 Task: Search one way flight ticket for 1 adult, 5 children, 2 infants in seat and 1 infant on lap in first from North Platte: North Platte Regional Airport (lee Bird Field) to Fort Wayne: Fort Wayne International Airport on 5-4-2023. Choice of flights is Southwest. Number of bags: 1 checked bag. Price is upto 35000. Outbound departure time preference is 9:00.
Action: Mouse moved to (358, 134)
Screenshot: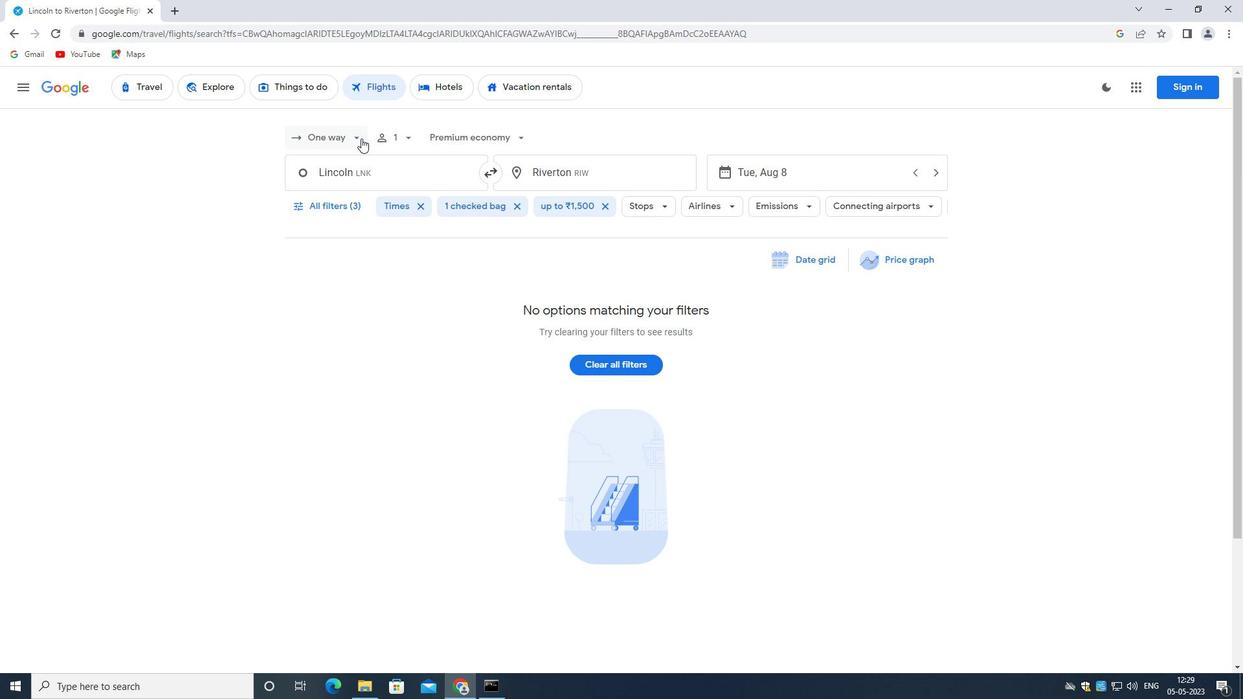 
Action: Mouse pressed left at (358, 134)
Screenshot: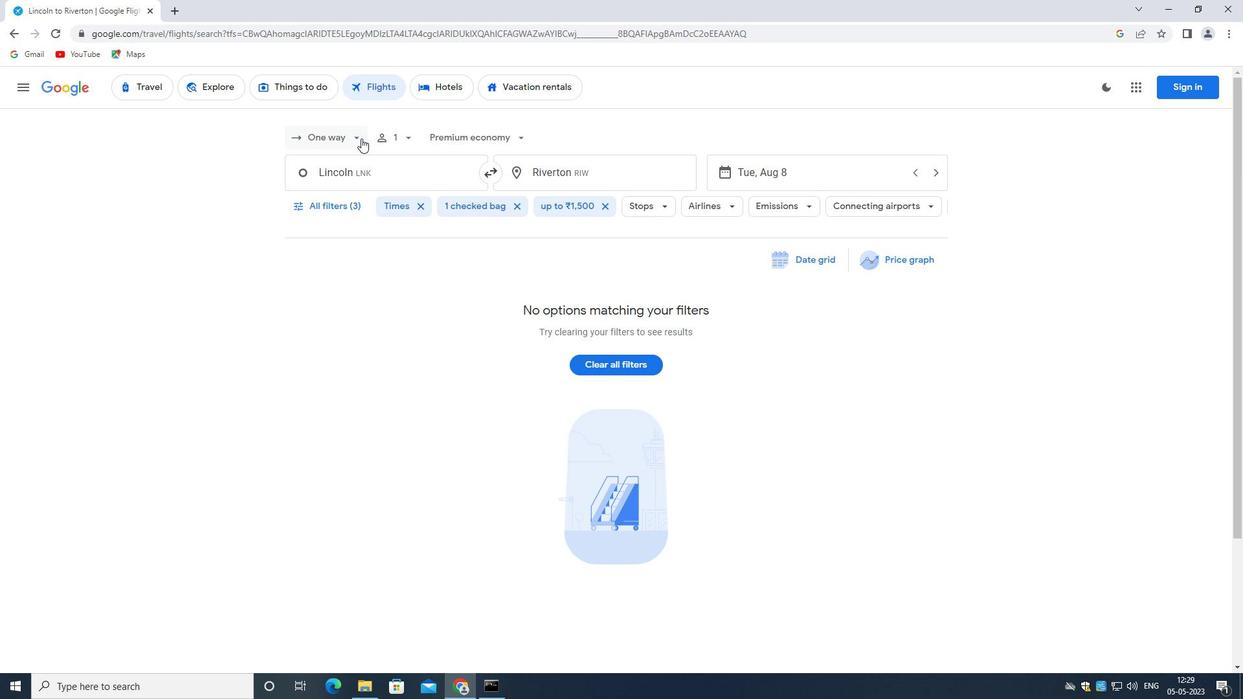 
Action: Mouse moved to (351, 196)
Screenshot: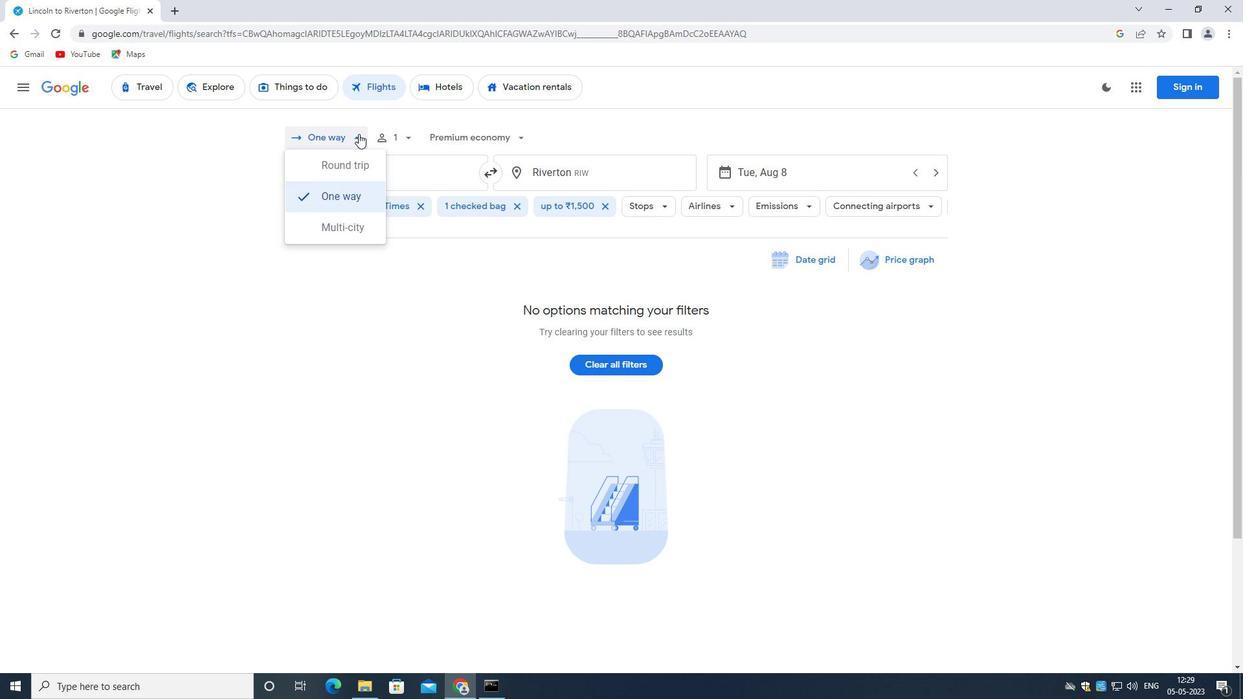 
Action: Mouse pressed left at (351, 196)
Screenshot: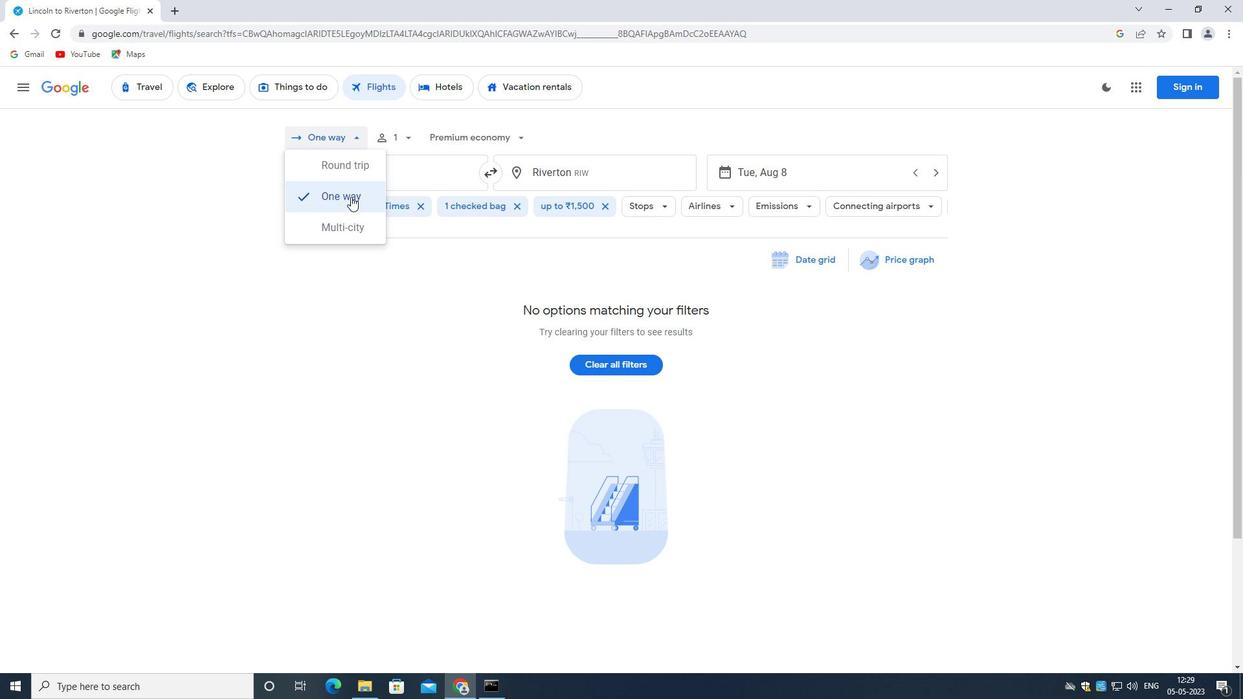 
Action: Mouse moved to (406, 136)
Screenshot: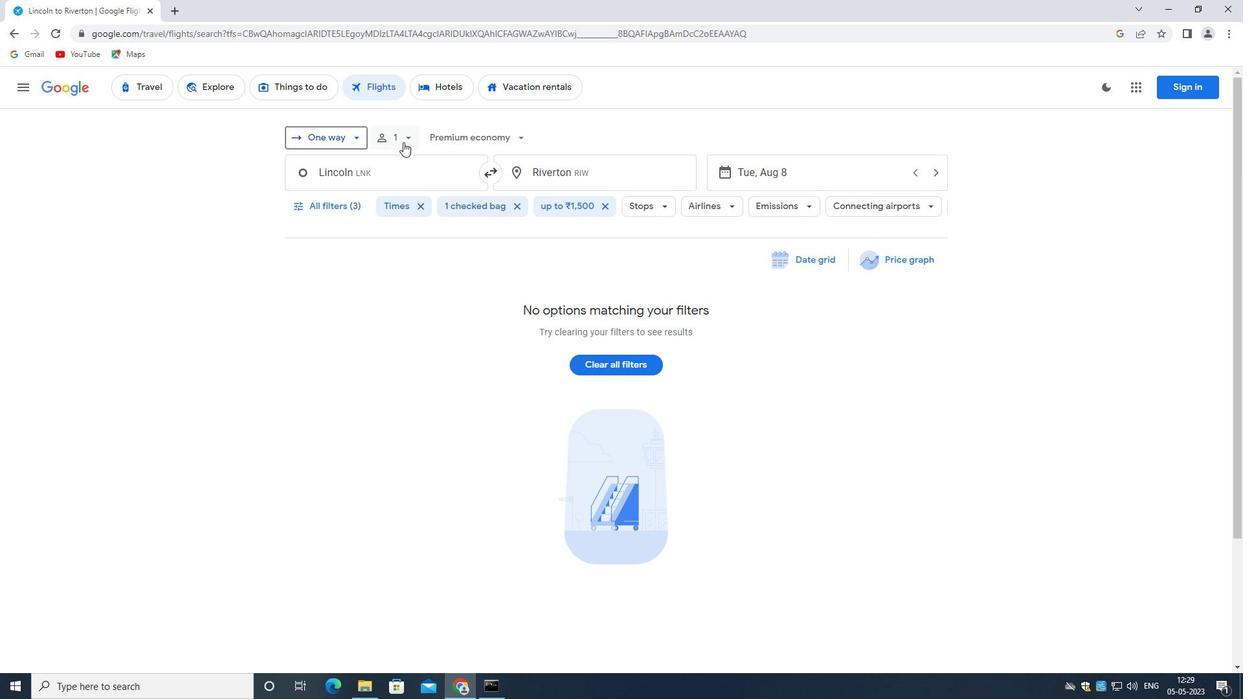 
Action: Mouse pressed left at (406, 136)
Screenshot: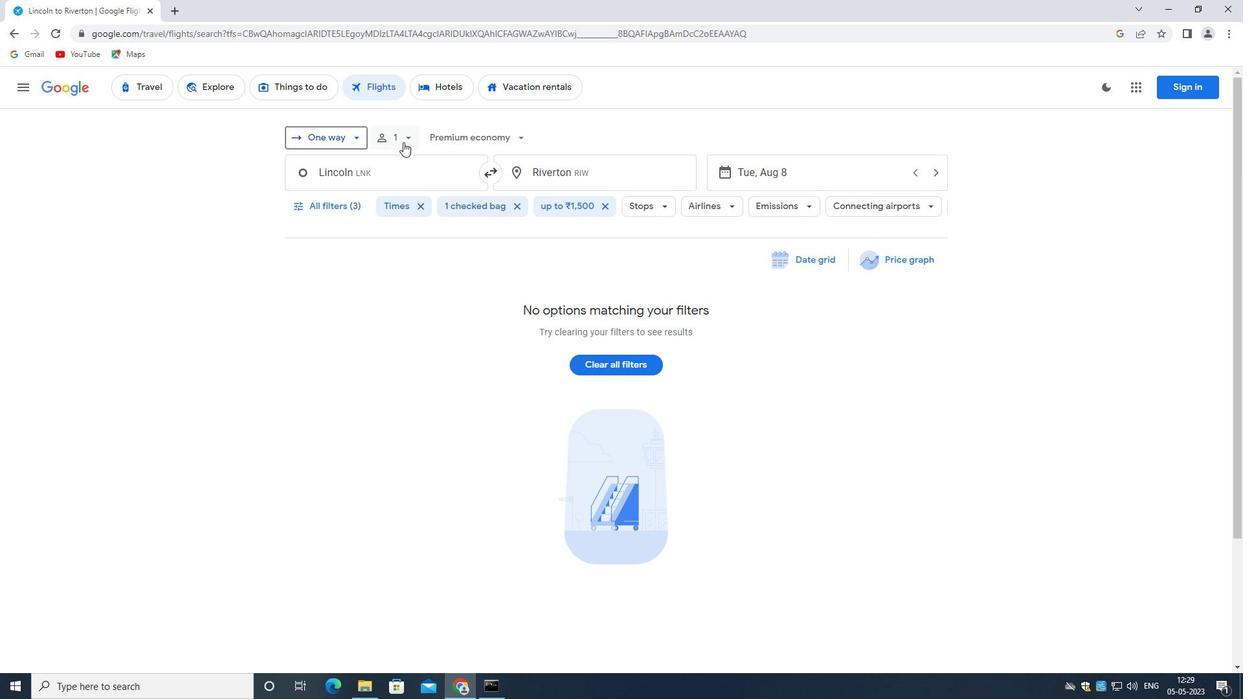 
Action: Mouse moved to (505, 203)
Screenshot: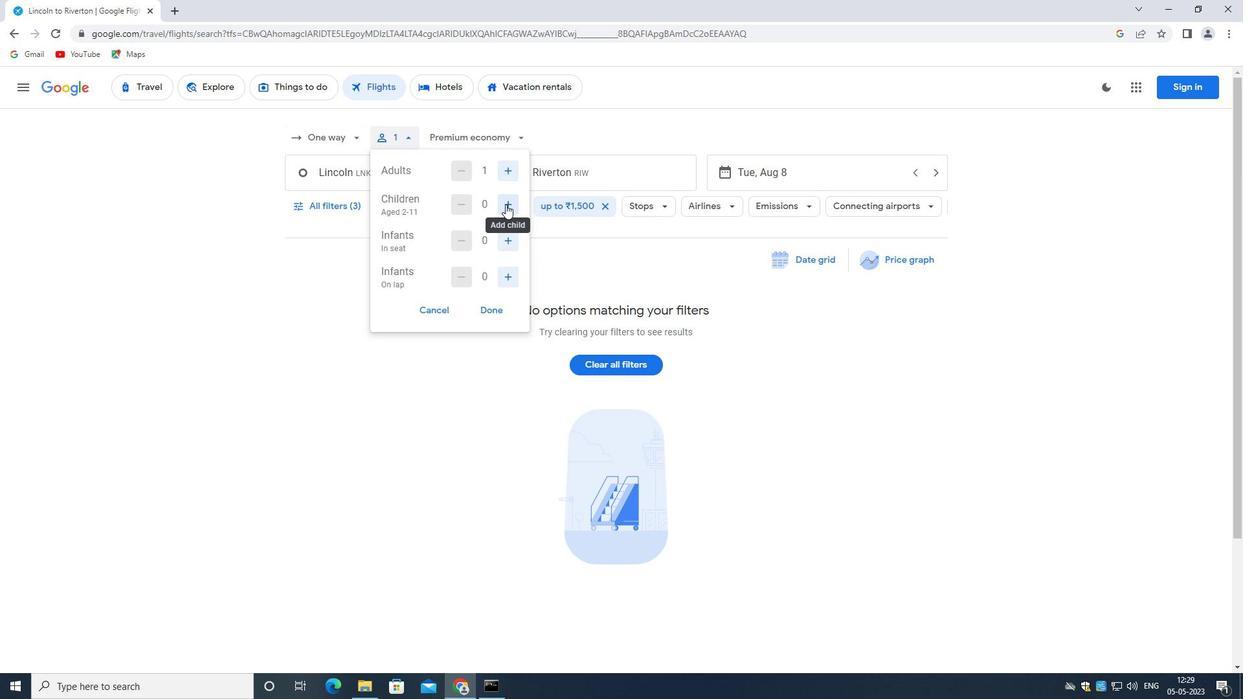
Action: Mouse pressed left at (505, 203)
Screenshot: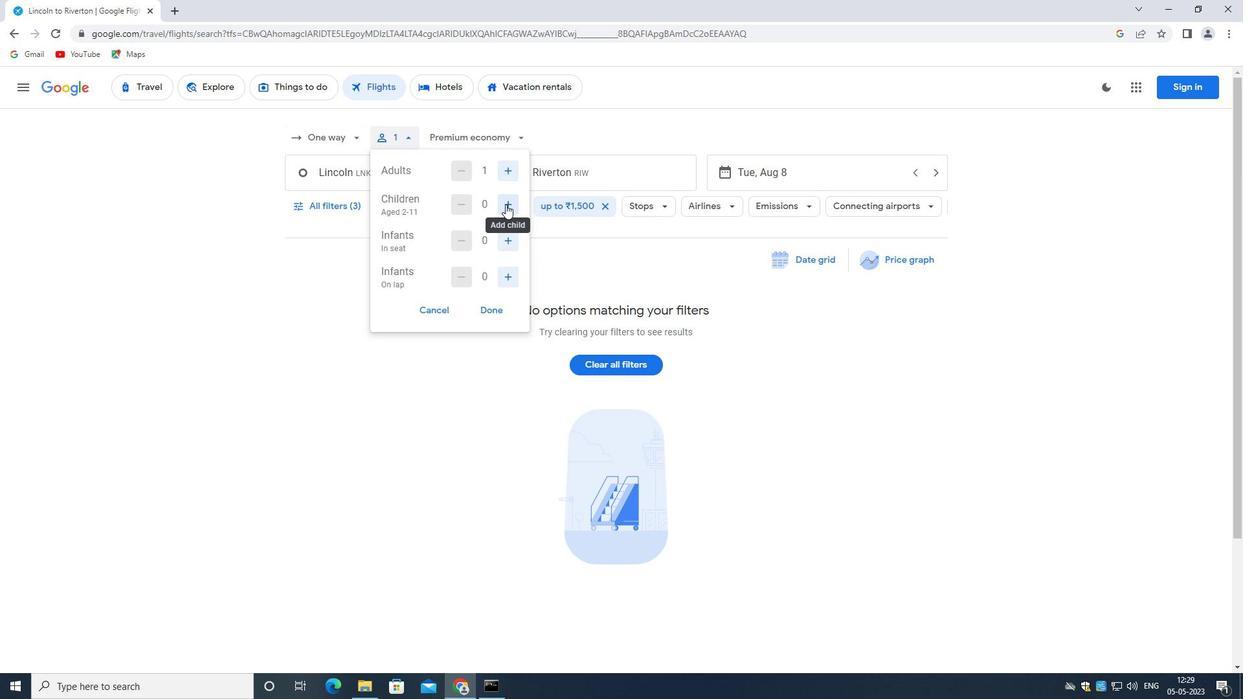 
Action: Mouse moved to (505, 202)
Screenshot: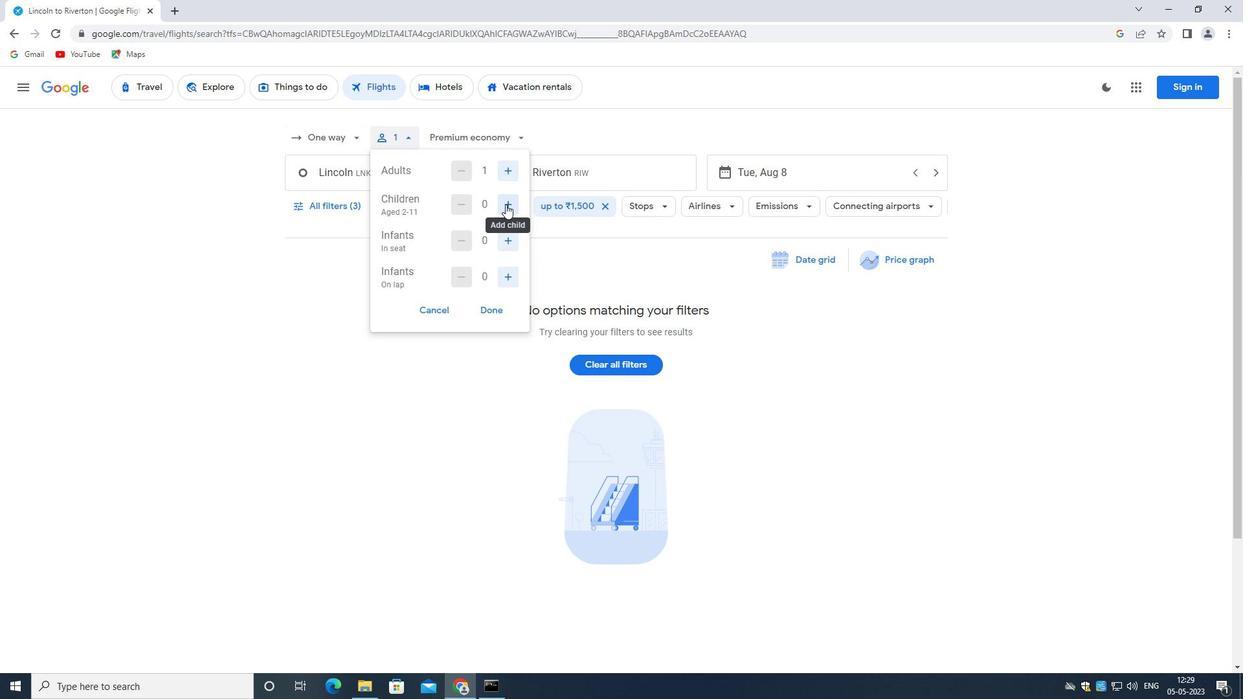 
Action: Mouse pressed left at (505, 202)
Screenshot: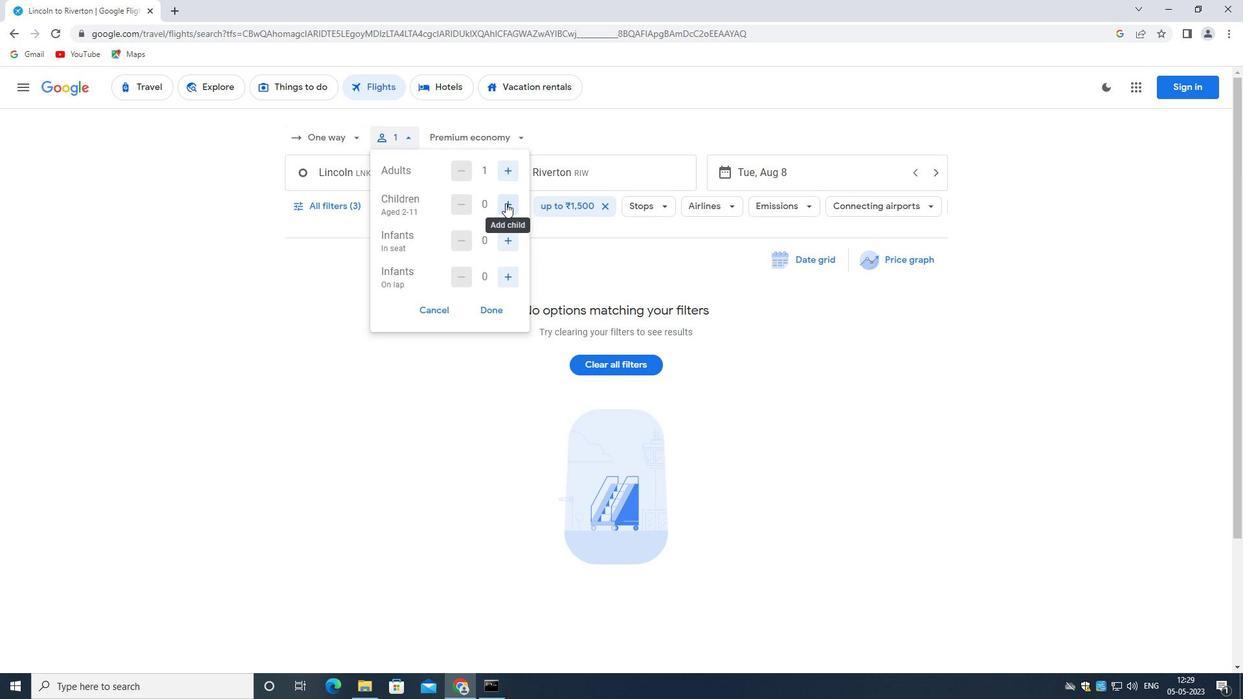 
Action: Mouse pressed left at (505, 202)
Screenshot: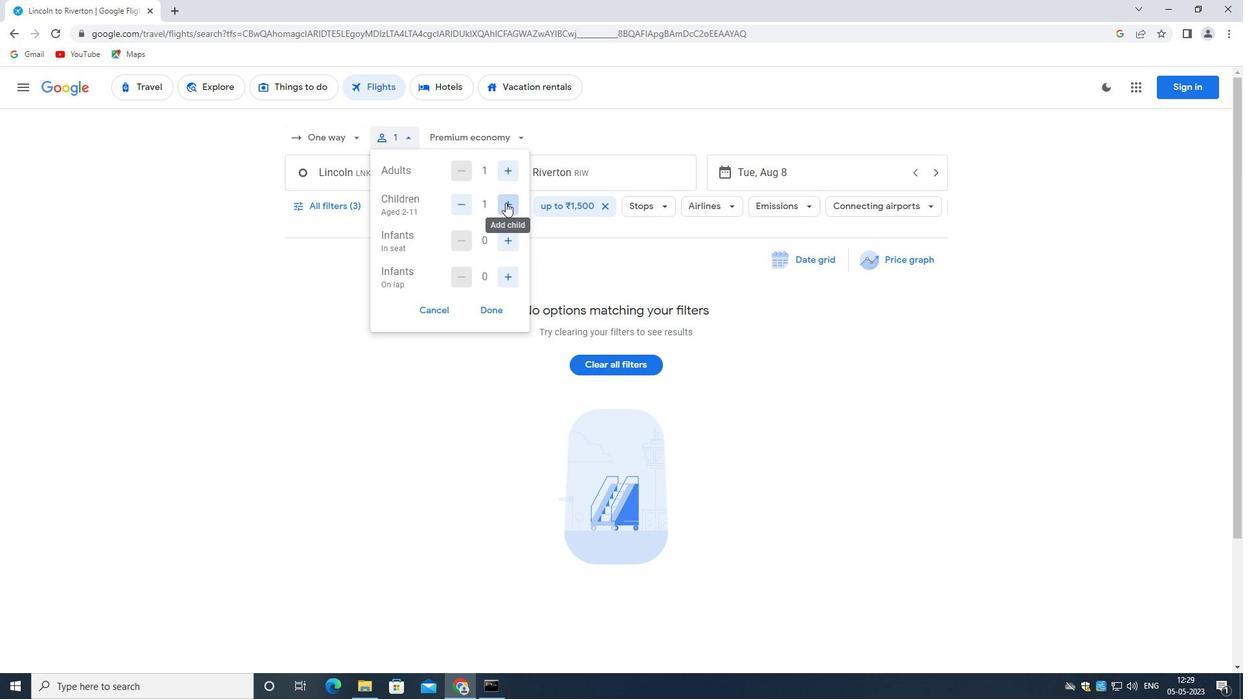 
Action: Mouse moved to (507, 201)
Screenshot: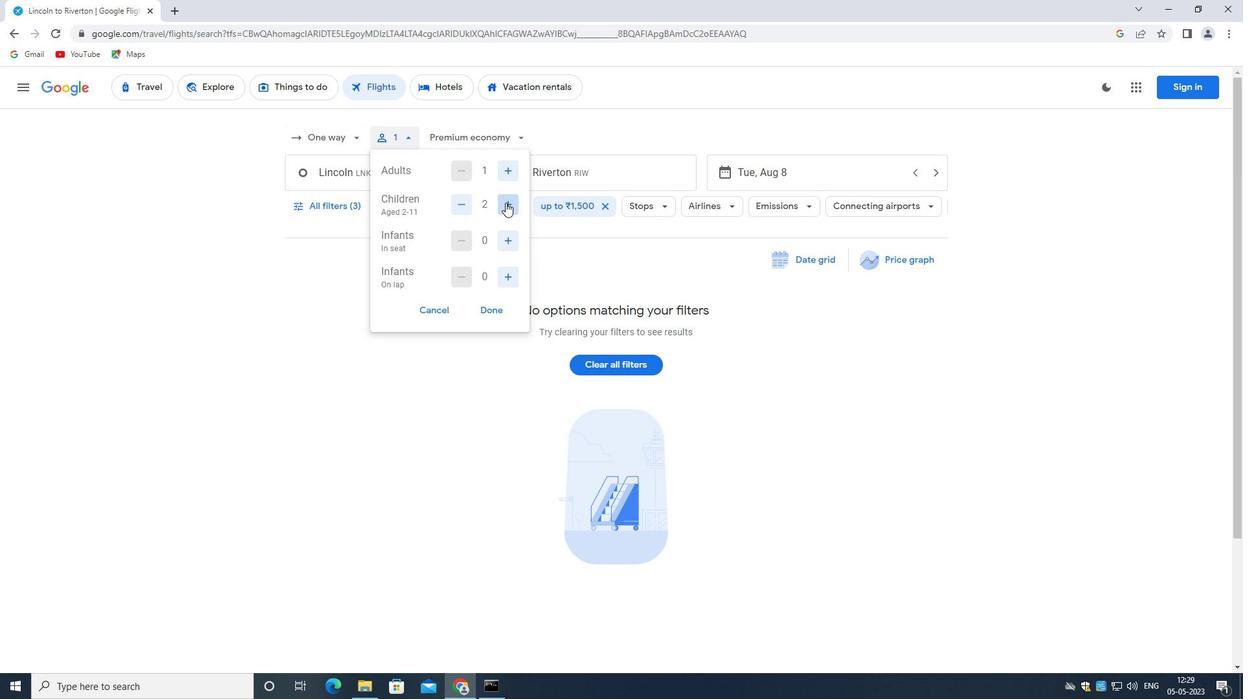 
Action: Mouse pressed left at (507, 201)
Screenshot: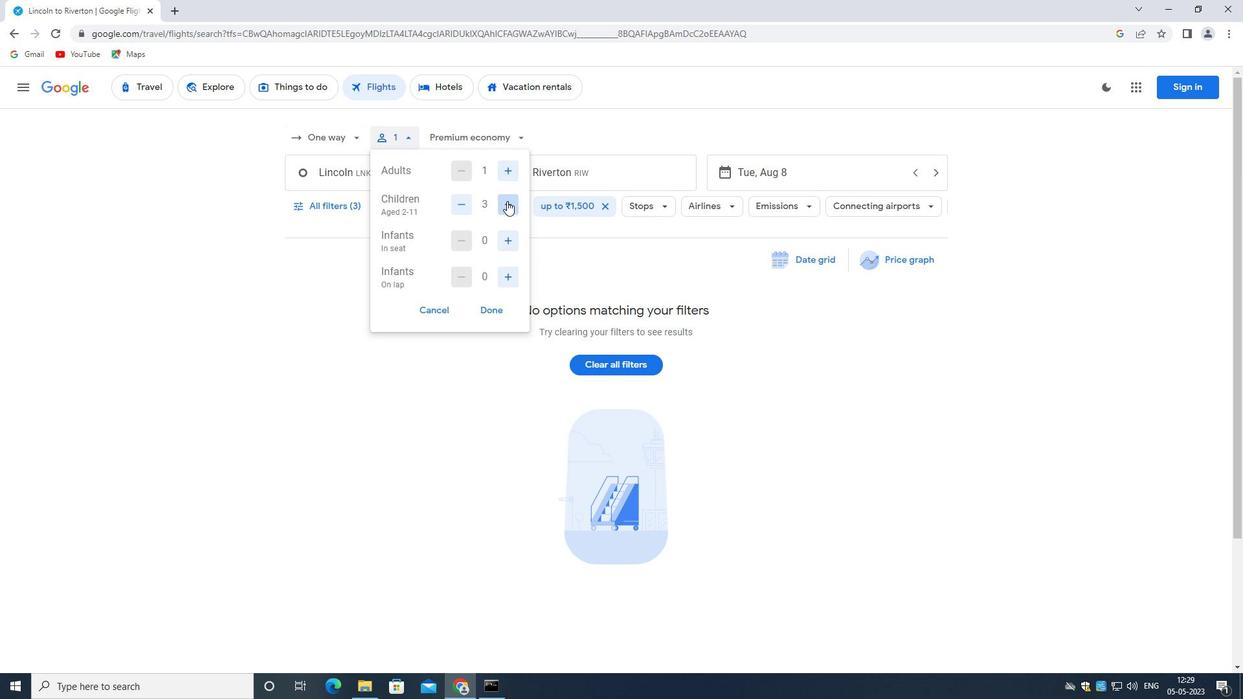 
Action: Mouse moved to (507, 200)
Screenshot: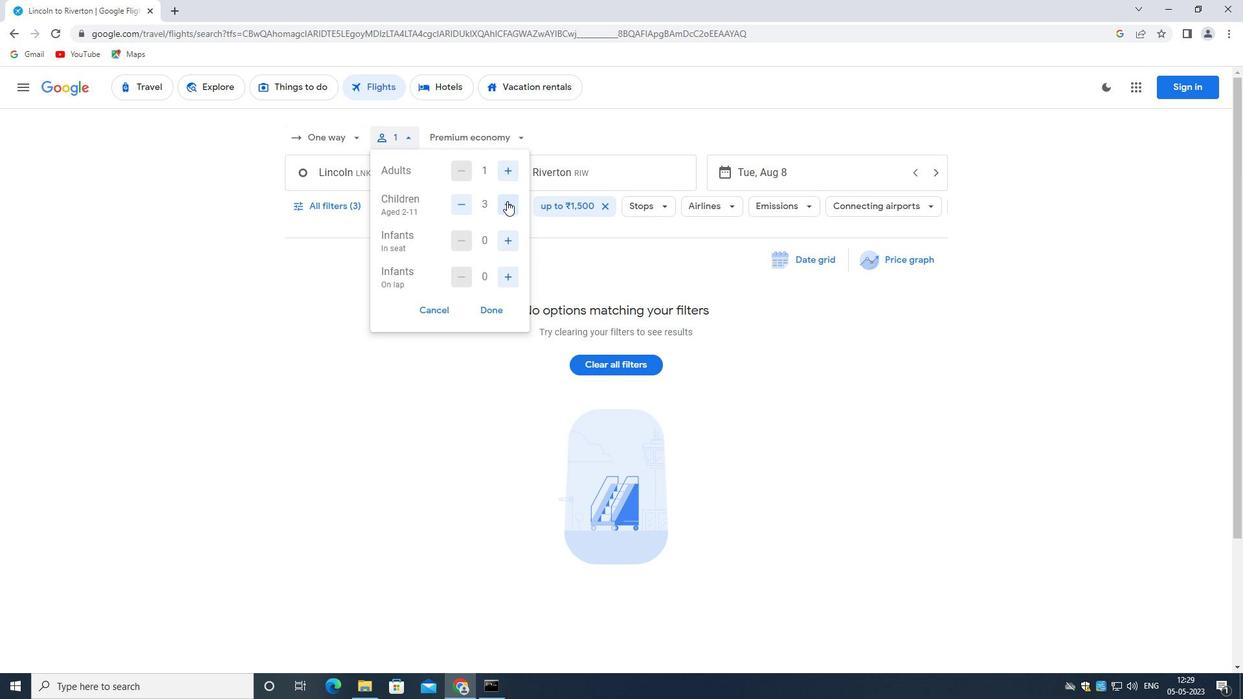 
Action: Mouse pressed left at (507, 200)
Screenshot: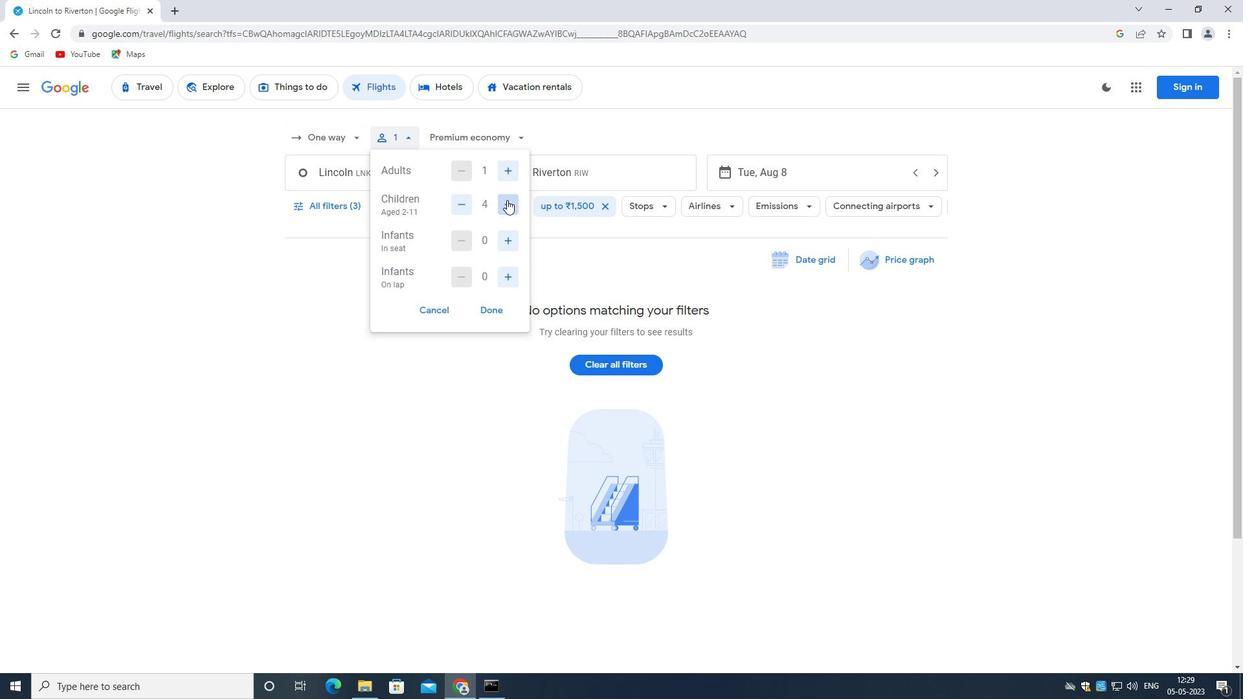 
Action: Mouse moved to (503, 242)
Screenshot: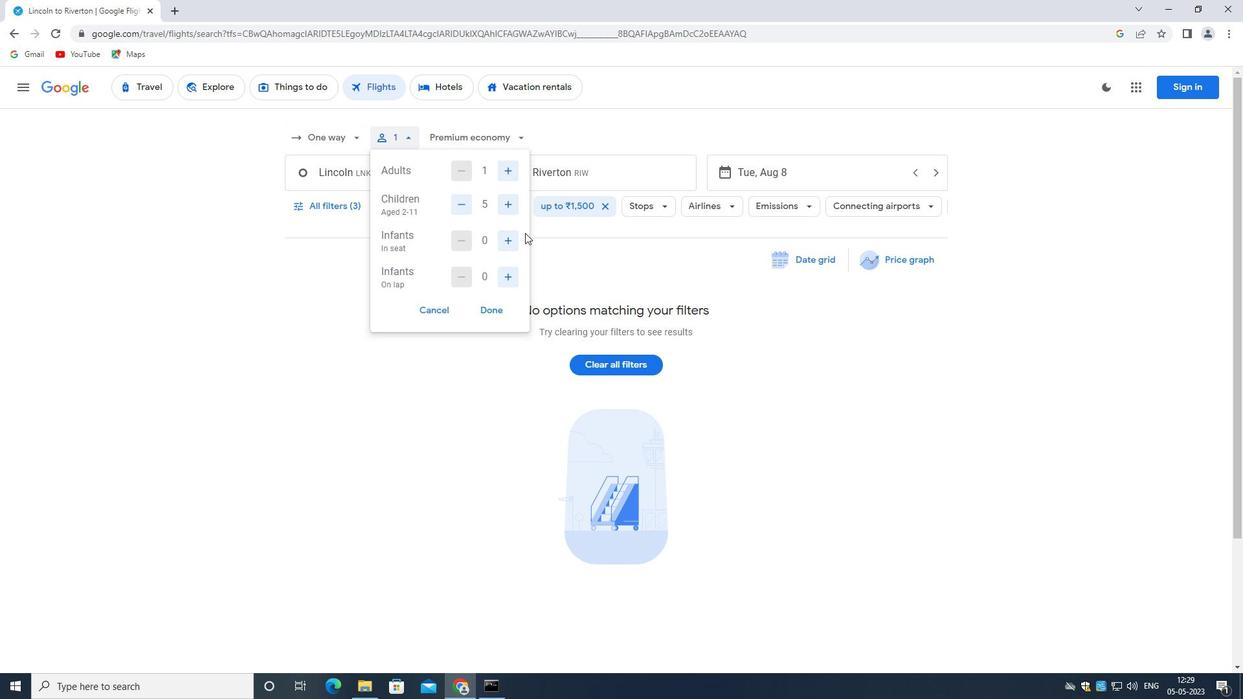 
Action: Mouse pressed left at (503, 242)
Screenshot: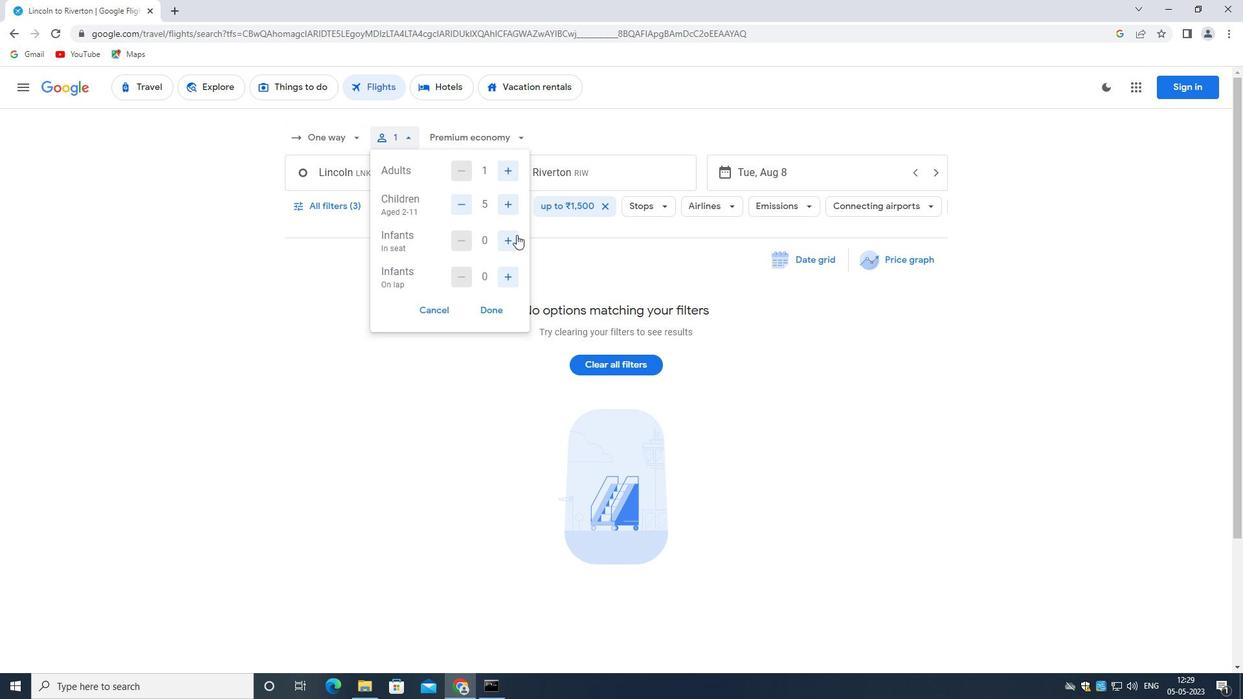 
Action: Mouse pressed left at (503, 242)
Screenshot: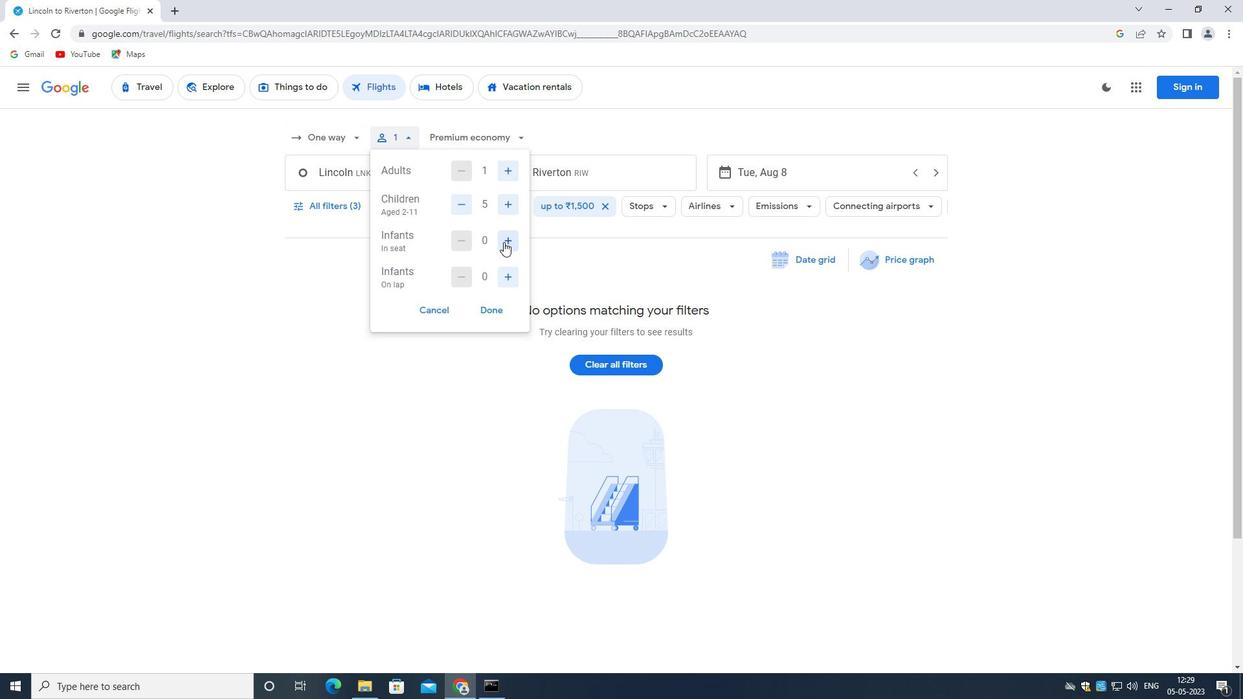 
Action: Mouse moved to (510, 275)
Screenshot: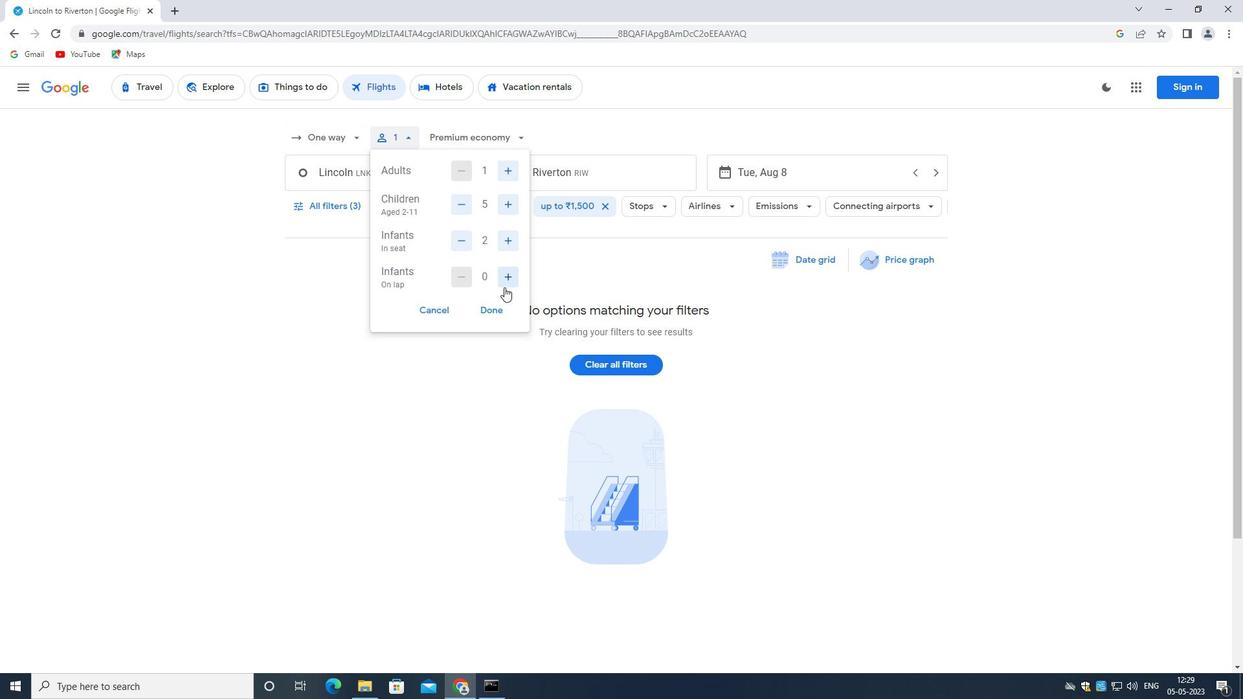 
Action: Mouse pressed left at (510, 275)
Screenshot: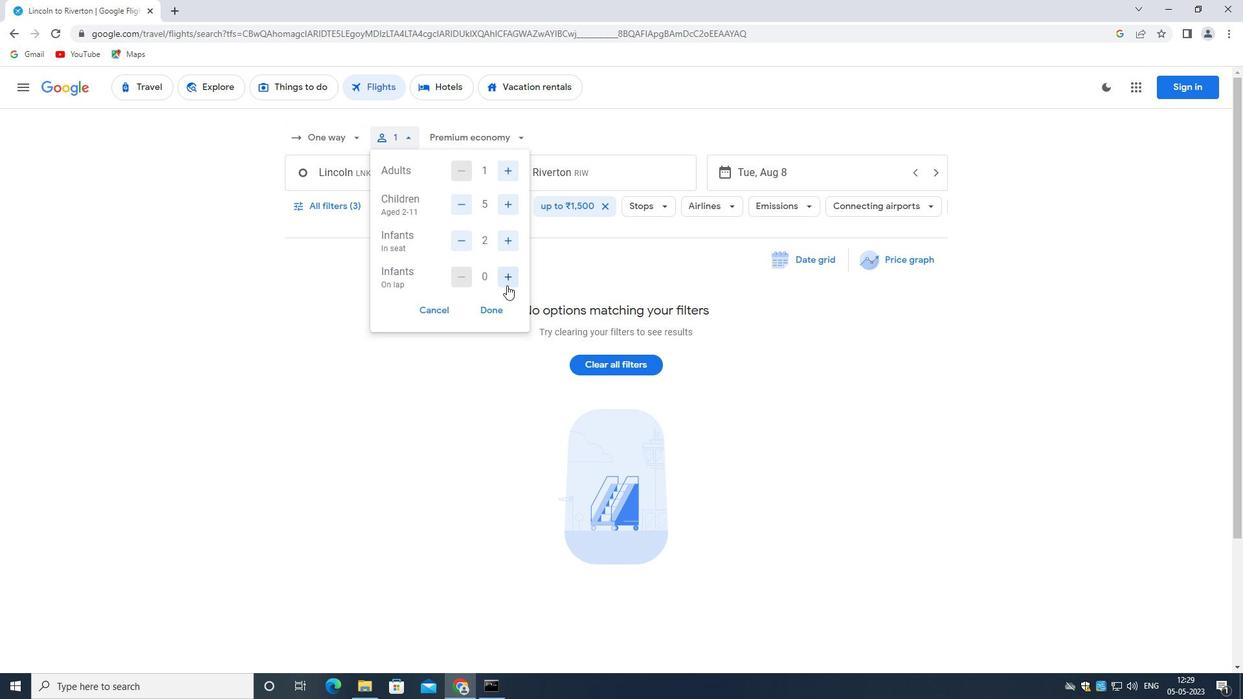 
Action: Mouse moved to (456, 240)
Screenshot: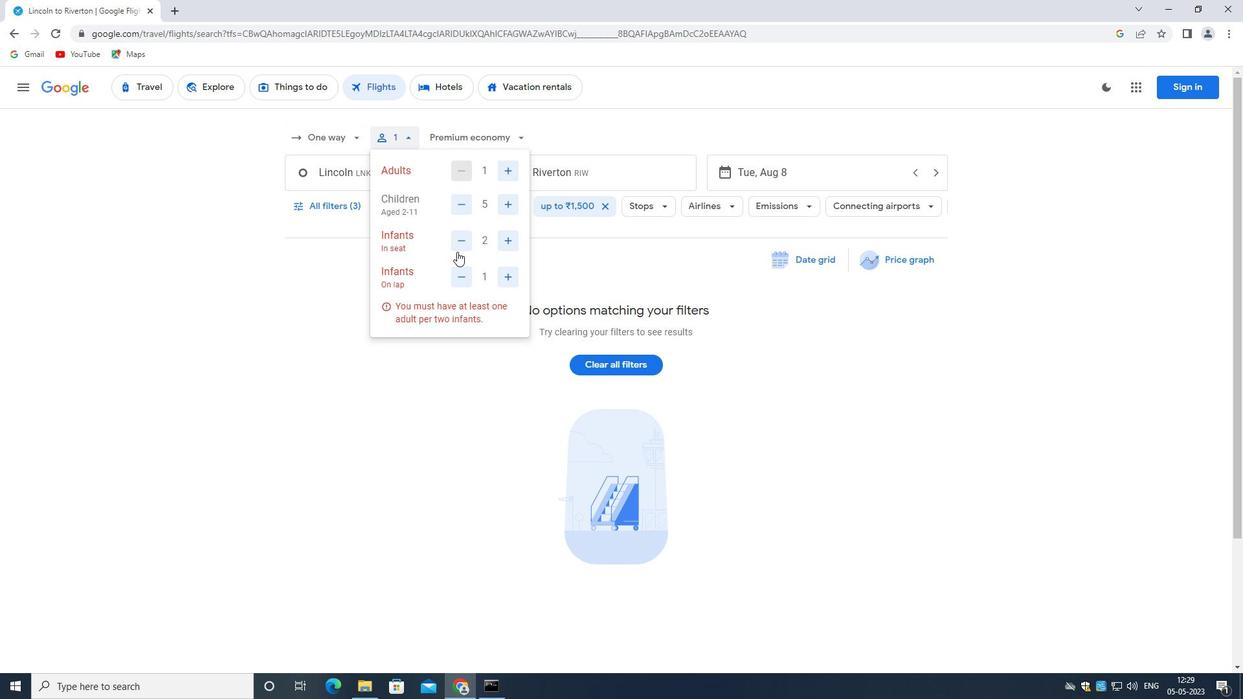 
Action: Mouse pressed left at (456, 240)
Screenshot: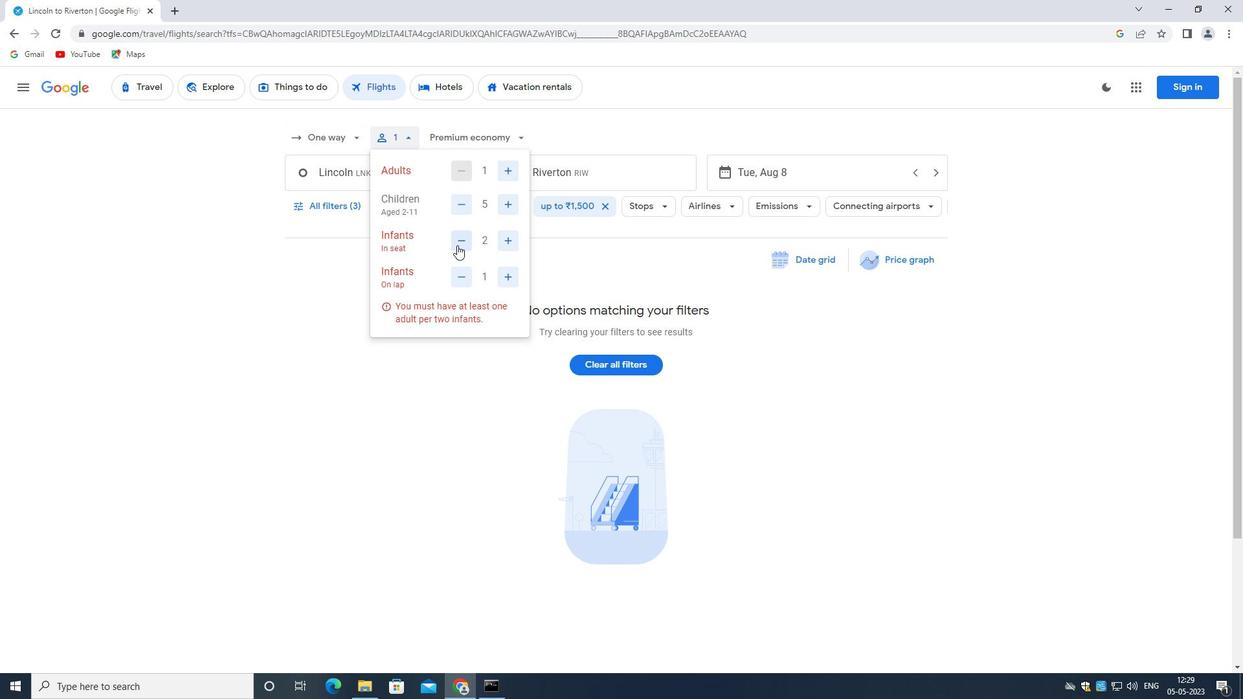 
Action: Mouse moved to (487, 308)
Screenshot: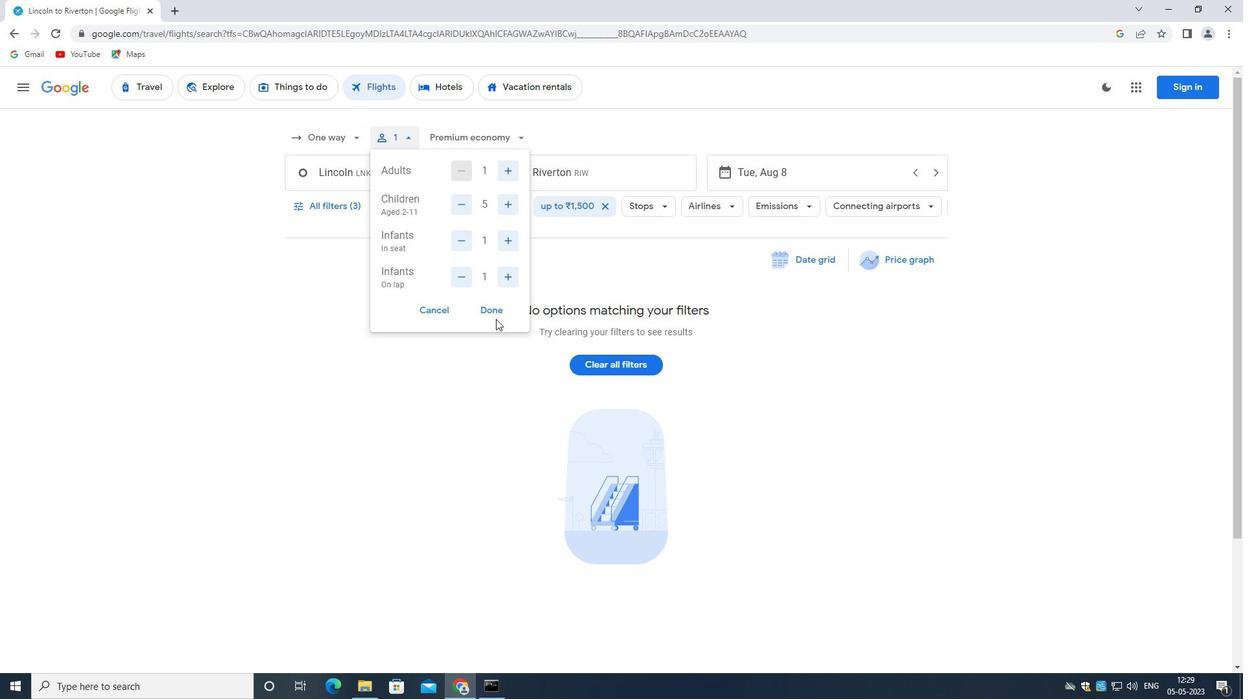 
Action: Mouse pressed left at (487, 308)
Screenshot: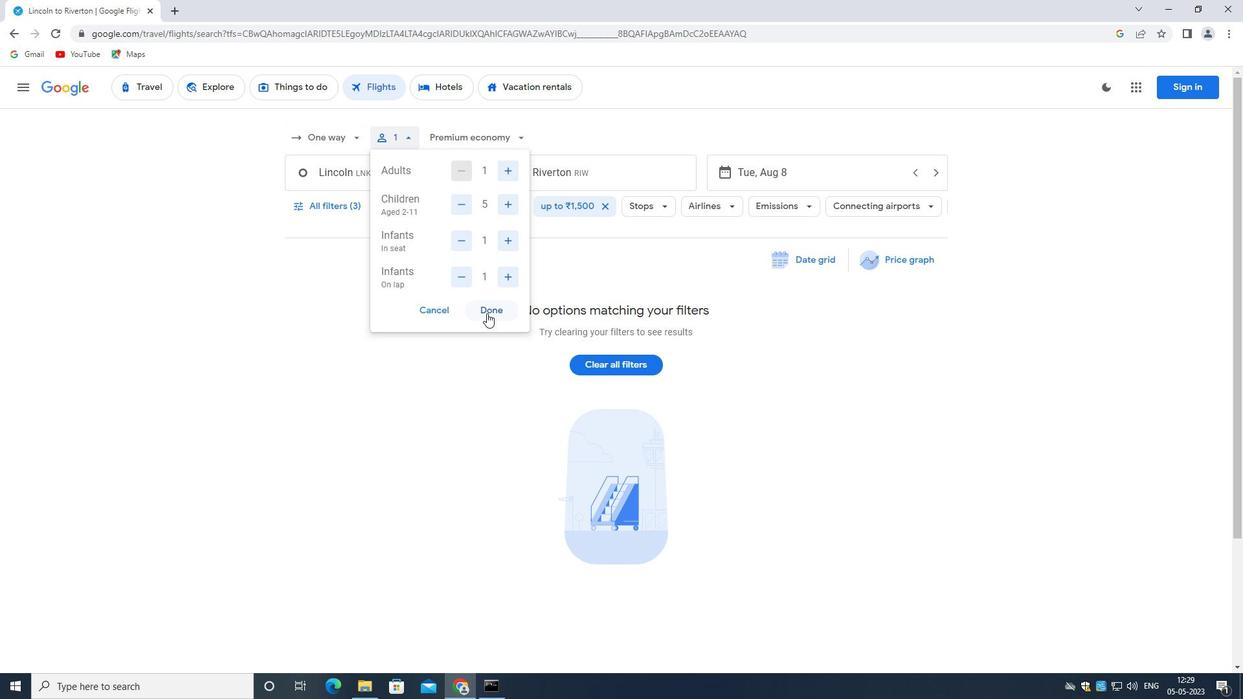 
Action: Mouse moved to (485, 140)
Screenshot: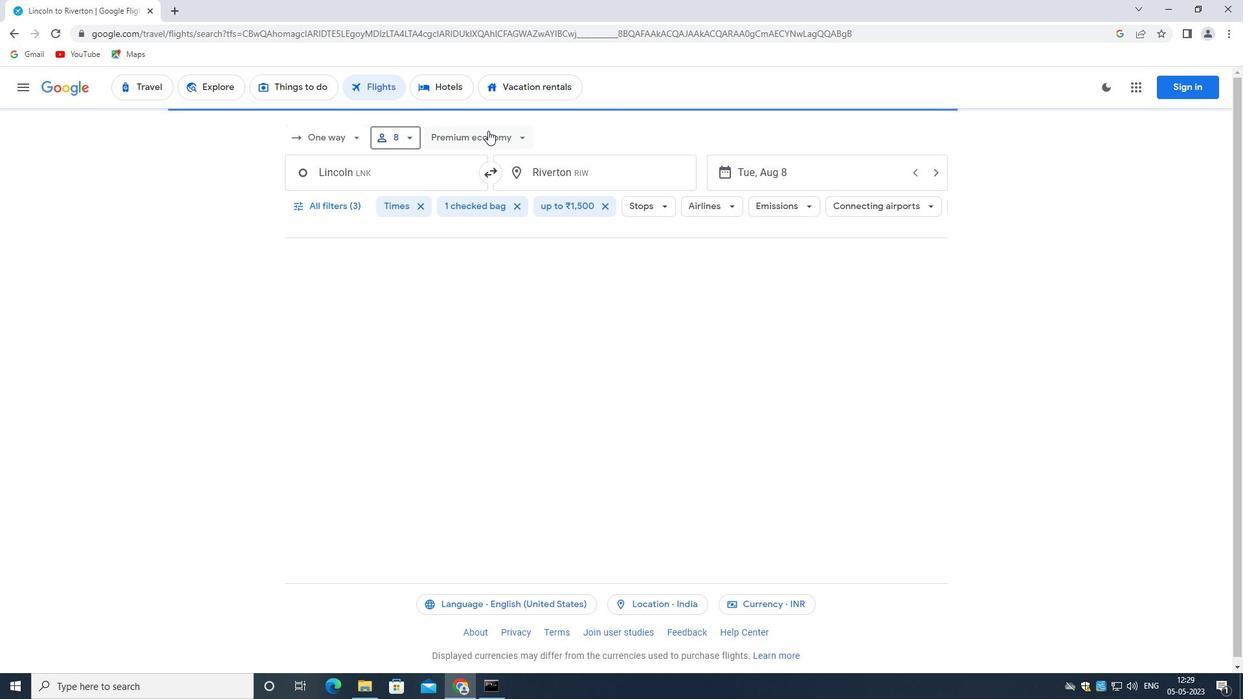 
Action: Mouse pressed left at (485, 140)
Screenshot: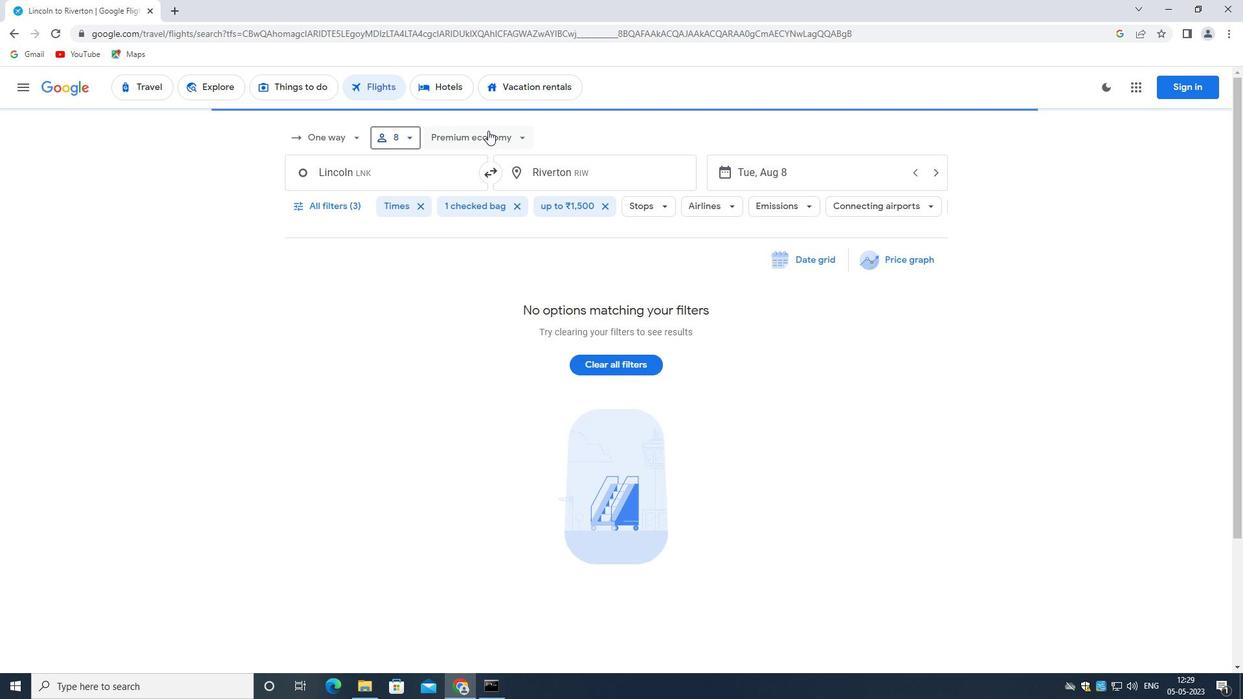 
Action: Mouse moved to (342, 306)
Screenshot: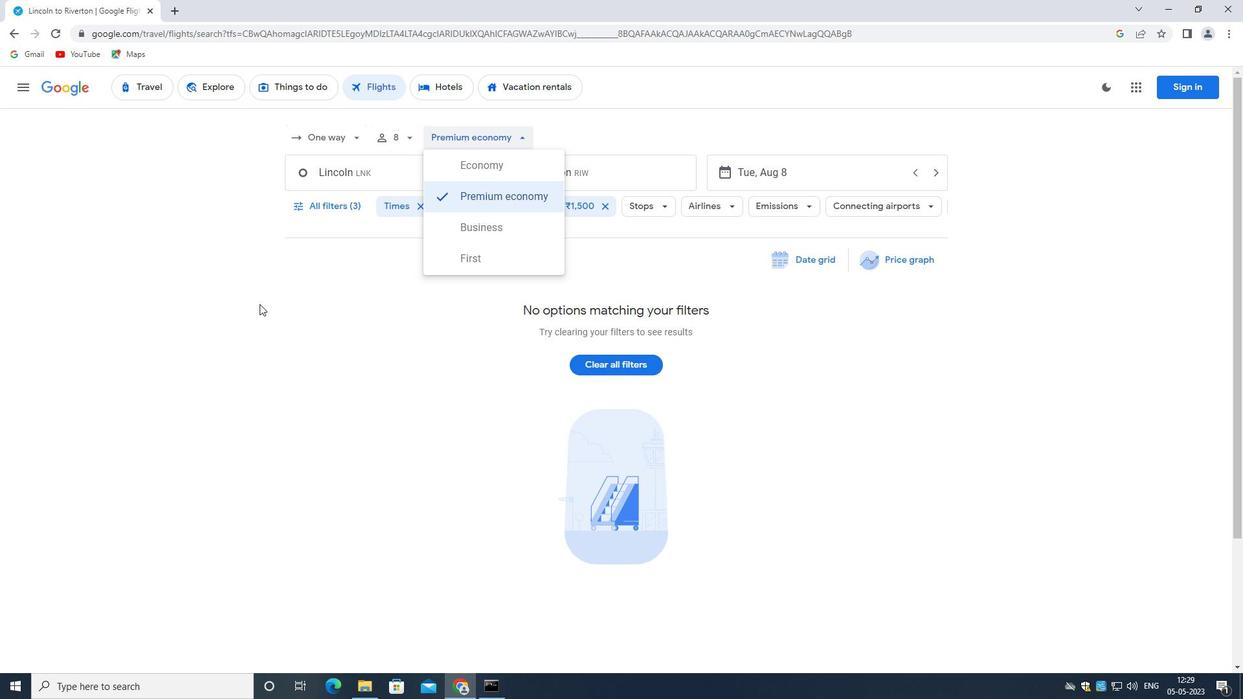 
Action: Mouse pressed left at (342, 306)
Screenshot: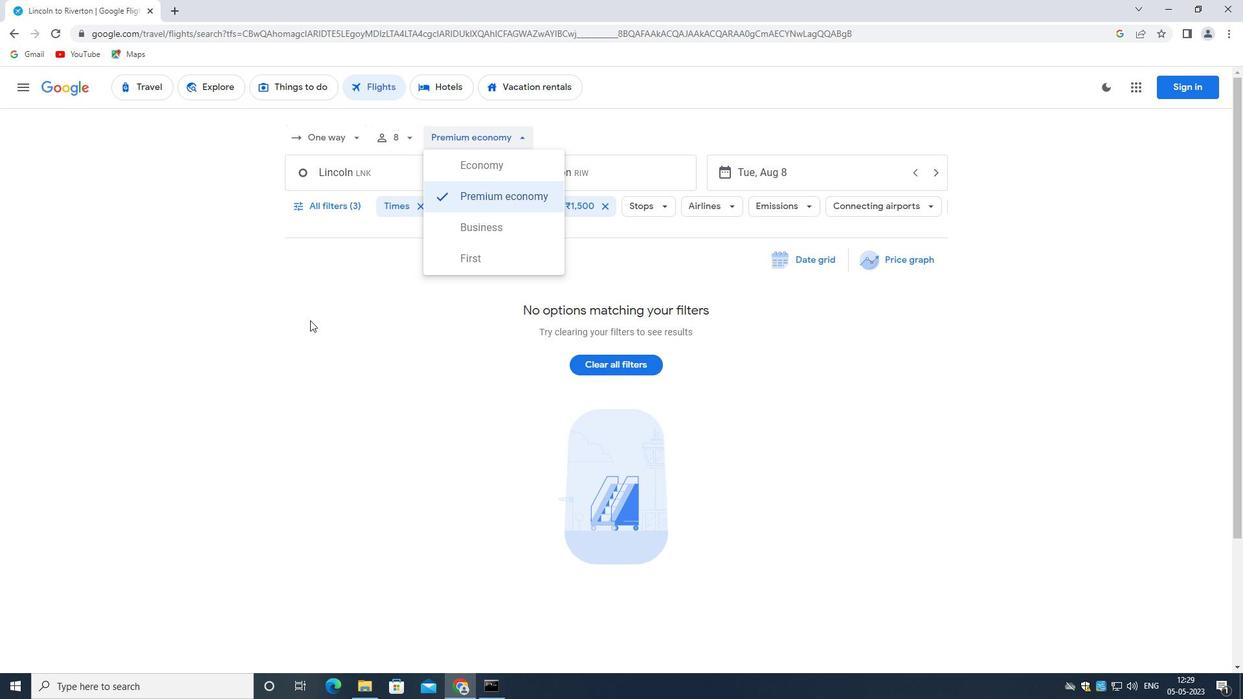 
Action: Mouse moved to (339, 181)
Screenshot: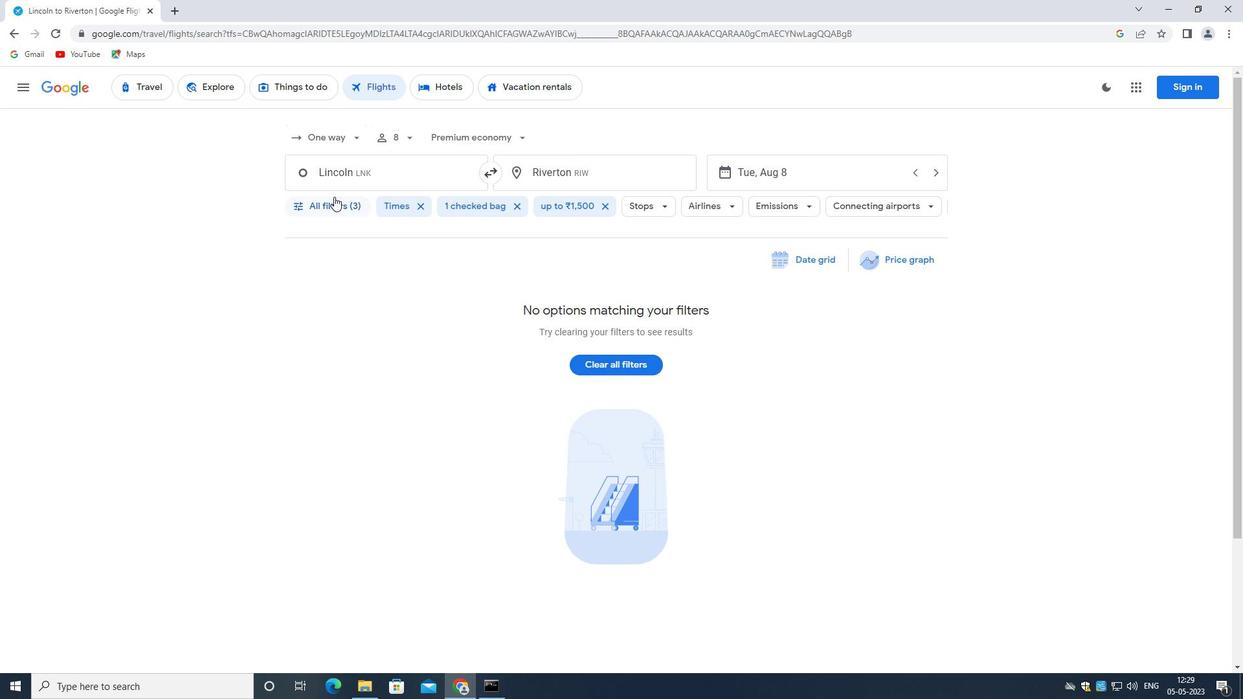 
Action: Mouse pressed left at (339, 181)
Screenshot: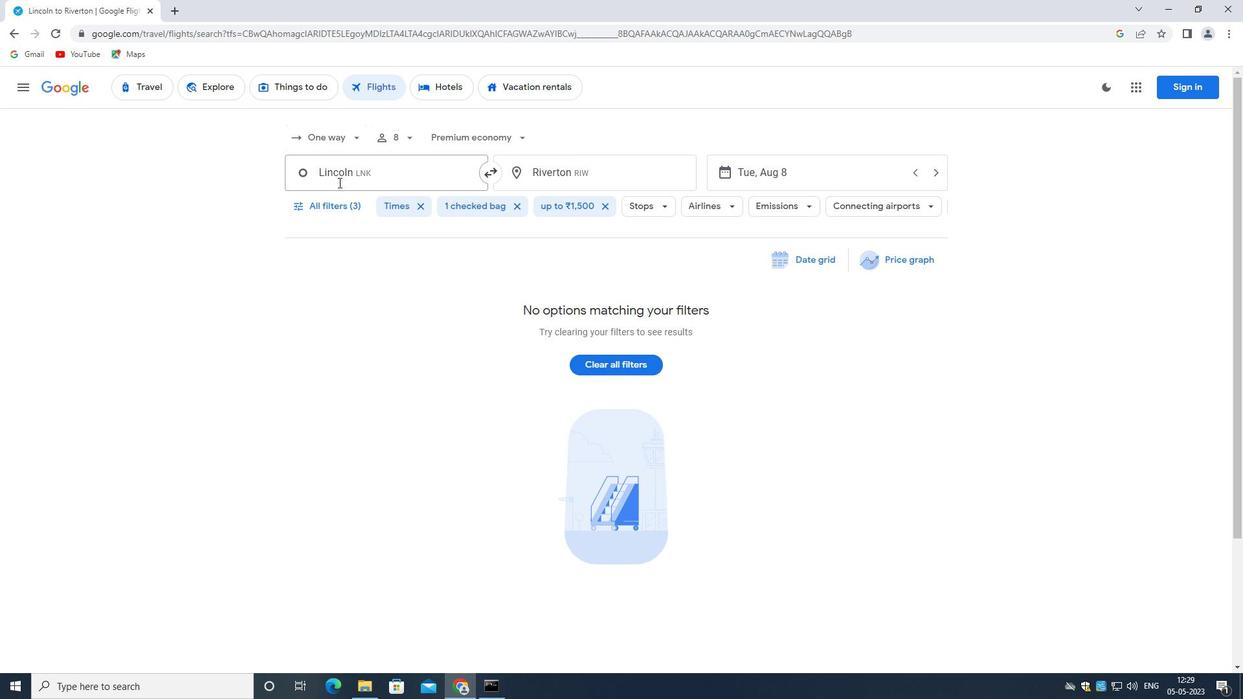
Action: Mouse moved to (338, 180)
Screenshot: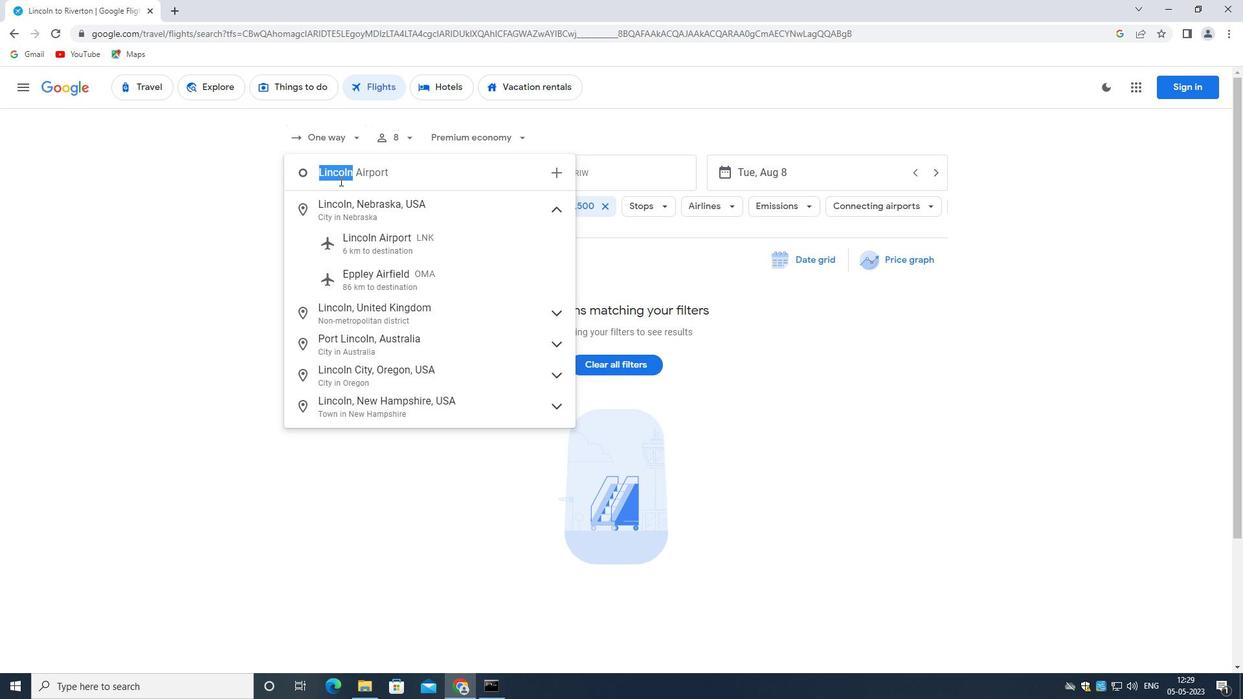 
Action: Key pressed <Key.backspace><Key.shift_r>North<Key.space><Key.shift_r>Platte<Key.space><Key.shift><Key.shift><Key.shift><Key.shift><Key.shift><Key.shift><Key.shift><Key.shift><Key.shift>REGIONAL<Key.space><Key.shift>AIRPORT<Key.enter>
Screenshot: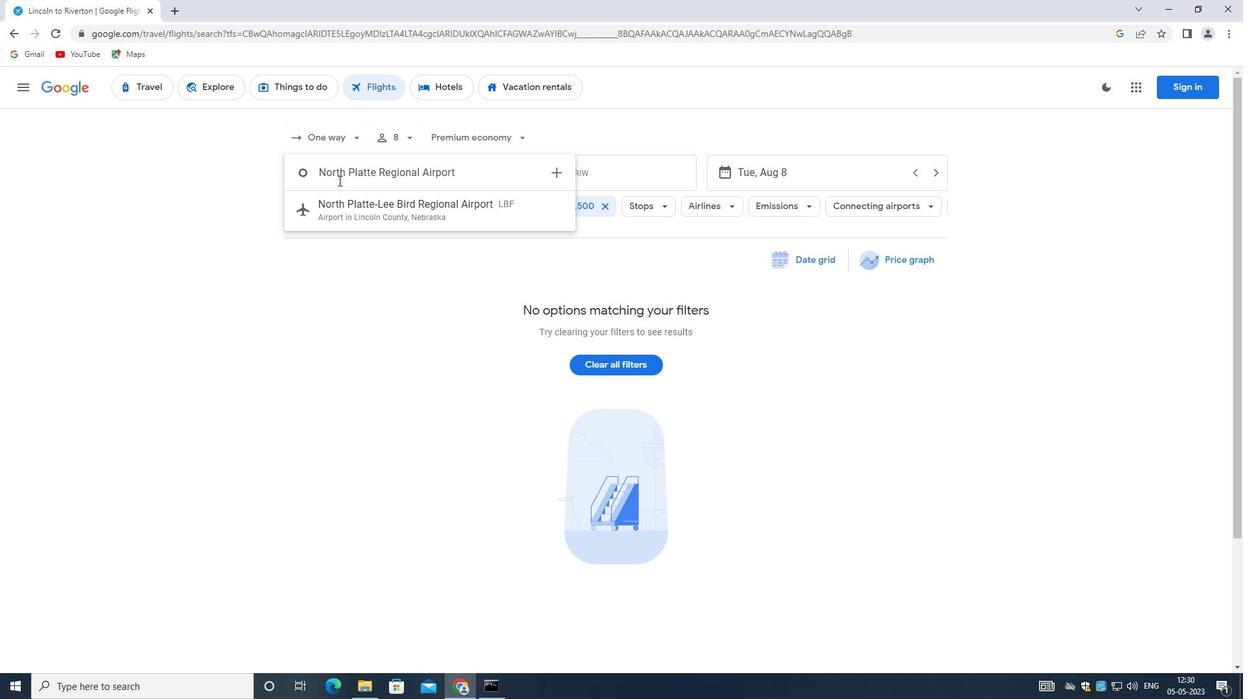 
Action: Mouse moved to (557, 170)
Screenshot: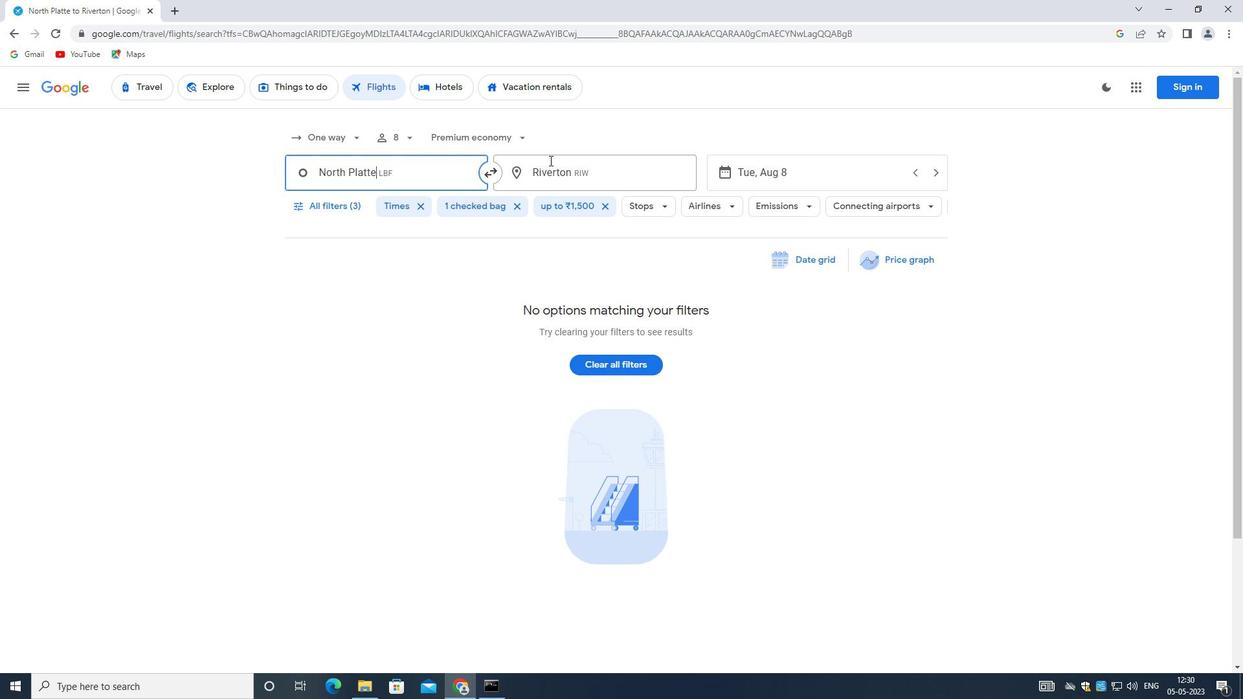 
Action: Mouse pressed left at (557, 170)
Screenshot: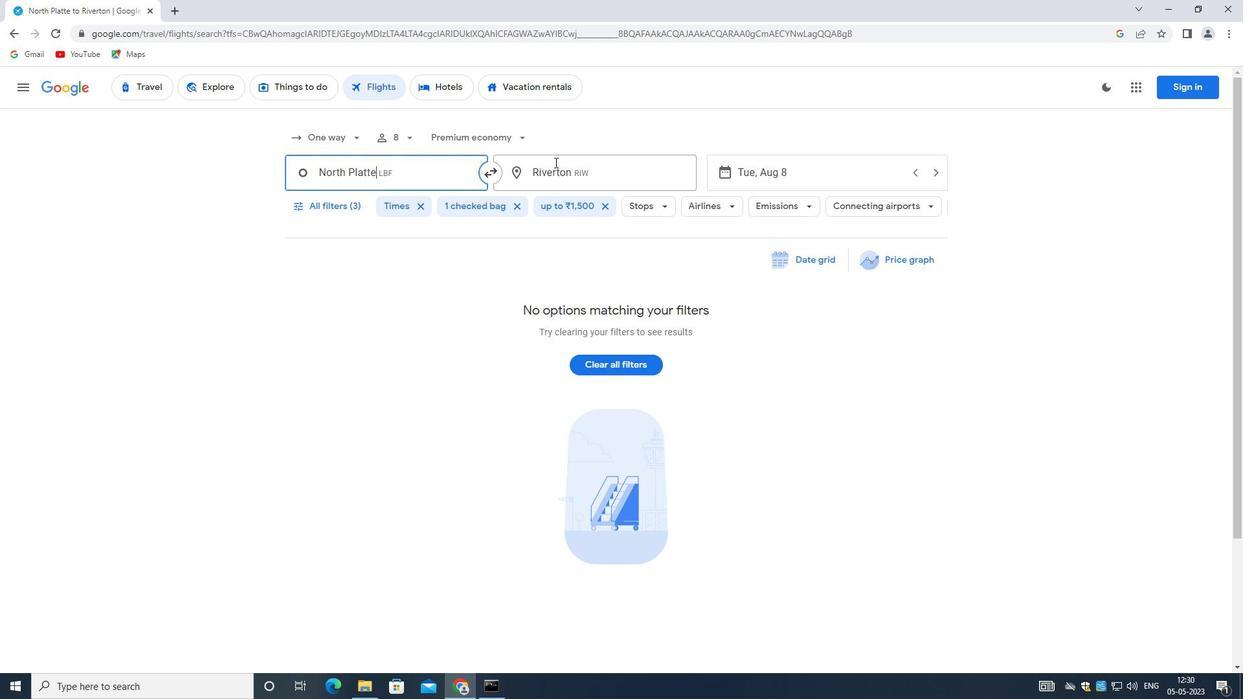 
Action: Key pressed <Key.backspace><Key.shift>FORT<Key.space><Key.shift>WAY
Screenshot: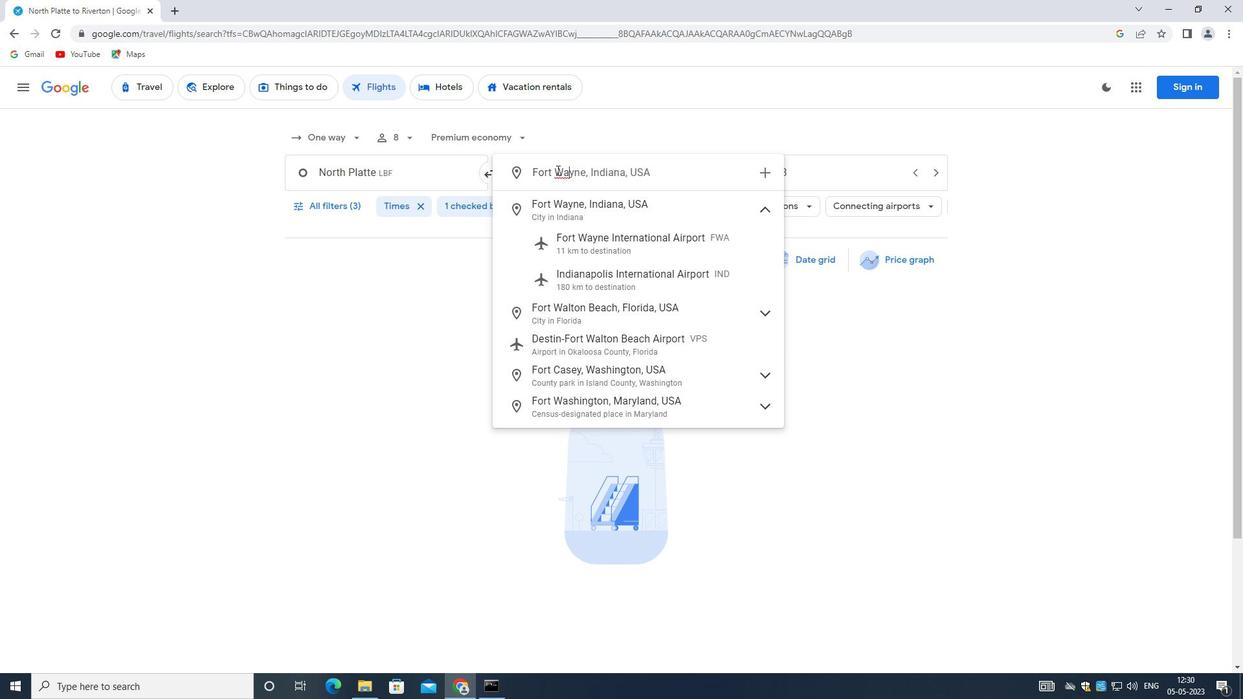 
Action: Mouse moved to (635, 237)
Screenshot: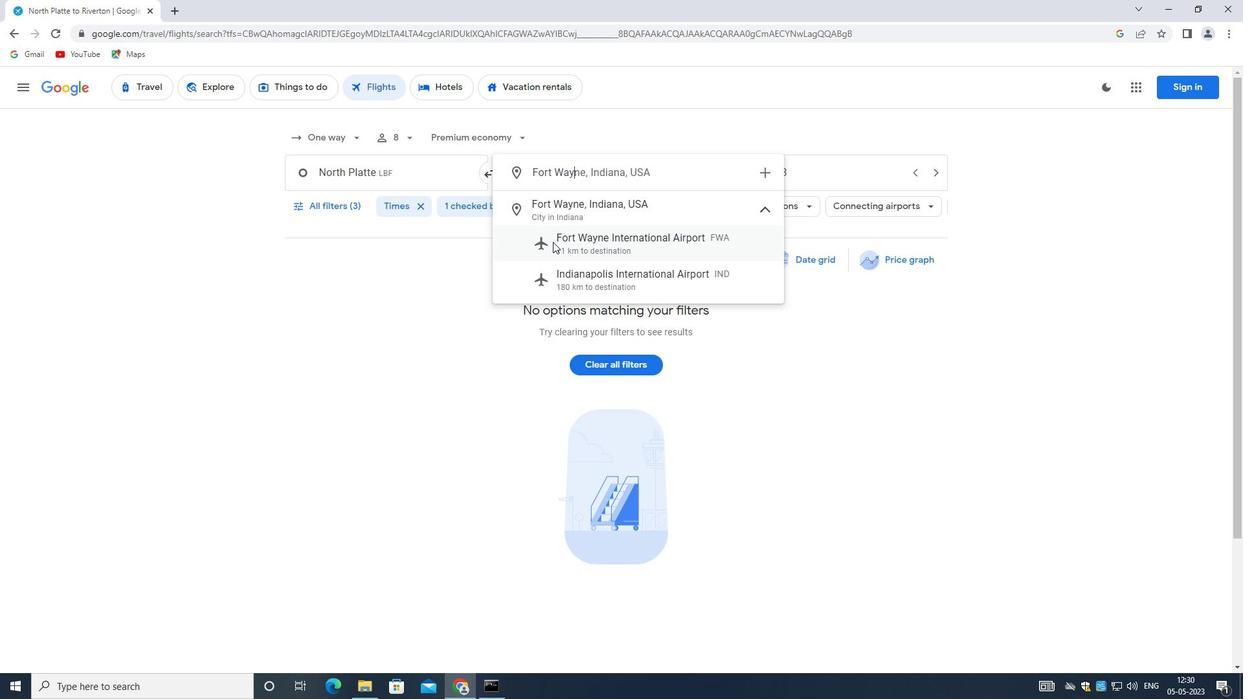 
Action: Mouse pressed left at (635, 237)
Screenshot: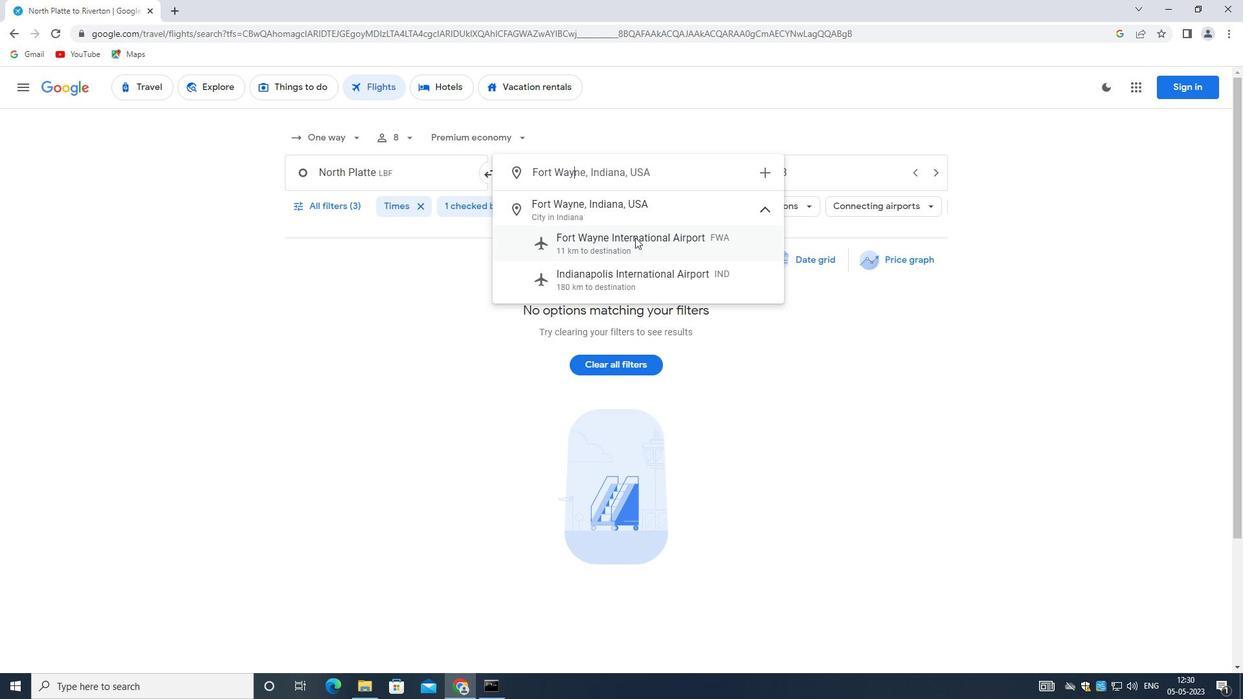 
Action: Mouse moved to (794, 162)
Screenshot: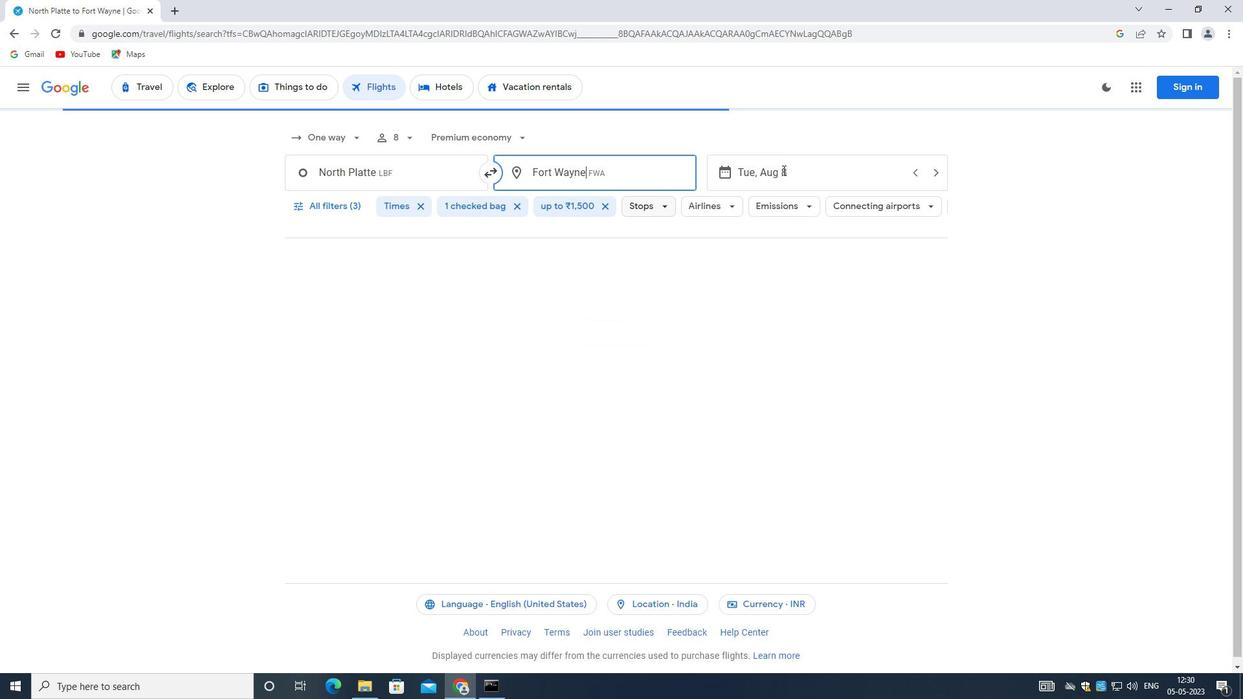 
Action: Mouse pressed left at (794, 162)
Screenshot: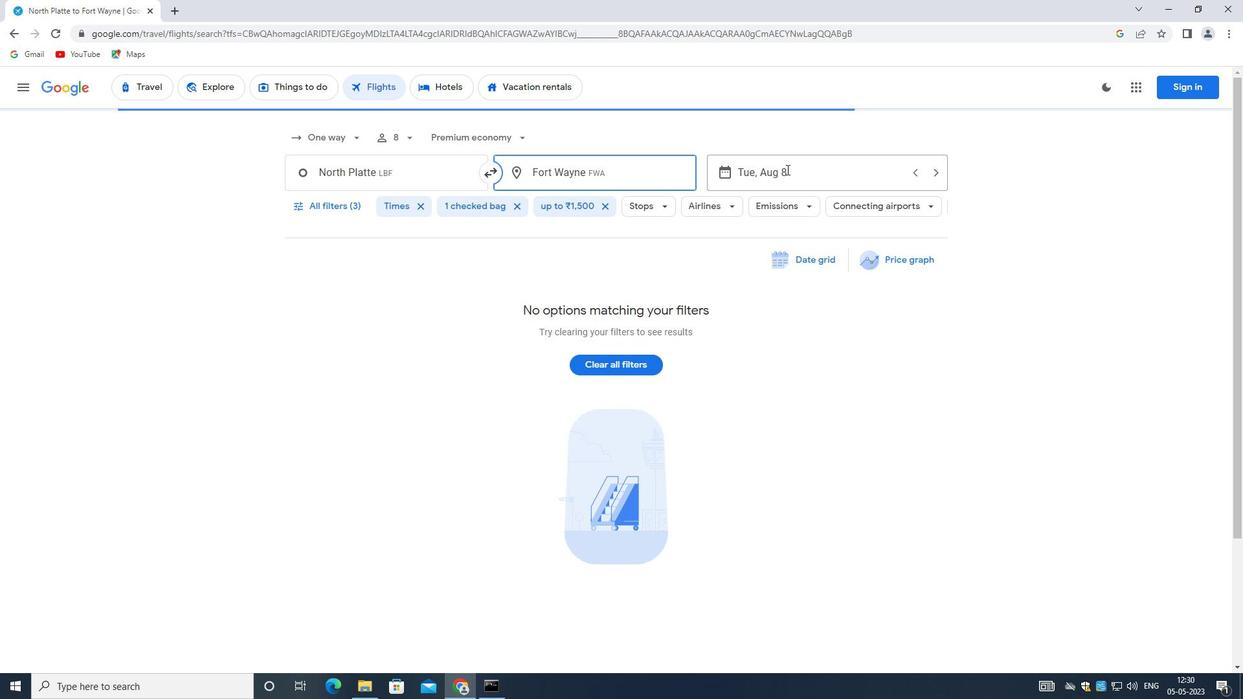 
Action: Mouse moved to (558, 306)
Screenshot: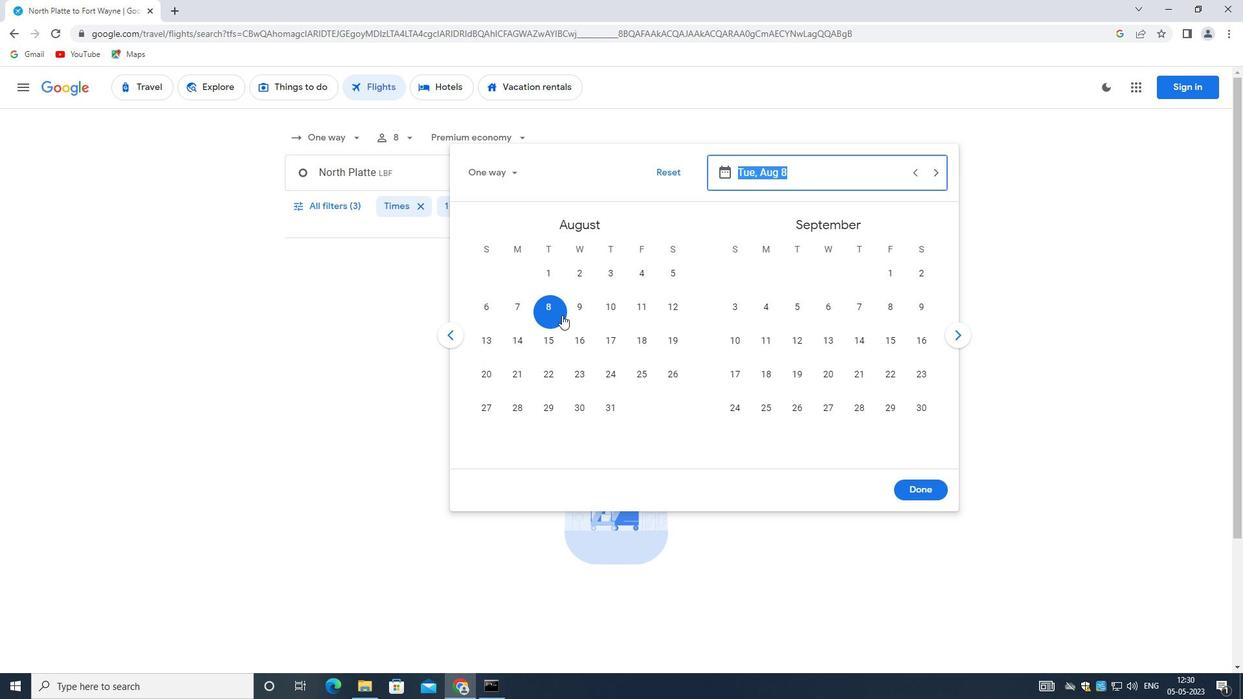 
Action: Mouse pressed left at (558, 306)
Screenshot: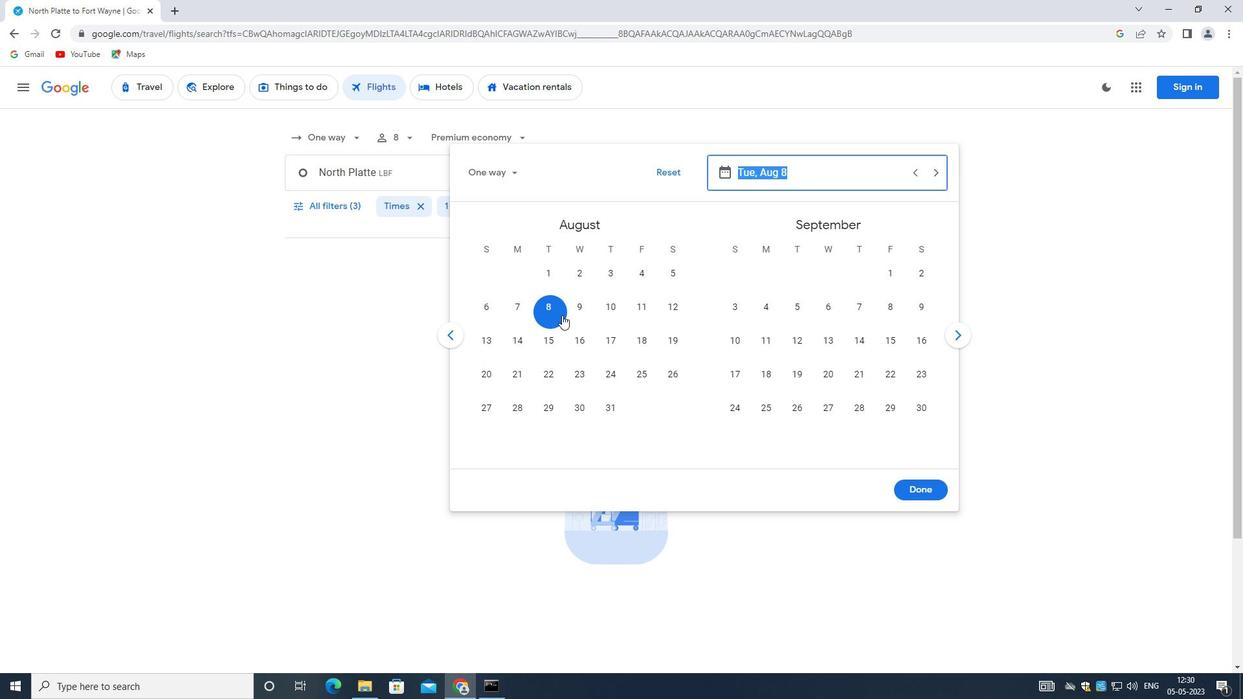 
Action: Mouse moved to (919, 483)
Screenshot: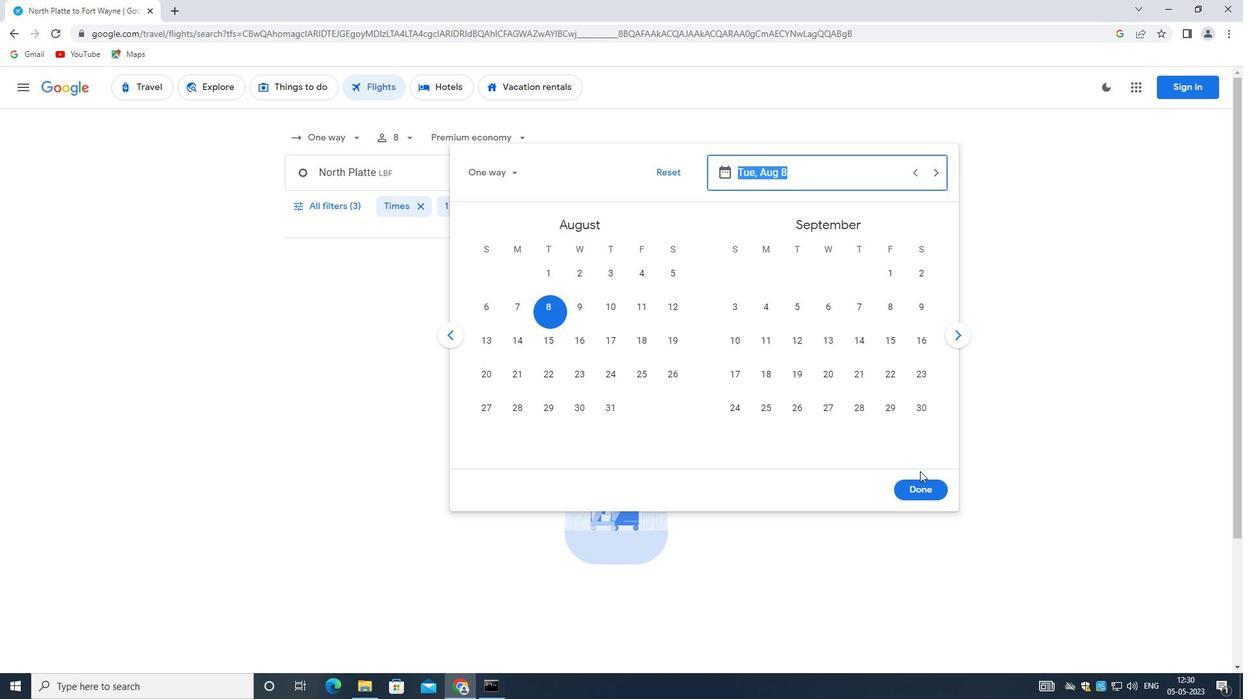 
Action: Mouse pressed left at (919, 483)
Screenshot: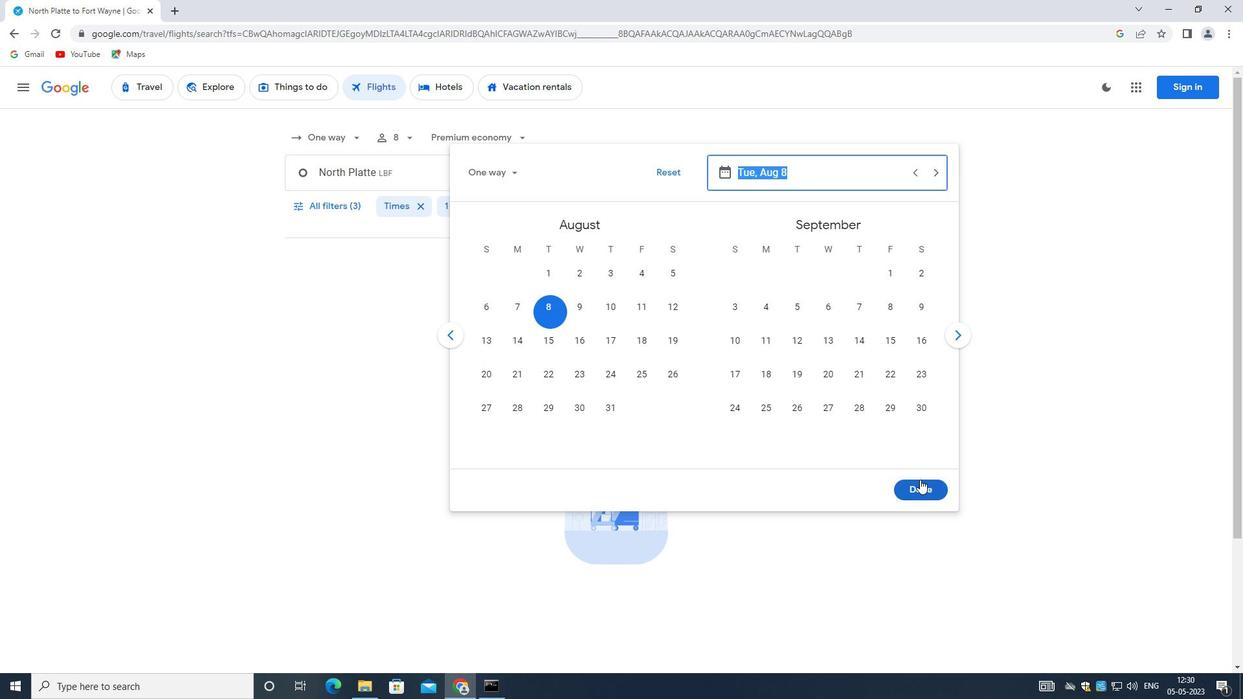 
Action: Mouse moved to (339, 201)
Screenshot: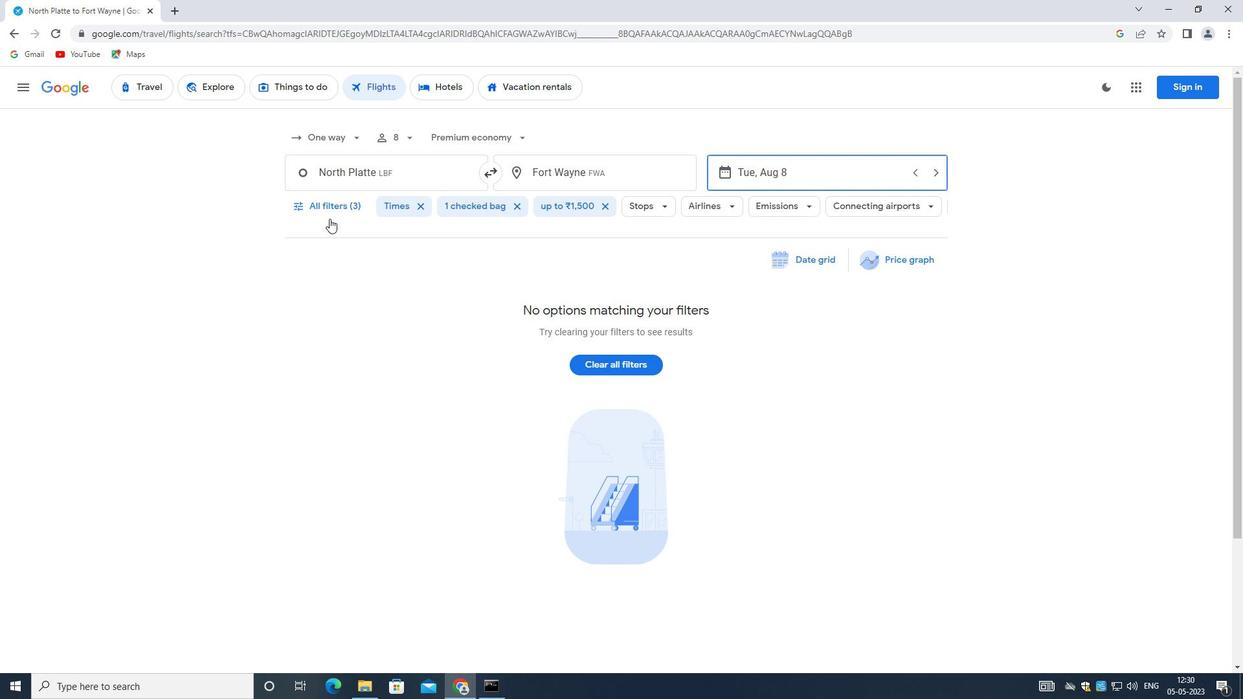 
Action: Mouse pressed left at (339, 201)
Screenshot: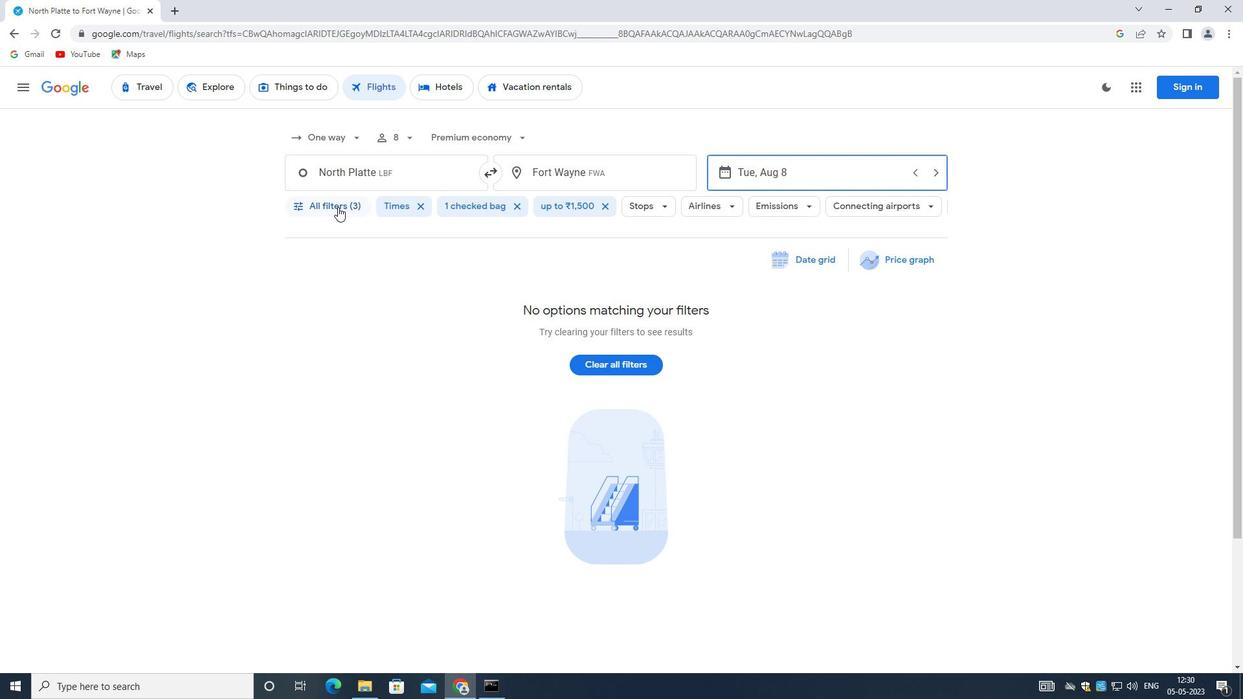 
Action: Mouse moved to (473, 486)
Screenshot: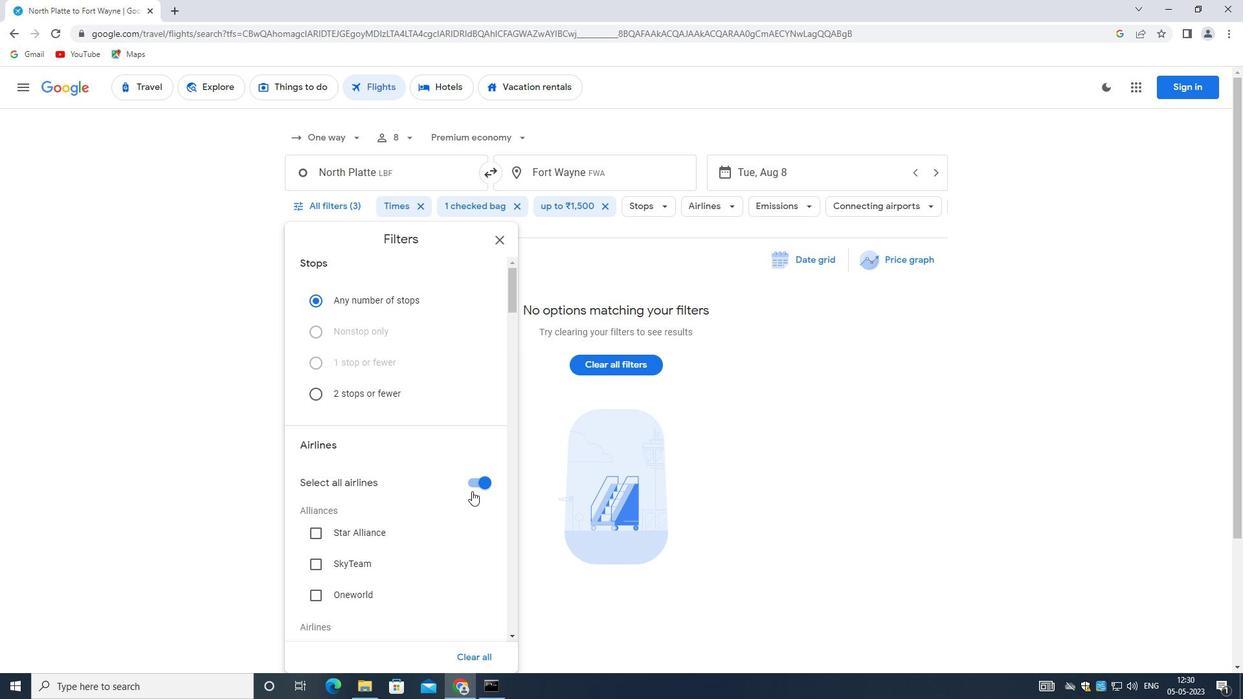
Action: Mouse pressed left at (473, 486)
Screenshot: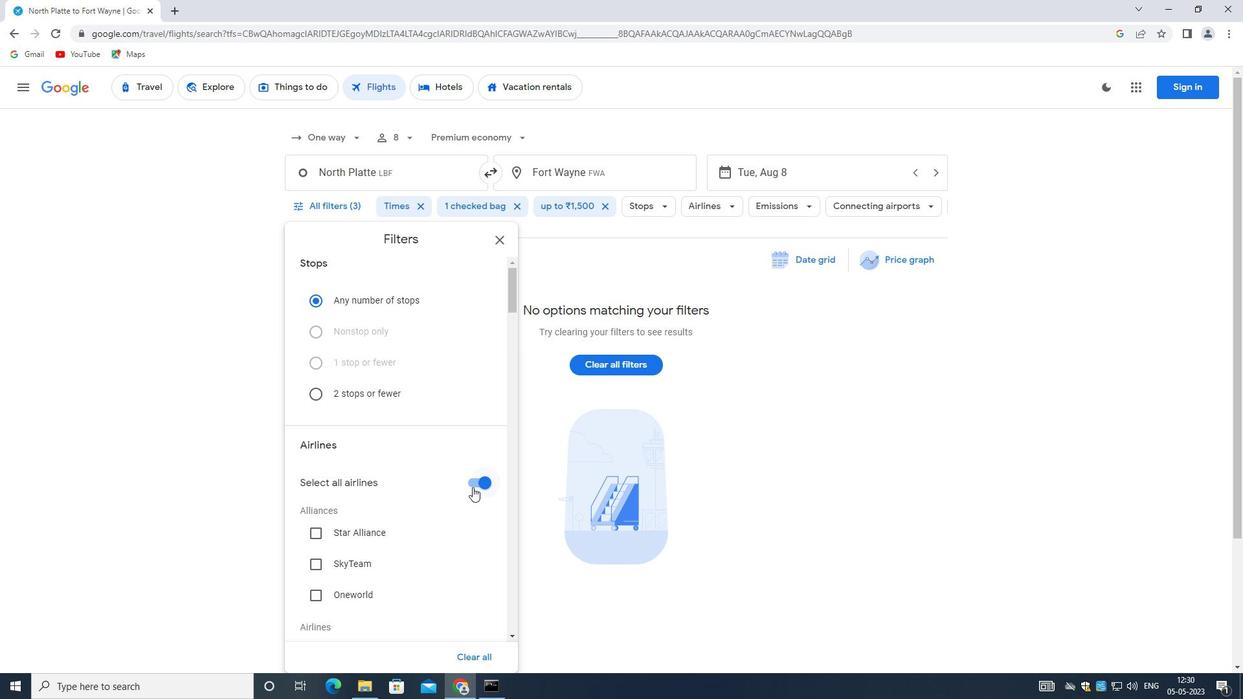 
Action: Mouse moved to (441, 487)
Screenshot: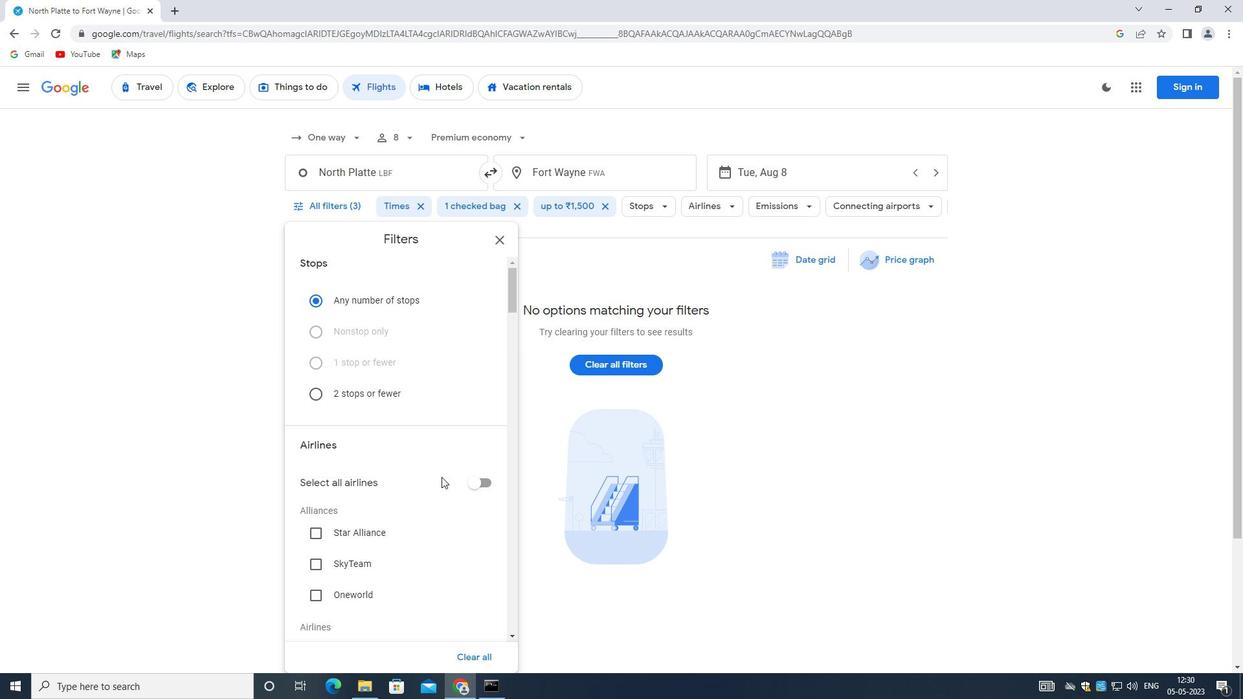
Action: Mouse scrolled (441, 486) with delta (0, 0)
Screenshot: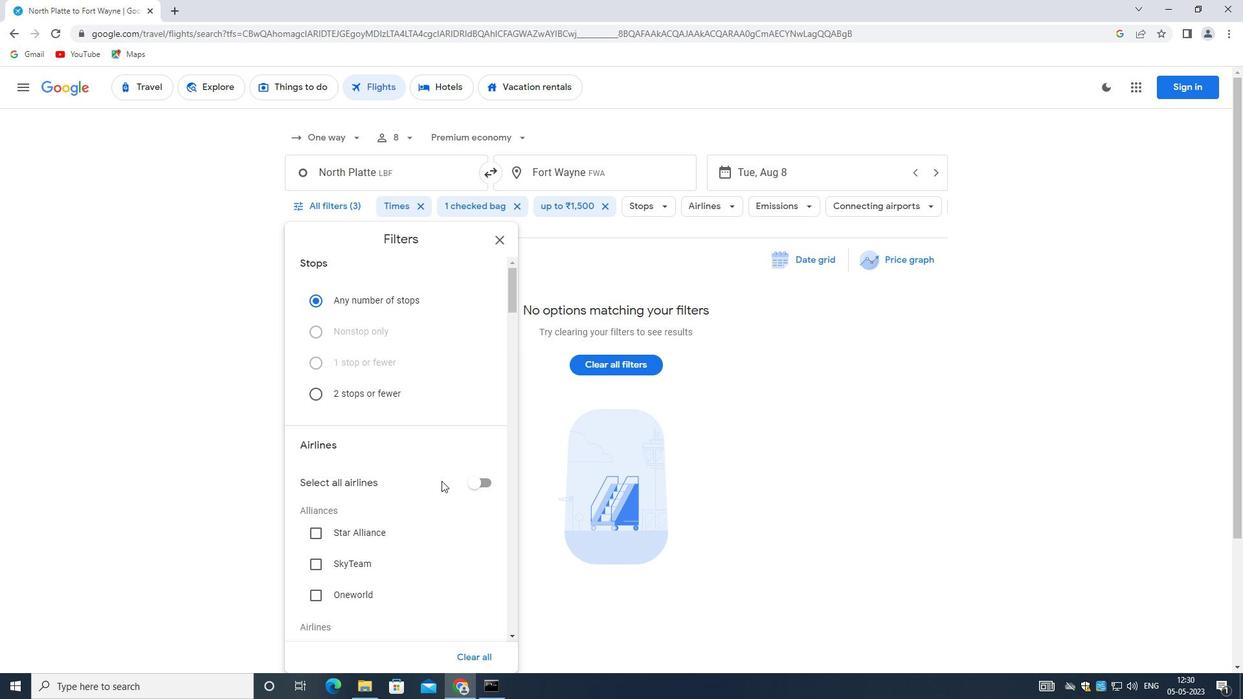 
Action: Mouse moved to (439, 489)
Screenshot: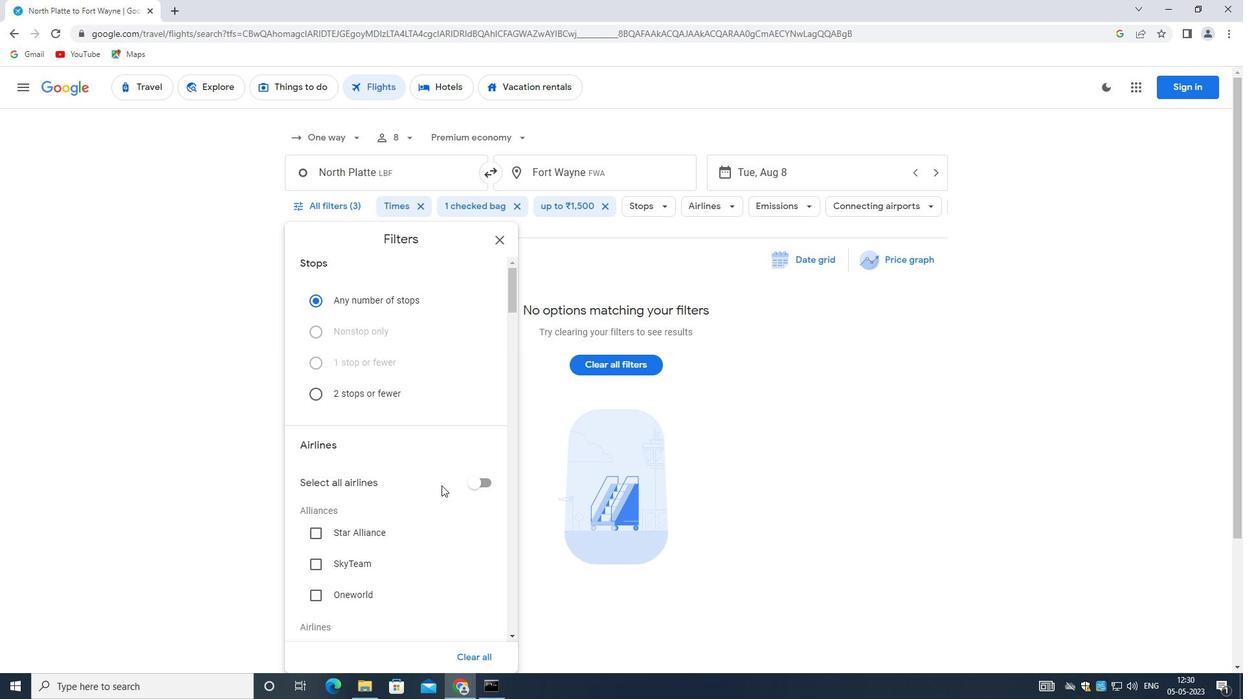
Action: Mouse scrolled (439, 489) with delta (0, 0)
Screenshot: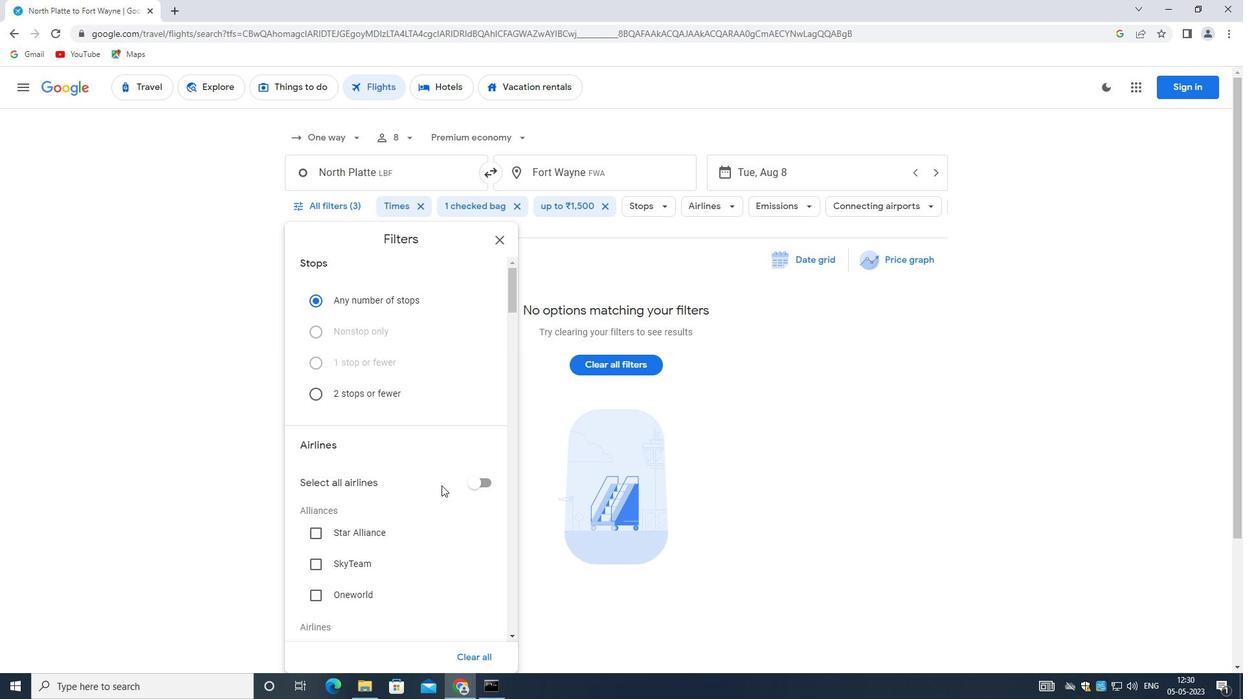 
Action: Mouse scrolled (439, 489) with delta (0, 0)
Screenshot: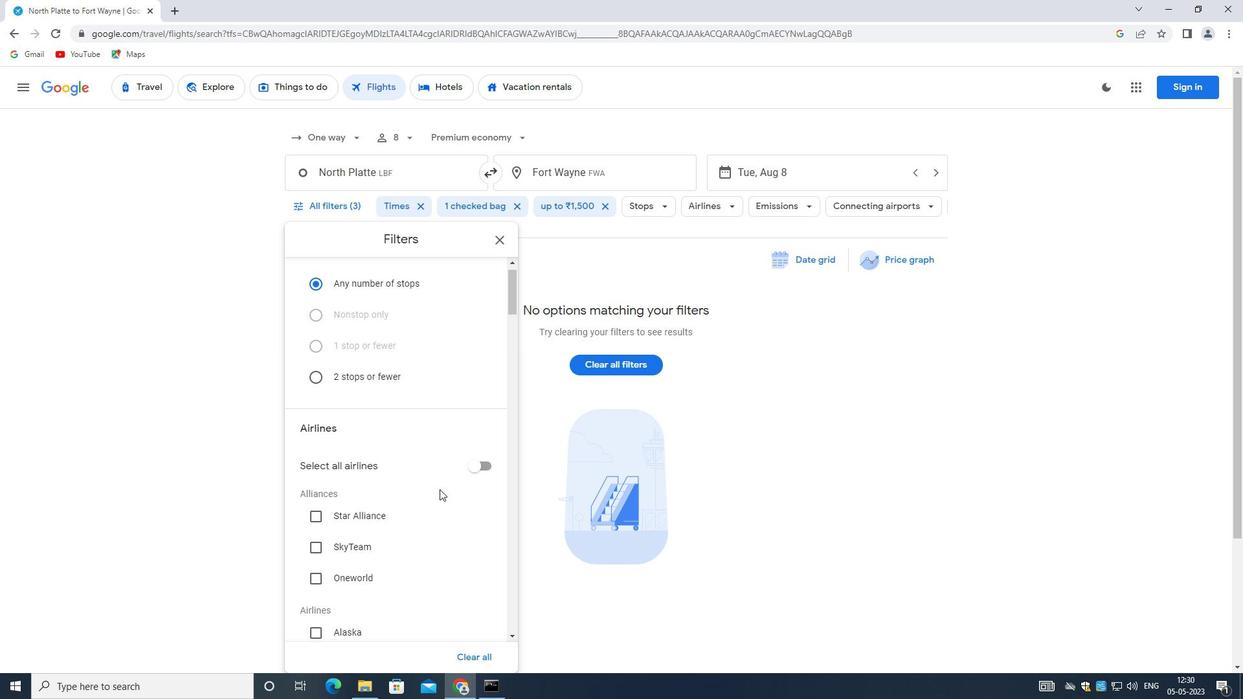 
Action: Mouse moved to (441, 506)
Screenshot: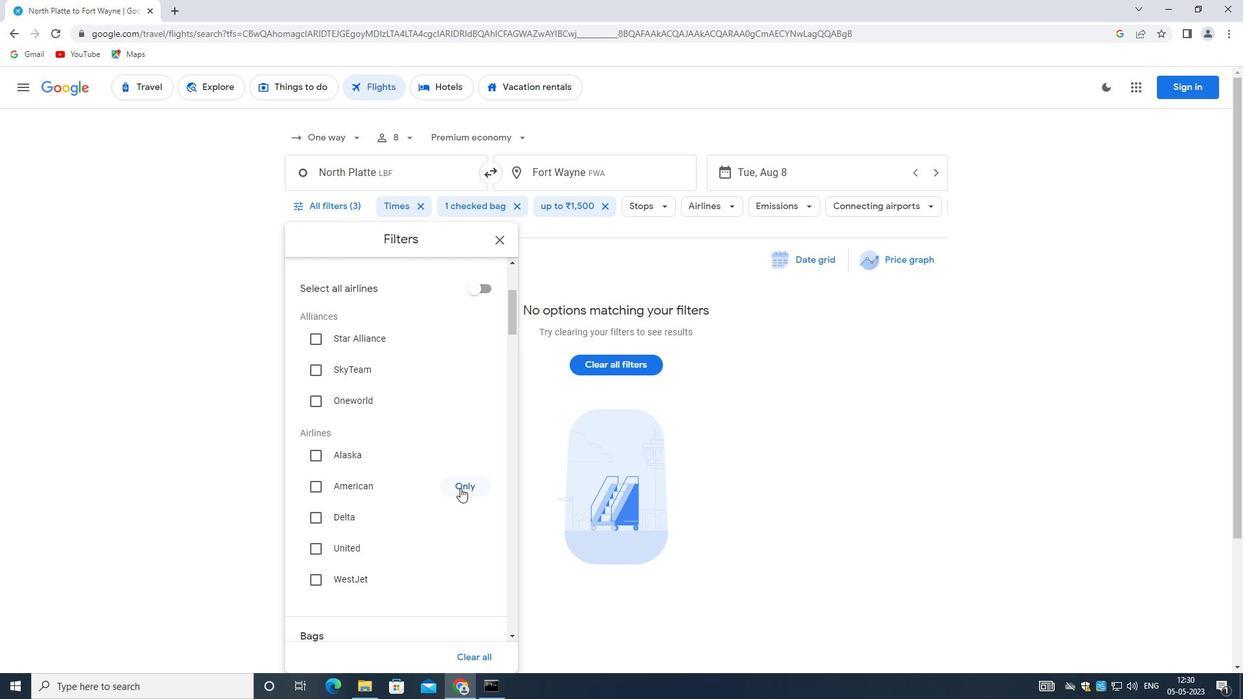 
Action: Mouse scrolled (441, 505) with delta (0, 0)
Screenshot: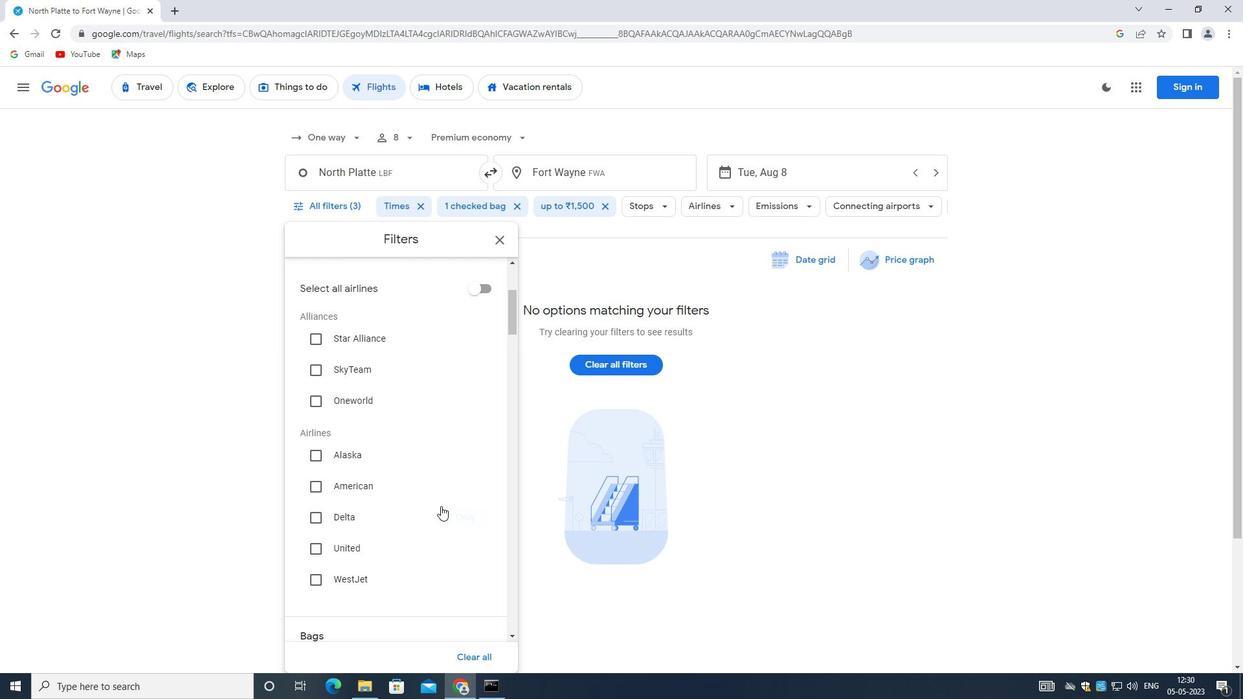 
Action: Mouse moved to (440, 509)
Screenshot: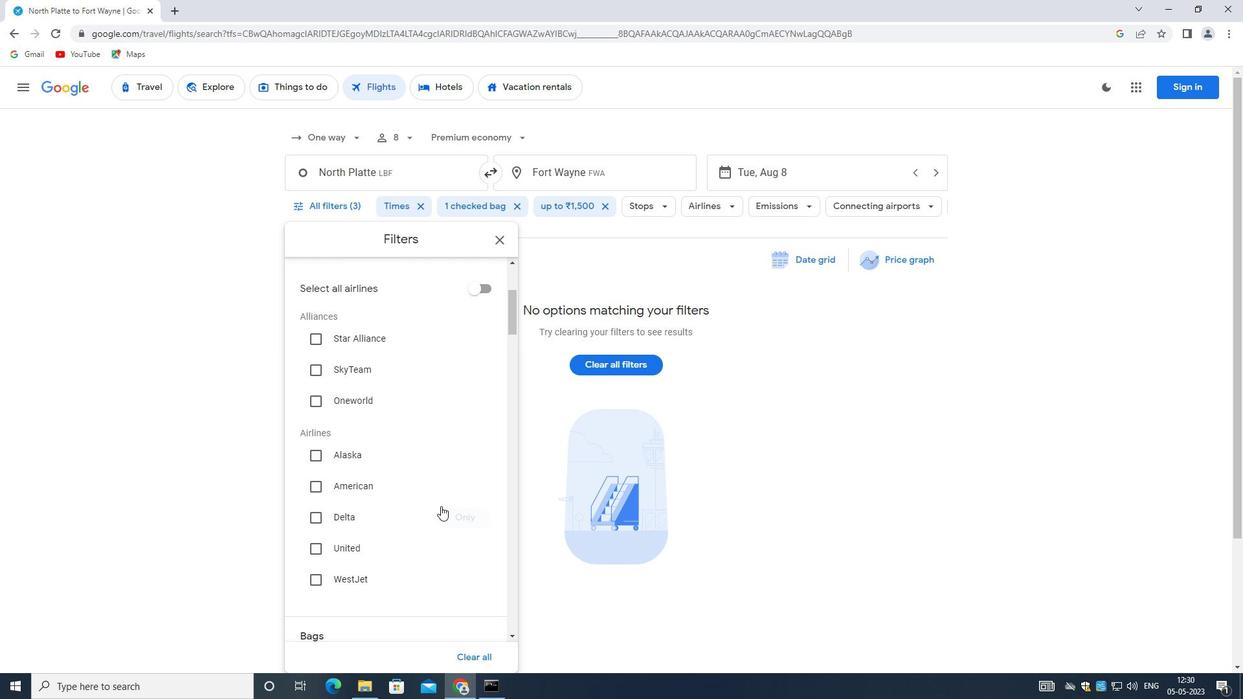 
Action: Mouse scrolled (440, 509) with delta (0, 0)
Screenshot: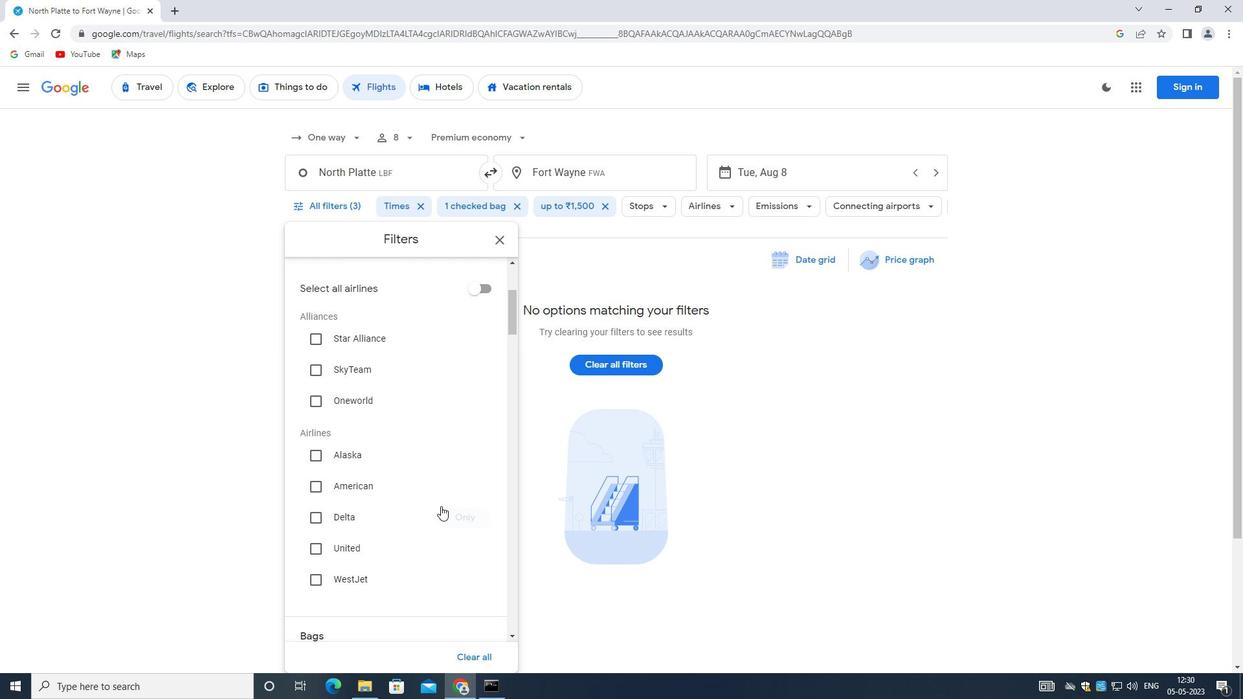 
Action: Mouse moved to (439, 511)
Screenshot: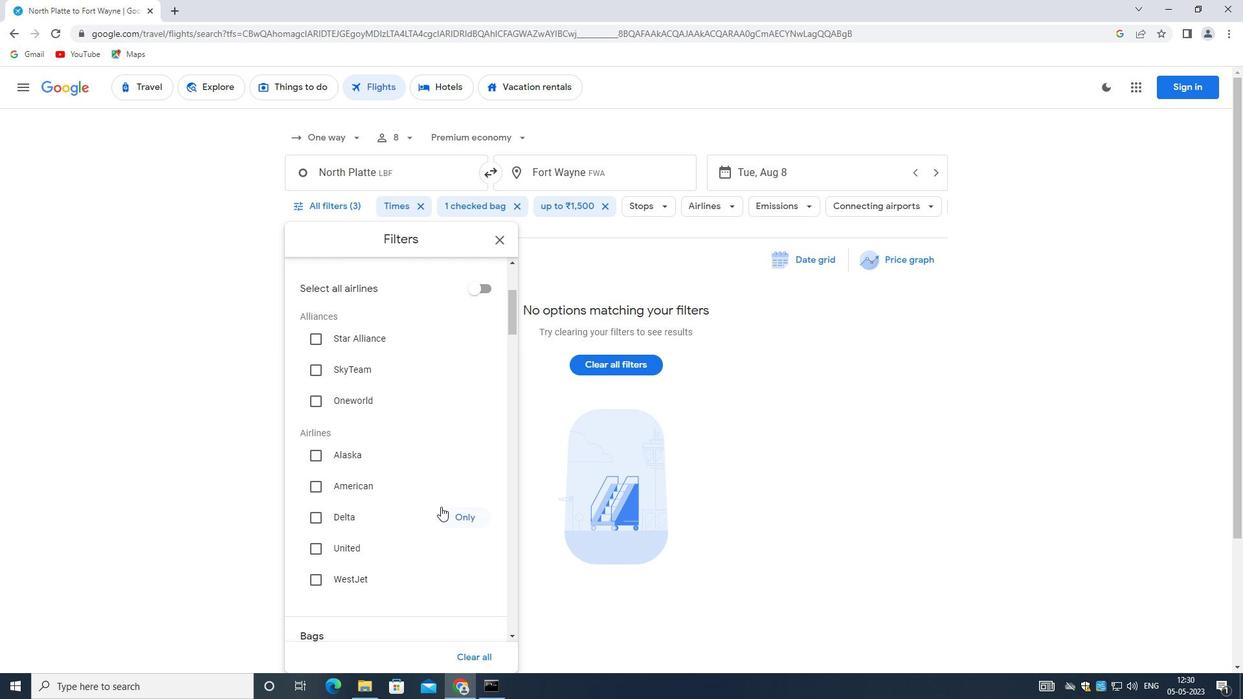 
Action: Mouse scrolled (439, 510) with delta (0, 0)
Screenshot: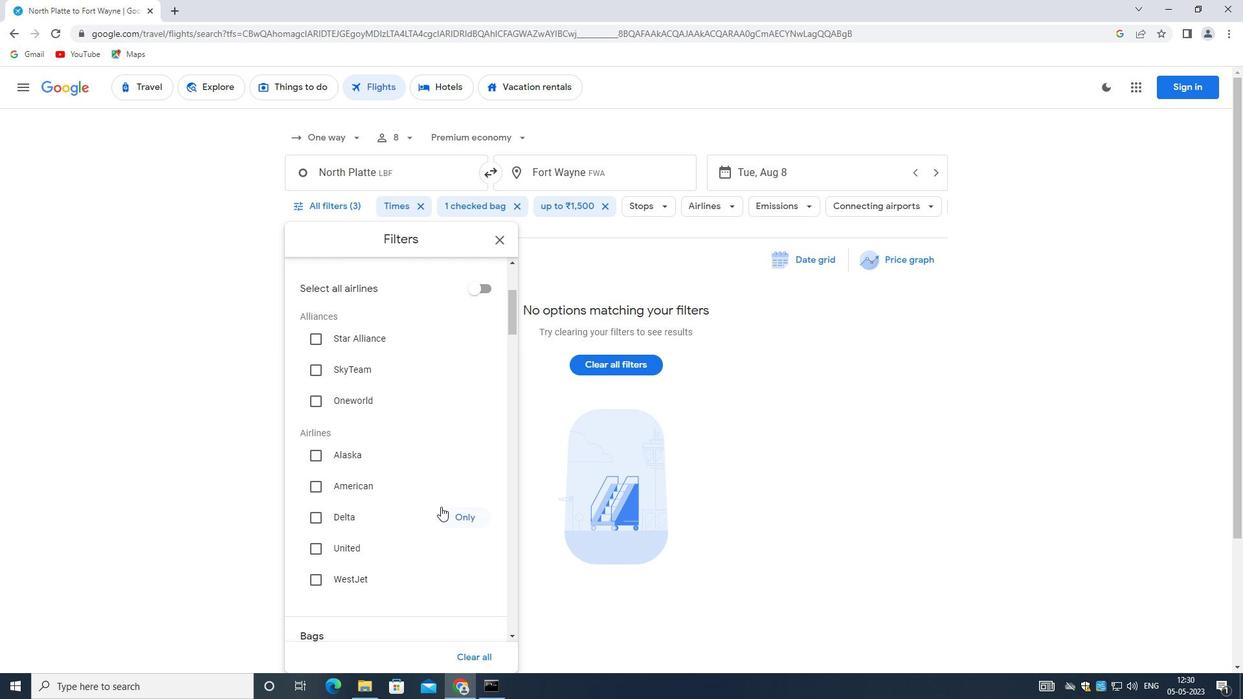 
Action: Mouse moved to (510, 514)
Screenshot: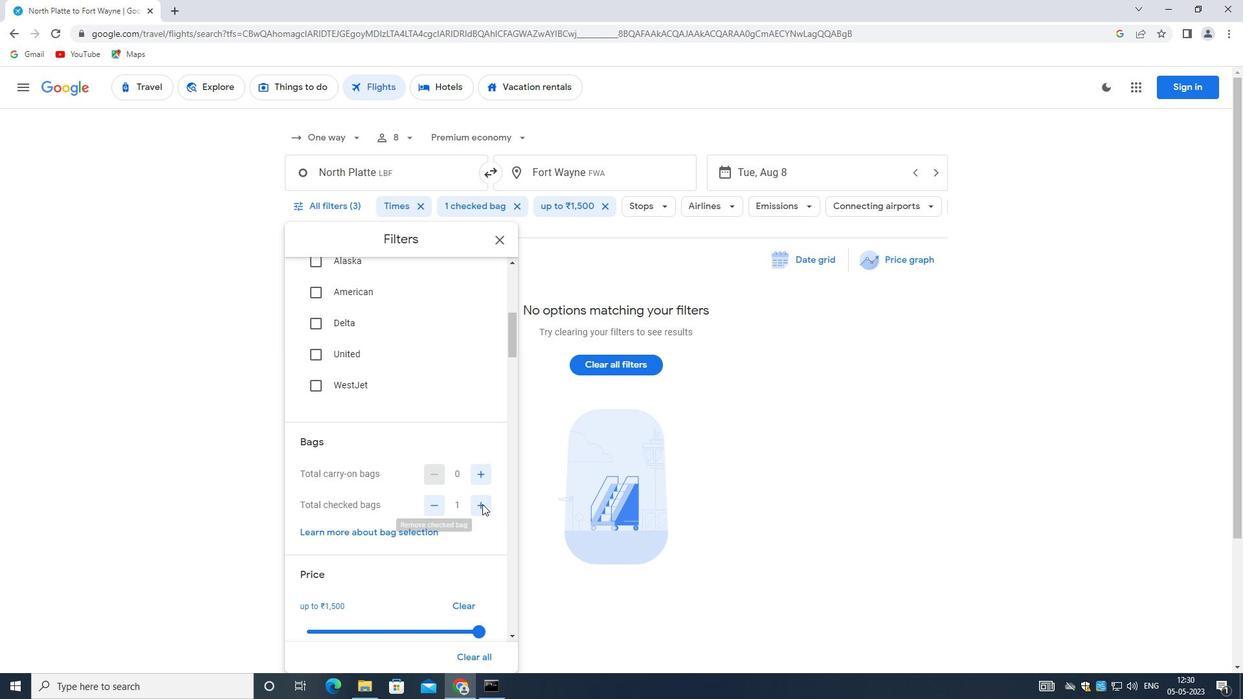 
Action: Mouse scrolled (510, 513) with delta (0, 0)
Screenshot: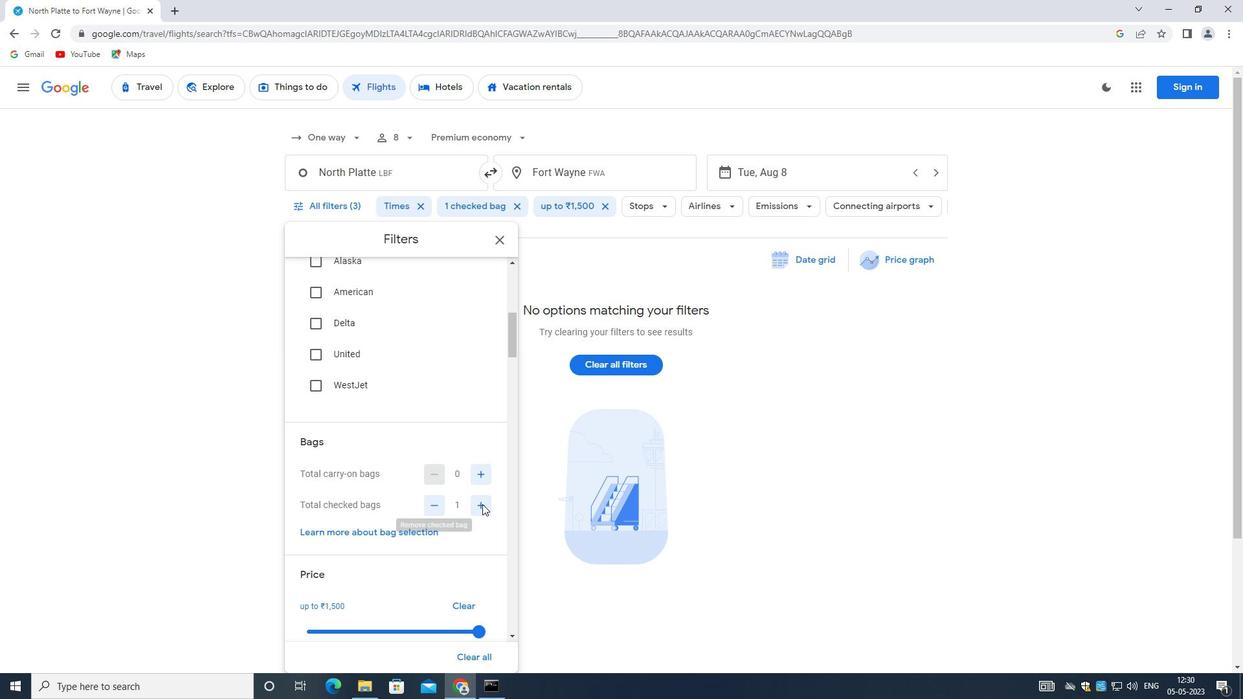 
Action: Mouse moved to (503, 520)
Screenshot: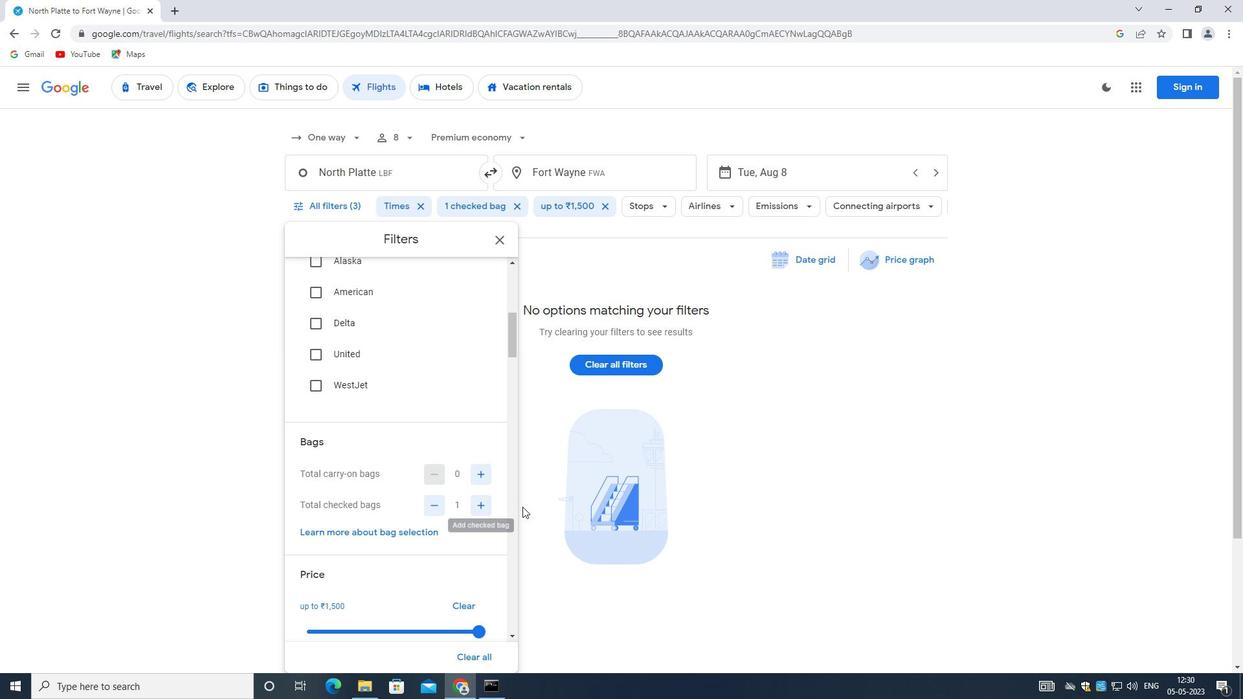 
Action: Mouse scrolled (503, 519) with delta (0, 0)
Screenshot: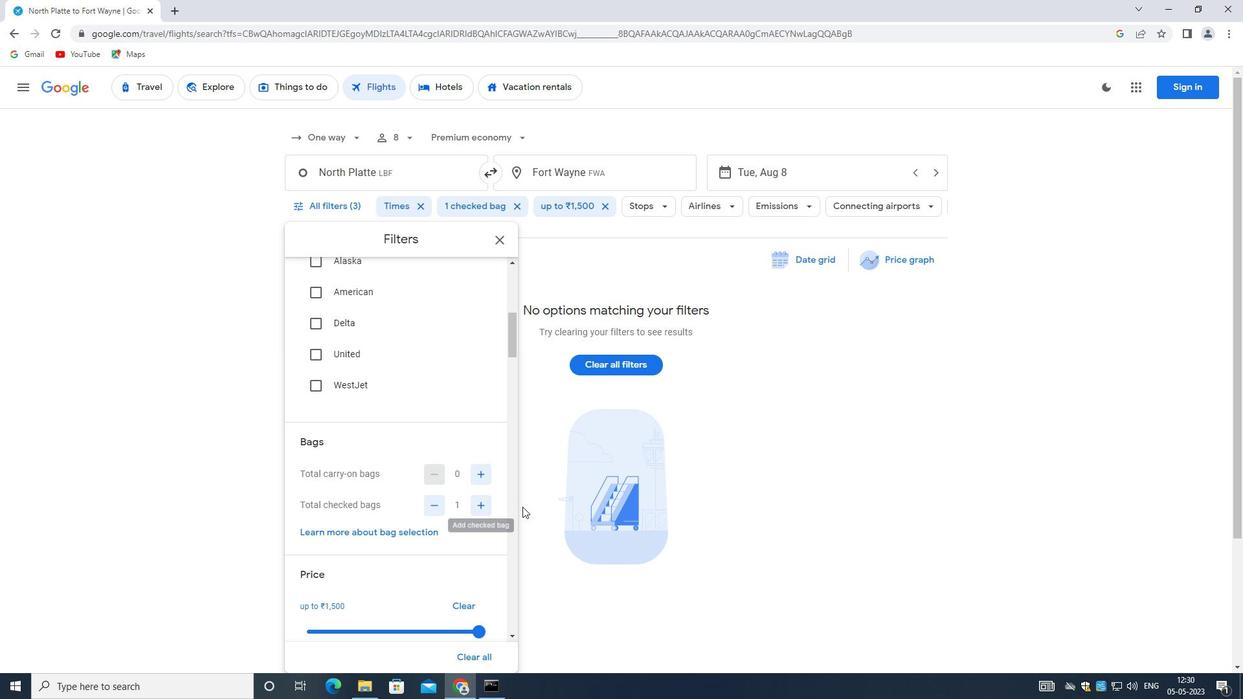 
Action: Mouse moved to (479, 500)
Screenshot: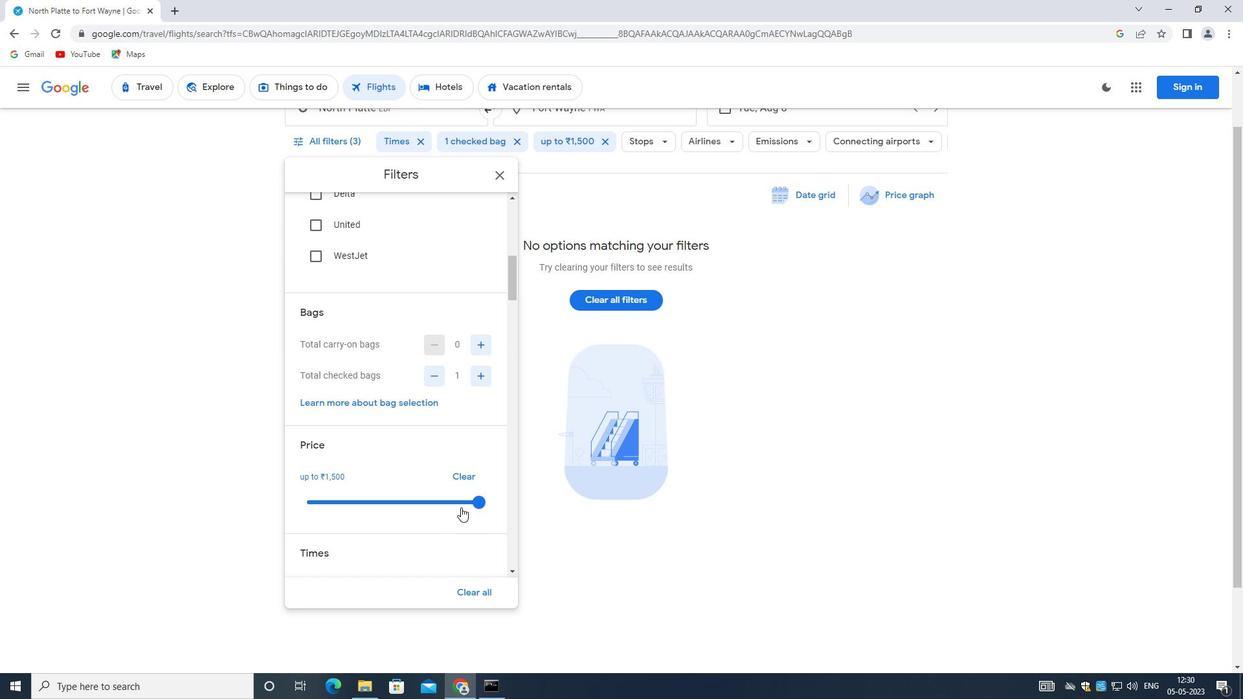 
Action: Mouse pressed left at (479, 500)
Screenshot: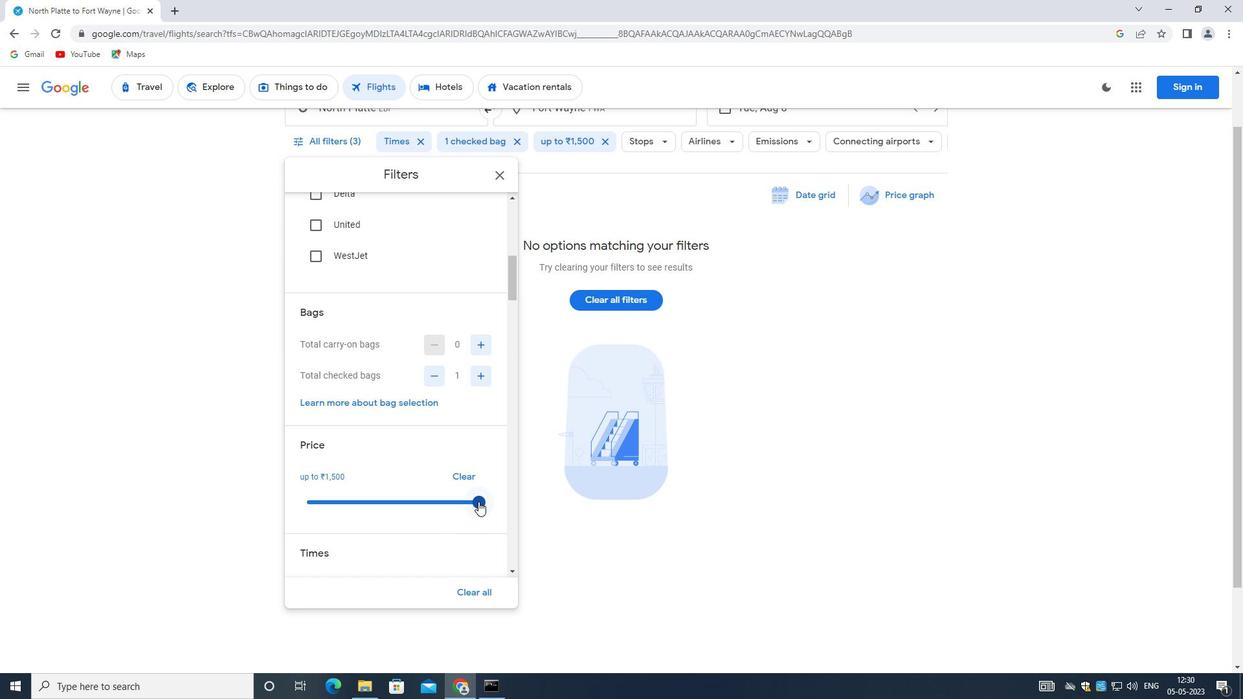 
Action: Mouse moved to (480, 500)
Screenshot: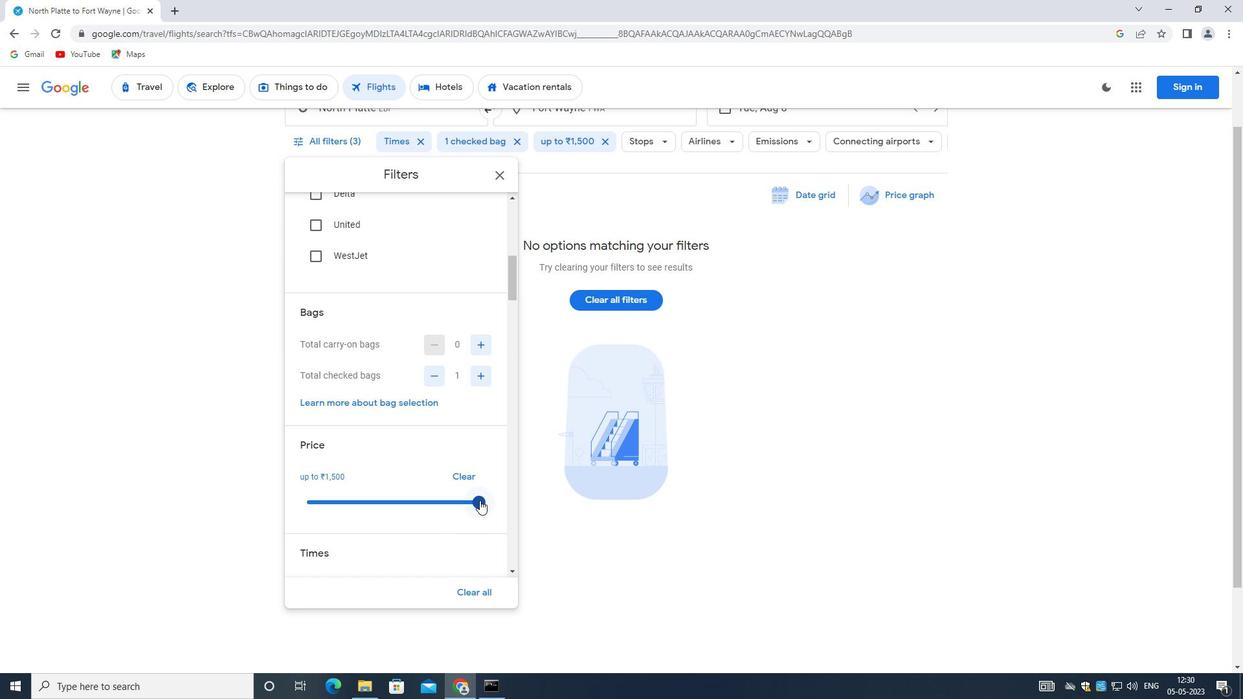 
Action: Mouse pressed left at (480, 500)
Screenshot: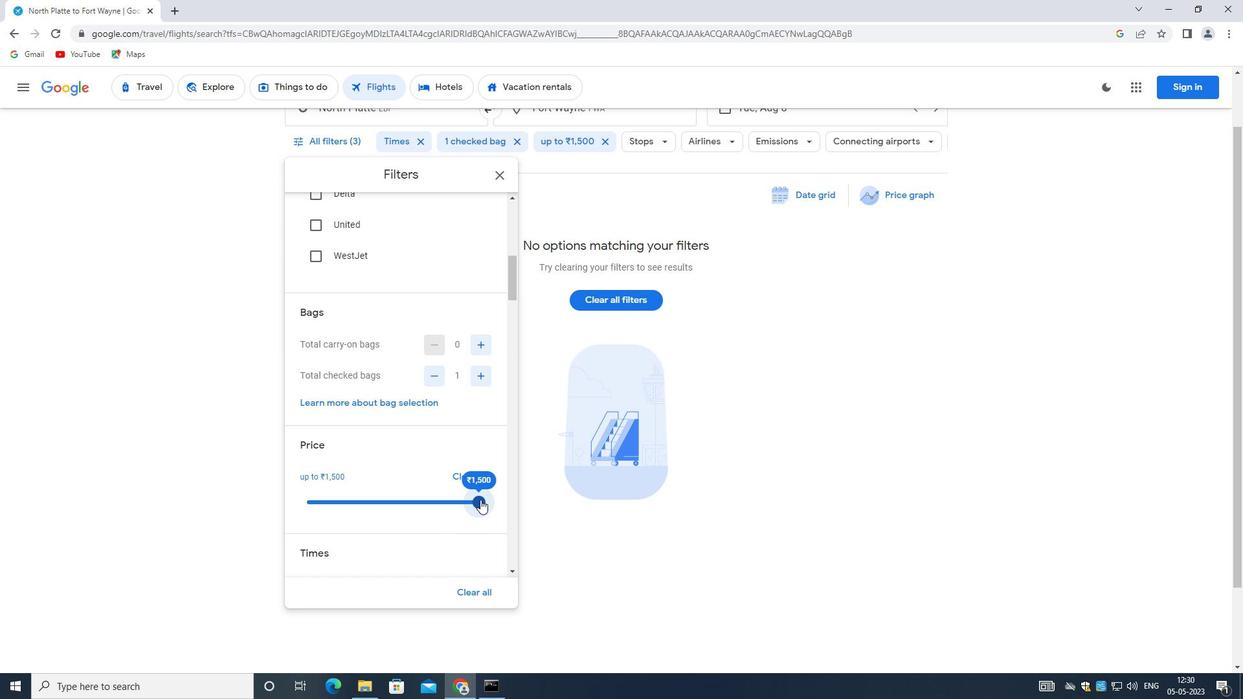 
Action: Mouse moved to (443, 507)
Screenshot: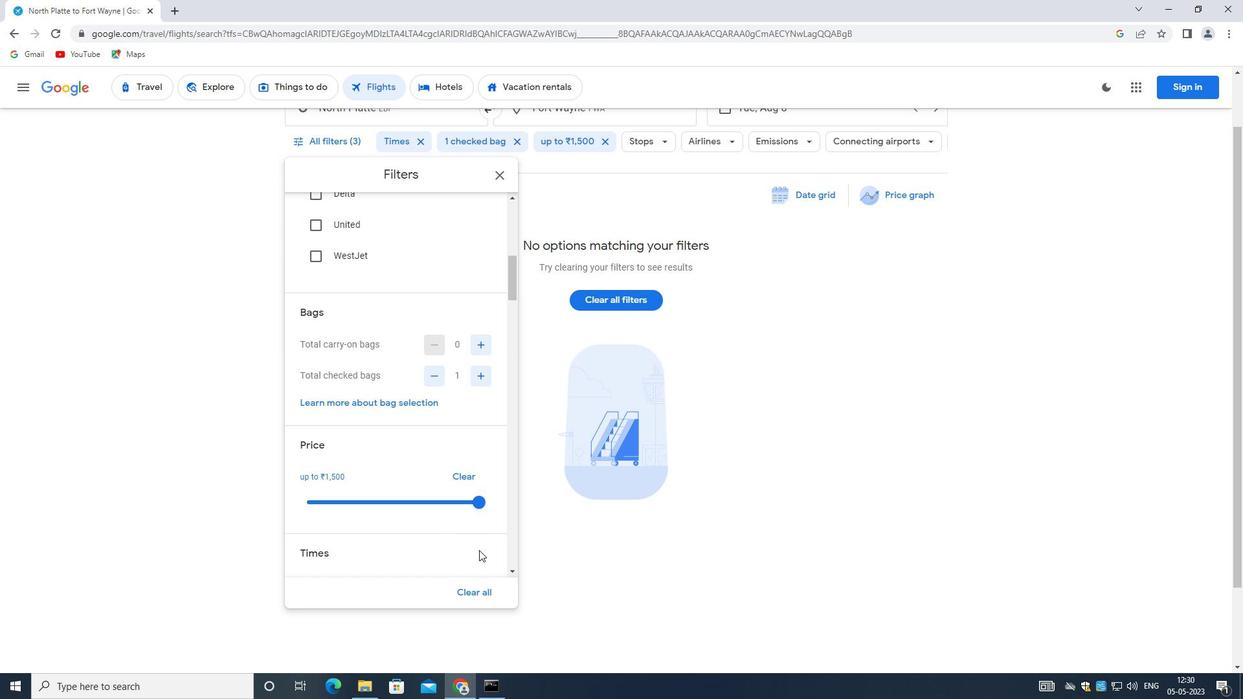 
Action: Mouse scrolled (443, 506) with delta (0, 0)
Screenshot: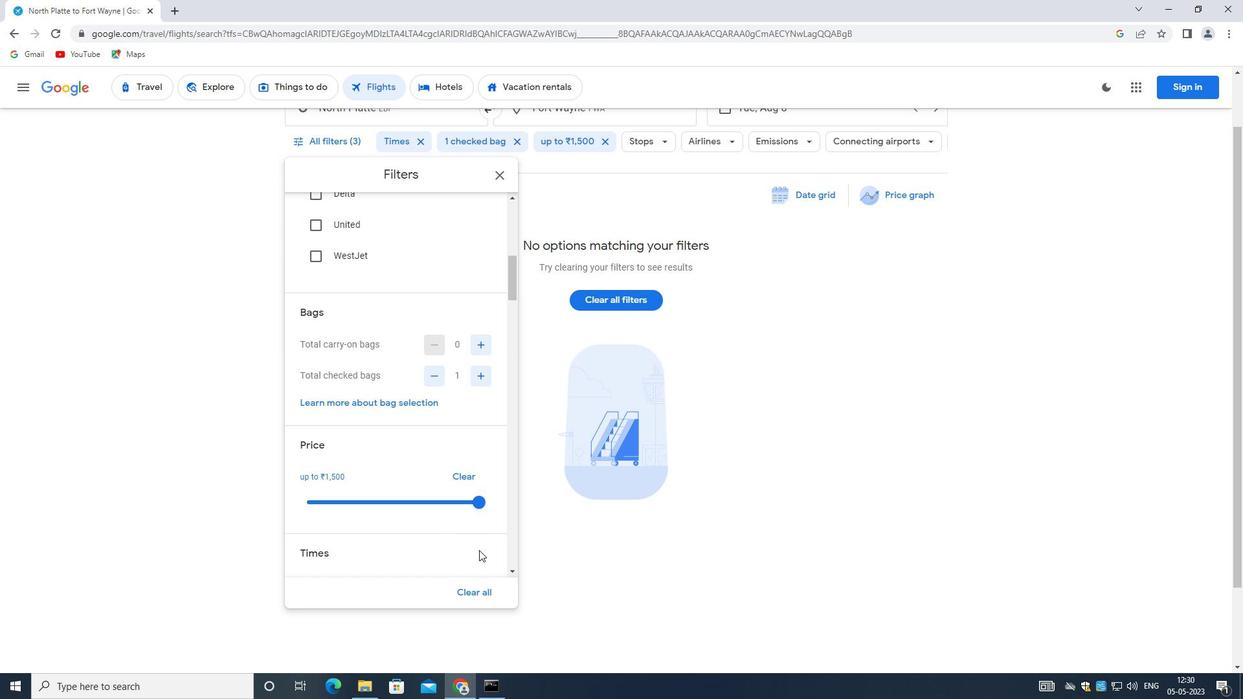 
Action: Mouse scrolled (443, 506) with delta (0, 0)
Screenshot: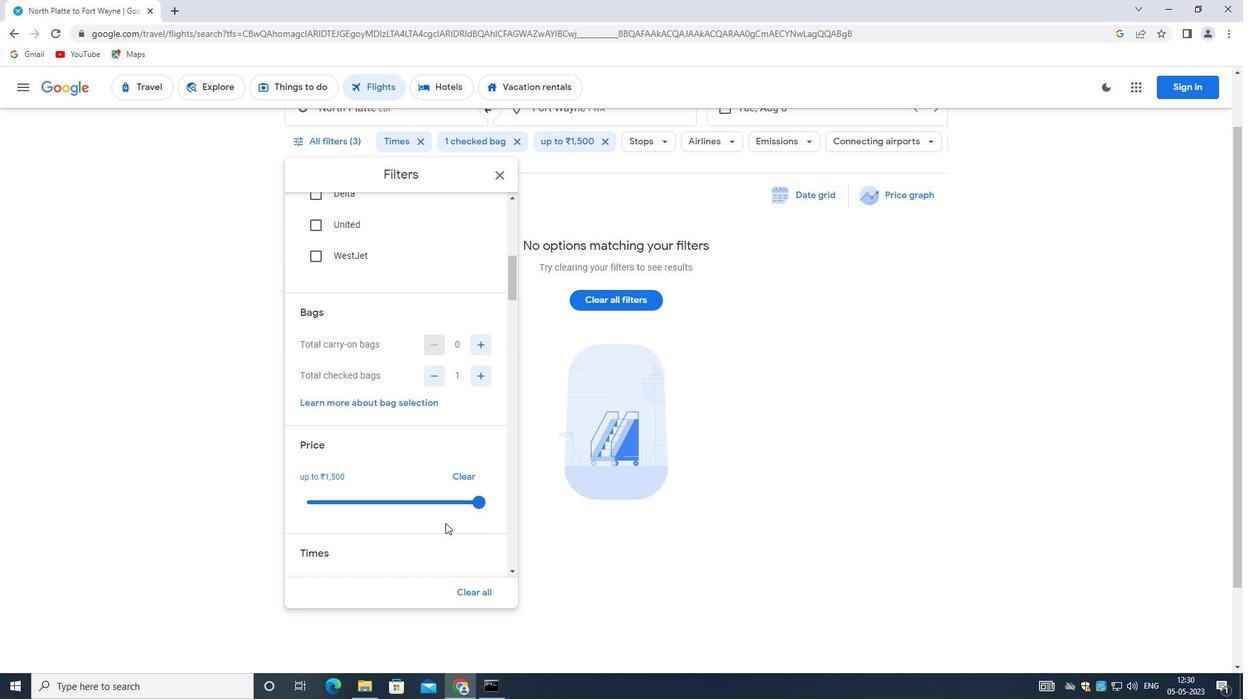 
Action: Mouse moved to (386, 519)
Screenshot: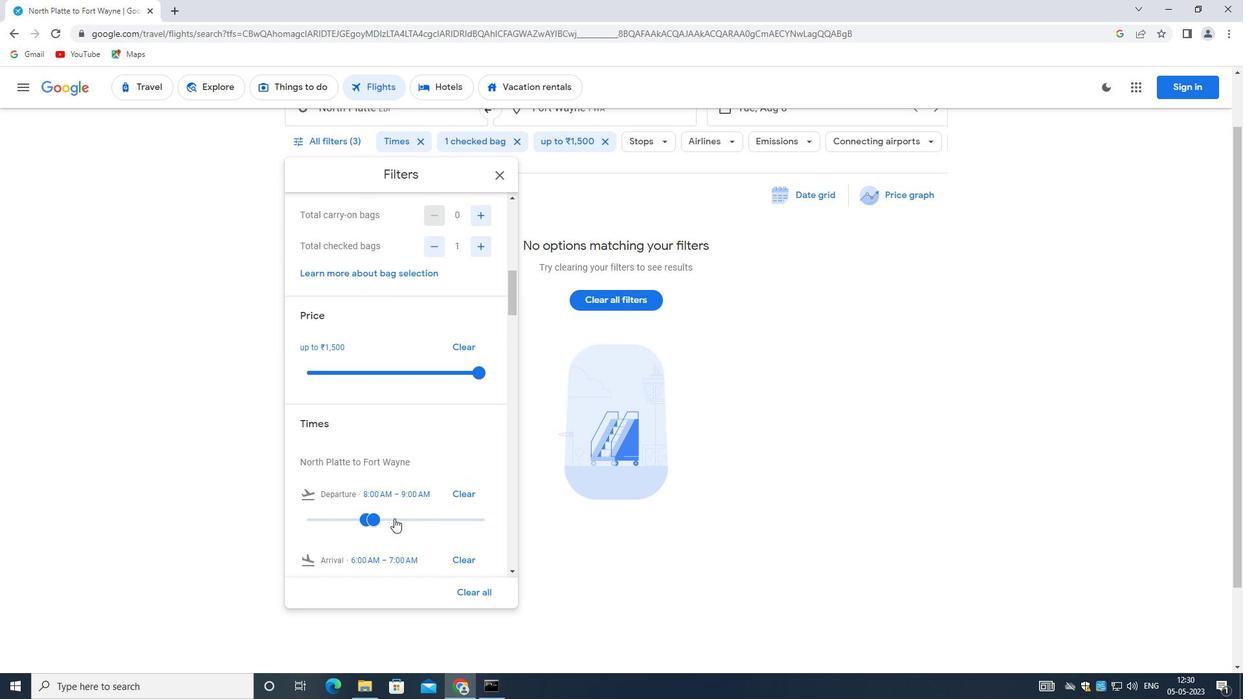 
Action: Mouse pressed left at (386, 519)
Screenshot: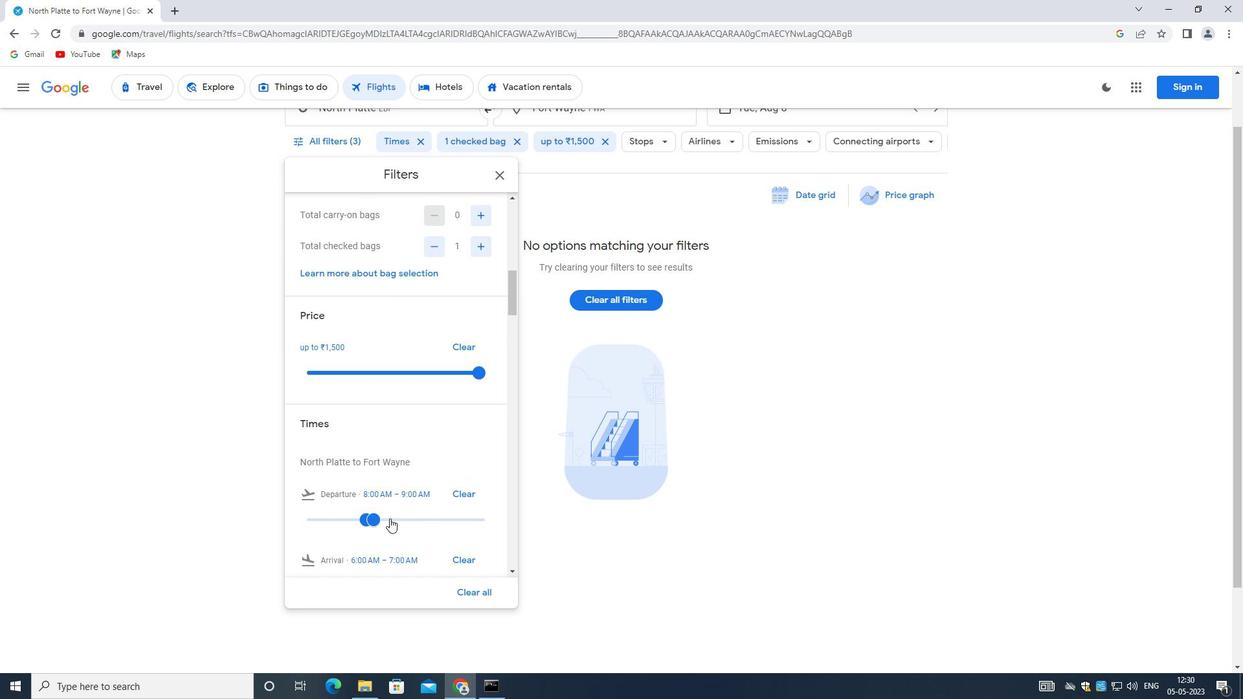 
Action: Mouse moved to (375, 519)
Screenshot: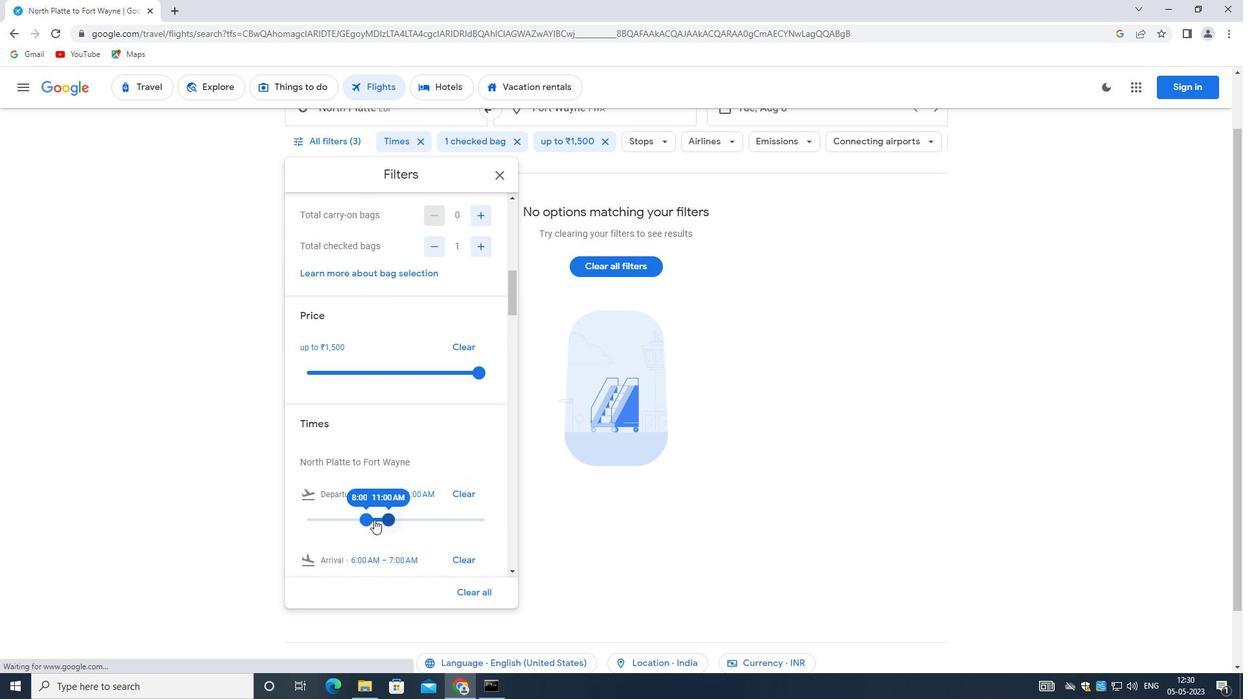 
Action: Mouse pressed left at (375, 519)
Screenshot: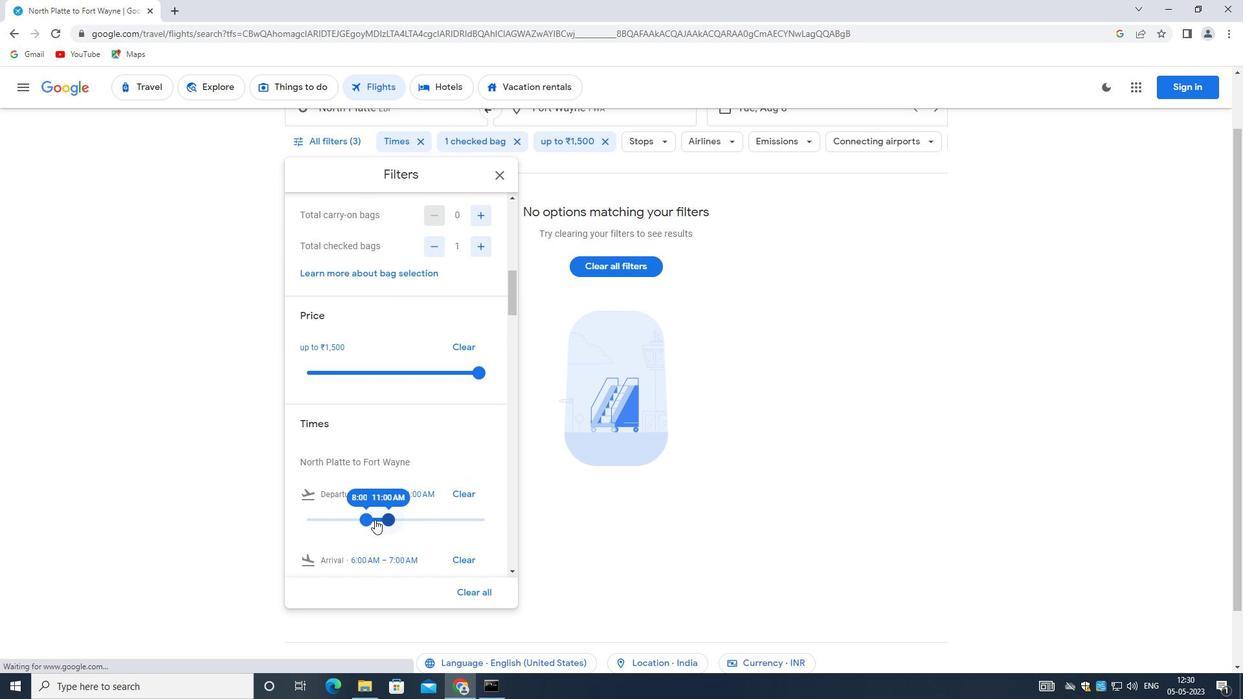 
Action: Mouse moved to (375, 516)
Screenshot: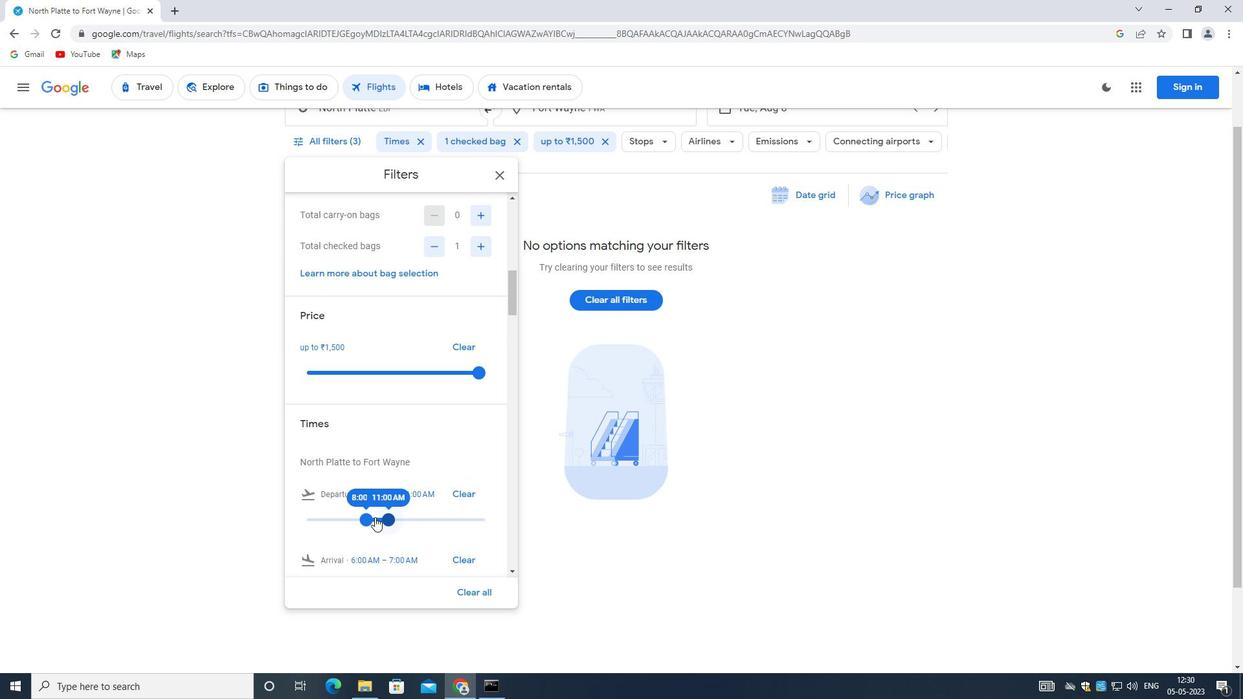 
Action: Mouse pressed left at (375, 516)
Screenshot: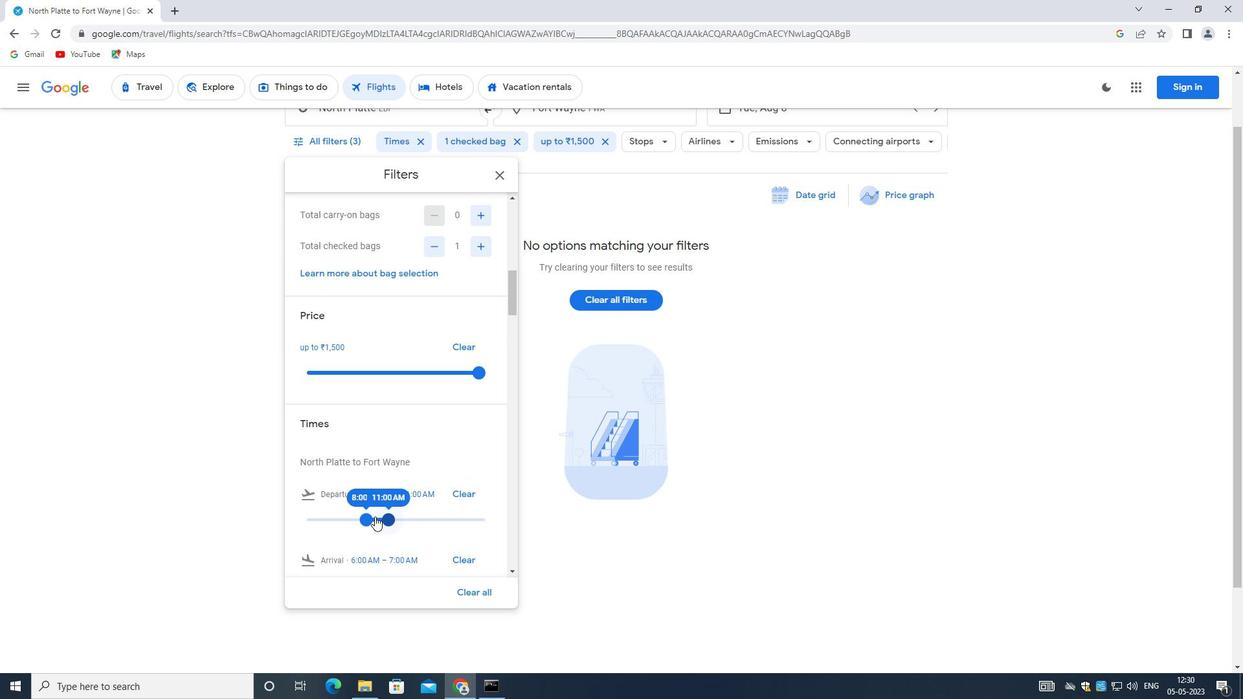 
Action: Mouse moved to (373, 519)
Screenshot: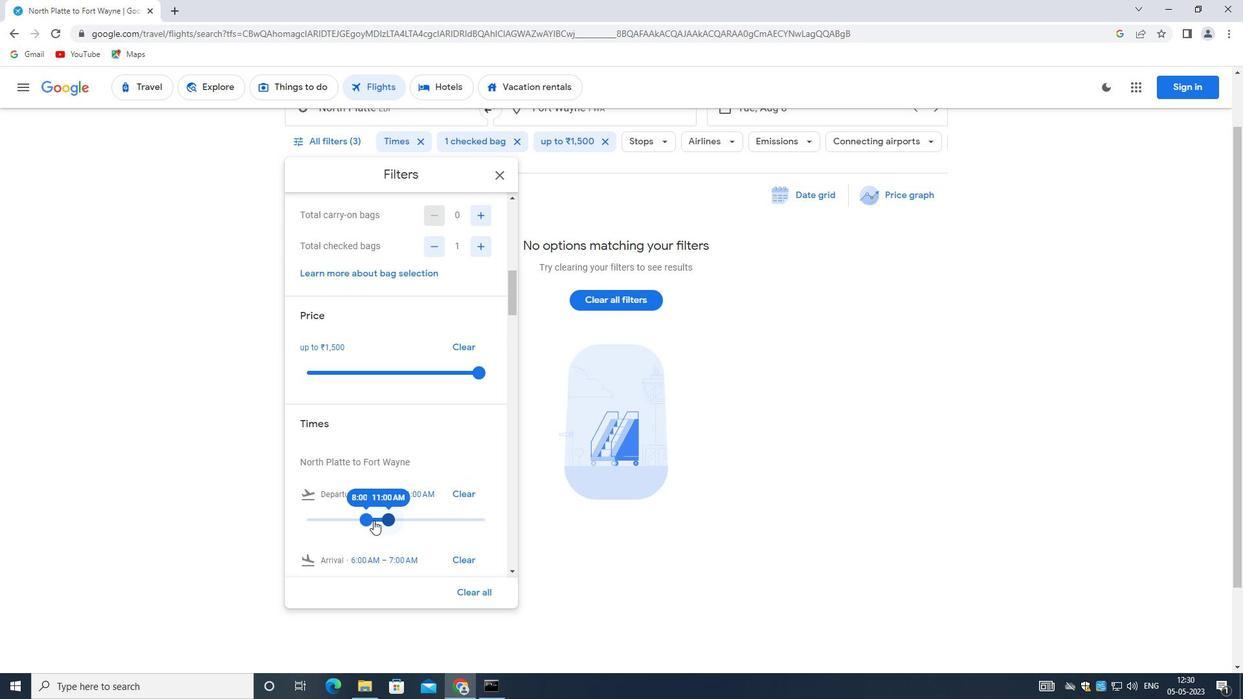 
Action: Mouse pressed left at (373, 519)
Screenshot: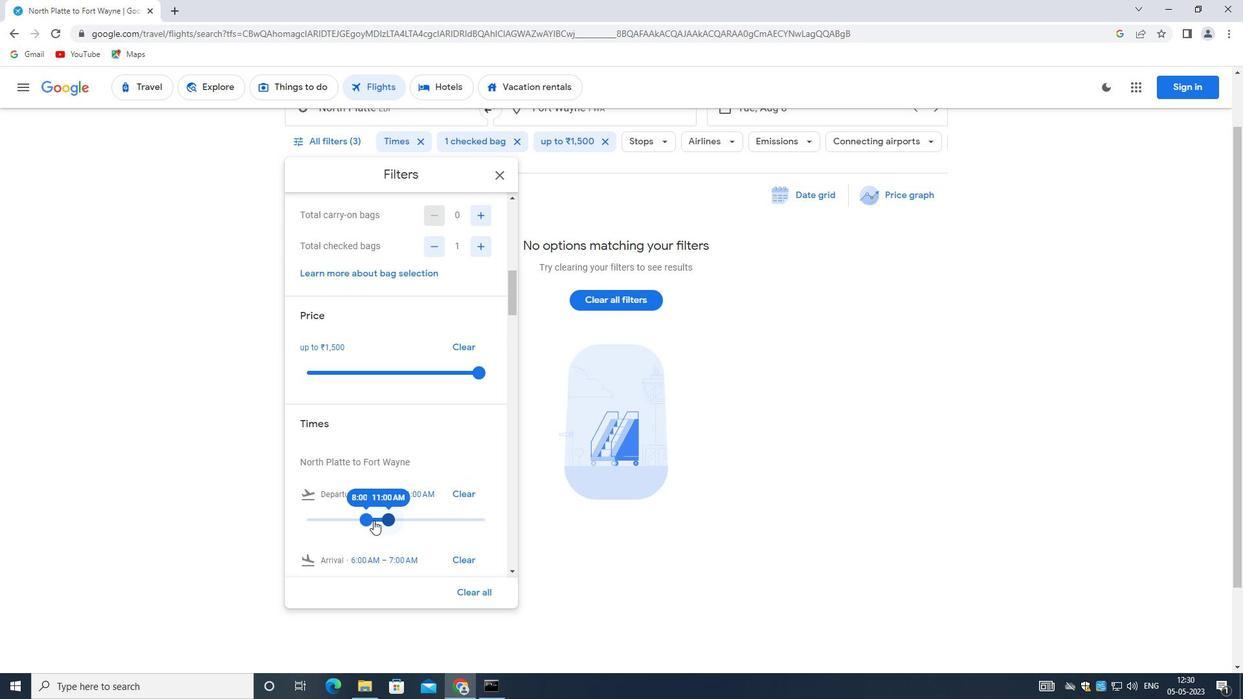 
Action: Mouse moved to (366, 516)
Screenshot: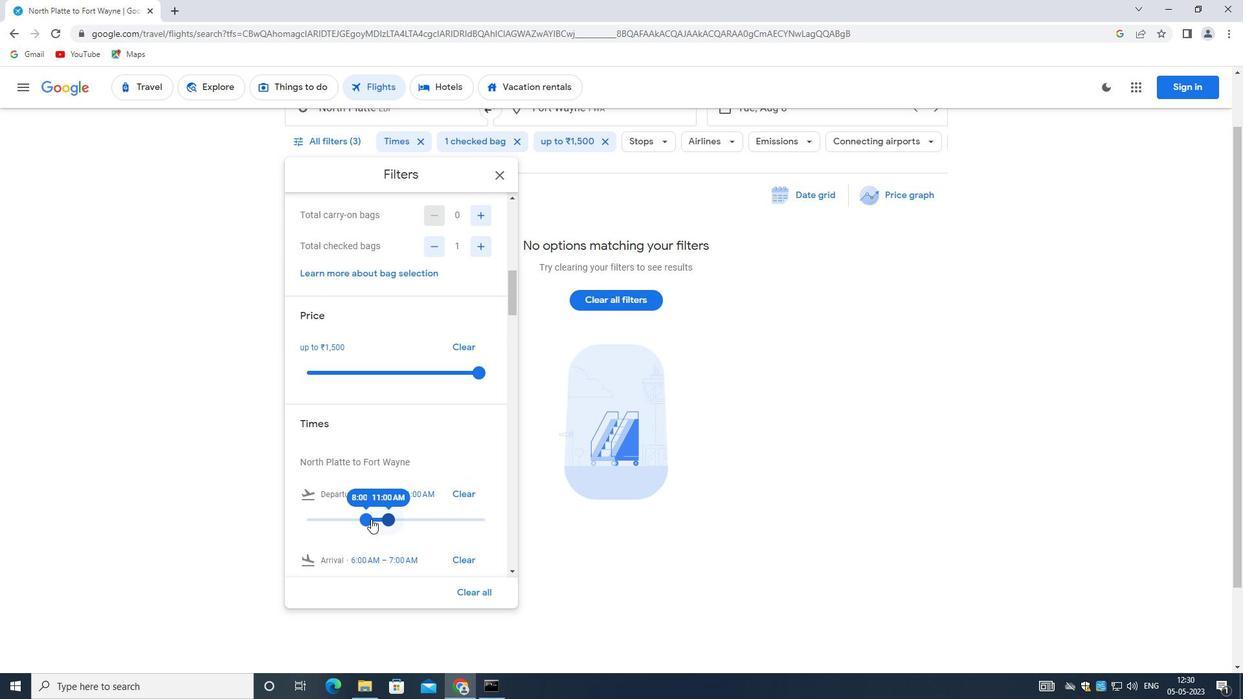 
Action: Mouse pressed left at (366, 516)
Screenshot: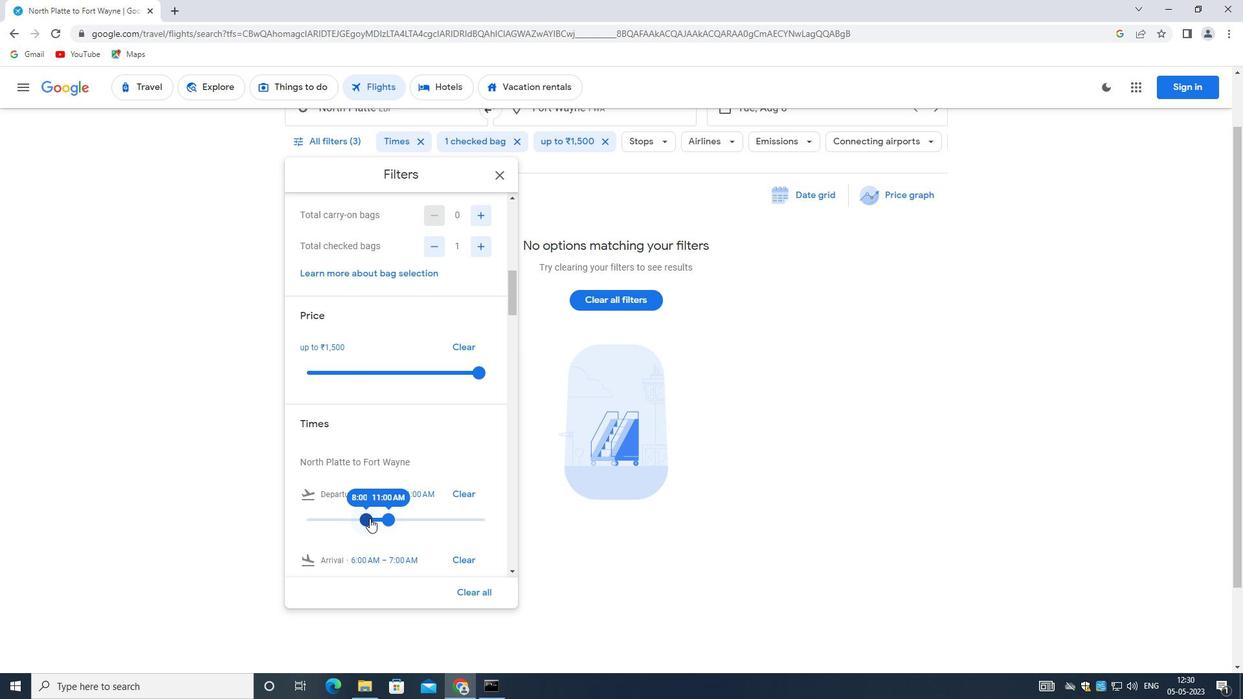 
Action: Mouse moved to (386, 518)
Screenshot: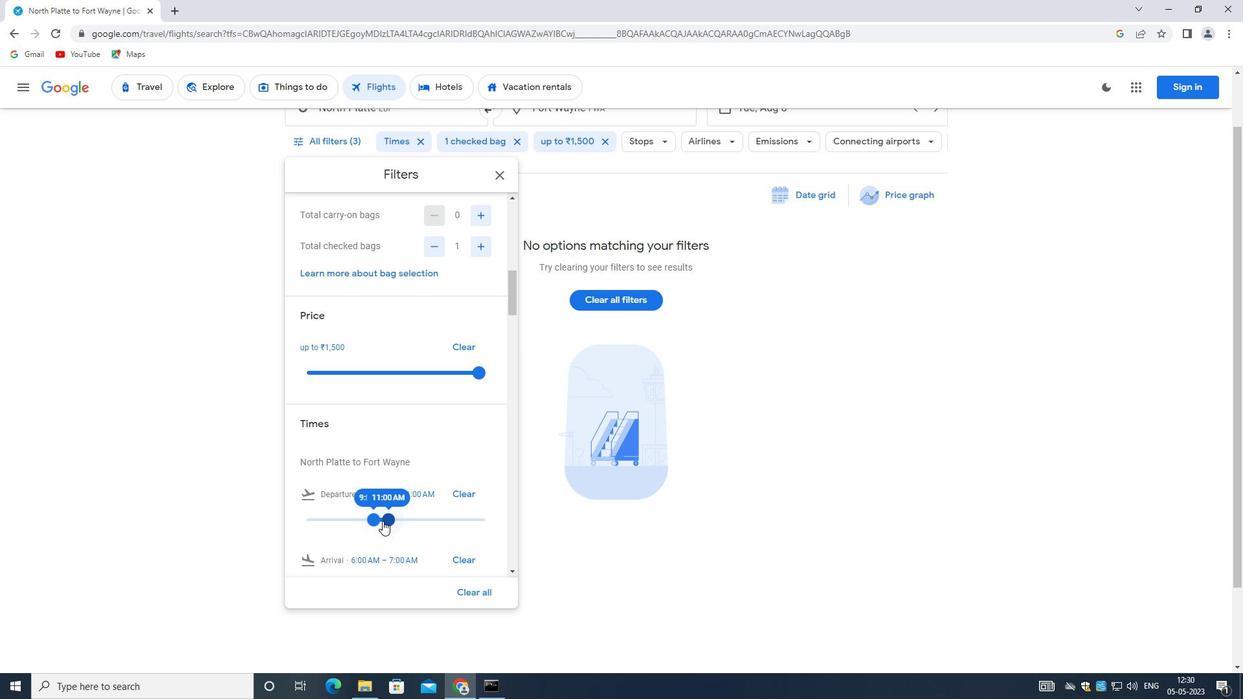 
Action: Mouse pressed left at (386, 518)
Screenshot: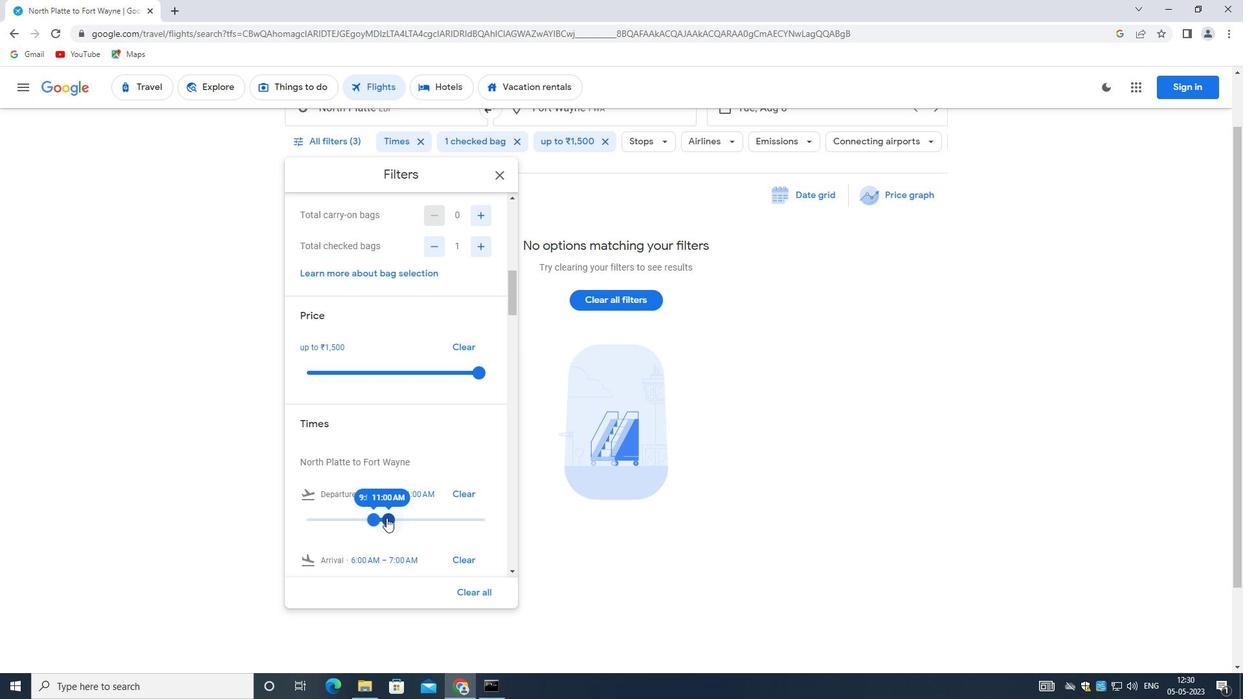 
Action: Mouse moved to (388, 521)
Screenshot: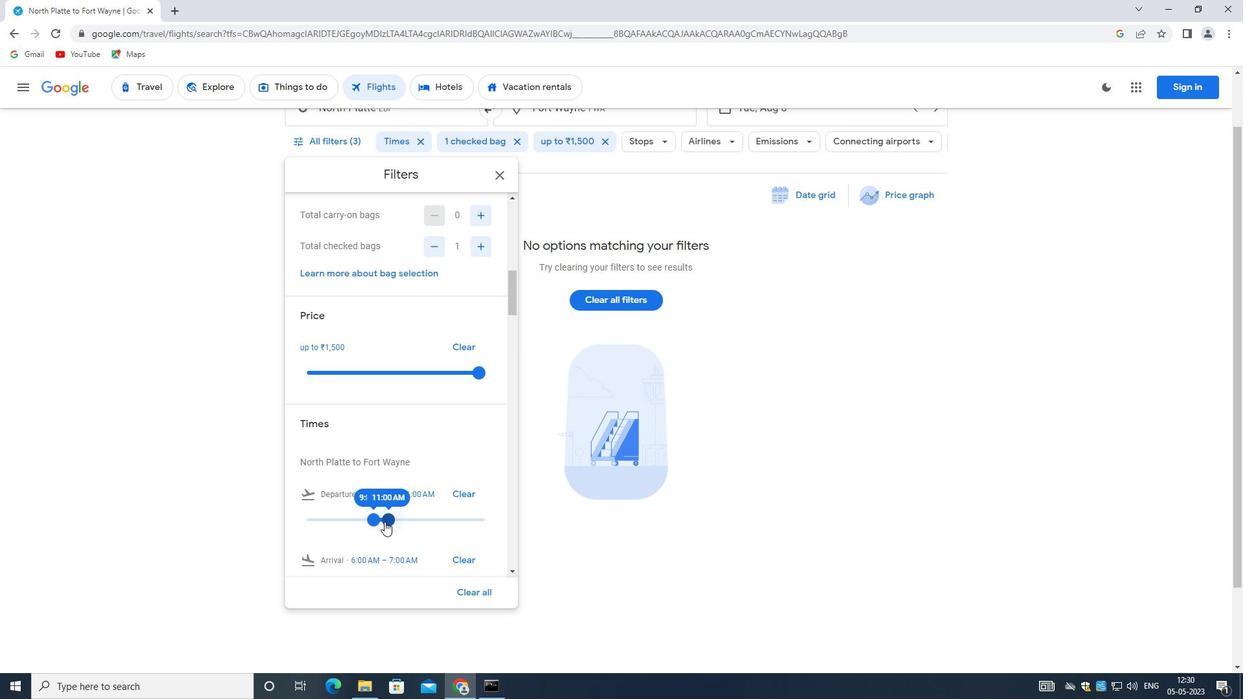 
Action: Mouse pressed left at (388, 521)
Screenshot: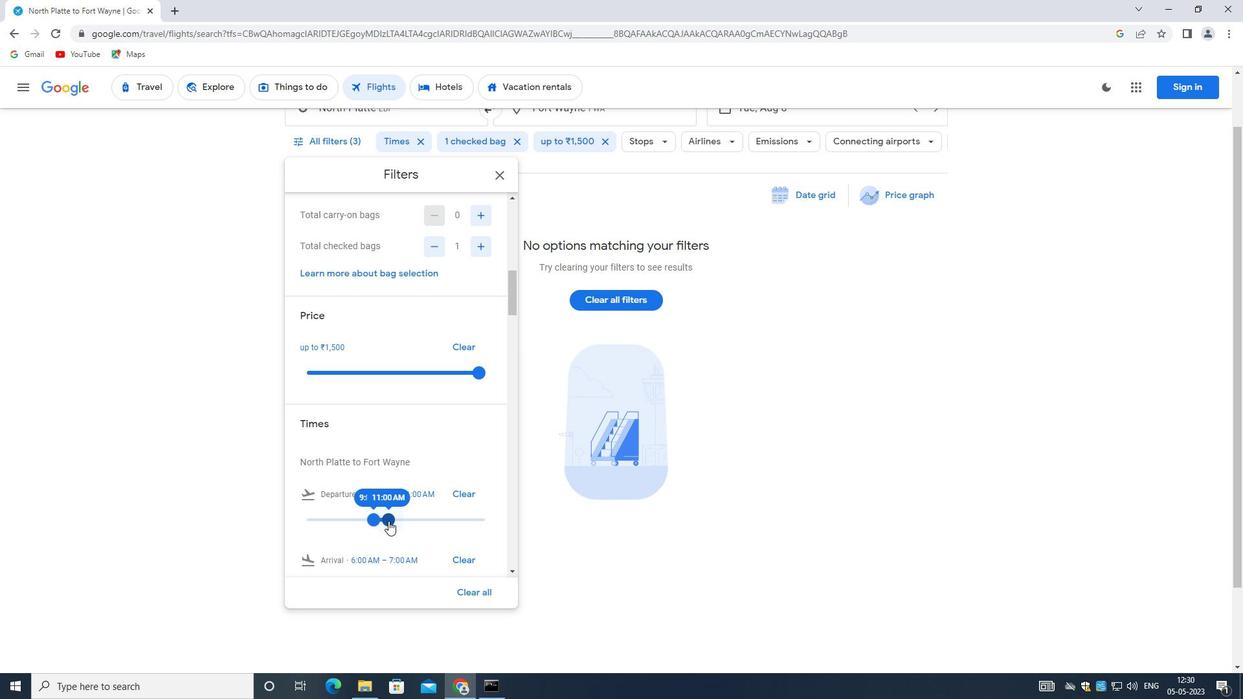 
Action: Mouse moved to (390, 518)
Screenshot: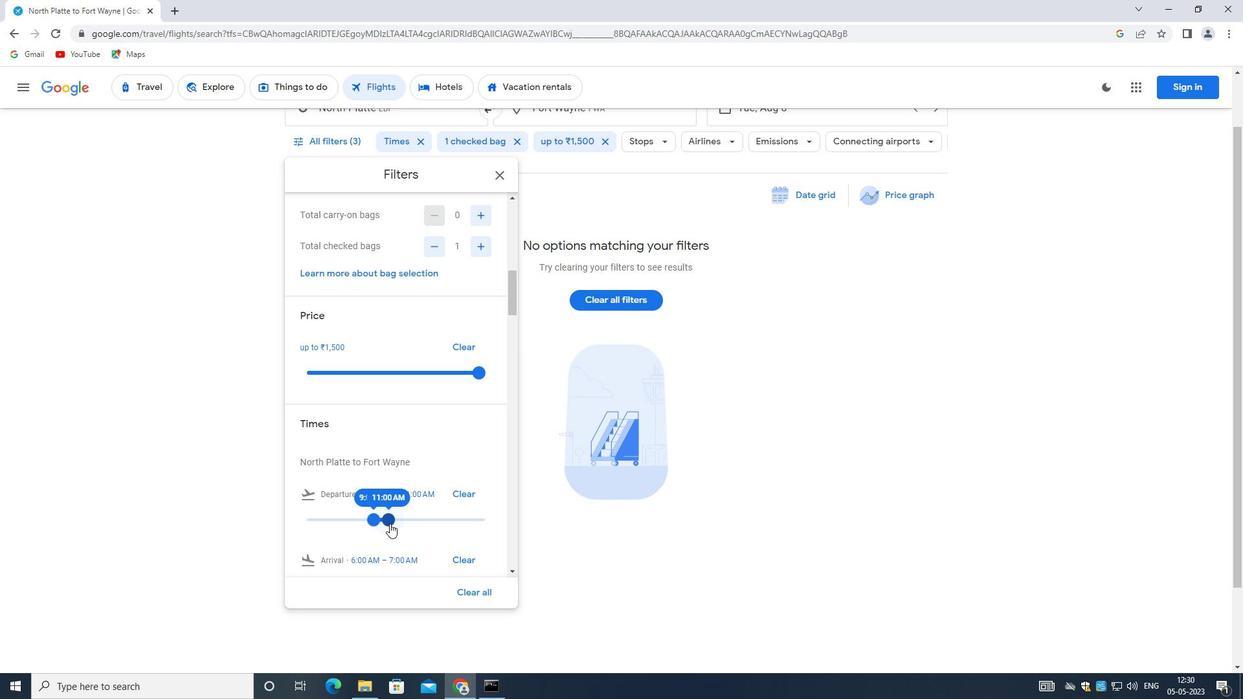 
Action: Mouse pressed left at (390, 518)
Screenshot: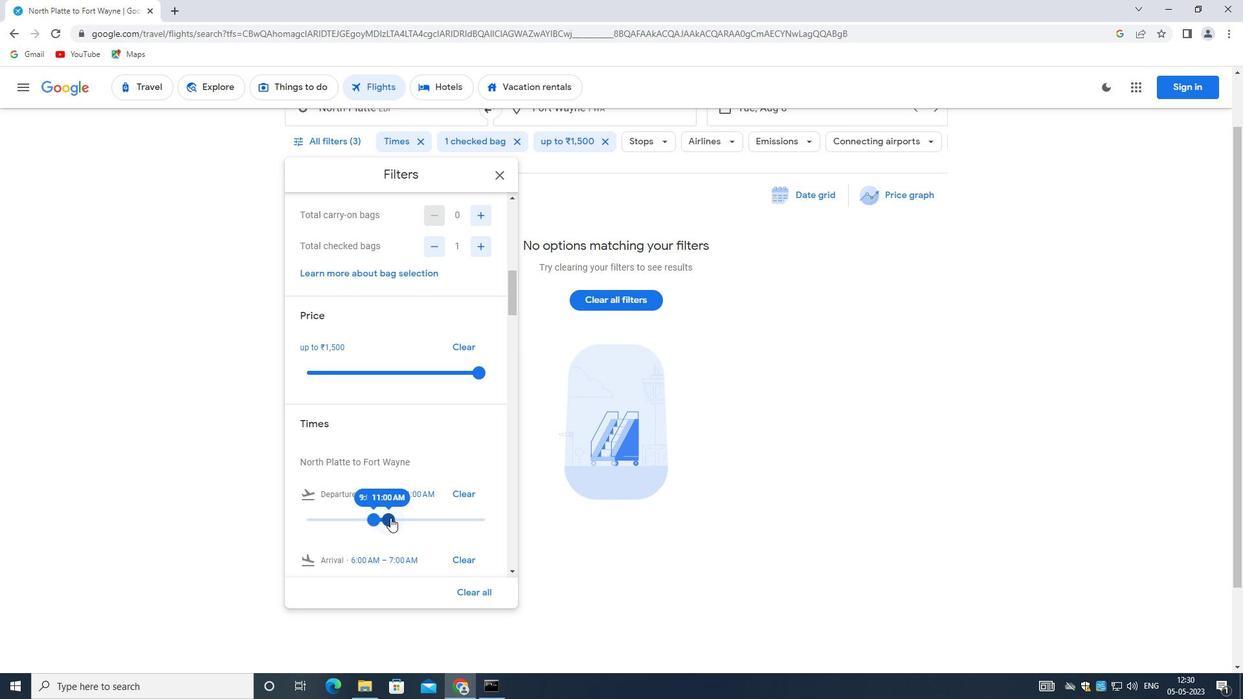
Action: Mouse moved to (433, 498)
Screenshot: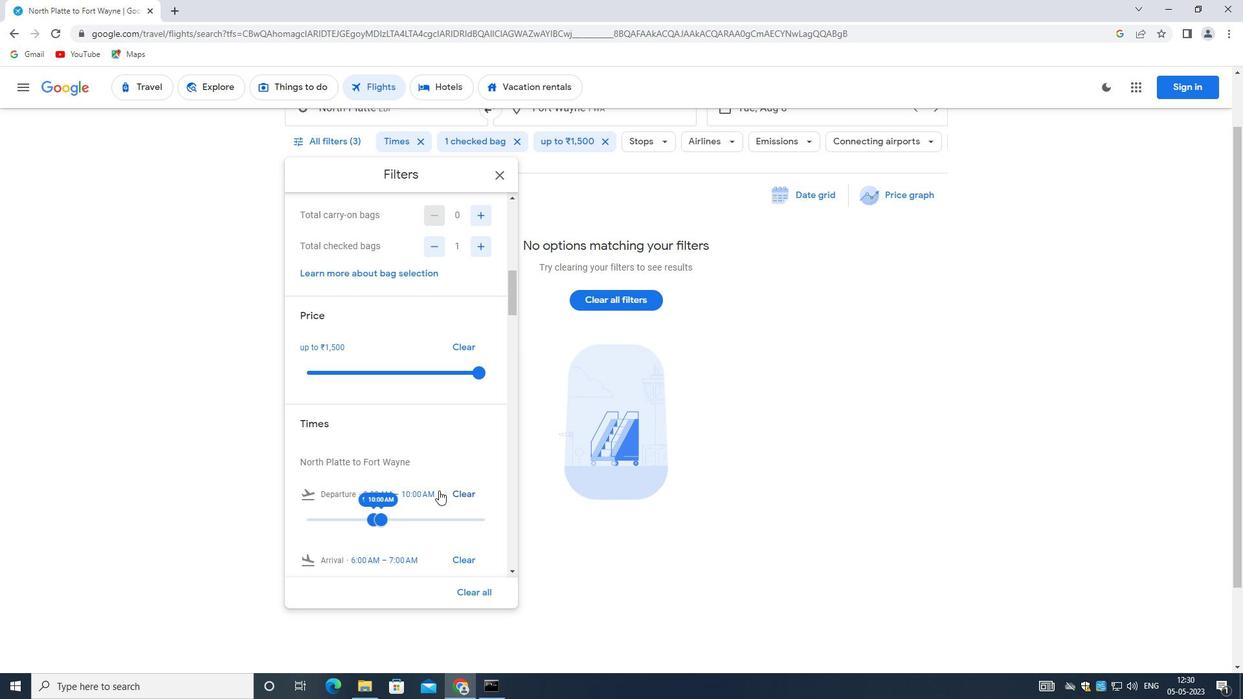 
Action: Mouse scrolled (433, 497) with delta (0, 0)
Screenshot: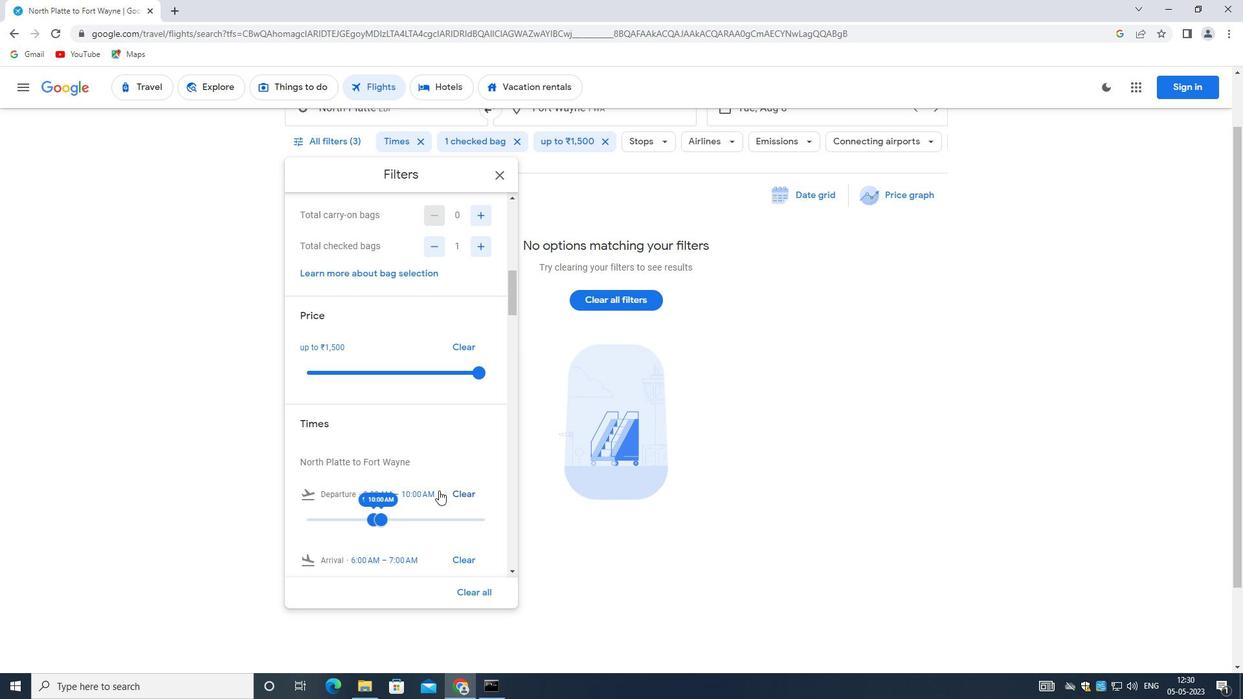 
Action: Mouse moved to (432, 503)
Screenshot: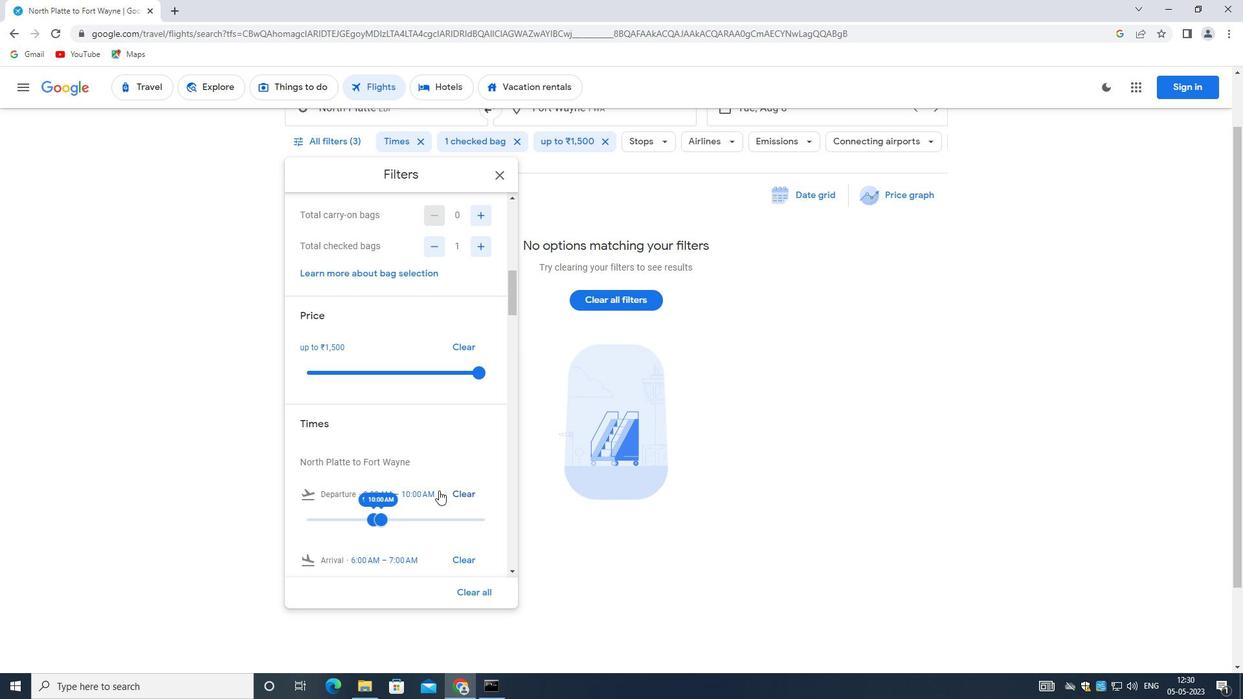 
Action: Mouse scrolled (432, 503) with delta (0, 0)
Screenshot: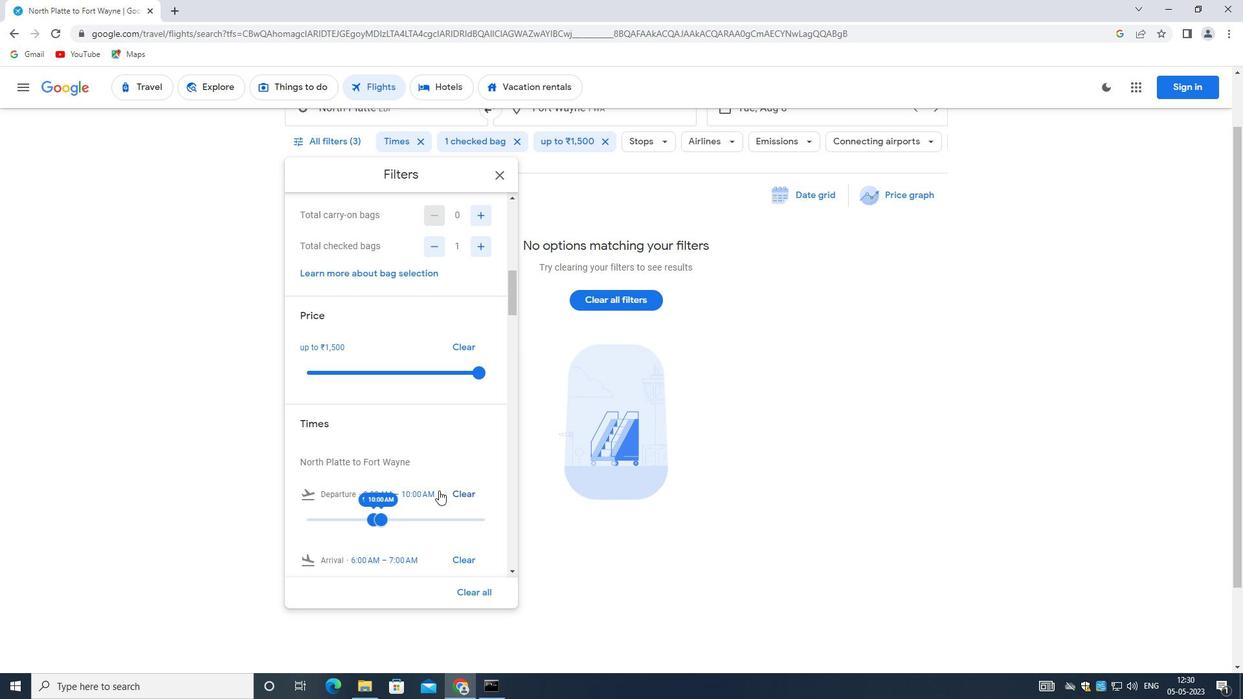 
Action: Mouse moved to (431, 505)
Screenshot: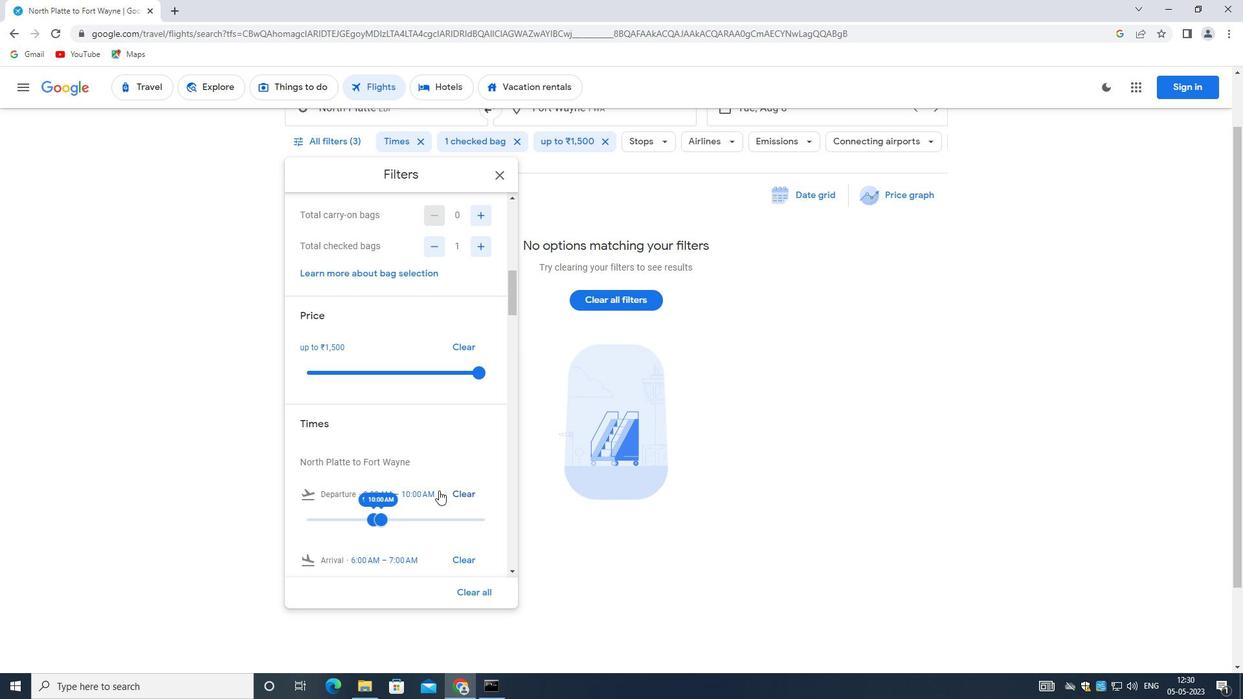 
Action: Mouse scrolled (431, 504) with delta (0, 0)
Screenshot: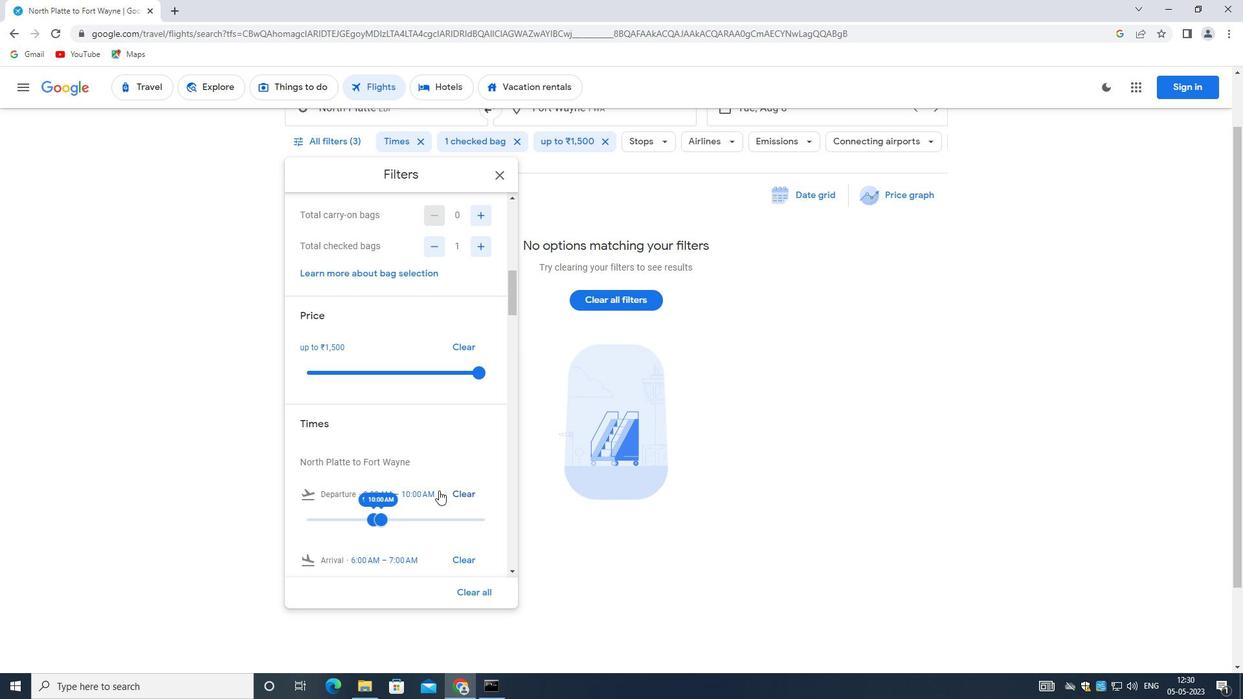 
Action: Mouse moved to (430, 506)
Screenshot: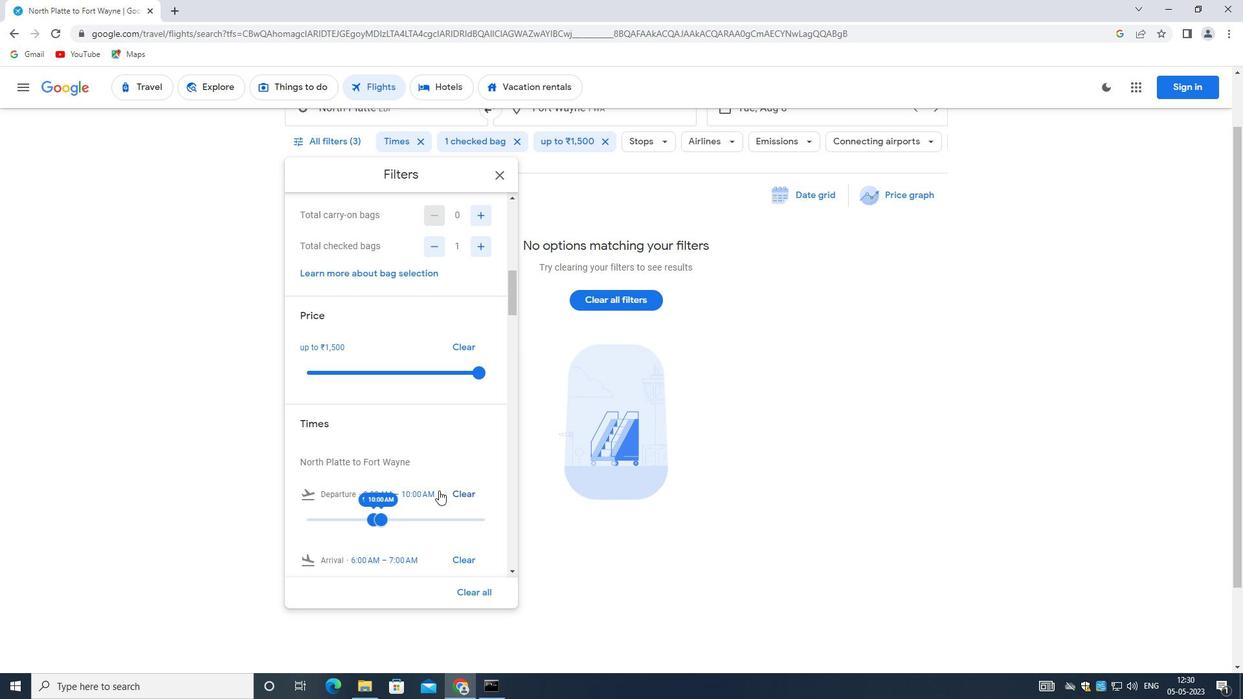 
Action: Mouse scrolled (430, 505) with delta (0, 0)
Screenshot: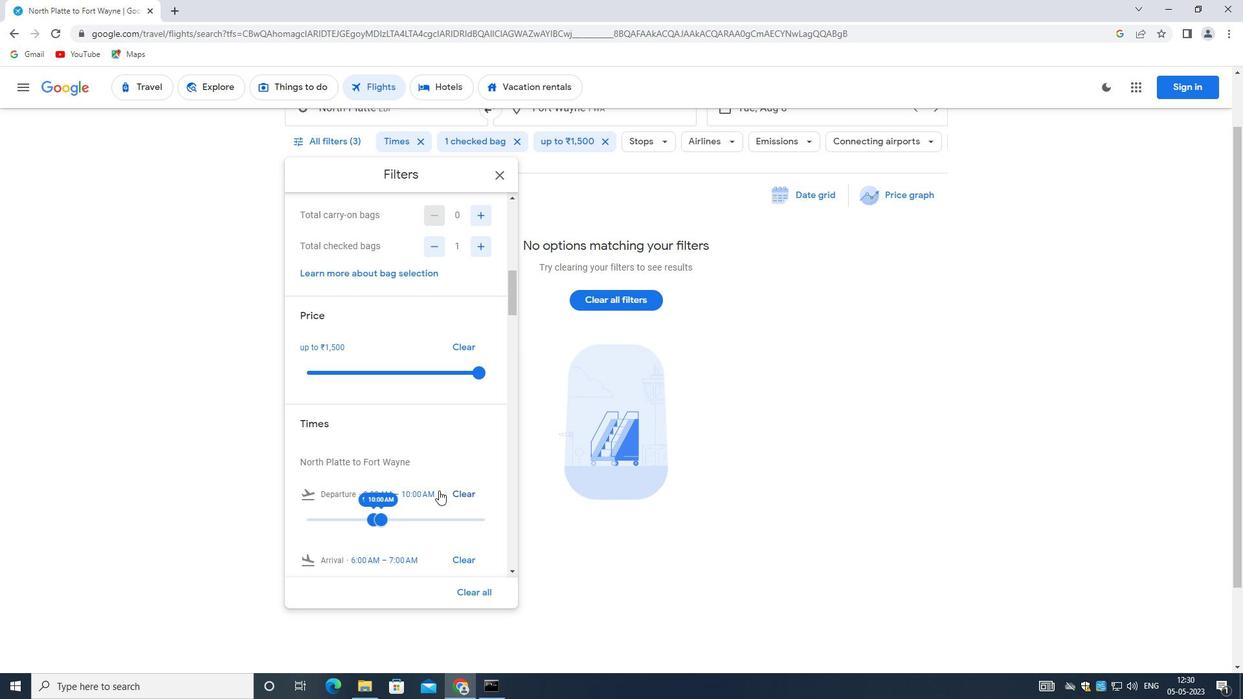 
Action: Mouse moved to (423, 510)
Screenshot: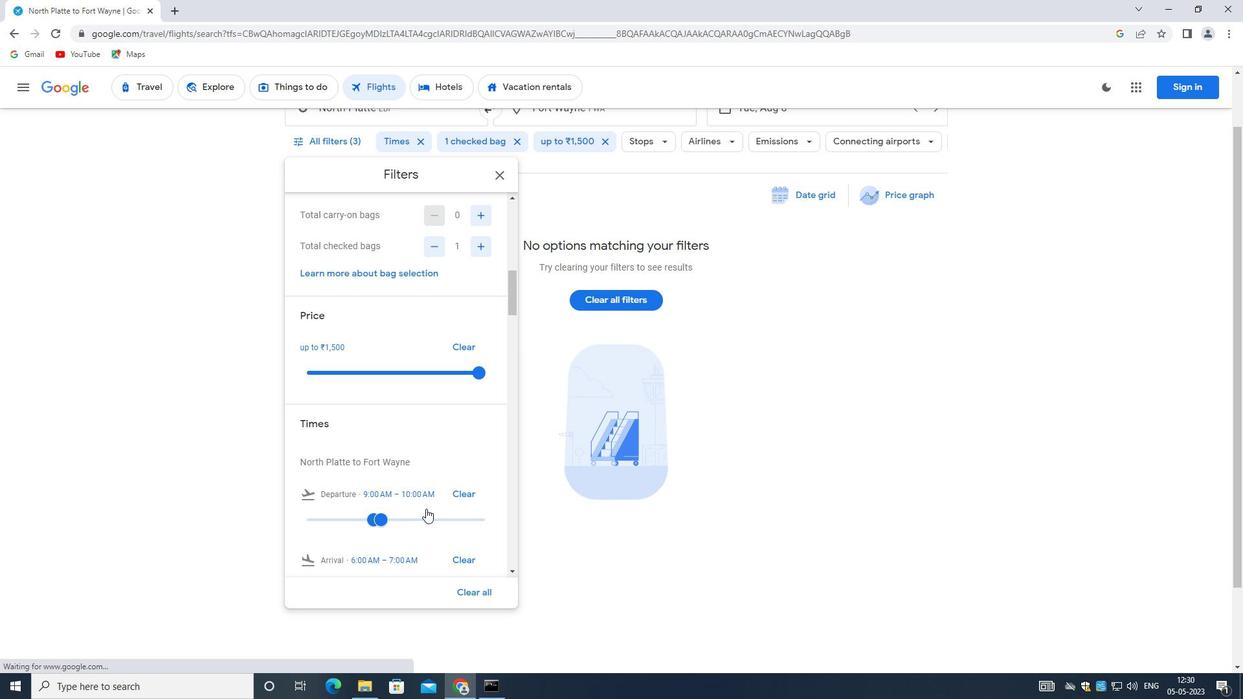 
Action: Mouse scrolled (423, 509) with delta (0, 0)
Screenshot: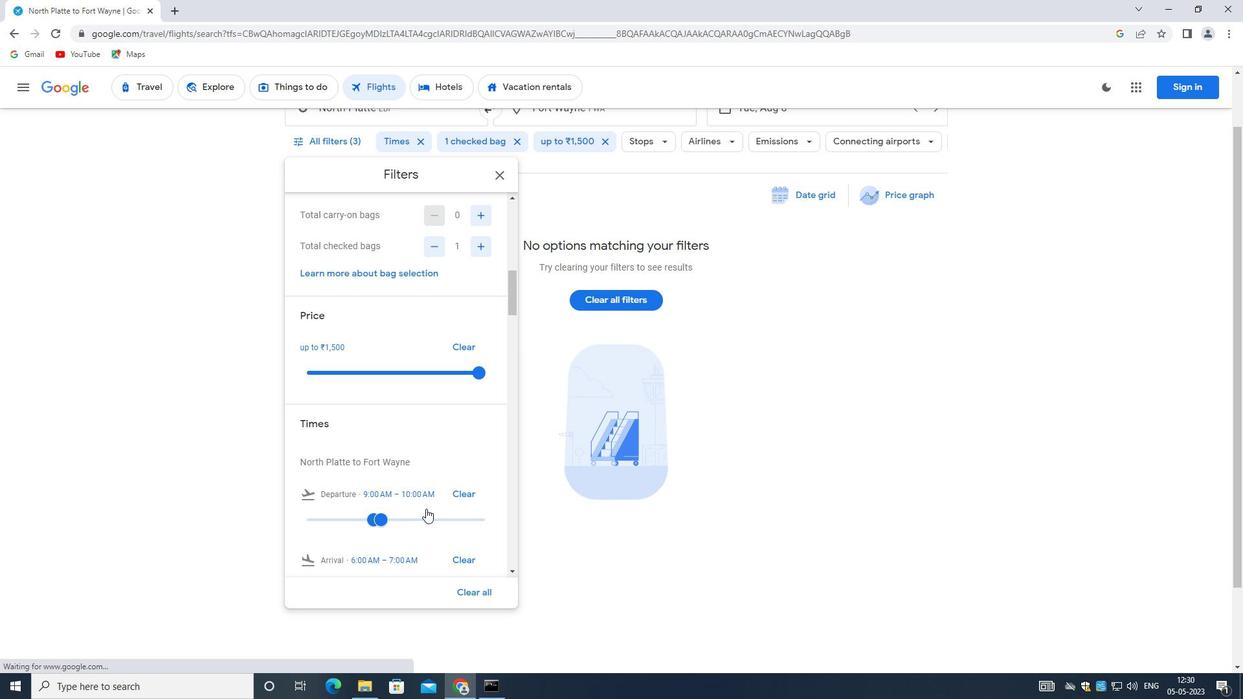 
Action: Mouse moved to (420, 511)
Screenshot: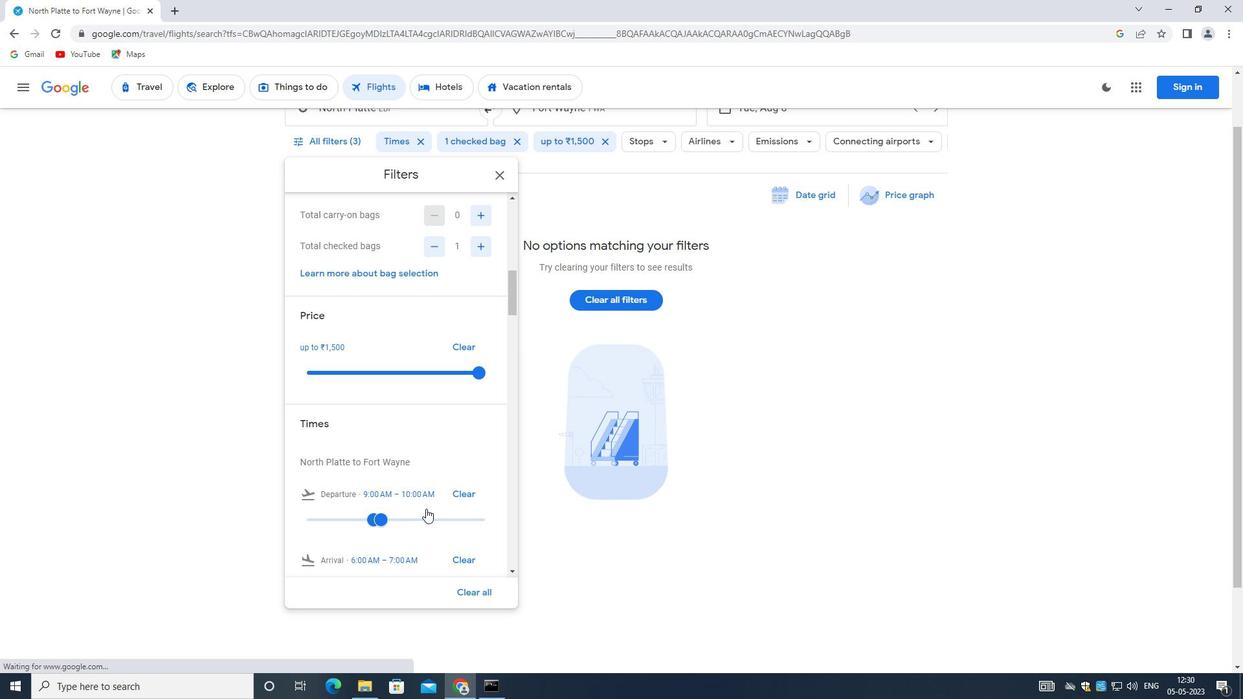 
Action: Mouse scrolled (420, 511) with delta (0, 0)
Screenshot: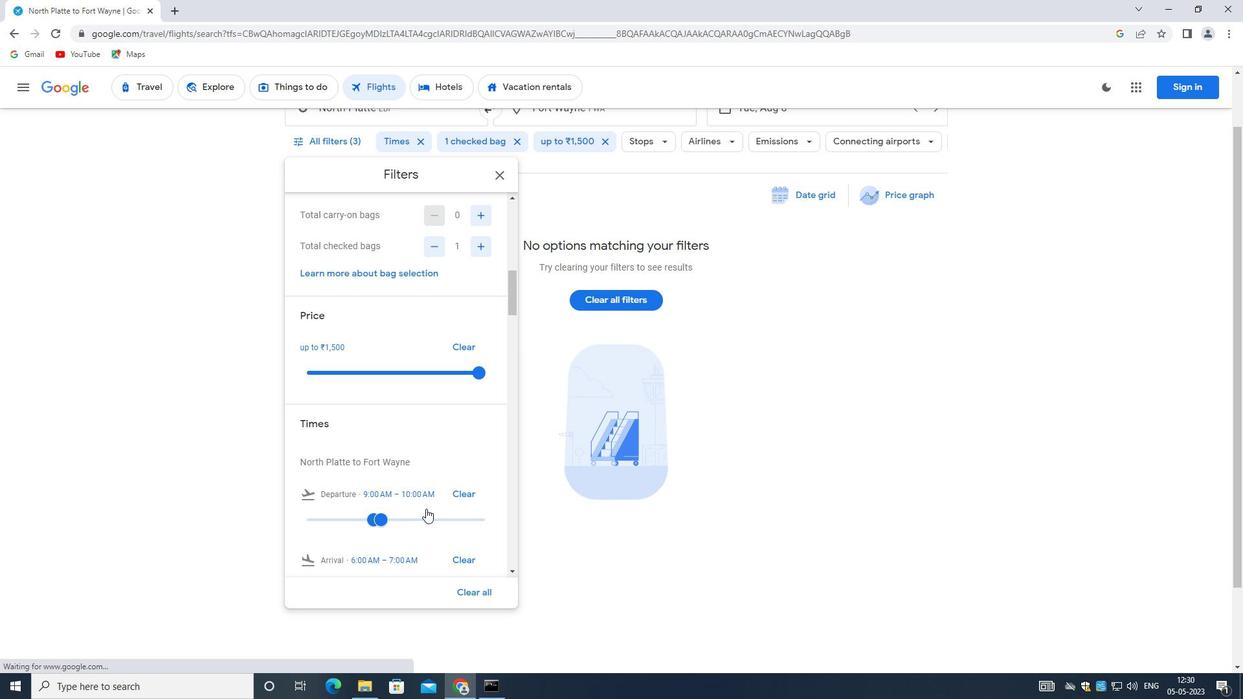 
Action: Mouse moved to (426, 474)
Screenshot: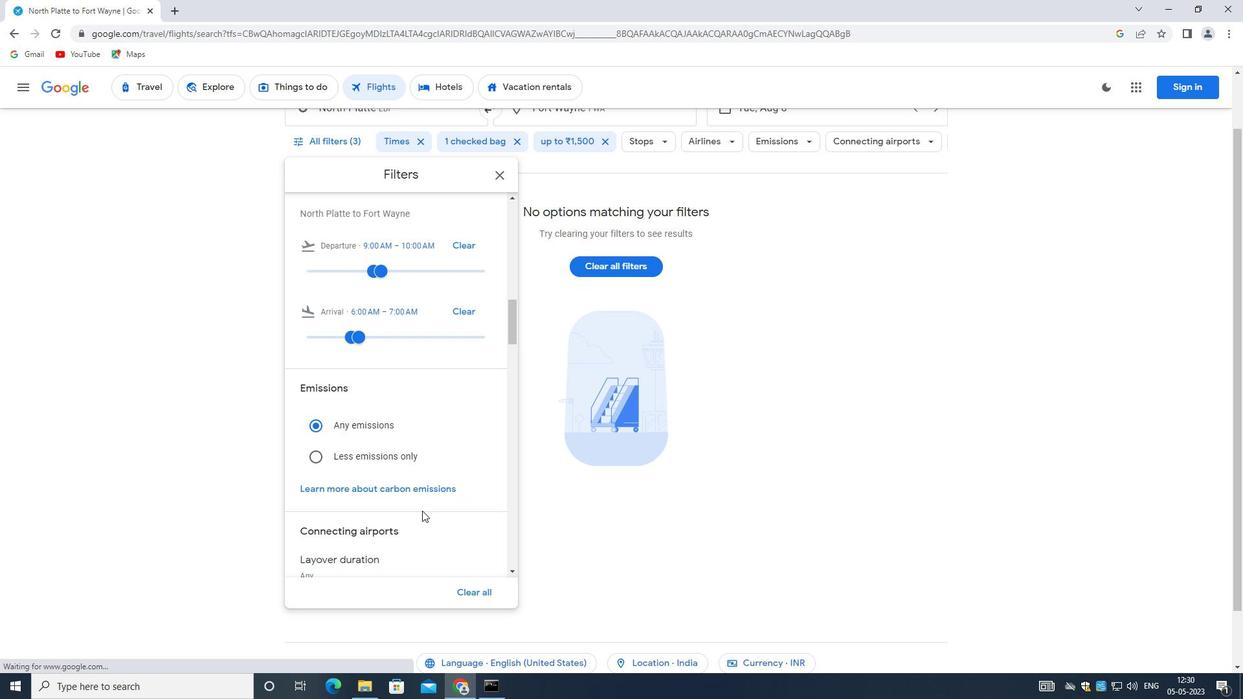 
Action: Mouse scrolled (426, 473) with delta (0, 0)
Screenshot: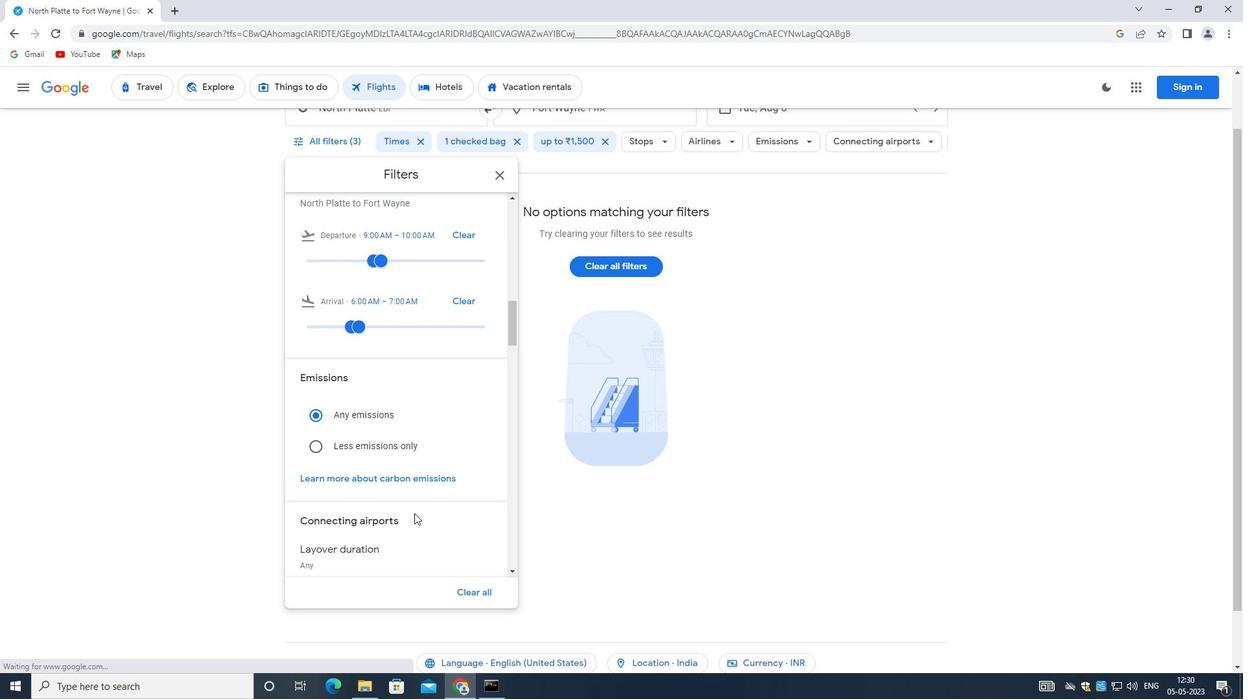 
Action: Mouse scrolled (426, 473) with delta (0, 0)
Screenshot: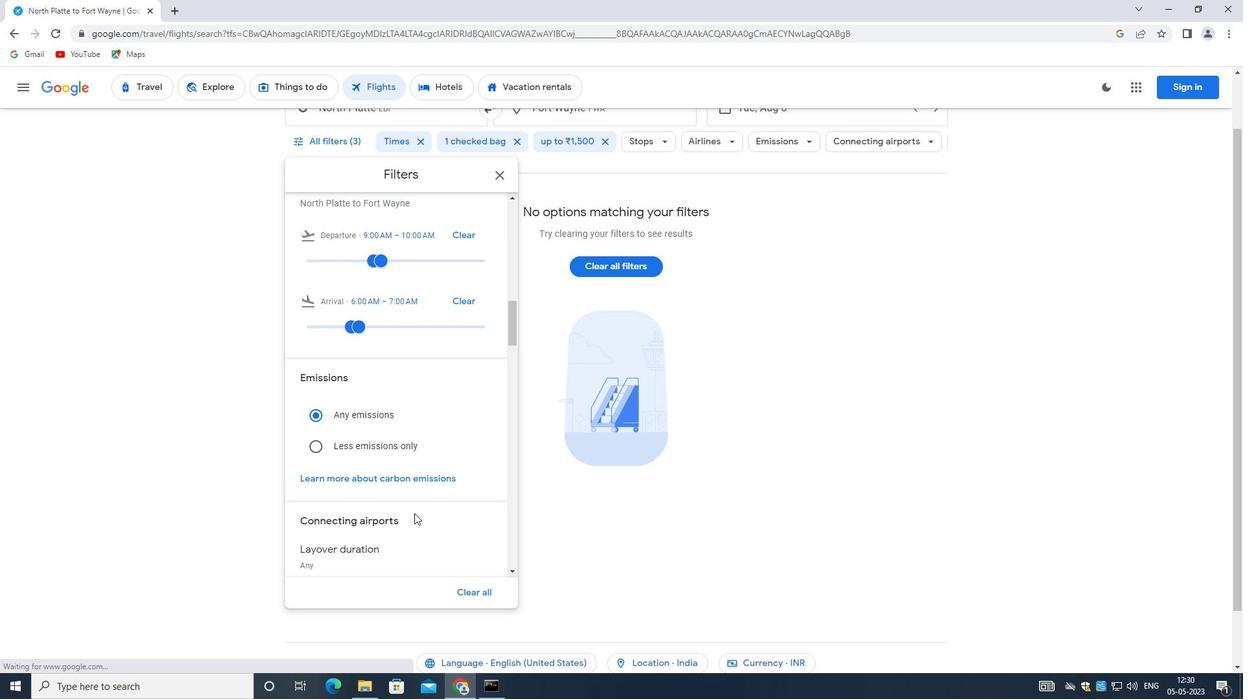 
Action: Mouse scrolled (426, 473) with delta (0, 0)
Screenshot: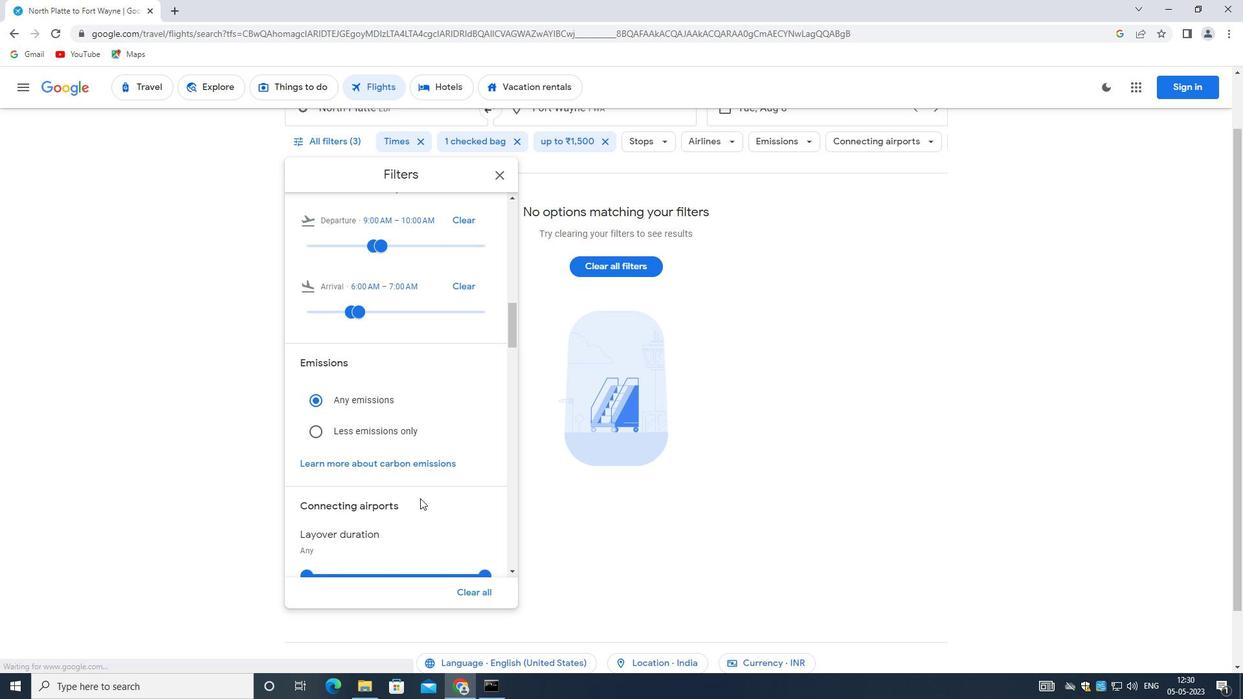 
Action: Mouse moved to (426, 466)
Screenshot: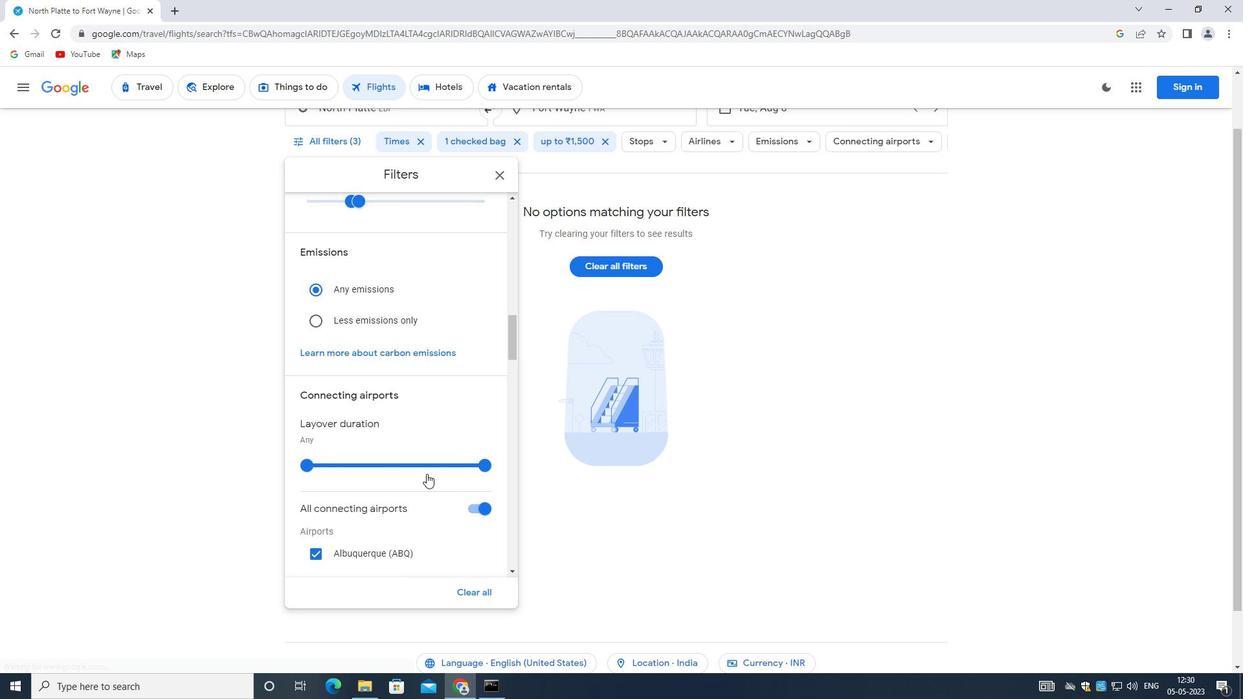 
Action: Mouse scrolled (426, 465) with delta (0, 0)
Screenshot: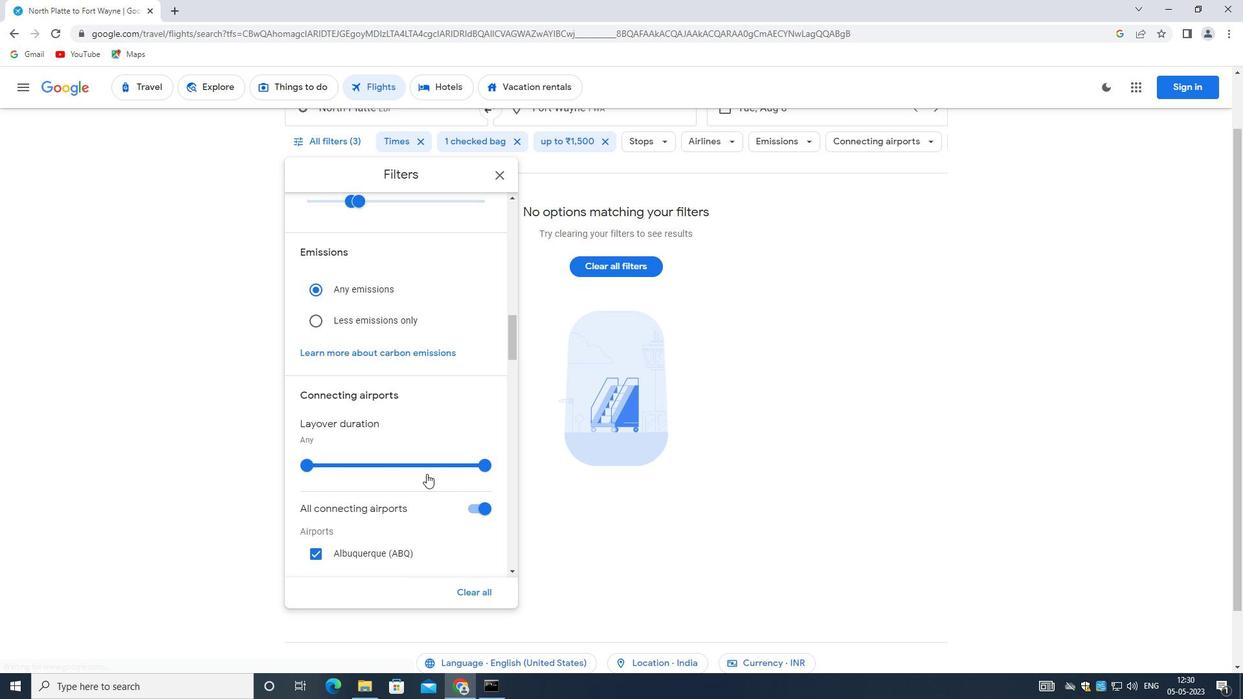 
Action: Mouse scrolled (426, 465) with delta (0, 0)
Screenshot: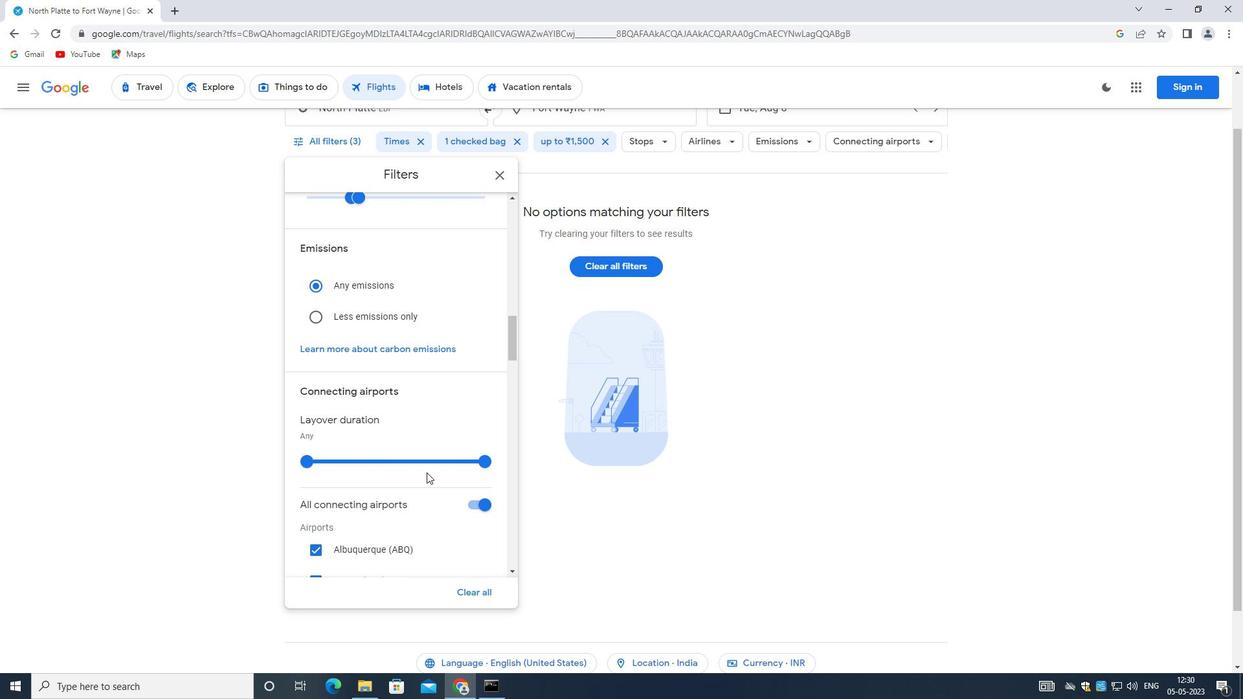 
Action: Mouse scrolled (426, 465) with delta (0, 0)
Screenshot: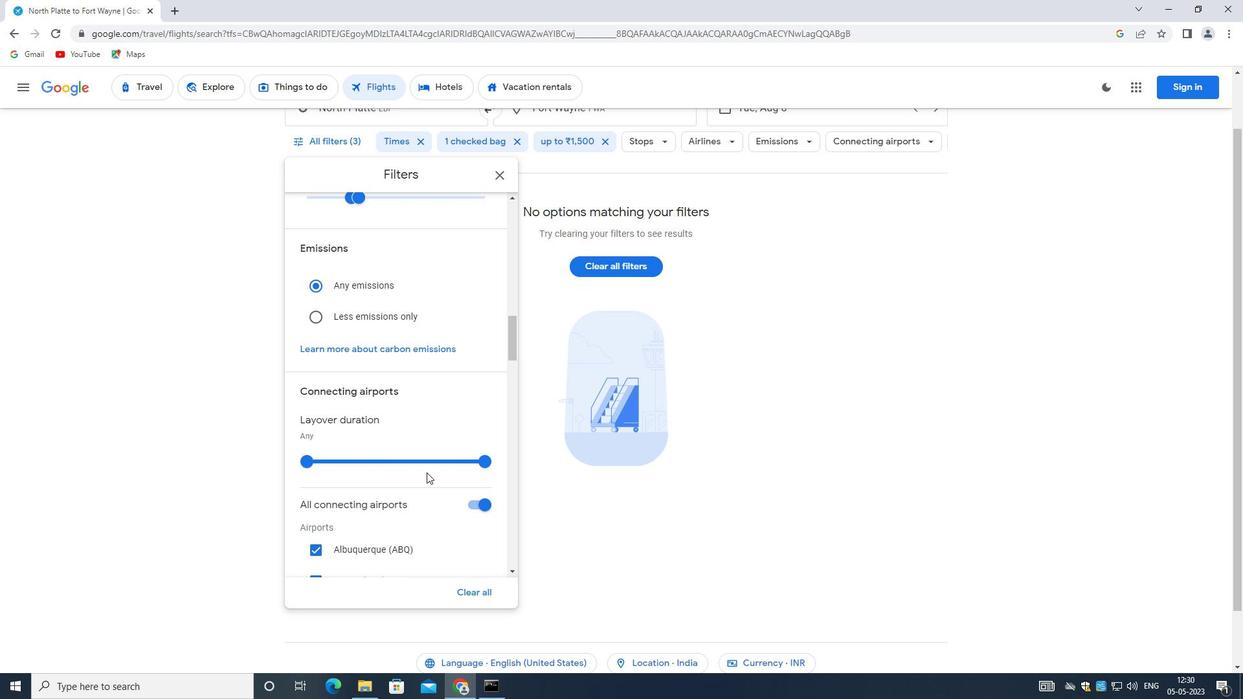 
Action: Mouse moved to (419, 458)
Screenshot: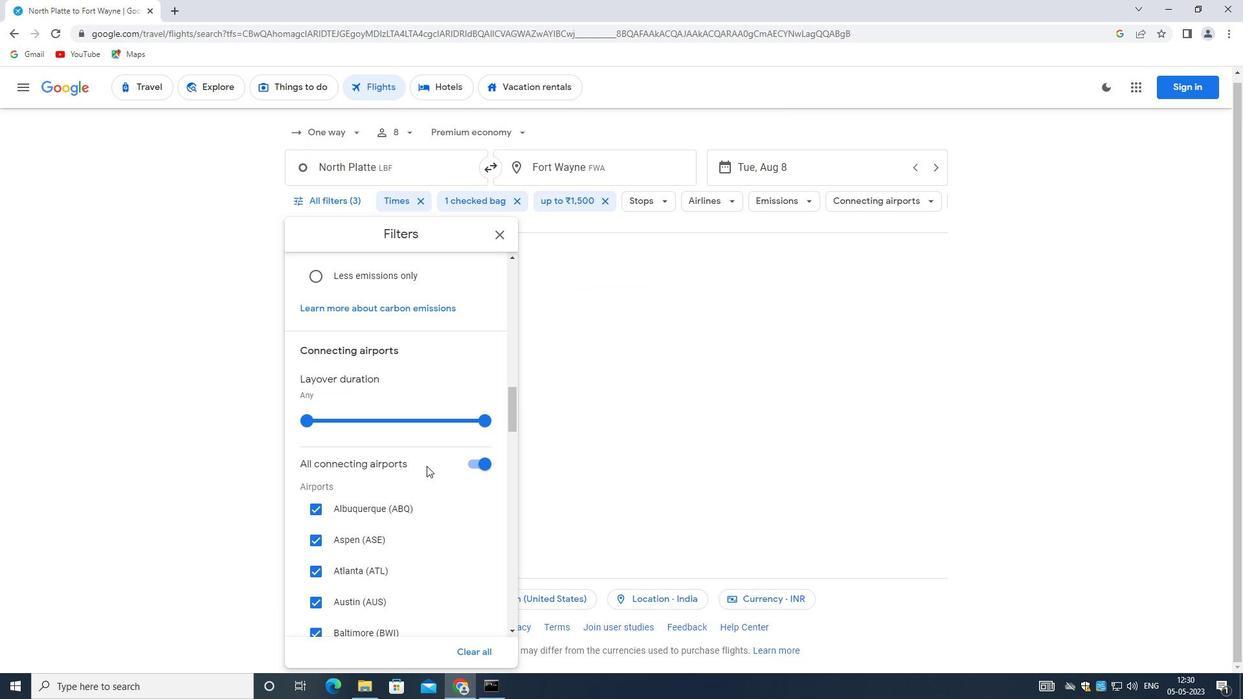 
Action: Mouse scrolled (419, 457) with delta (0, 0)
Screenshot: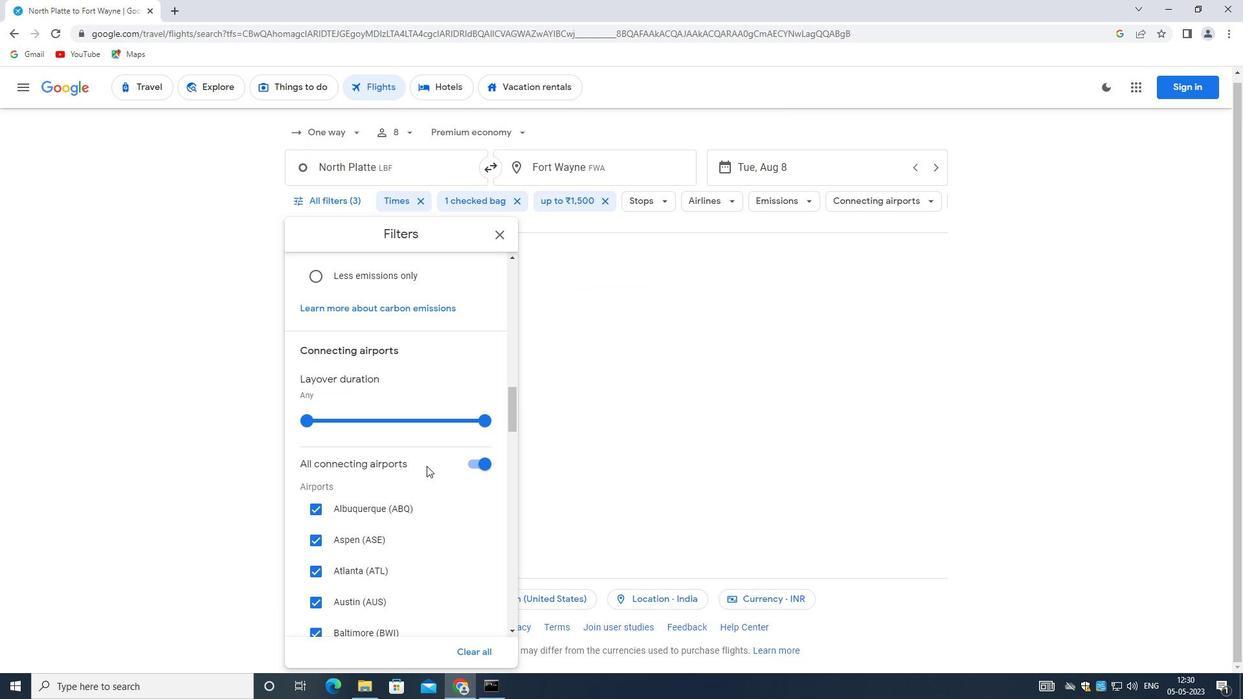 
Action: Mouse moved to (419, 458)
Screenshot: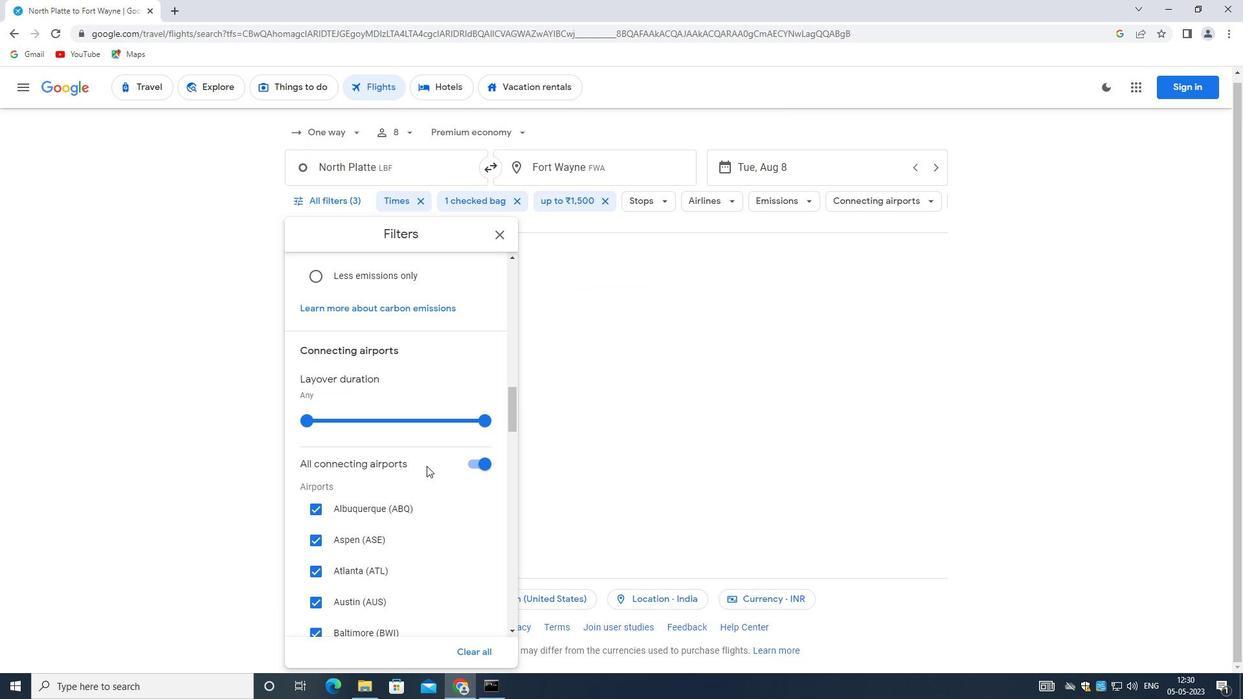 
Action: Mouse scrolled (419, 457) with delta (0, 0)
Screenshot: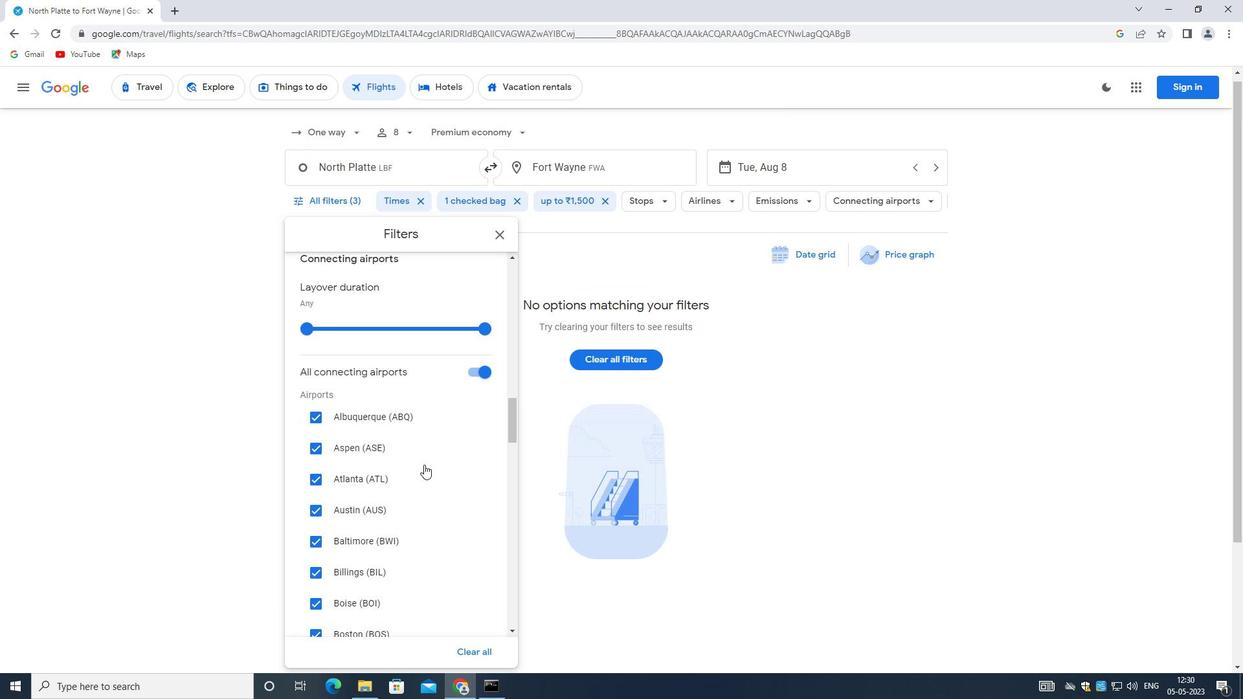 
Action: Mouse moved to (418, 458)
Screenshot: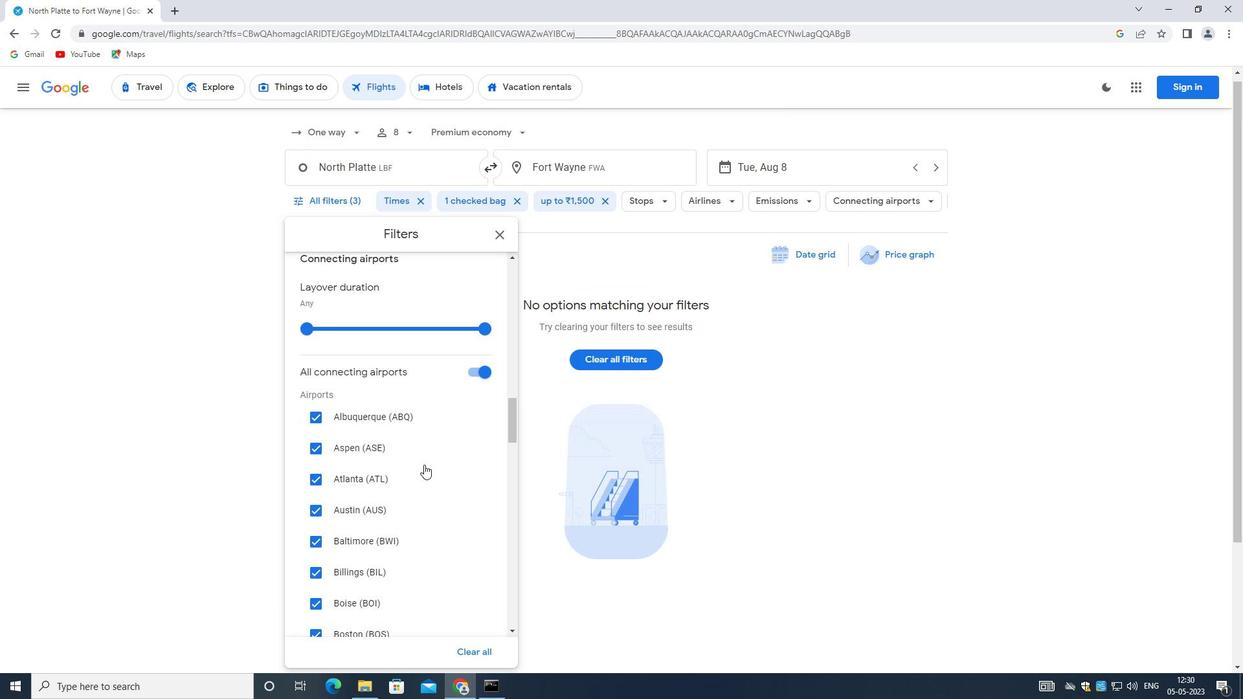 
Action: Mouse scrolled (418, 457) with delta (0, 0)
Screenshot: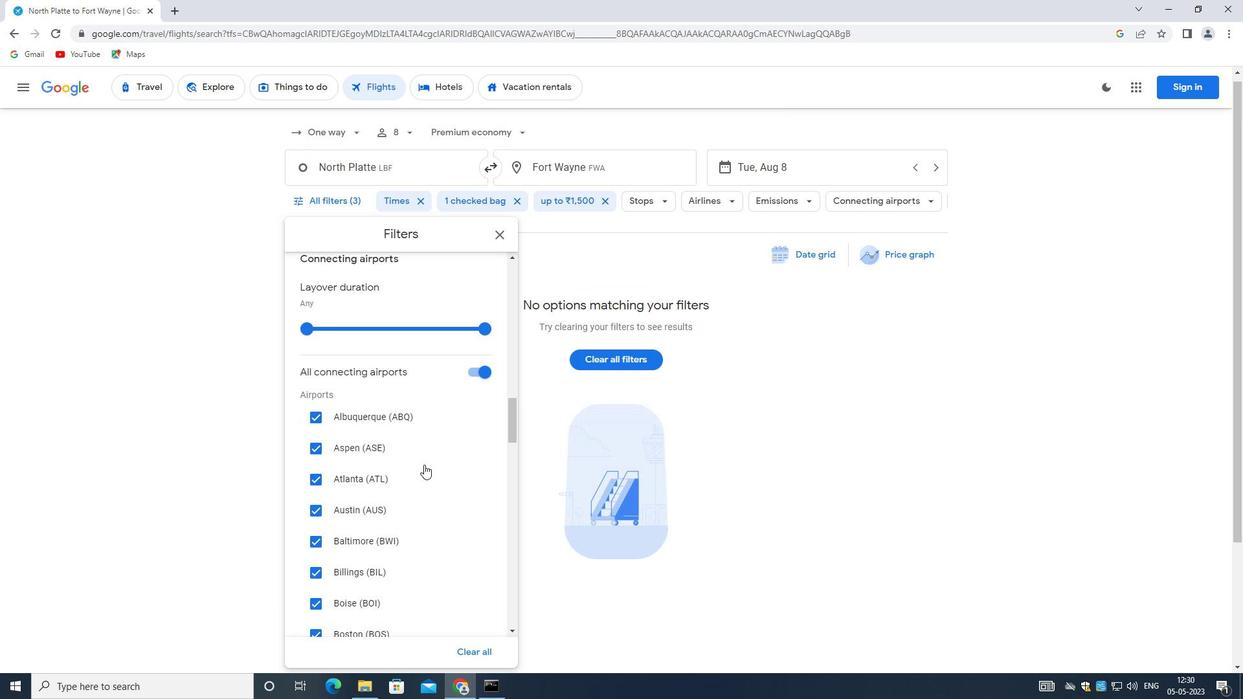 
Action: Mouse moved to (410, 452)
Screenshot: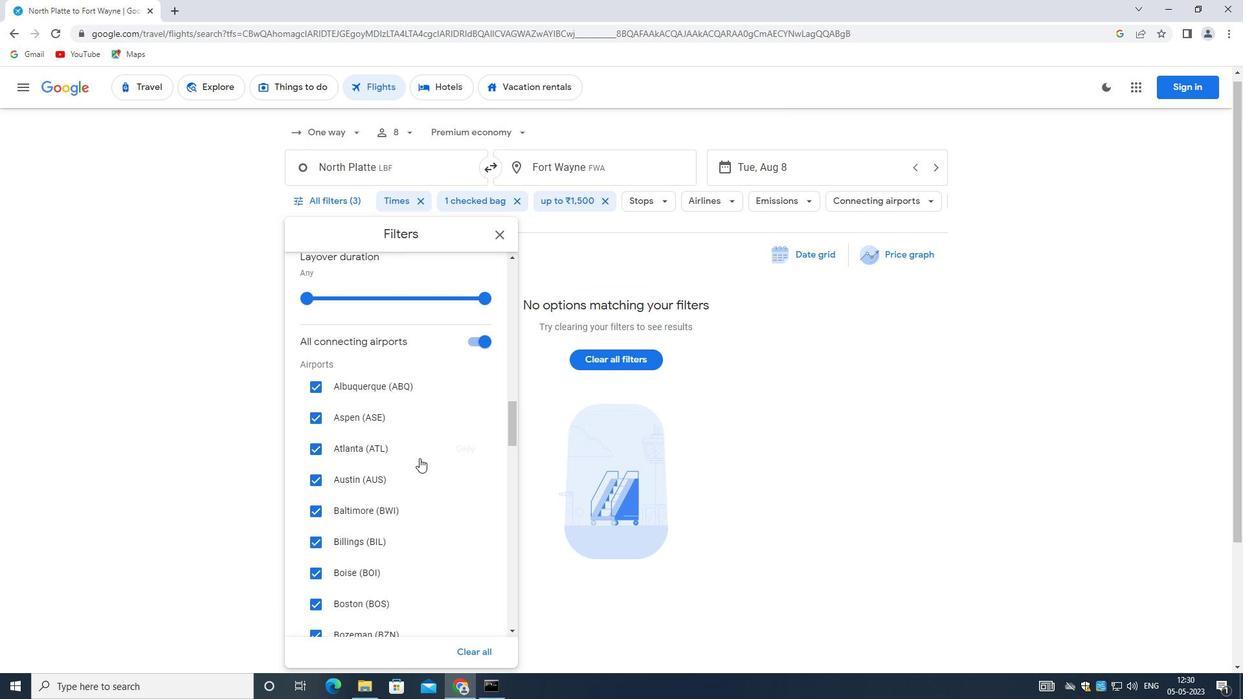 
Action: Mouse scrolled (410, 453) with delta (0, 0)
Screenshot: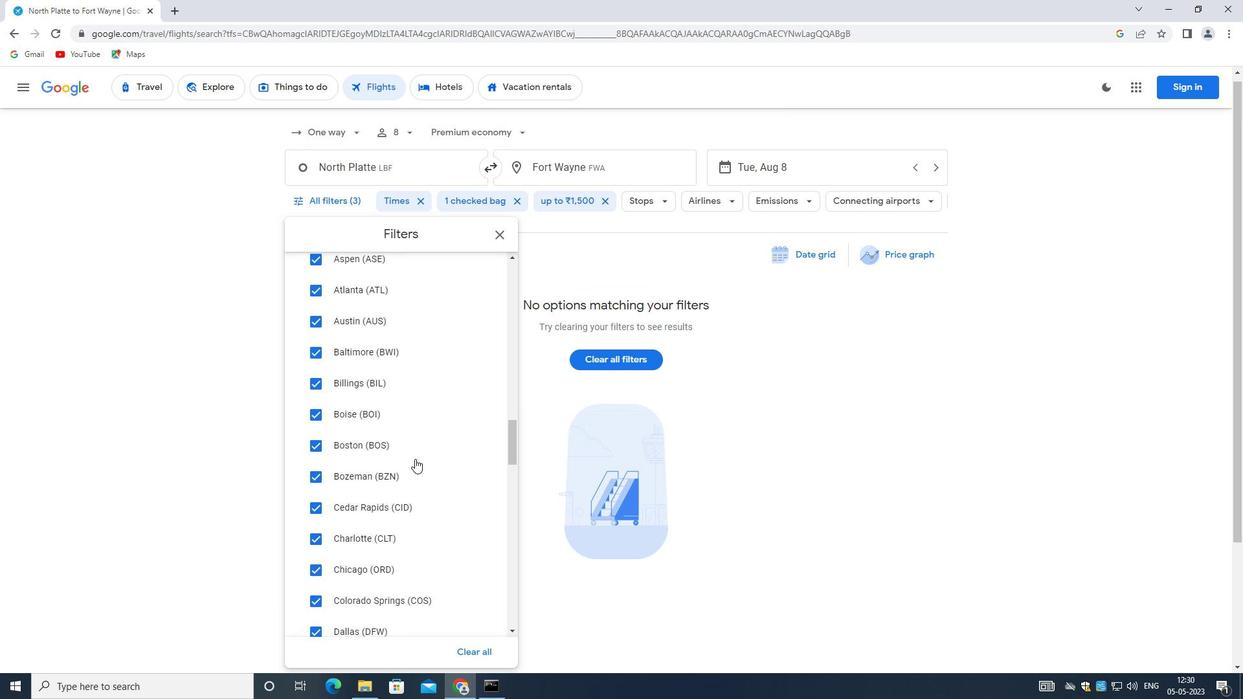 
Action: Mouse scrolled (410, 452) with delta (0, 0)
Screenshot: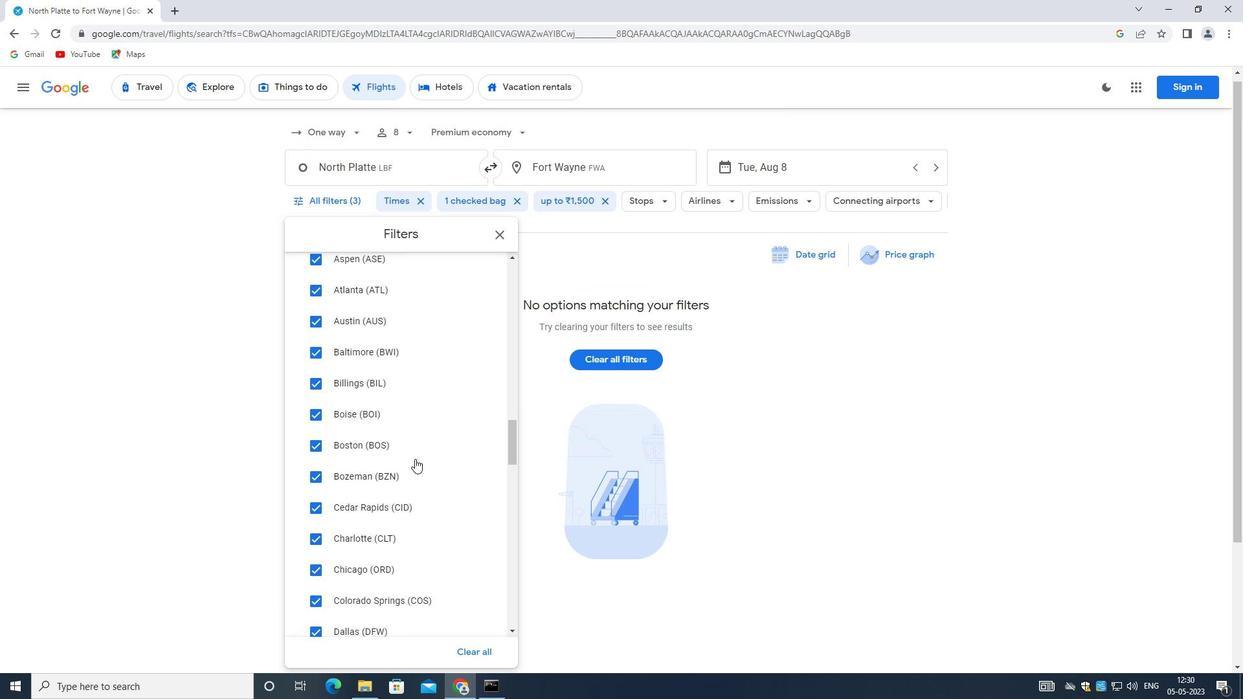 
Action: Mouse moved to (410, 454)
Screenshot: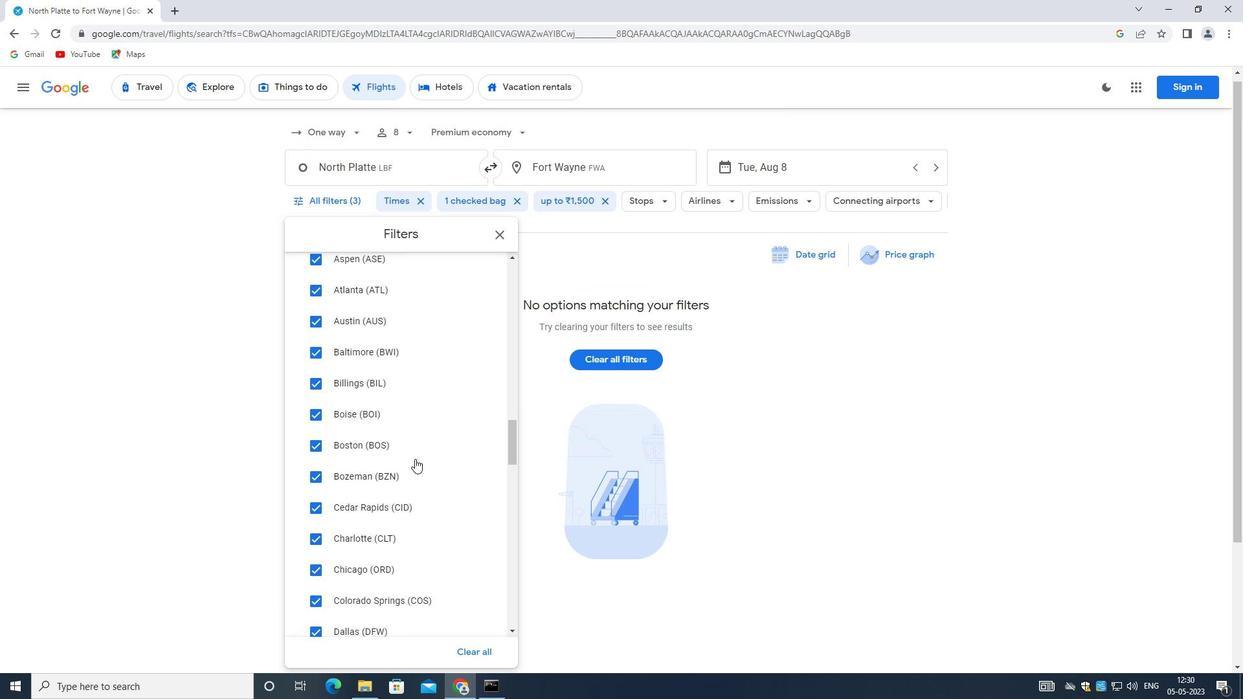 
Action: Mouse scrolled (410, 453) with delta (0, 0)
Screenshot: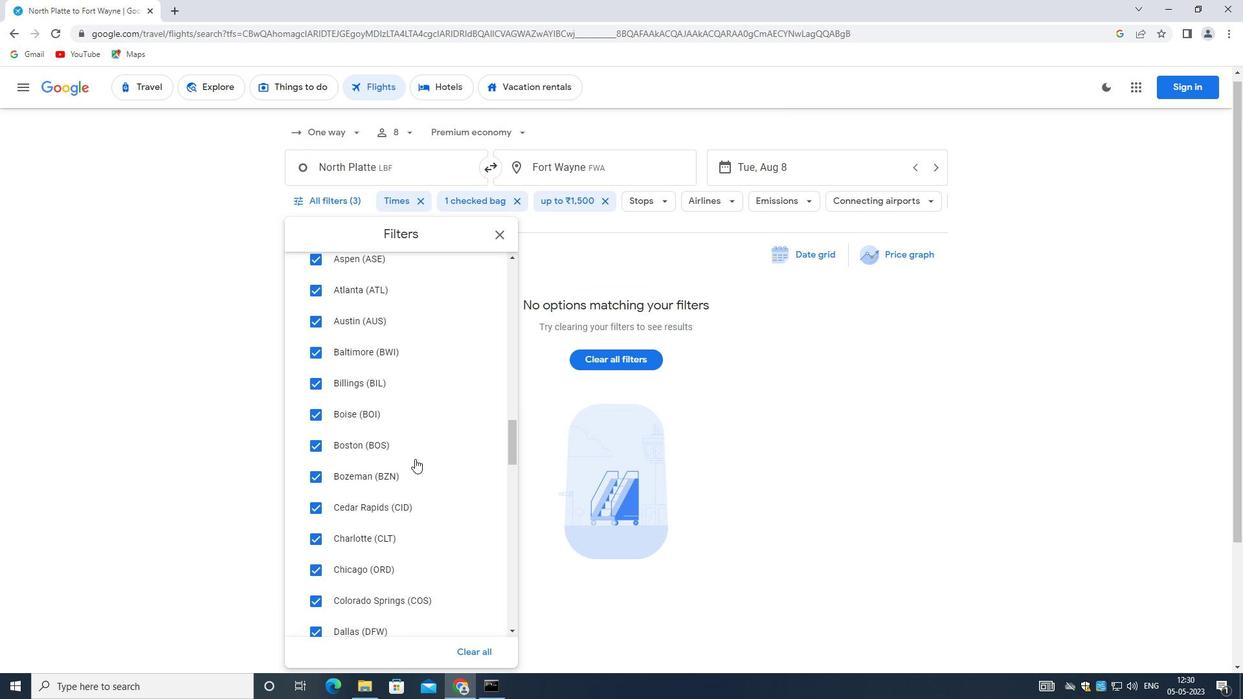 
Action: Mouse moved to (410, 454)
Screenshot: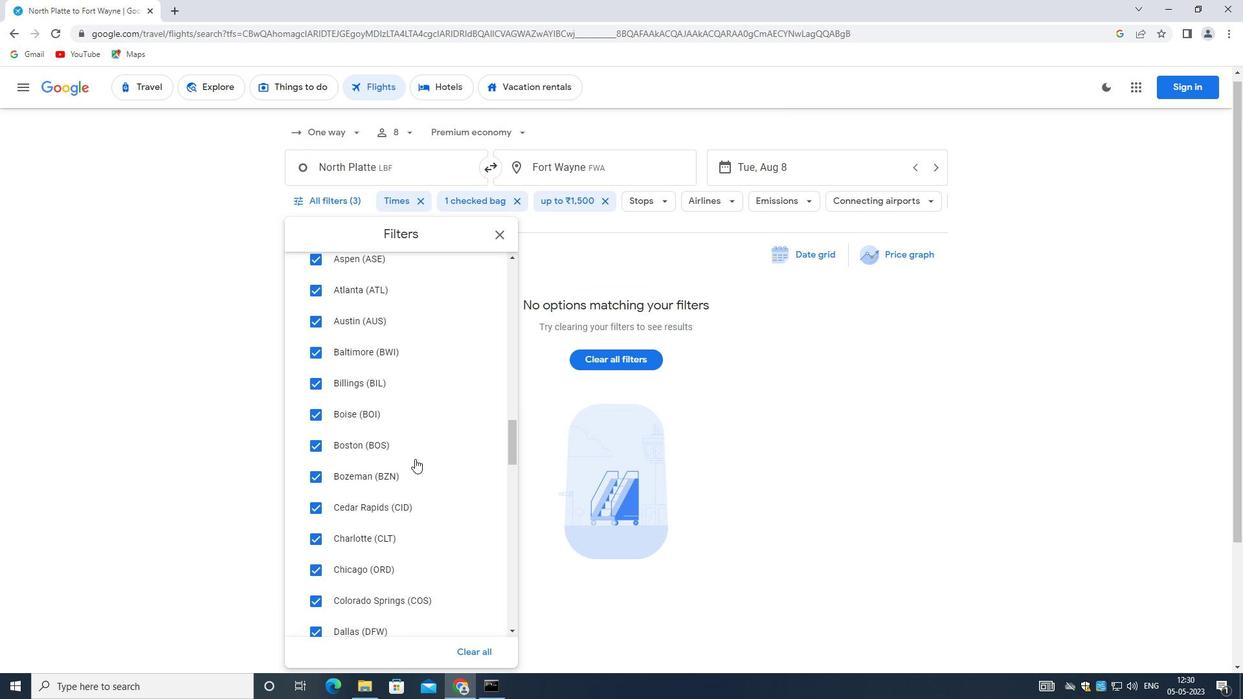 
Action: Mouse scrolled (410, 454) with delta (0, 0)
Screenshot: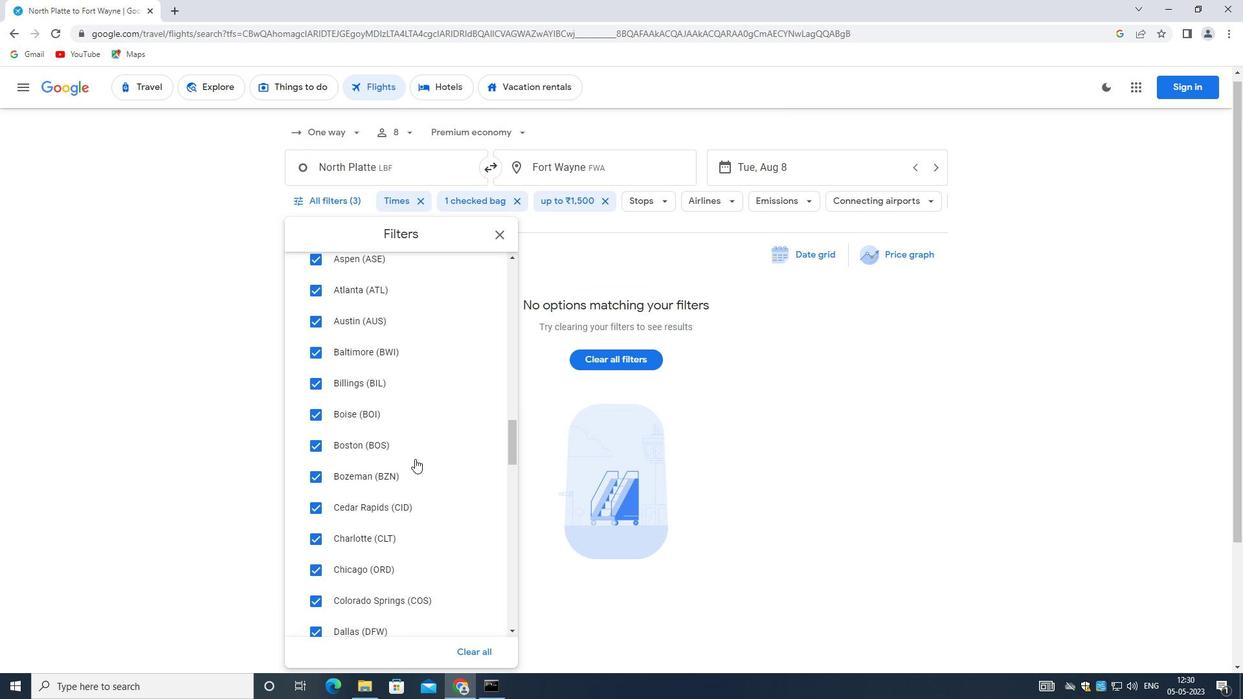 
Action: Mouse moved to (410, 457)
Screenshot: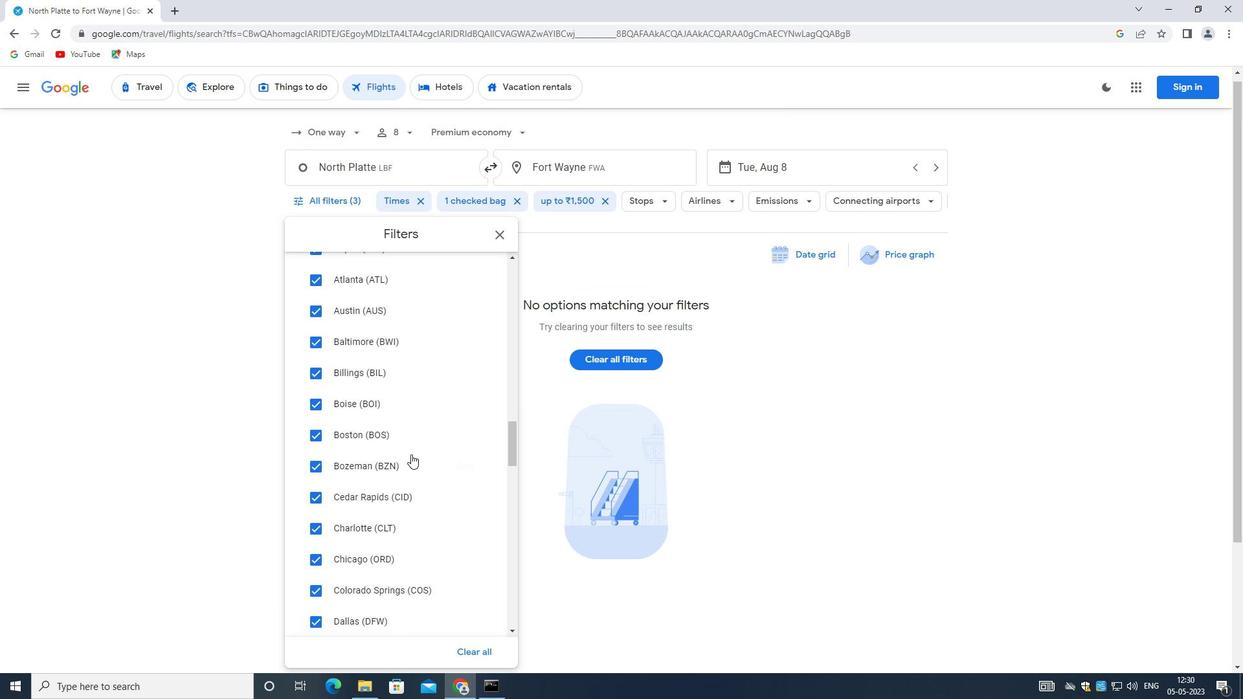 
Action: Mouse scrolled (410, 457) with delta (0, 0)
Screenshot: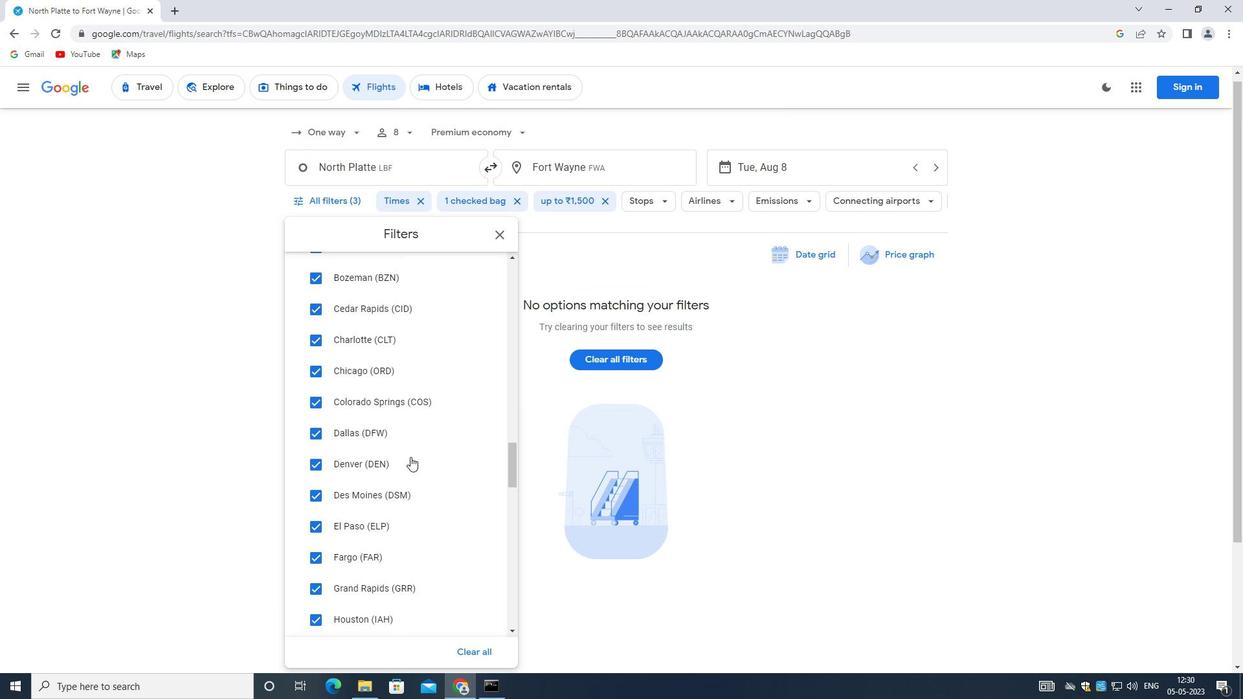 
Action: Mouse moved to (409, 461)
Screenshot: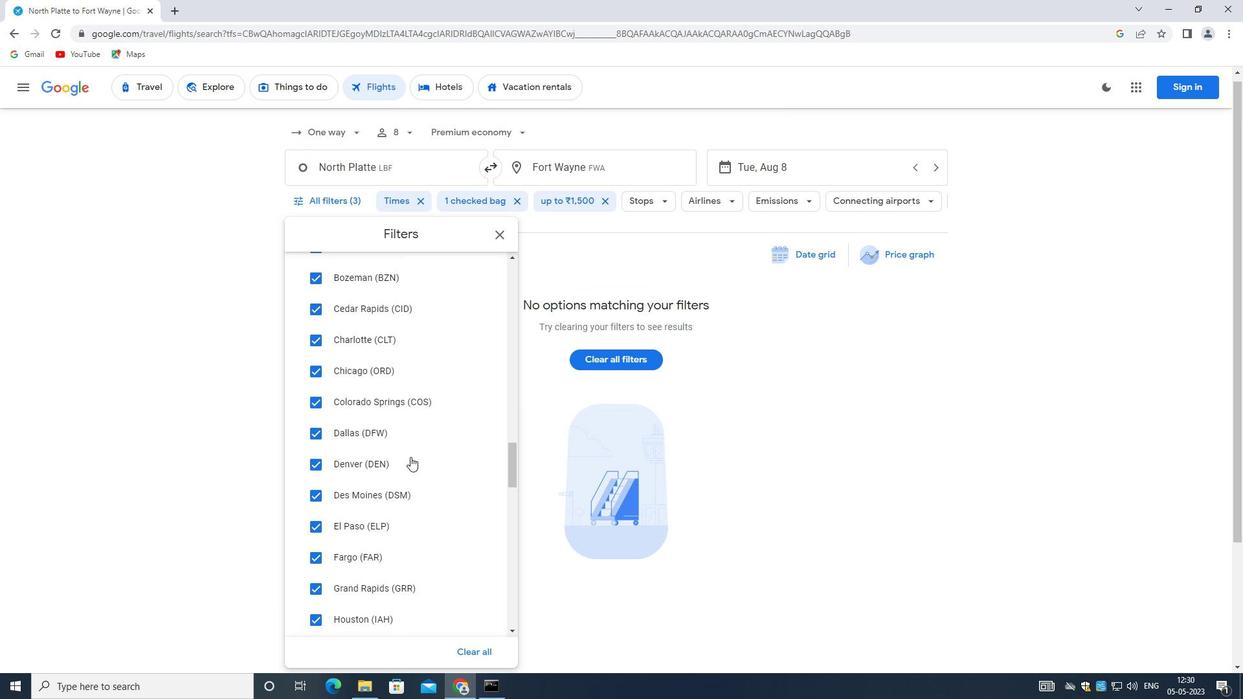 
Action: Mouse scrolled (409, 460) with delta (0, 0)
Screenshot: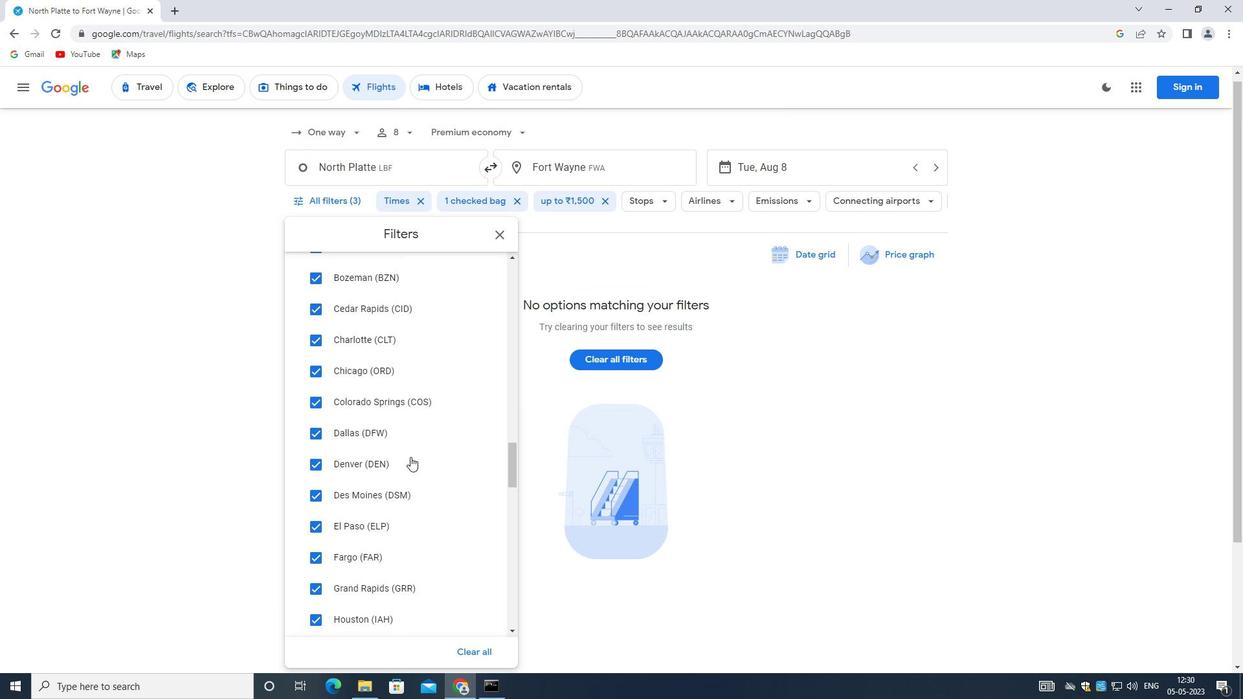 
Action: Mouse moved to (409, 461)
Screenshot: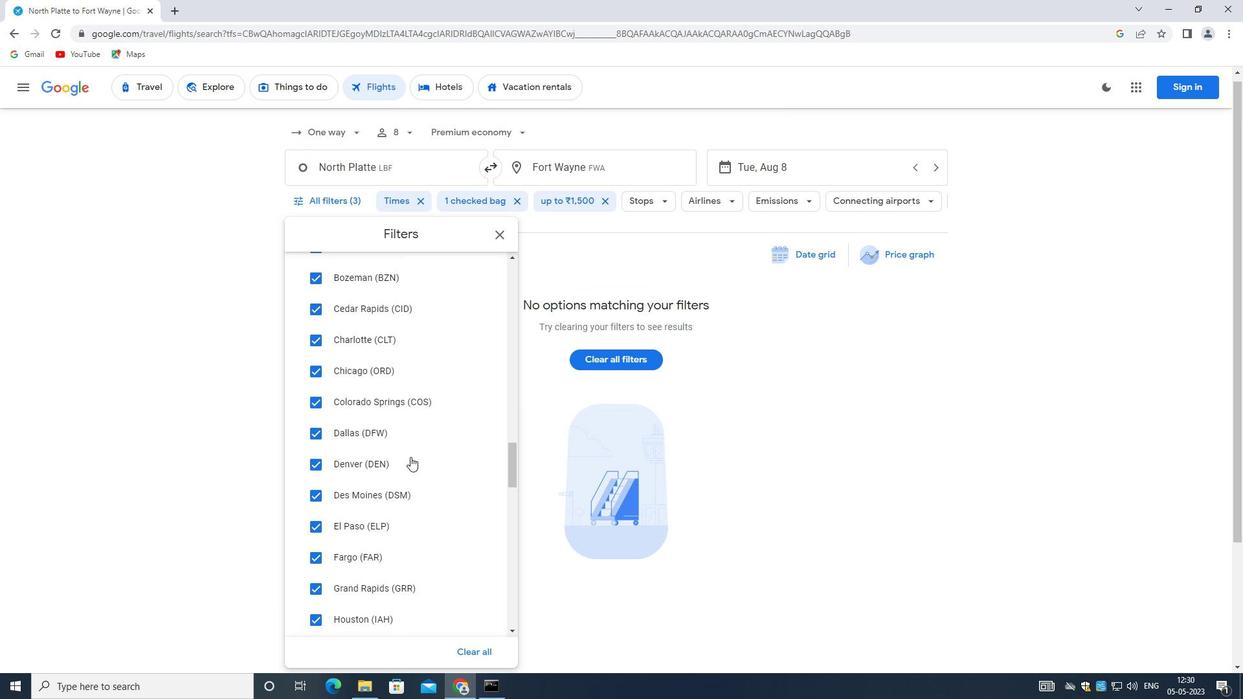 
Action: Mouse scrolled (409, 460) with delta (0, 0)
Screenshot: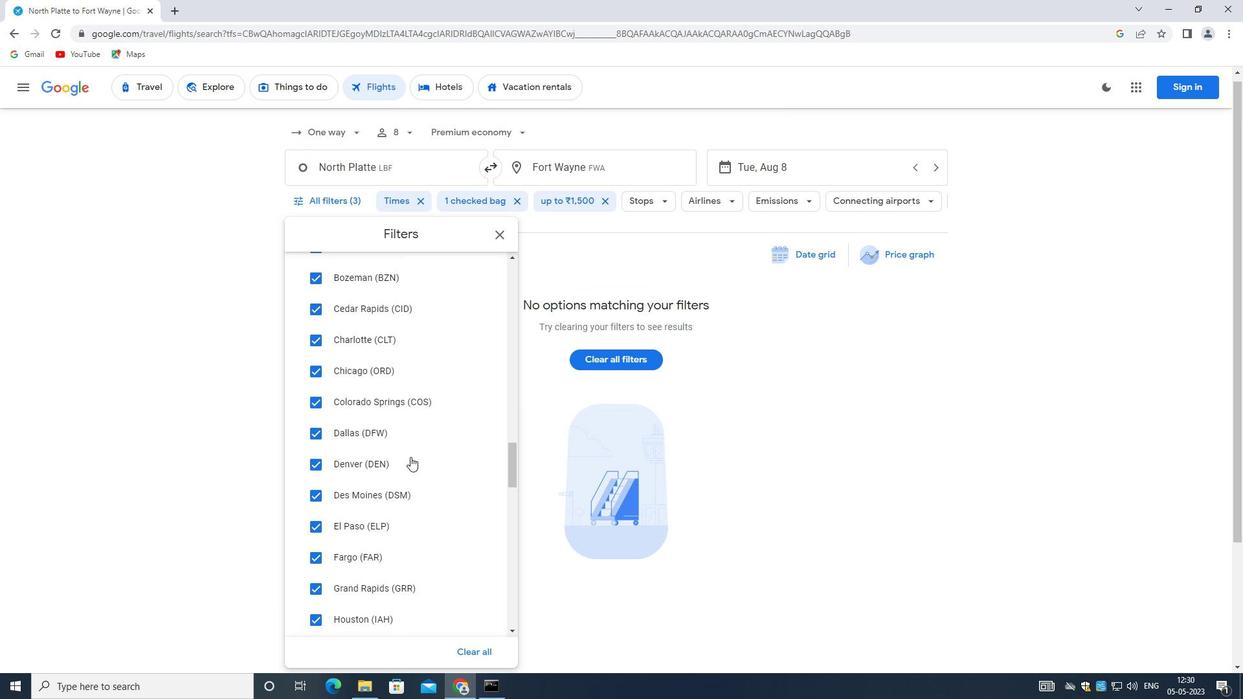 
Action: Mouse moved to (410, 458)
Screenshot: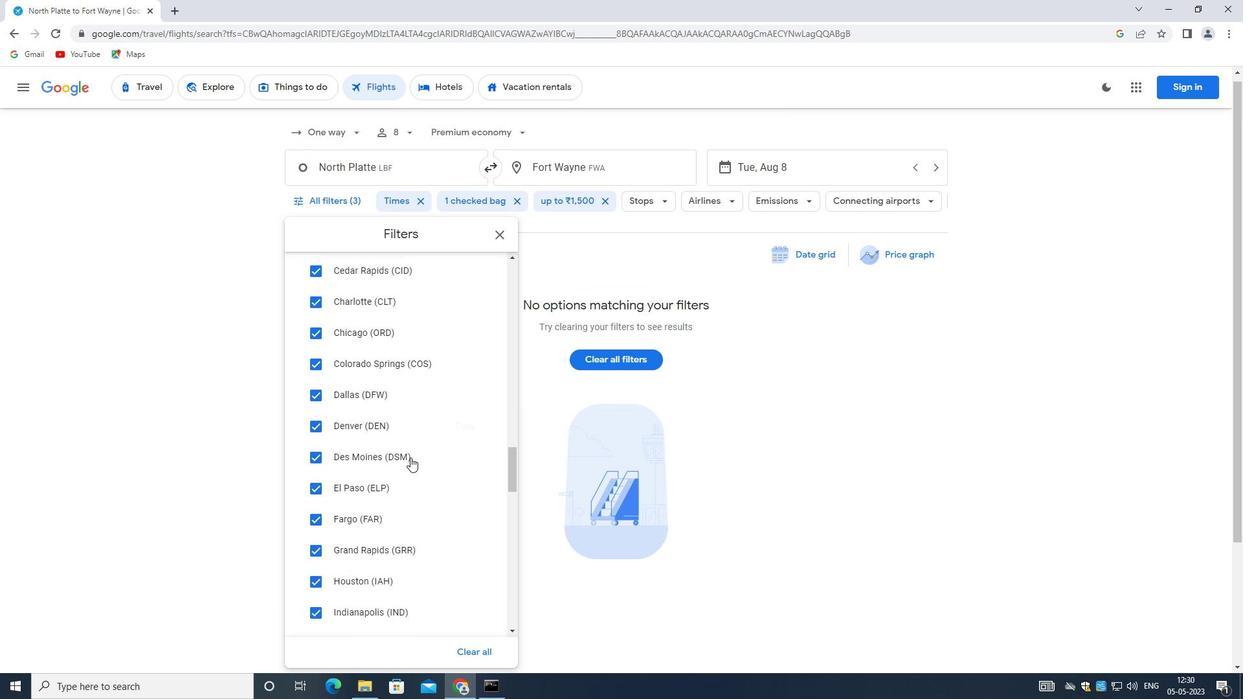 
Action: Mouse scrolled (410, 459) with delta (0, 0)
Screenshot: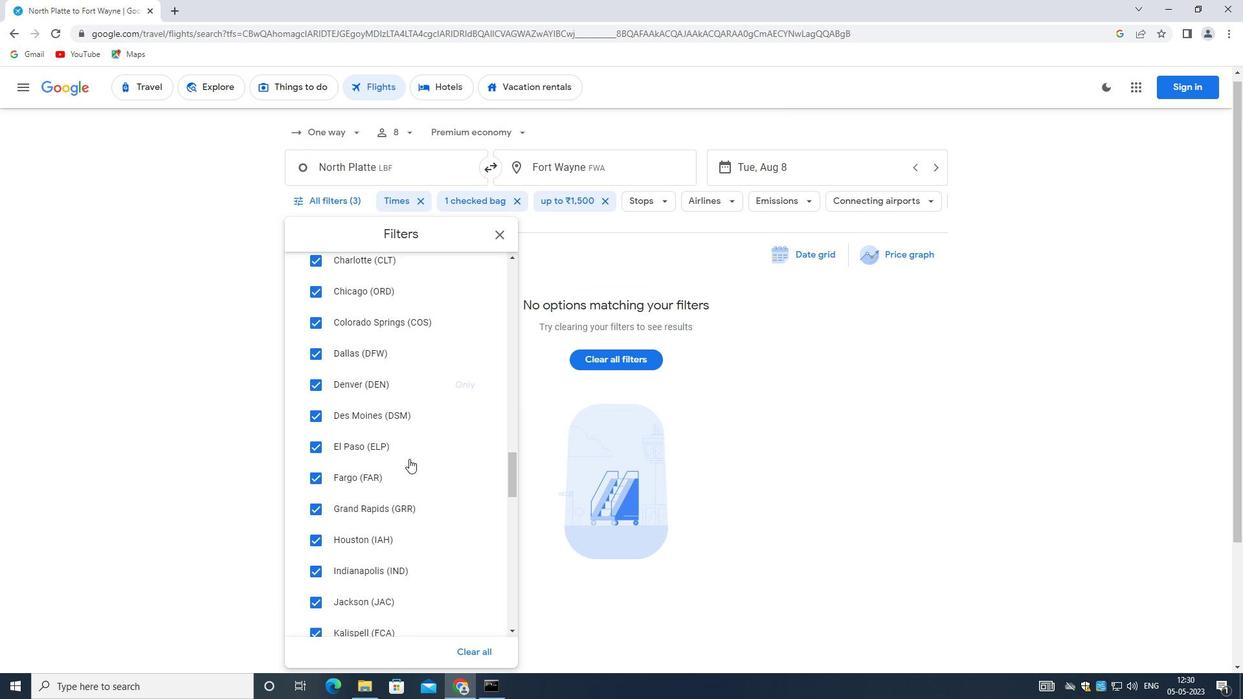 
Action: Mouse moved to (410, 457)
Screenshot: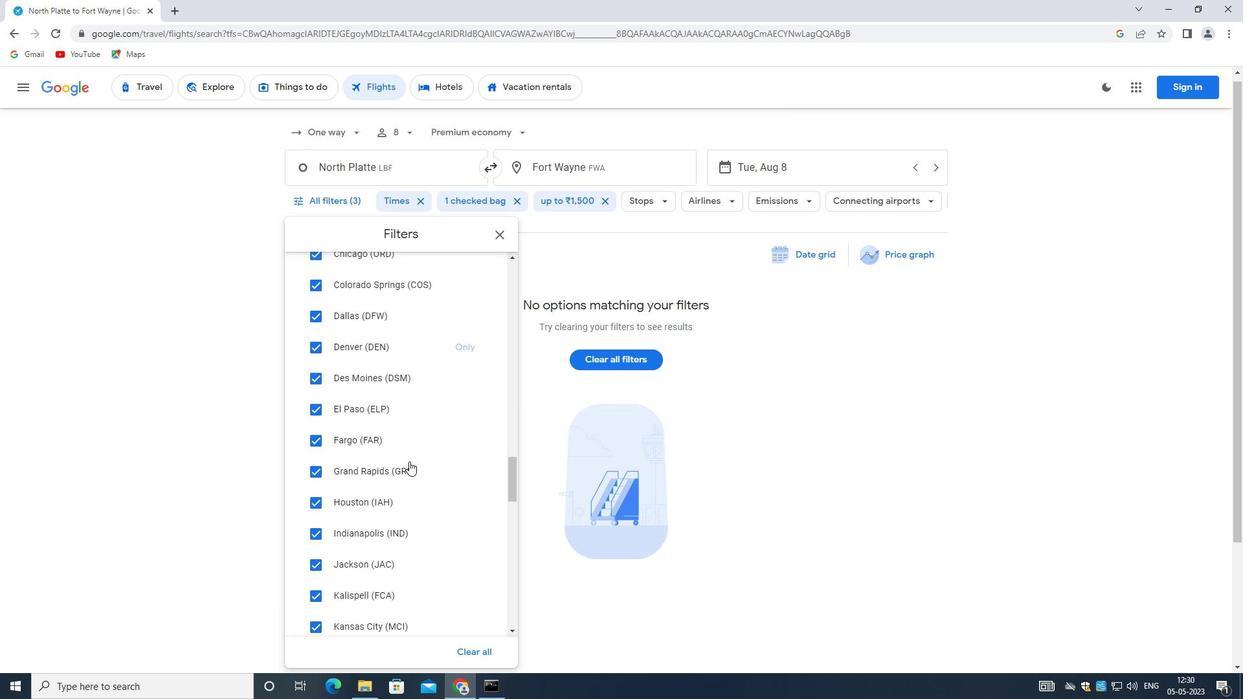 
Action: Mouse scrolled (410, 457) with delta (0, 0)
Screenshot: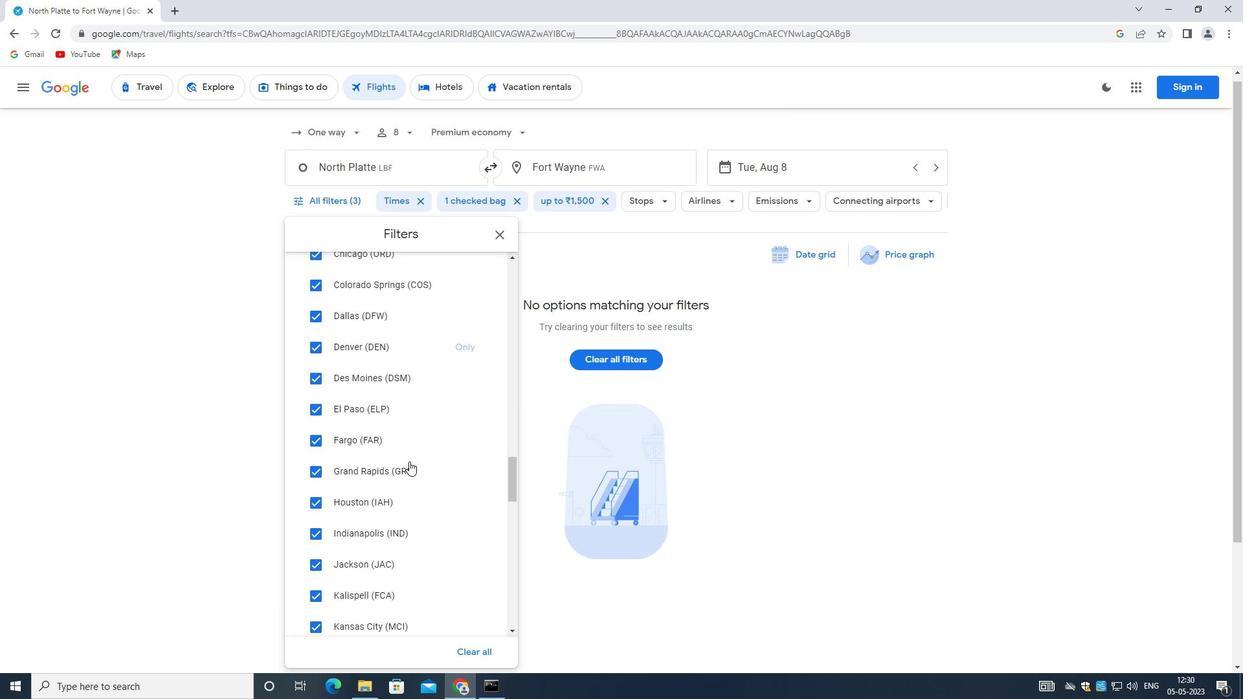 
Action: Mouse moved to (410, 457)
Screenshot: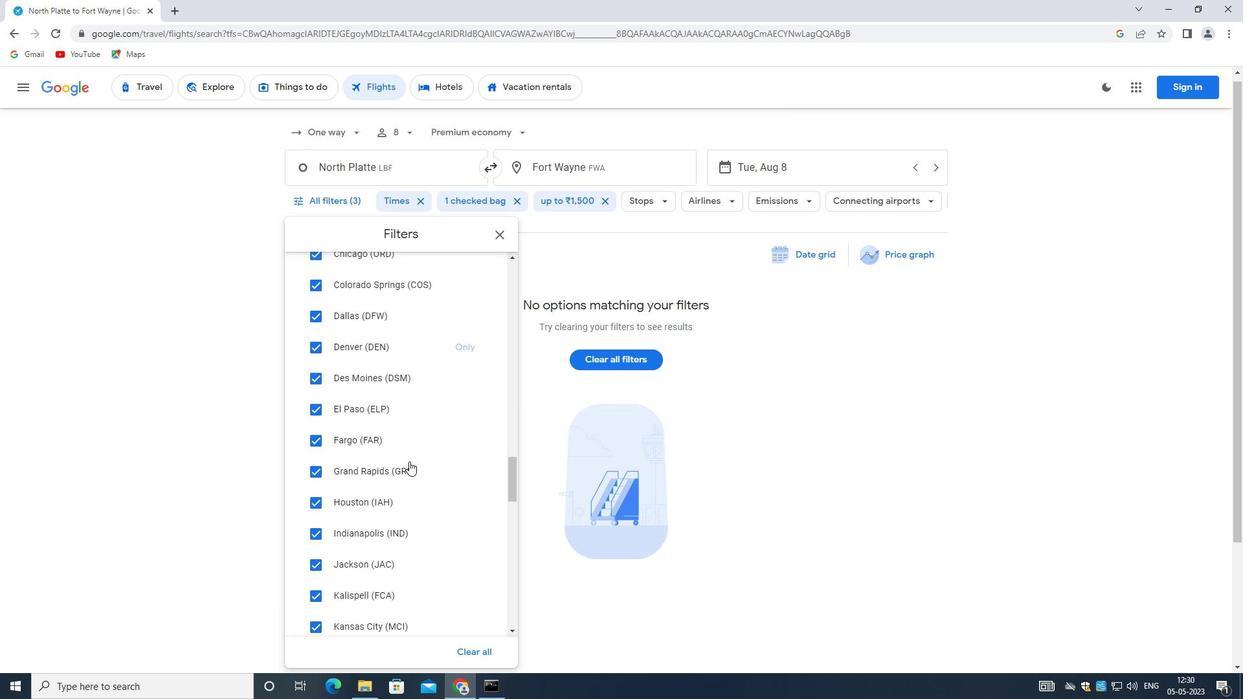 
Action: Mouse scrolled (410, 457) with delta (0, 0)
Screenshot: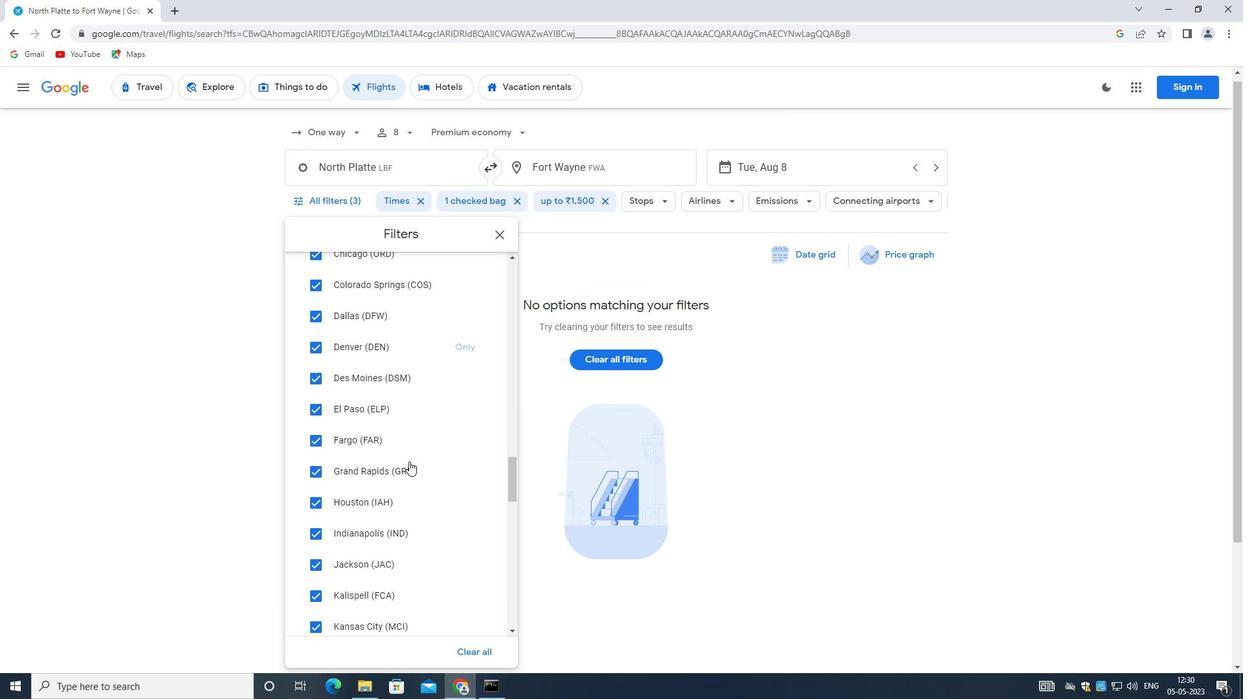 
Action: Mouse moved to (411, 457)
Screenshot: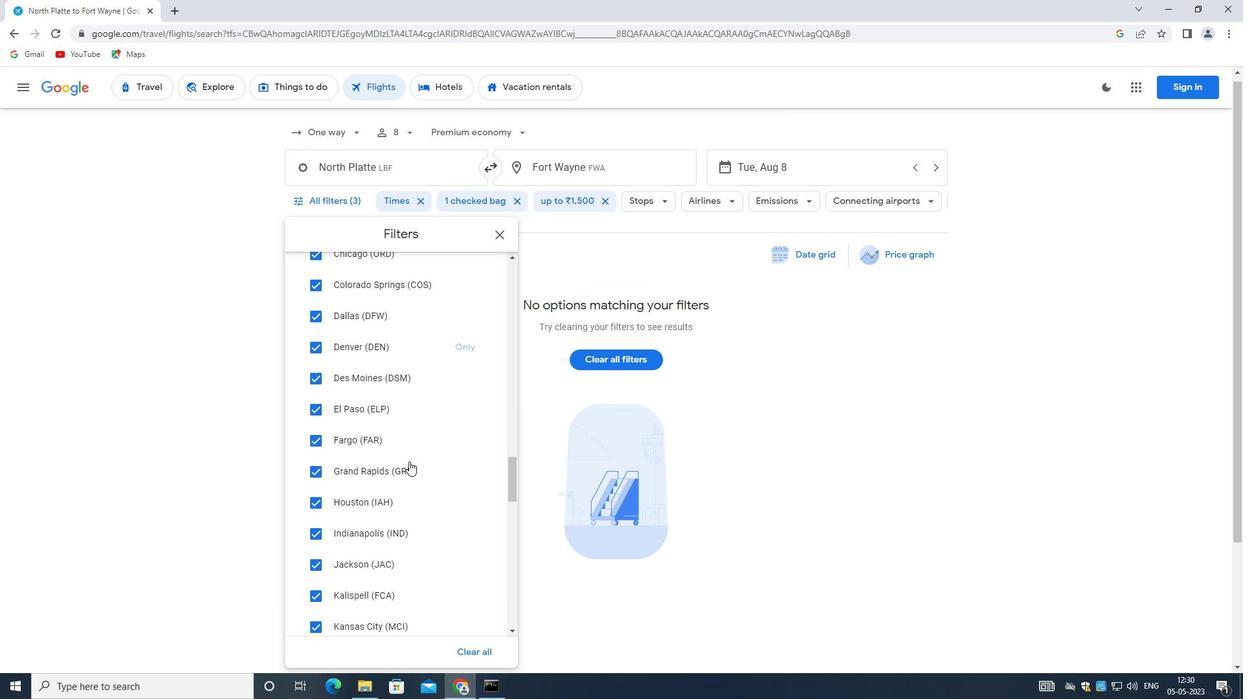 
Action: Mouse scrolled (411, 457) with delta (0, 0)
Screenshot: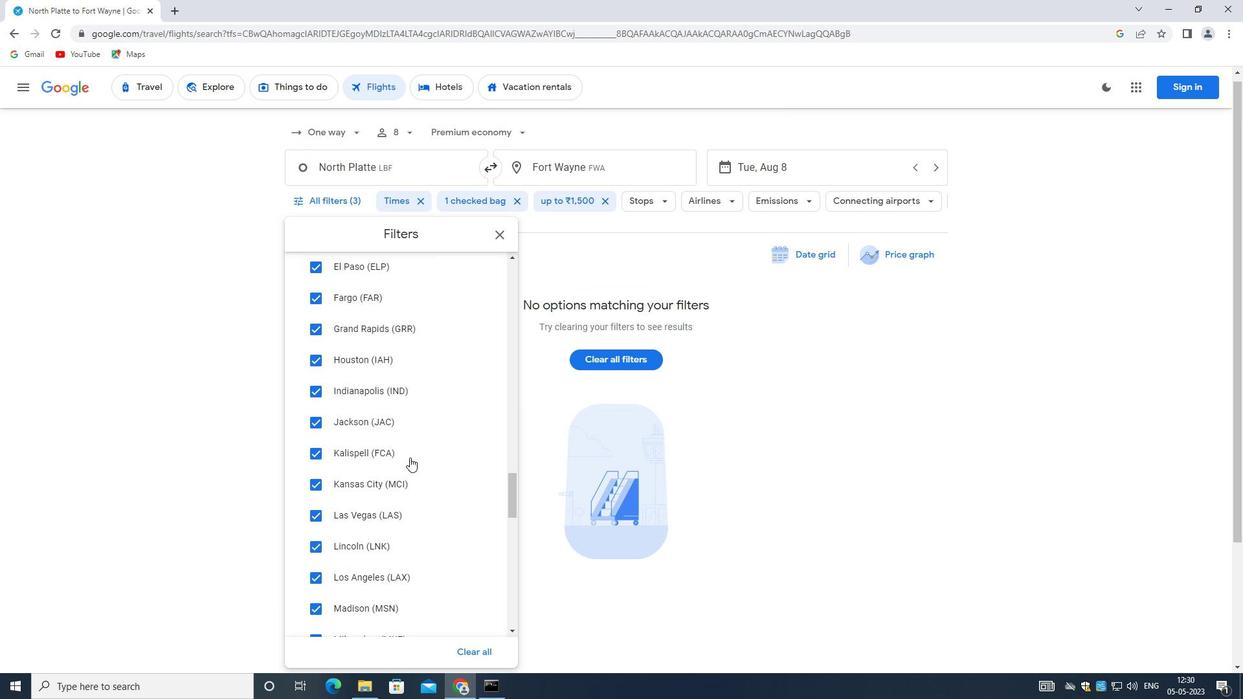 
Action: Mouse moved to (411, 461)
Screenshot: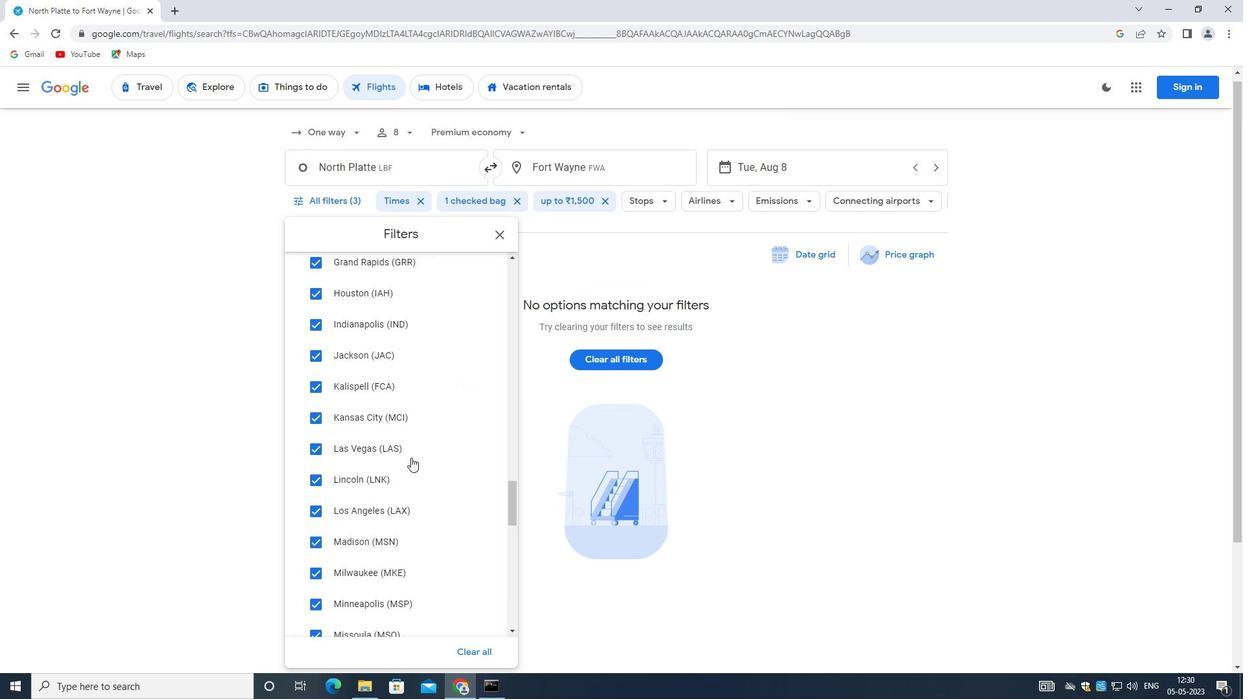 
Action: Mouse scrolled (411, 460) with delta (0, 0)
Screenshot: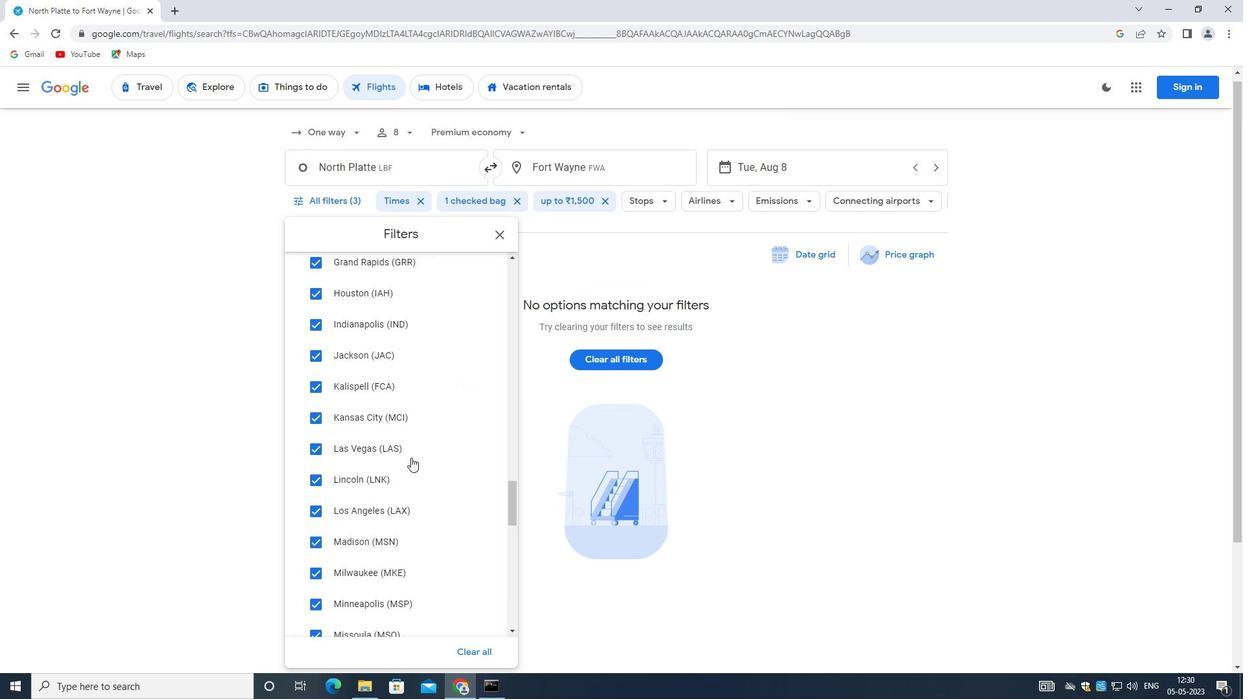 
Action: Mouse moved to (411, 463)
Screenshot: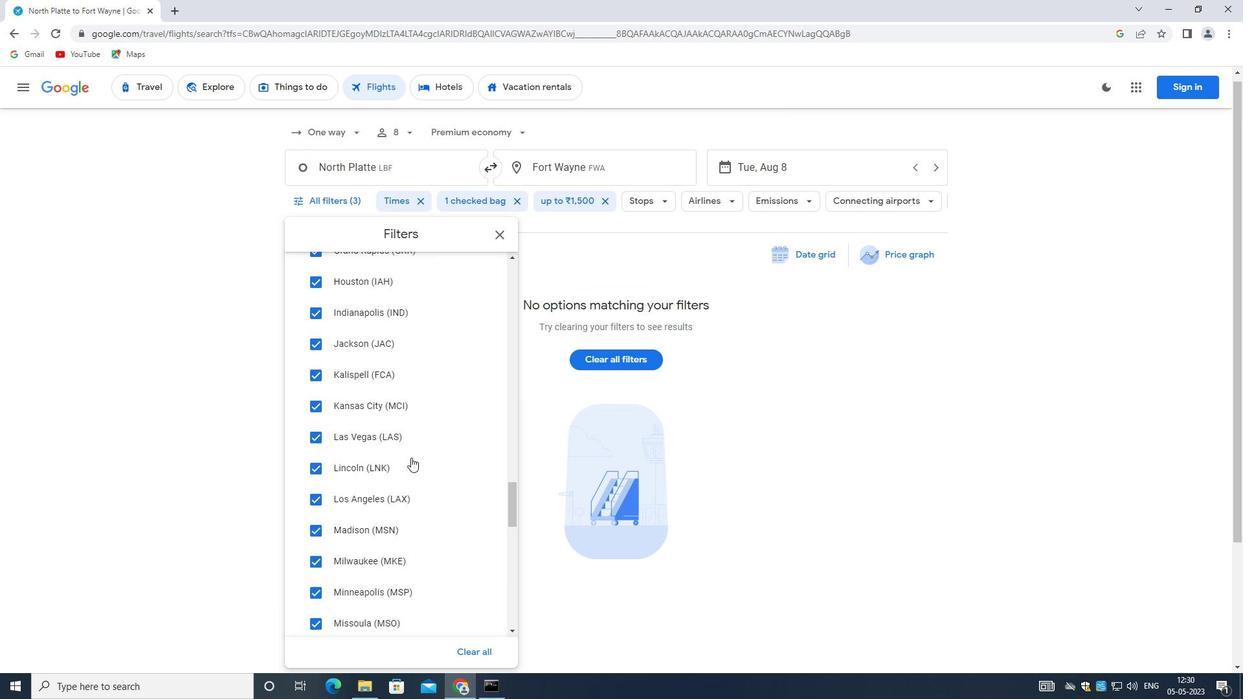 
Action: Mouse scrolled (411, 462) with delta (0, 0)
Screenshot: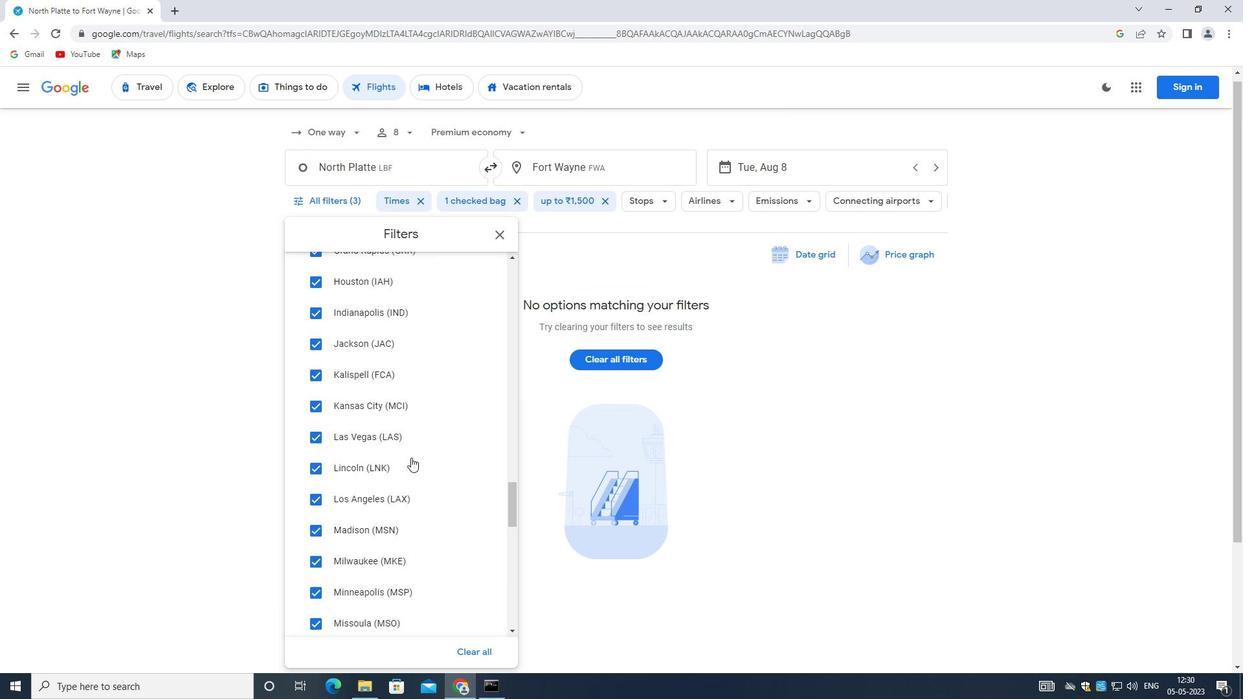 
Action: Mouse moved to (410, 463)
Screenshot: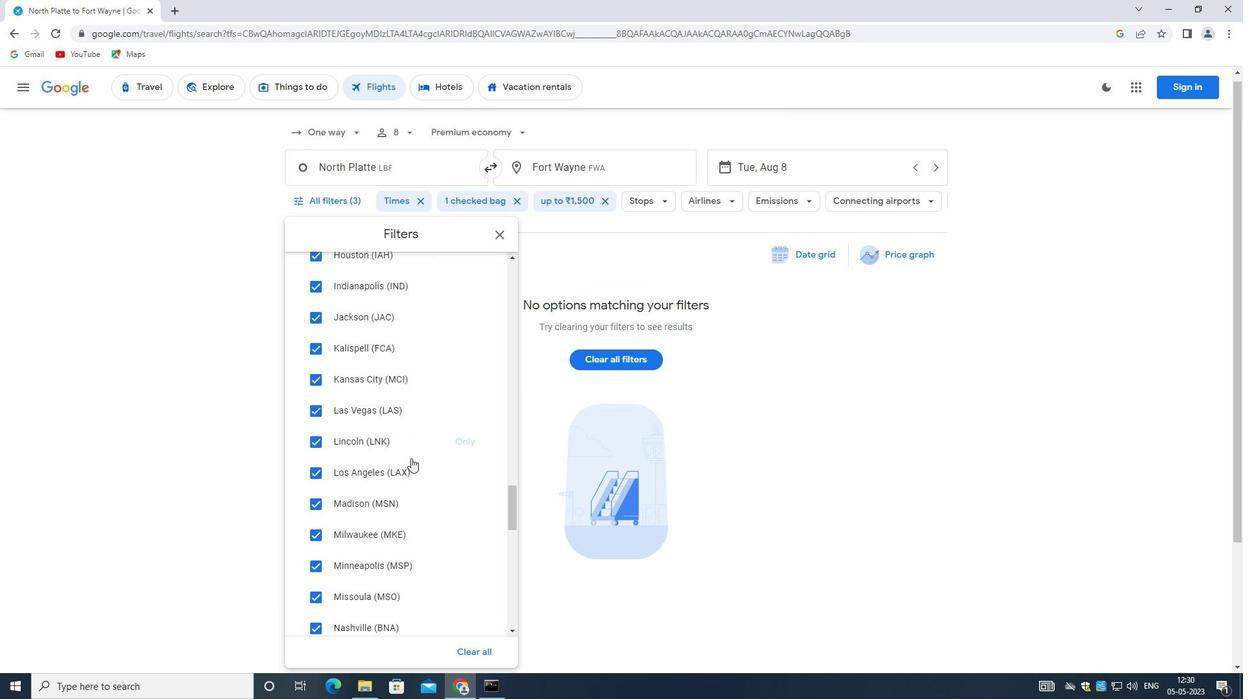 
Action: Mouse scrolled (410, 464) with delta (0, 0)
Screenshot: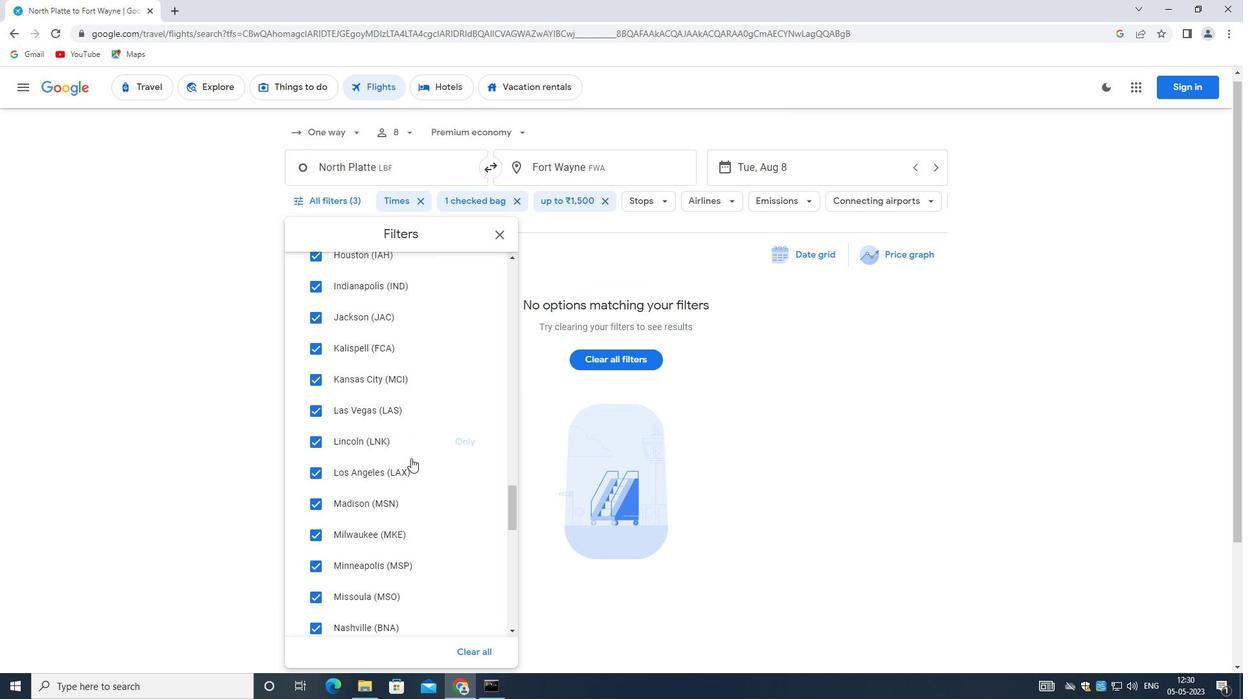 
Action: Mouse scrolled (410, 463) with delta (0, 0)
Screenshot: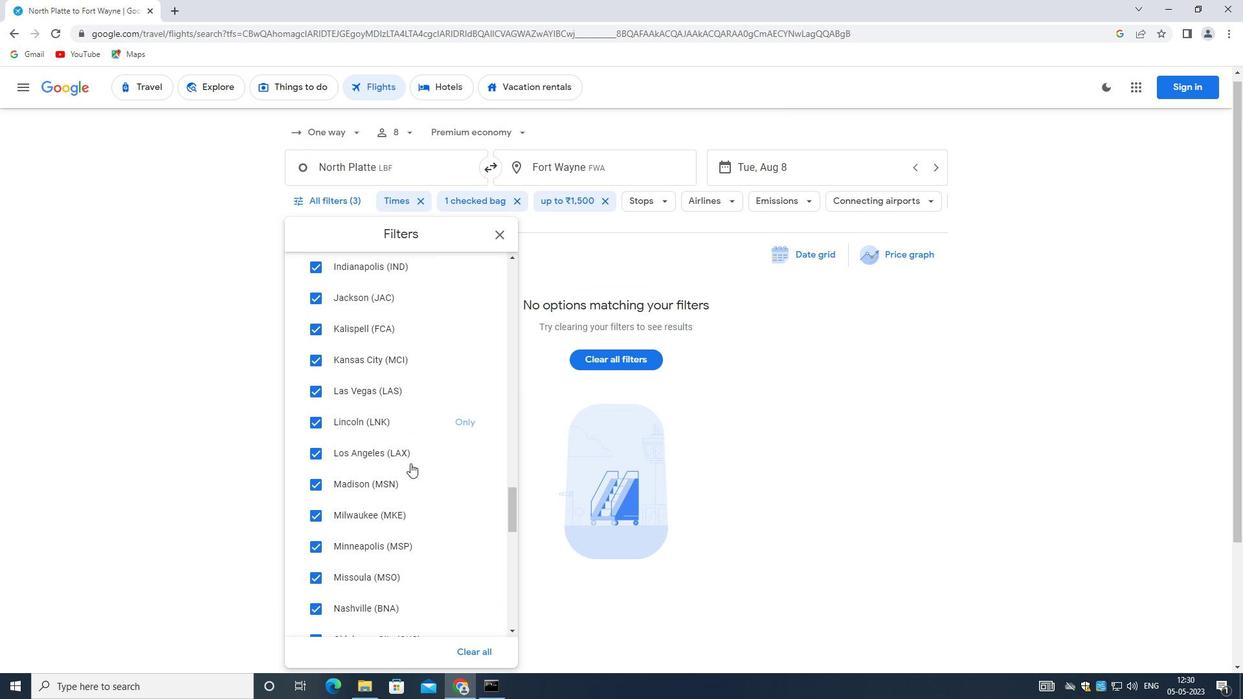 
Action: Mouse scrolled (410, 463) with delta (0, 0)
Screenshot: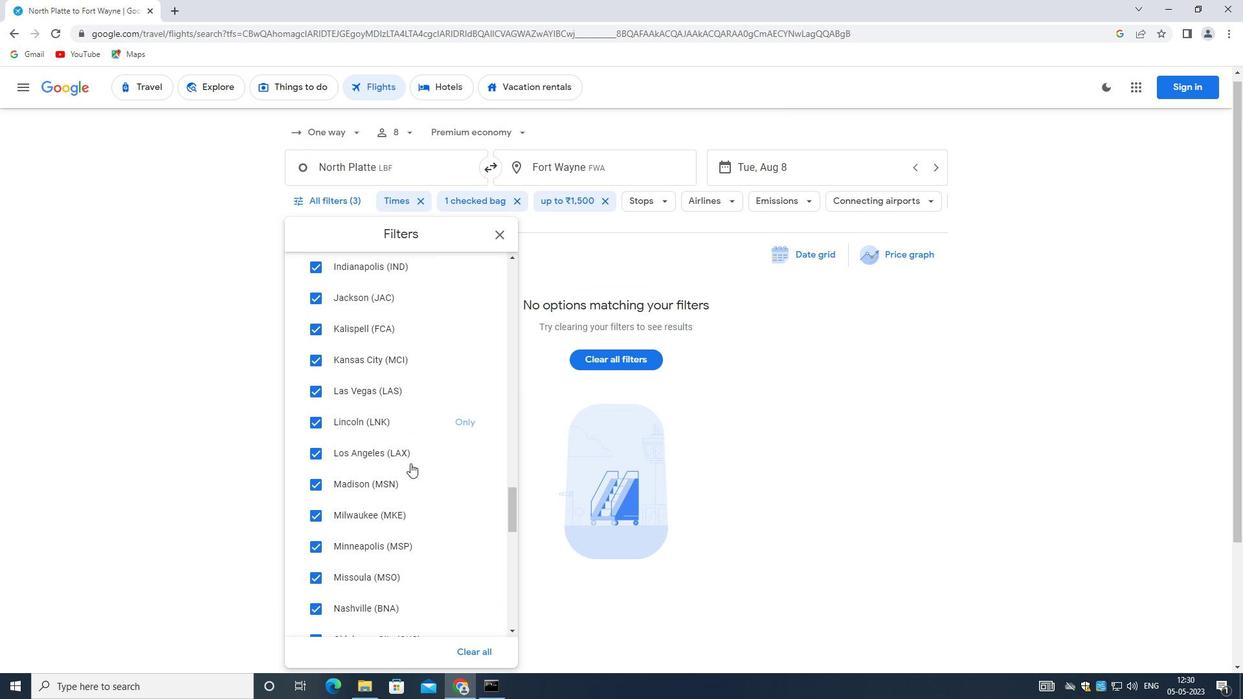
Action: Mouse scrolled (410, 463) with delta (0, 0)
Screenshot: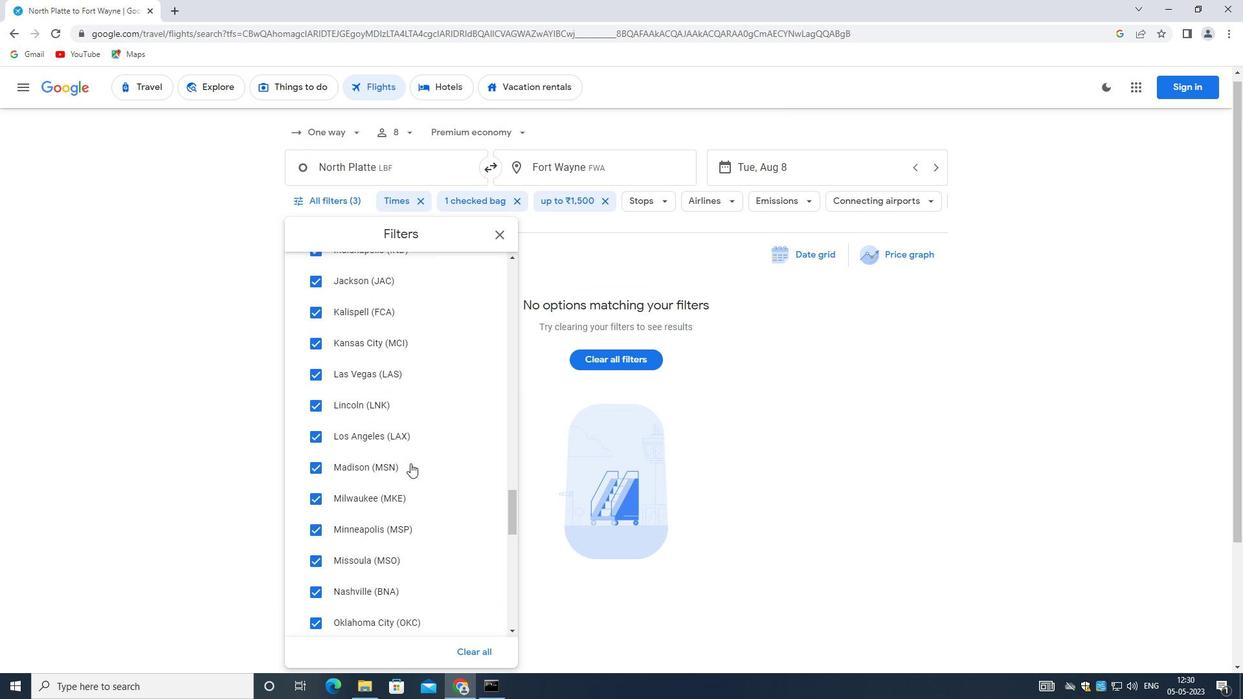 
Action: Mouse scrolled (410, 463) with delta (0, 0)
Screenshot: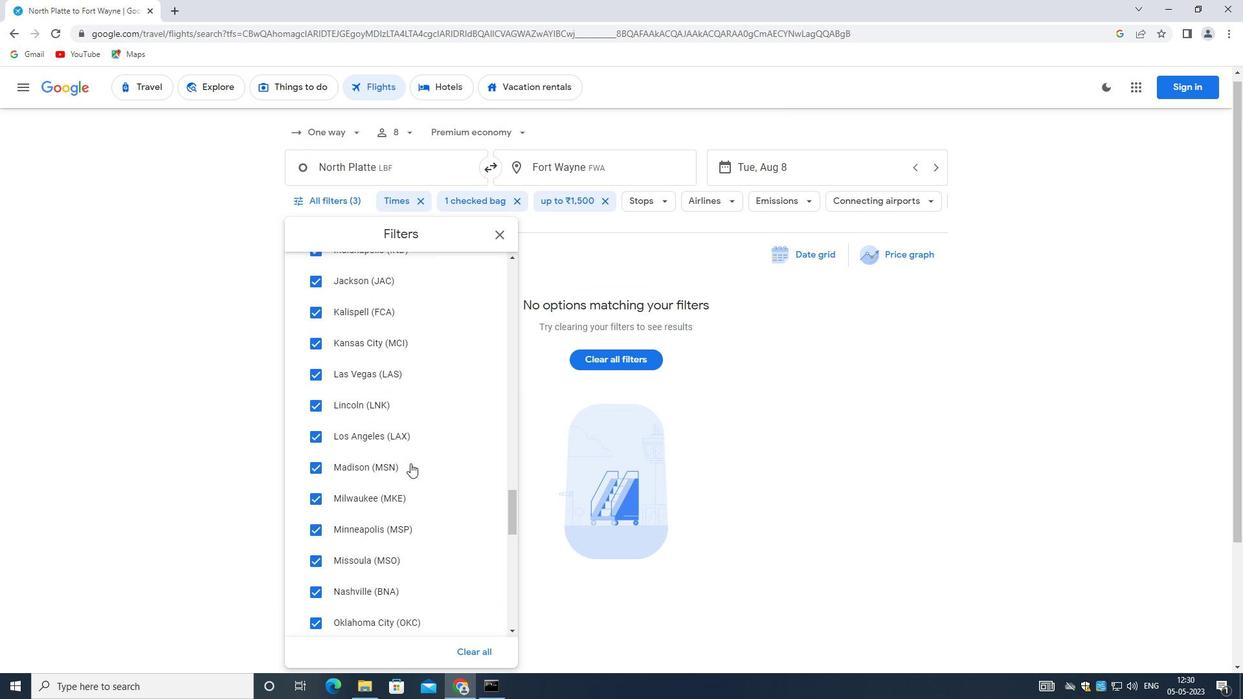 
Action: Mouse moved to (408, 462)
Screenshot: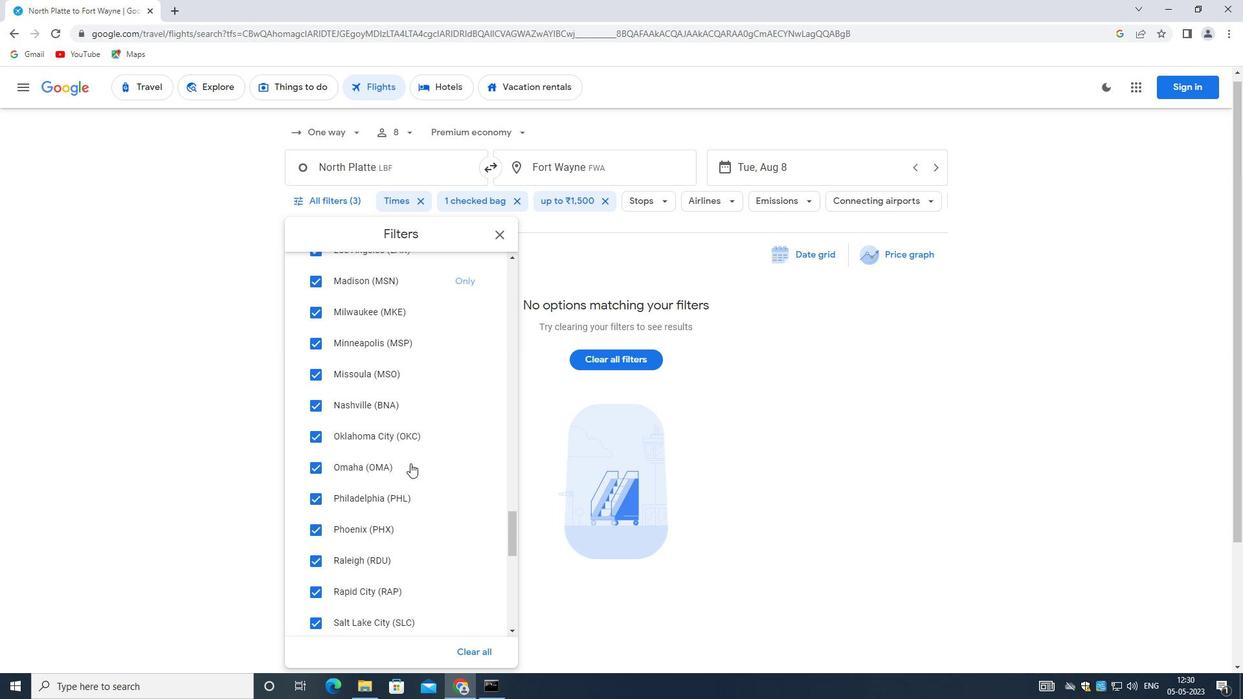 
Action: Mouse scrolled (408, 461) with delta (0, 0)
Screenshot: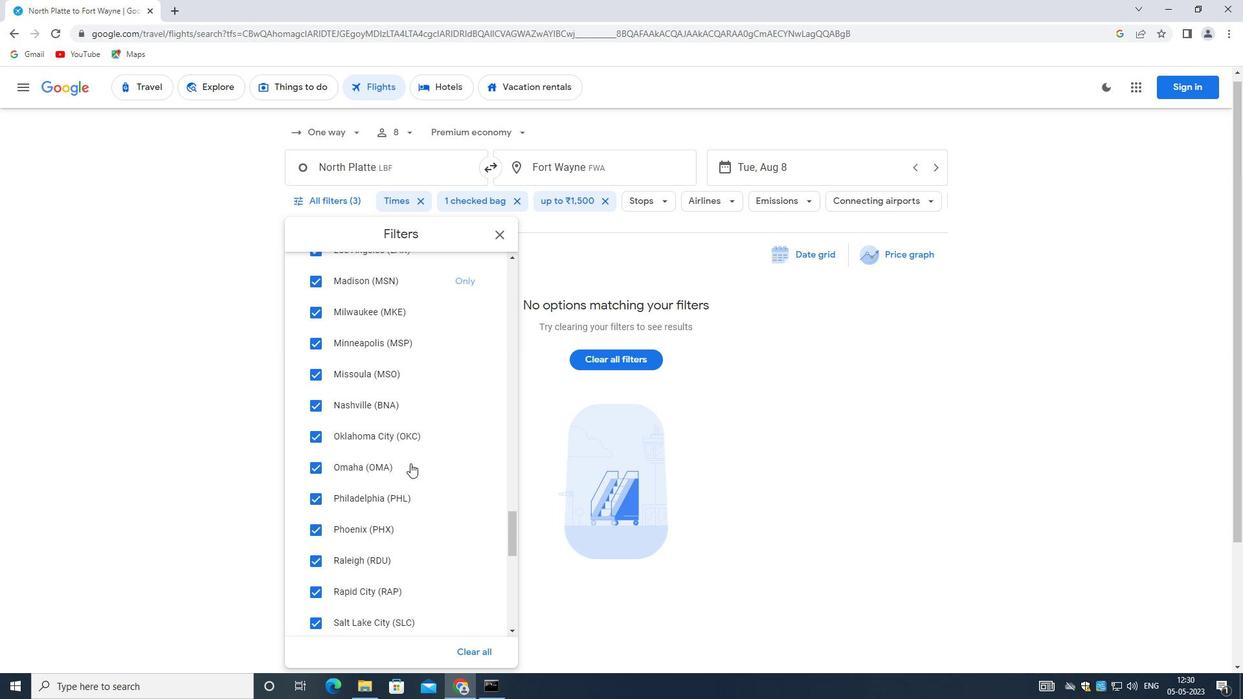 
Action: Mouse moved to (408, 465)
Screenshot: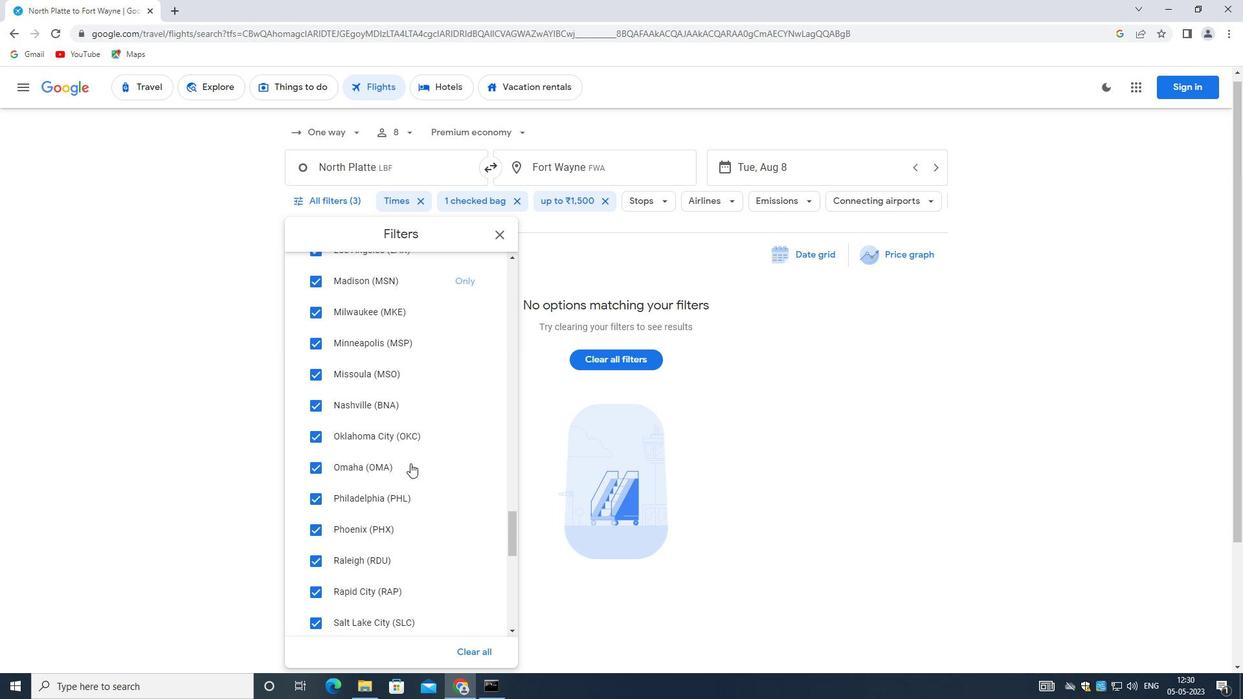 
Action: Mouse scrolled (408, 464) with delta (0, 0)
Screenshot: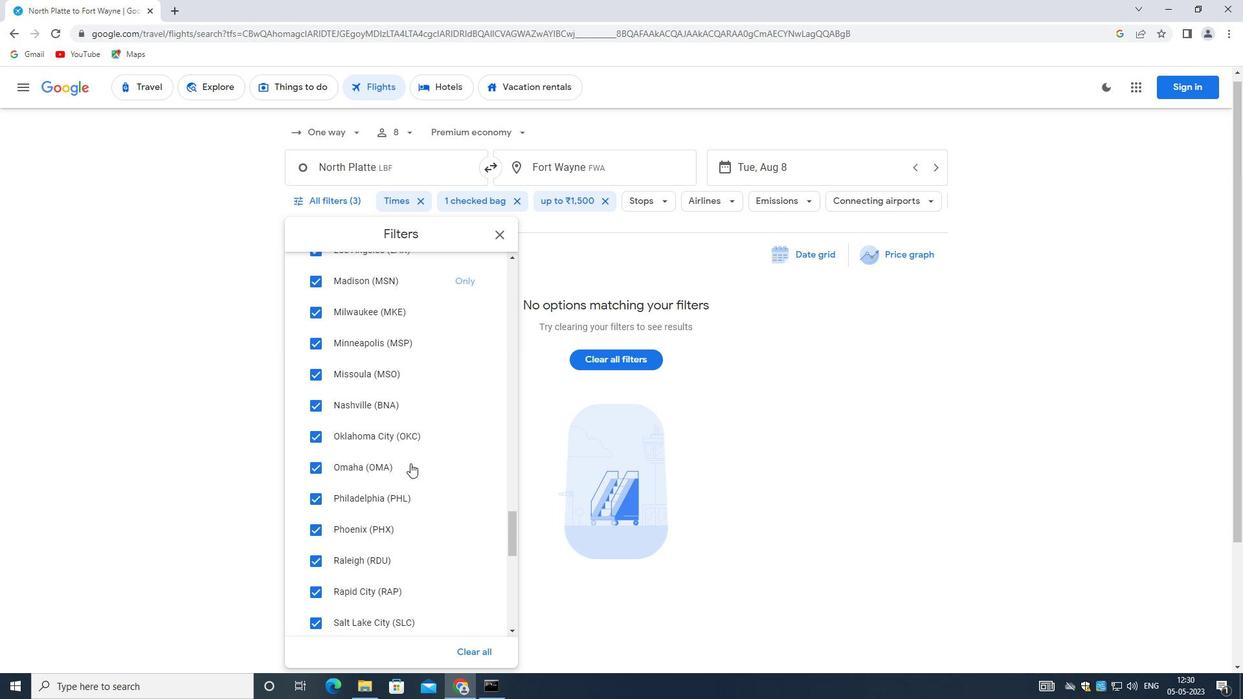 
Action: Mouse moved to (408, 465)
Screenshot: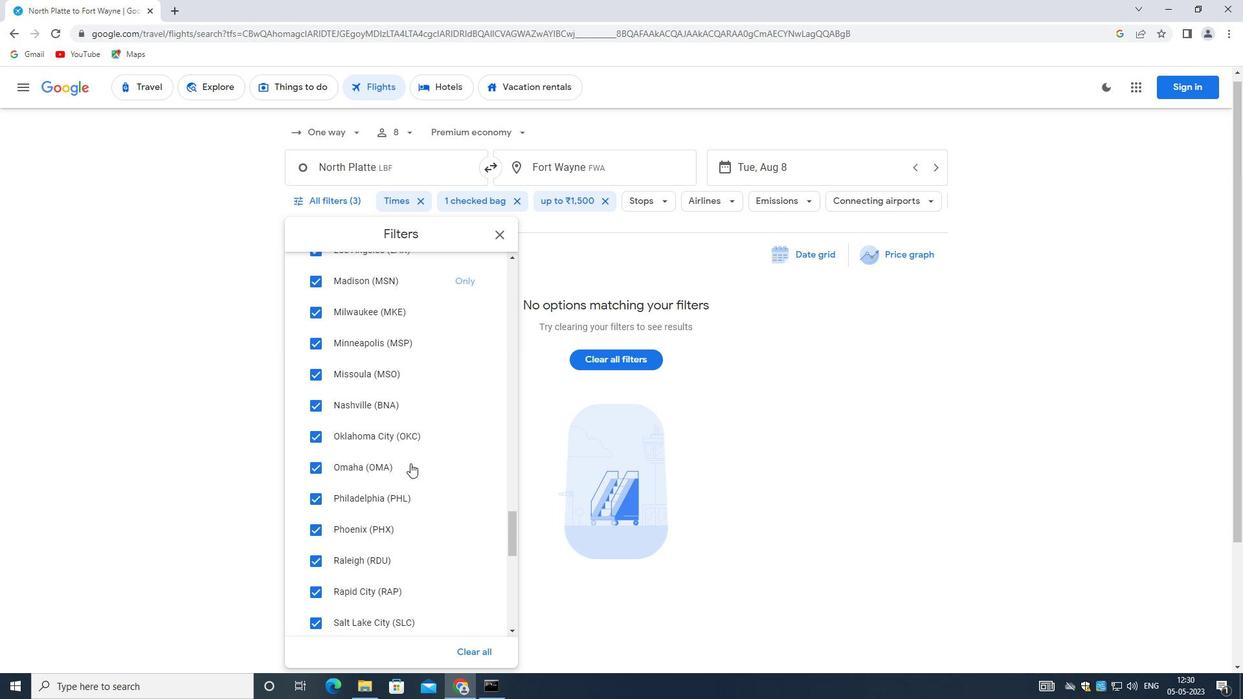 
Action: Mouse scrolled (408, 464) with delta (0, 0)
Screenshot: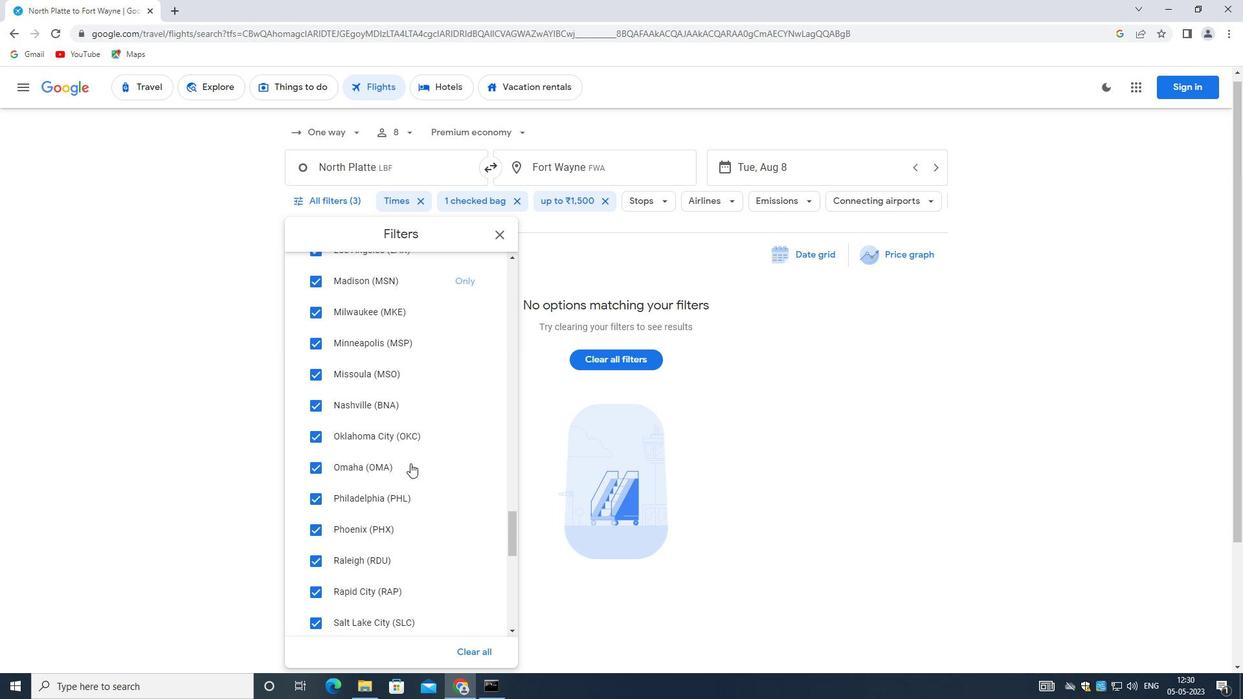 
Action: Mouse scrolled (408, 464) with delta (0, 0)
Screenshot: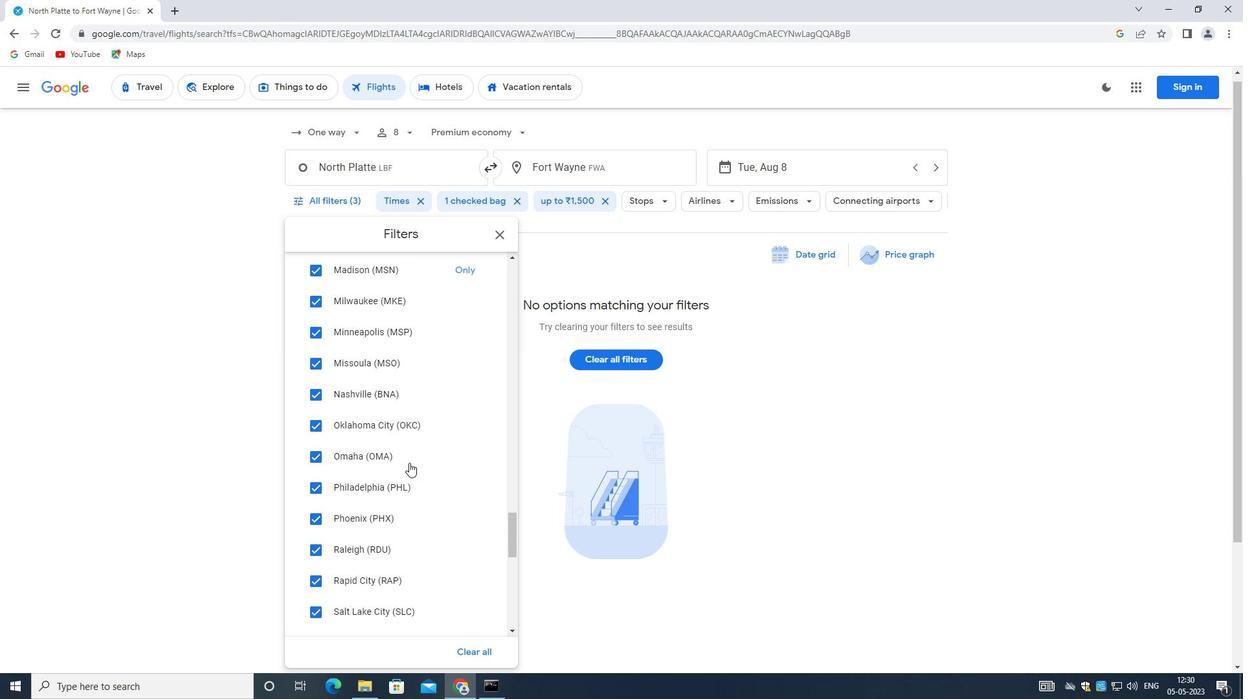 
Action: Mouse moved to (406, 471)
Screenshot: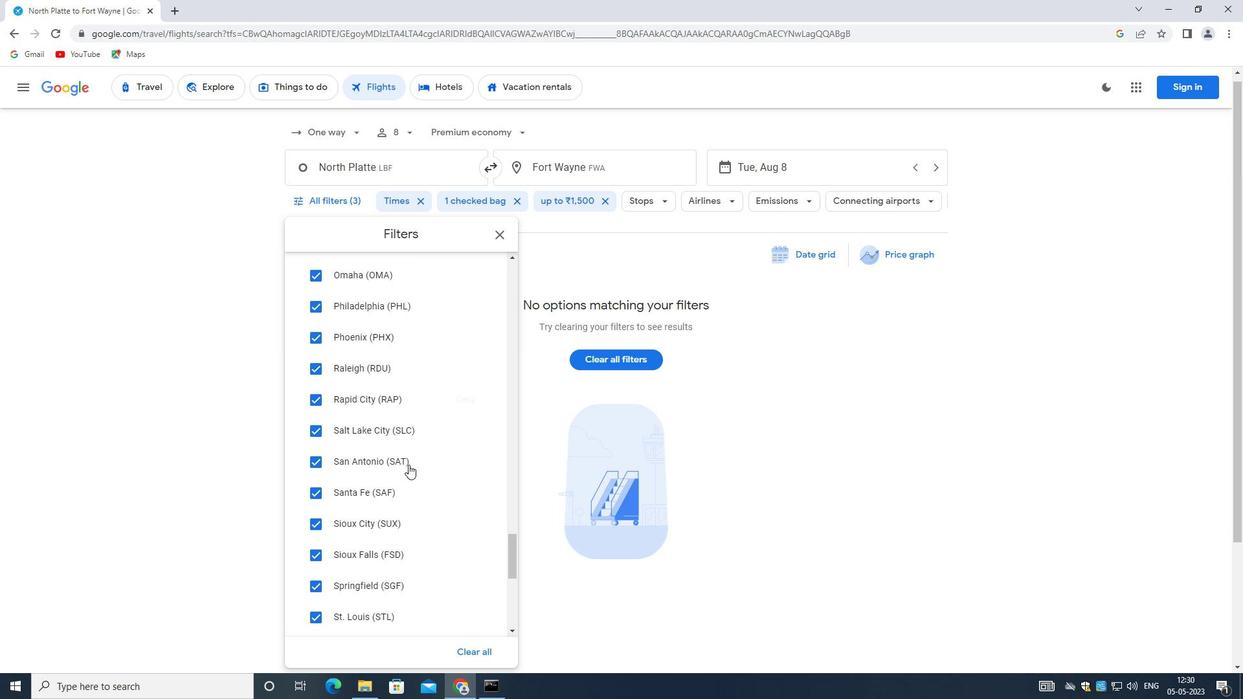 
Action: Mouse scrolled (406, 470) with delta (0, 0)
Screenshot: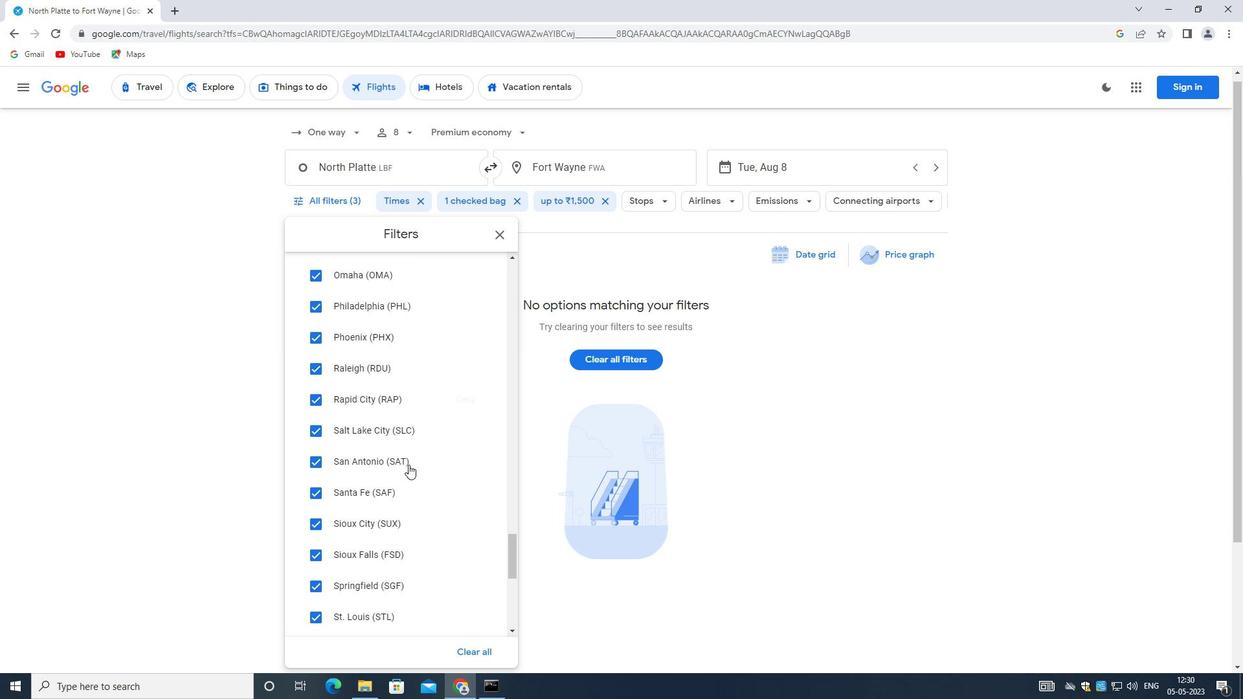 
Action: Mouse moved to (405, 483)
Screenshot: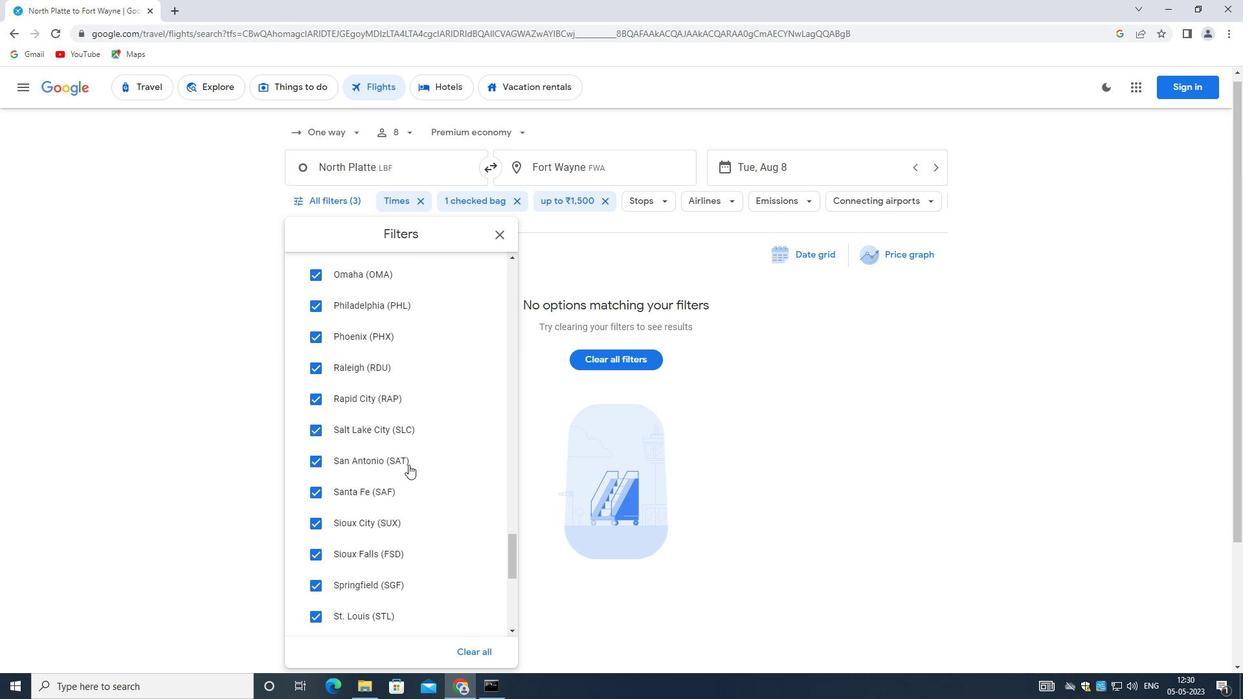 
Action: Mouse scrolled (405, 482) with delta (0, 0)
Screenshot: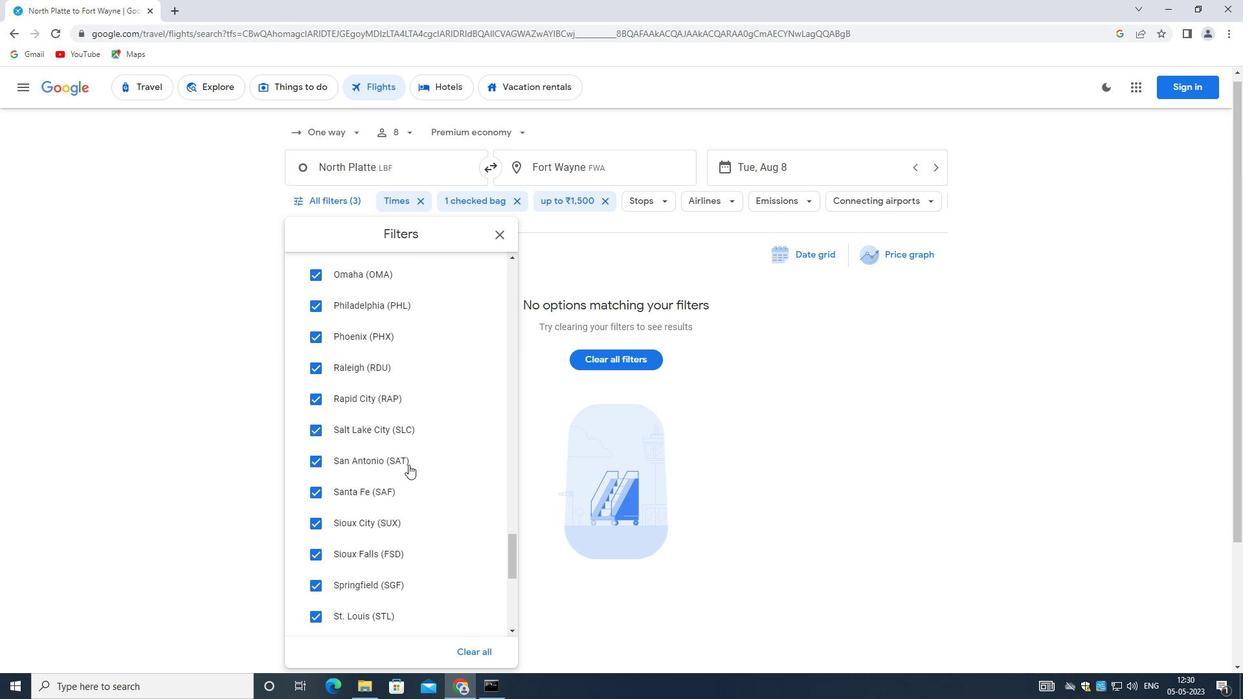 
Action: Mouse moved to (403, 488)
Screenshot: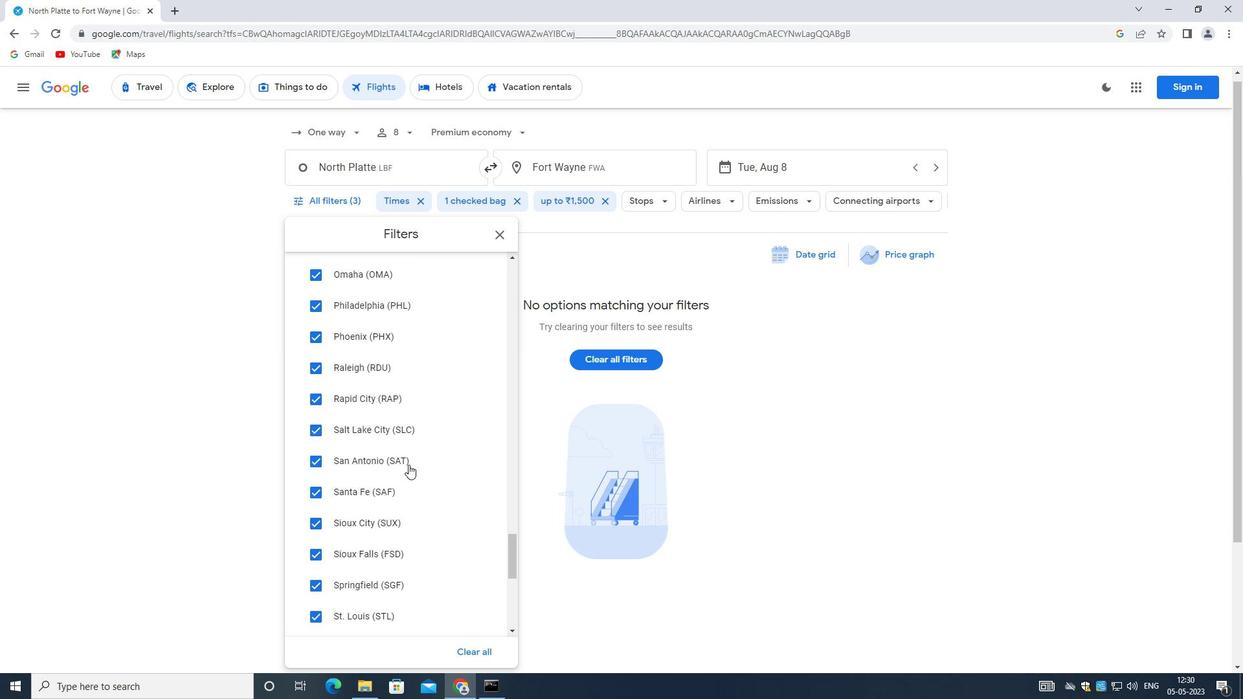 
Action: Mouse scrolled (403, 487) with delta (0, 0)
Screenshot: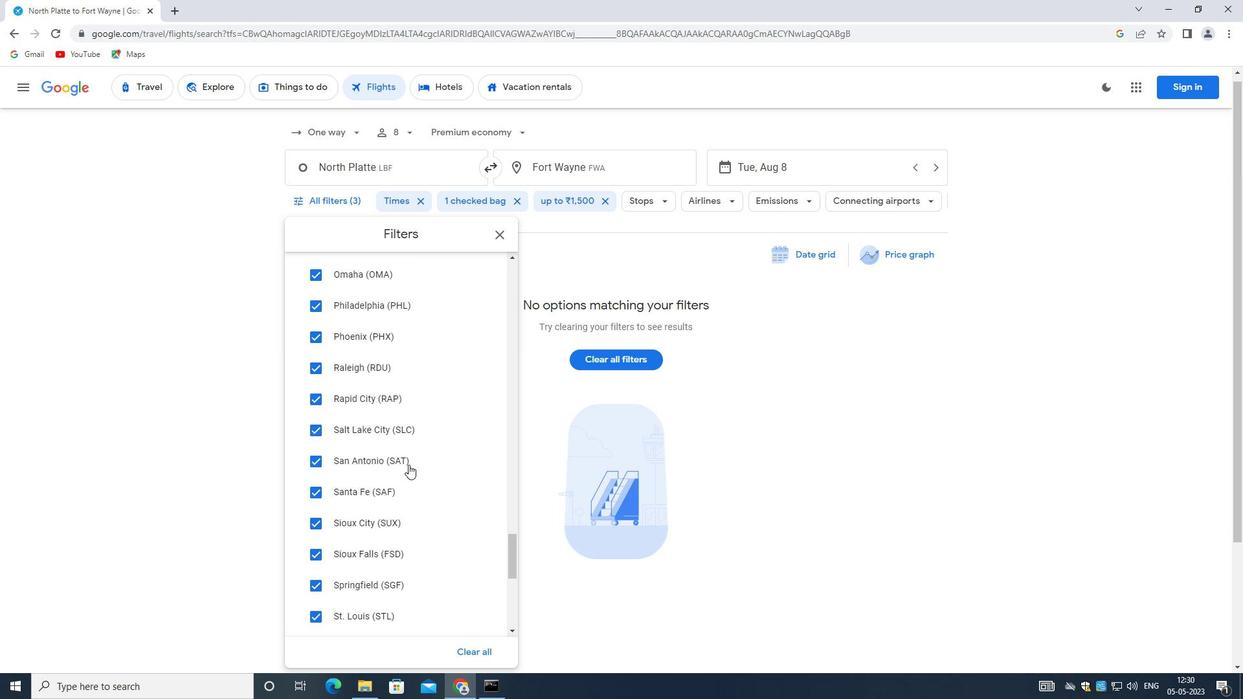 
Action: Mouse moved to (402, 489)
Screenshot: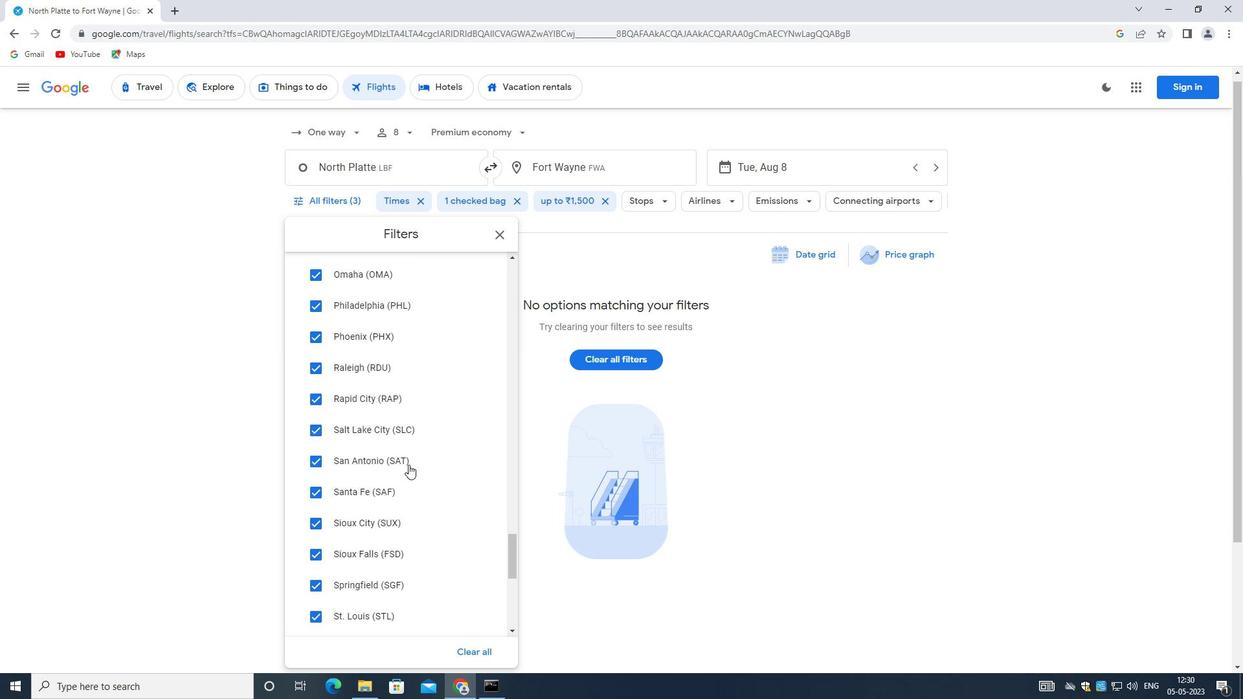 
Action: Mouse scrolled (402, 488) with delta (0, 0)
Screenshot: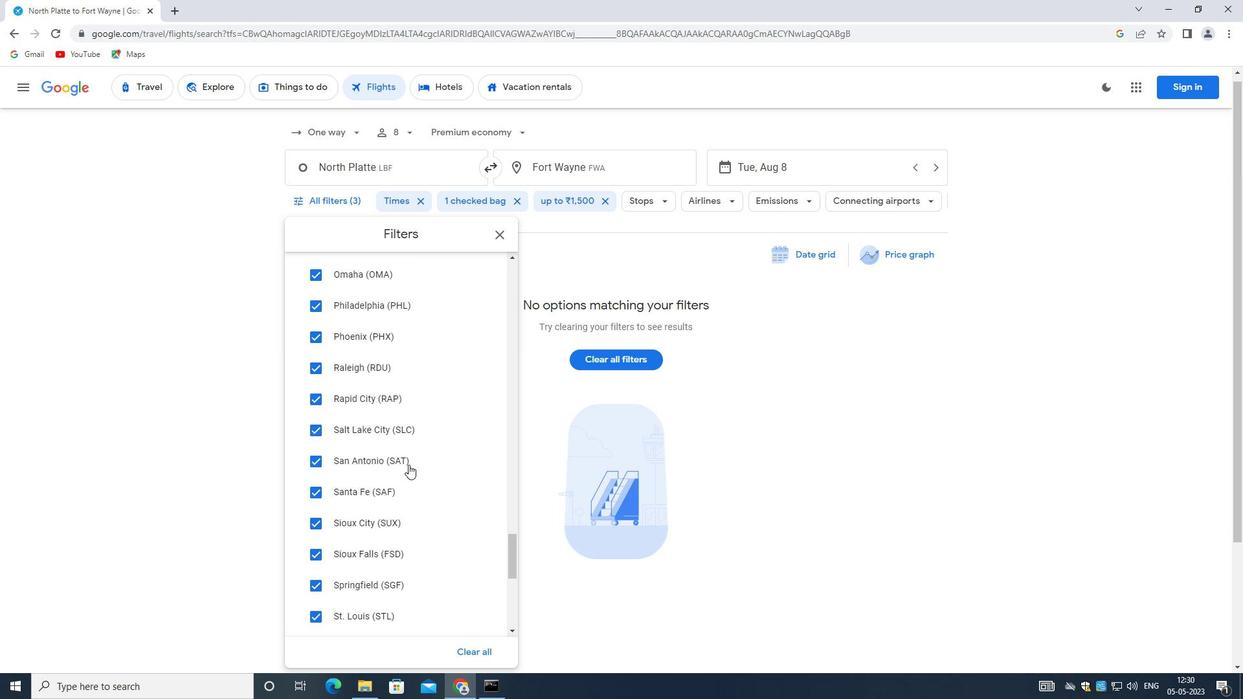 
Action: Mouse moved to (389, 455)
Screenshot: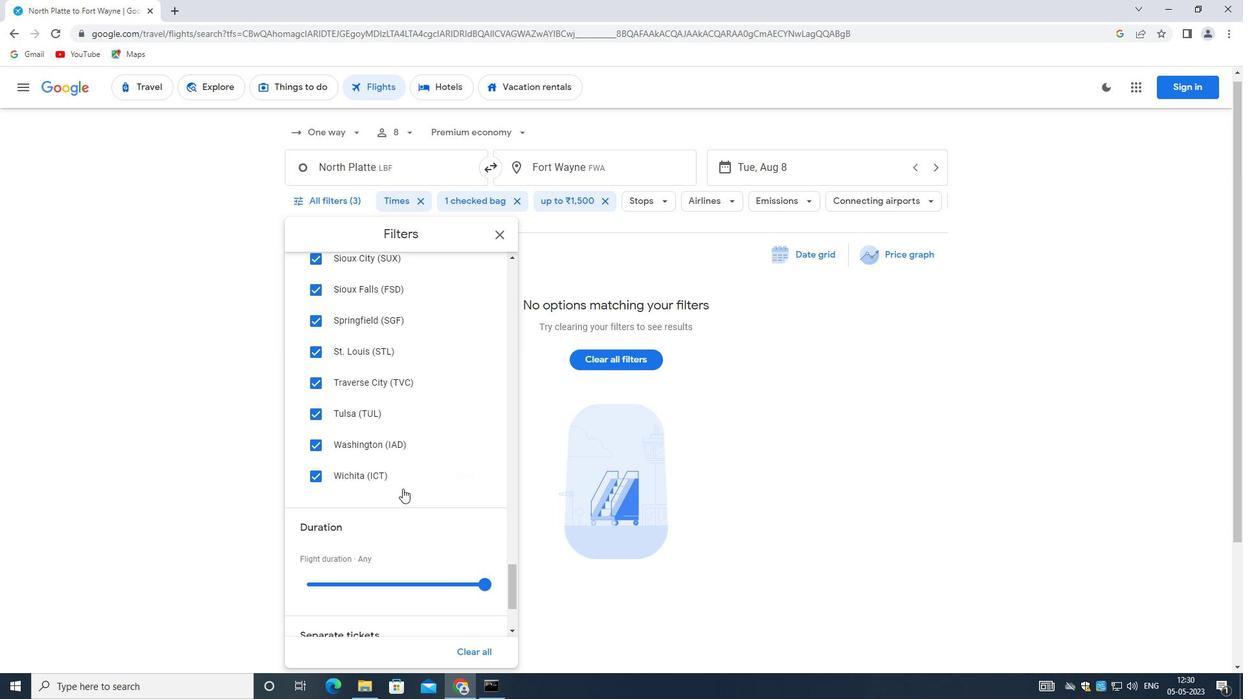 
Action: Mouse scrolled (389, 454) with delta (0, 0)
Screenshot: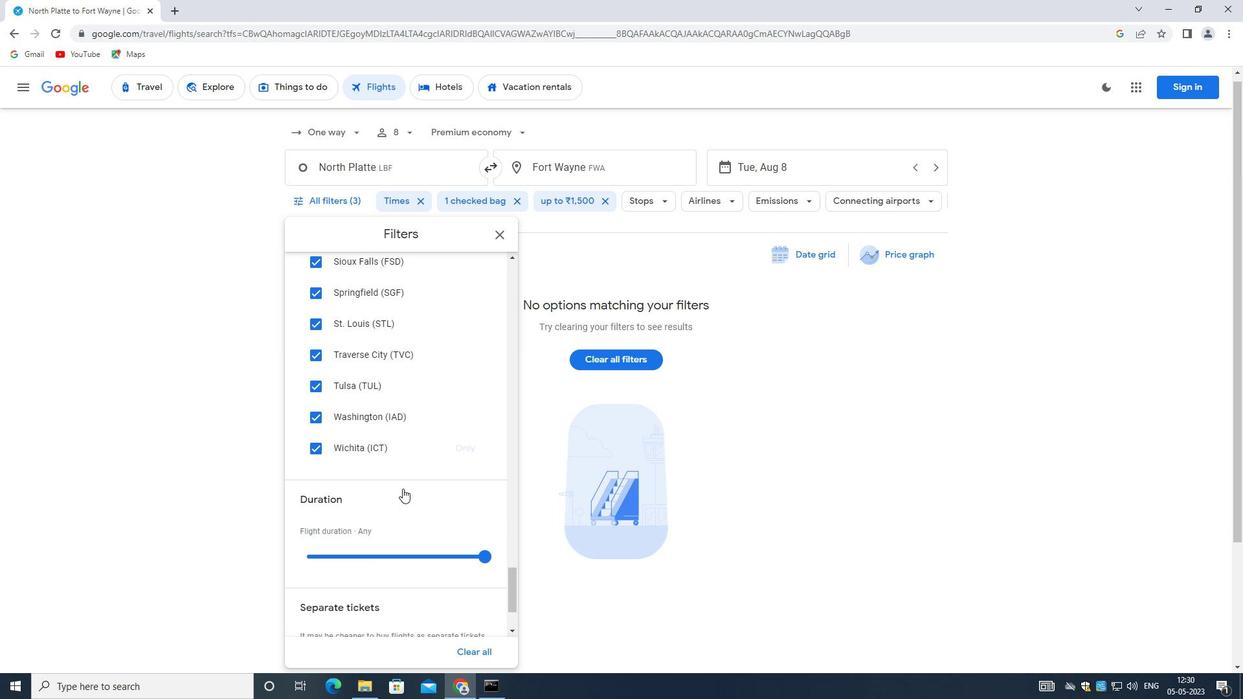 
Action: Mouse moved to (389, 455)
Screenshot: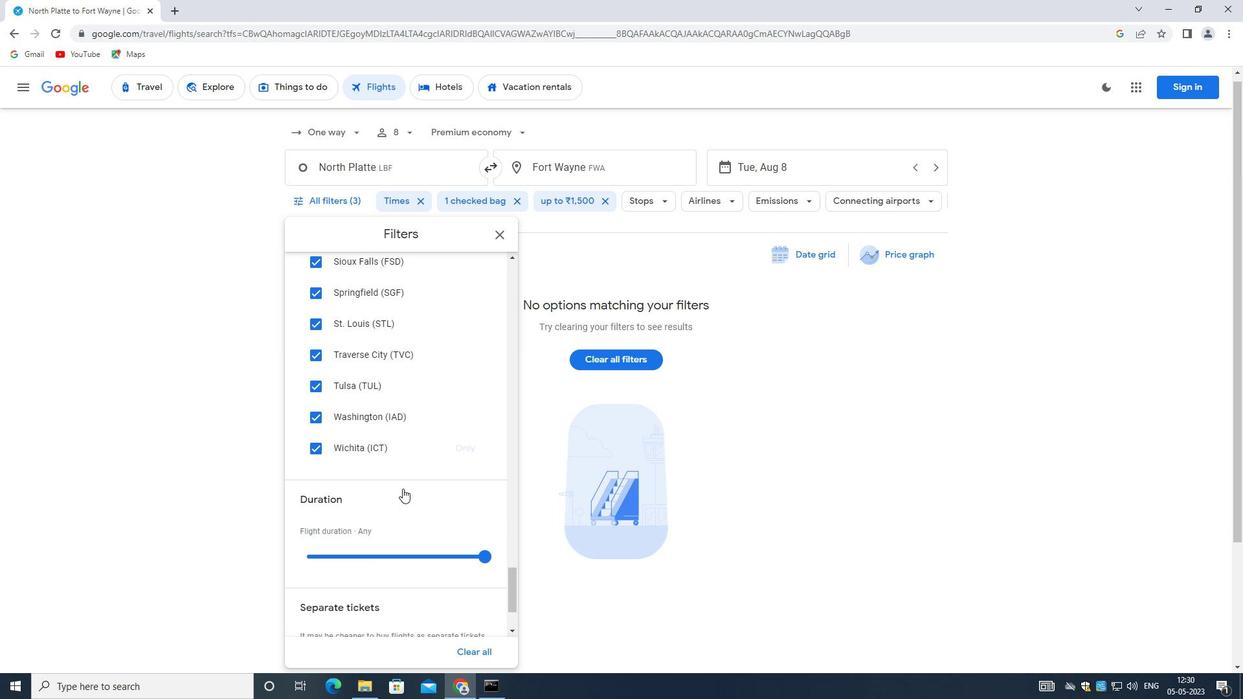 
Action: Mouse scrolled (389, 454) with delta (0, 0)
Screenshot: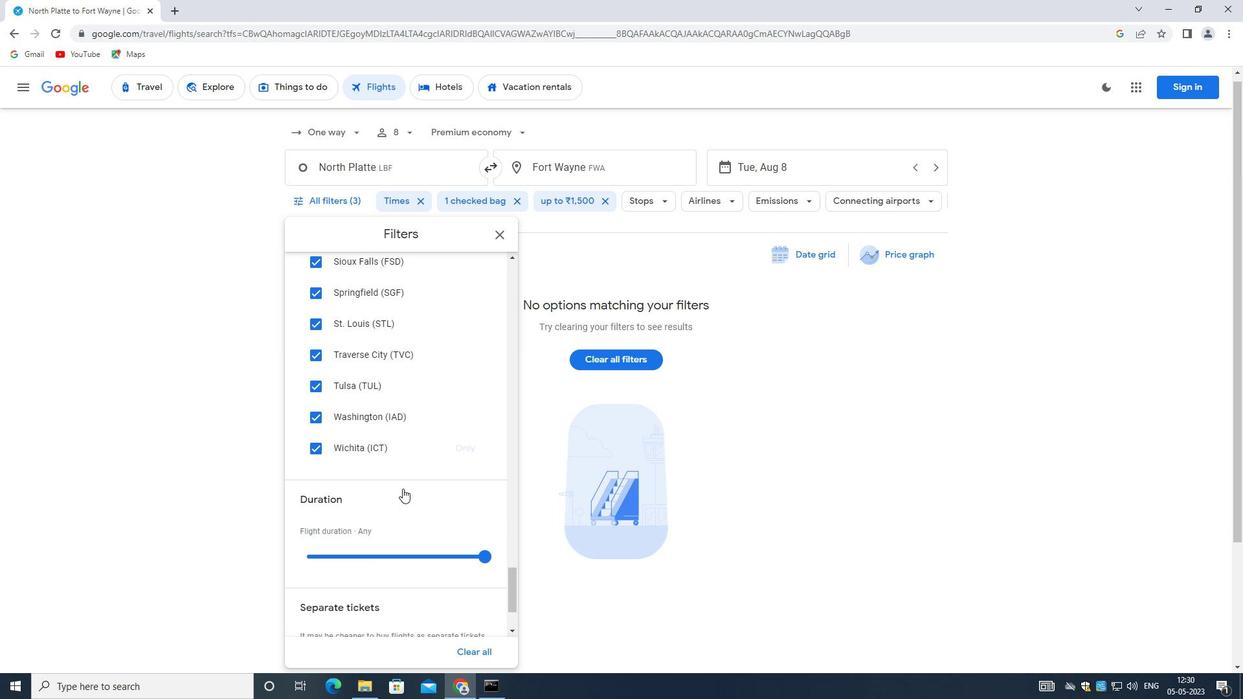 
Action: Mouse moved to (389, 455)
Screenshot: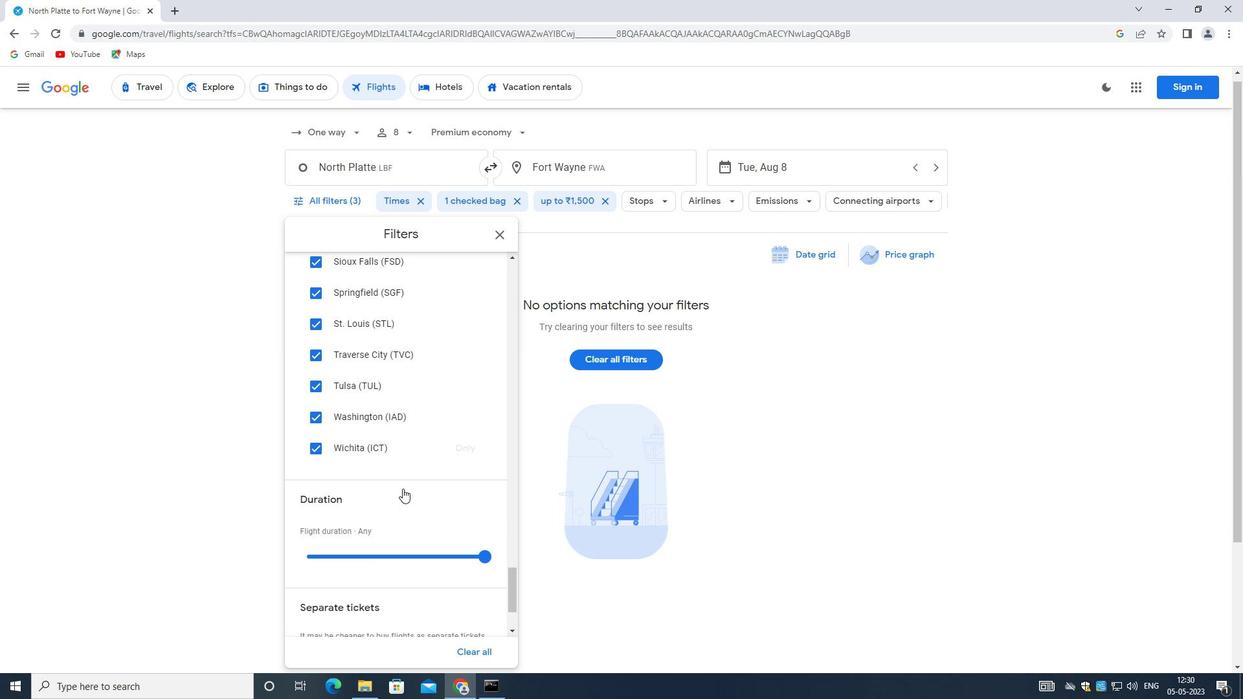 
Action: Mouse scrolled (389, 454) with delta (0, -1)
Screenshot: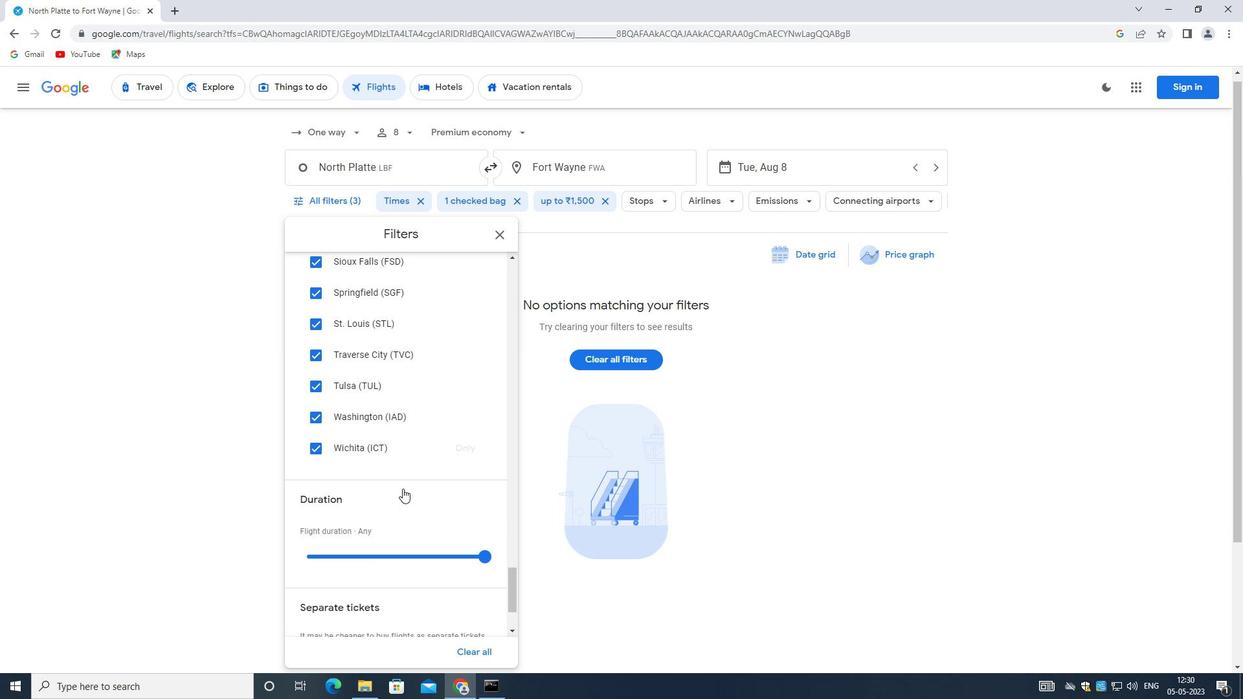 
Action: Mouse moved to (389, 456)
Screenshot: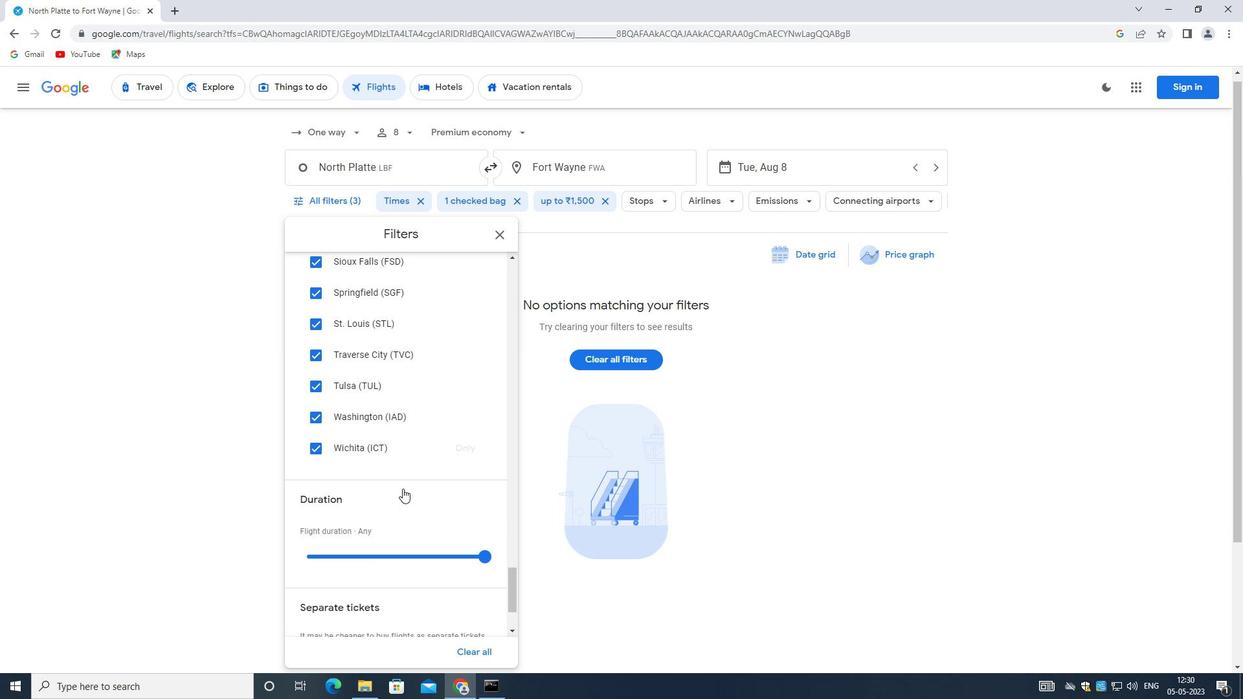 
Action: Mouse scrolled (389, 455) with delta (0, 0)
Screenshot: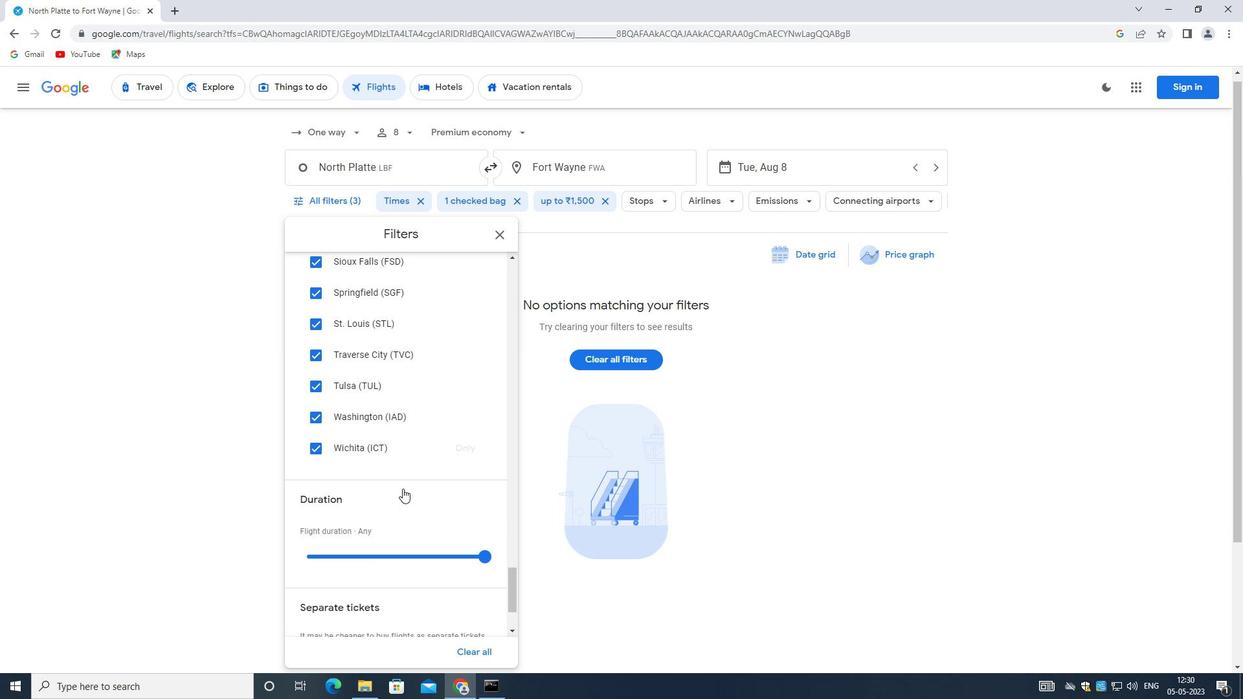 
Action: Mouse moved to (388, 457)
Screenshot: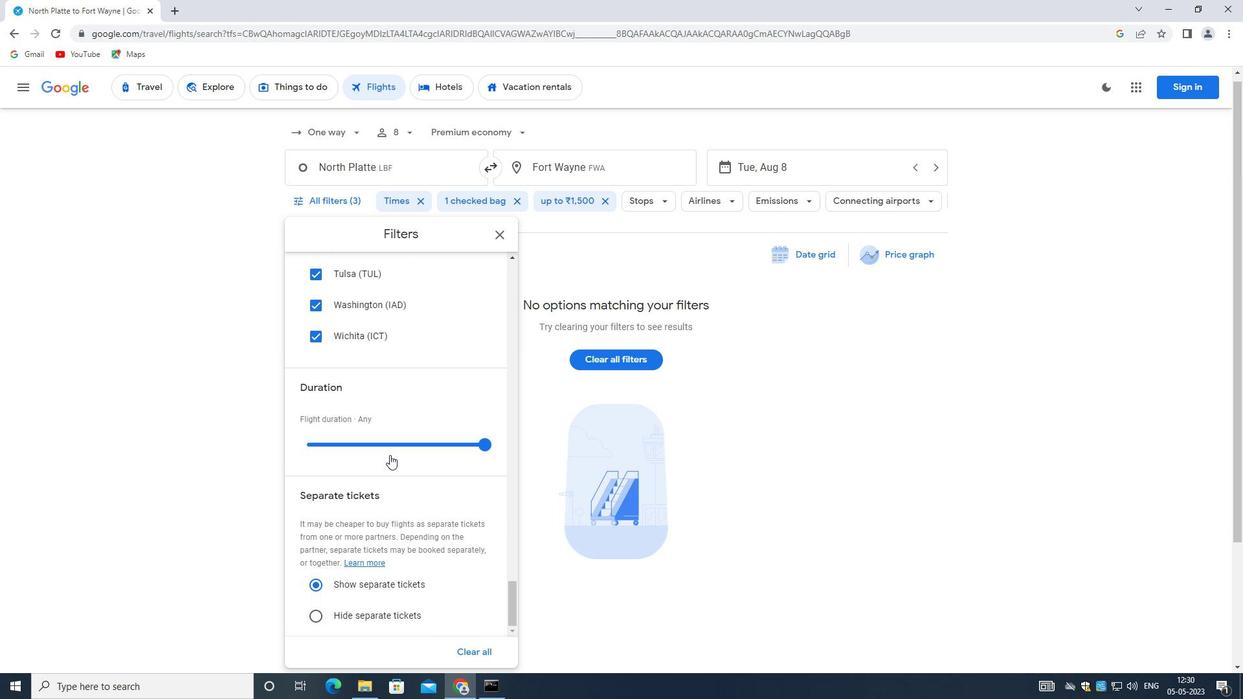 
Action: Mouse scrolled (388, 457) with delta (0, 0)
Screenshot: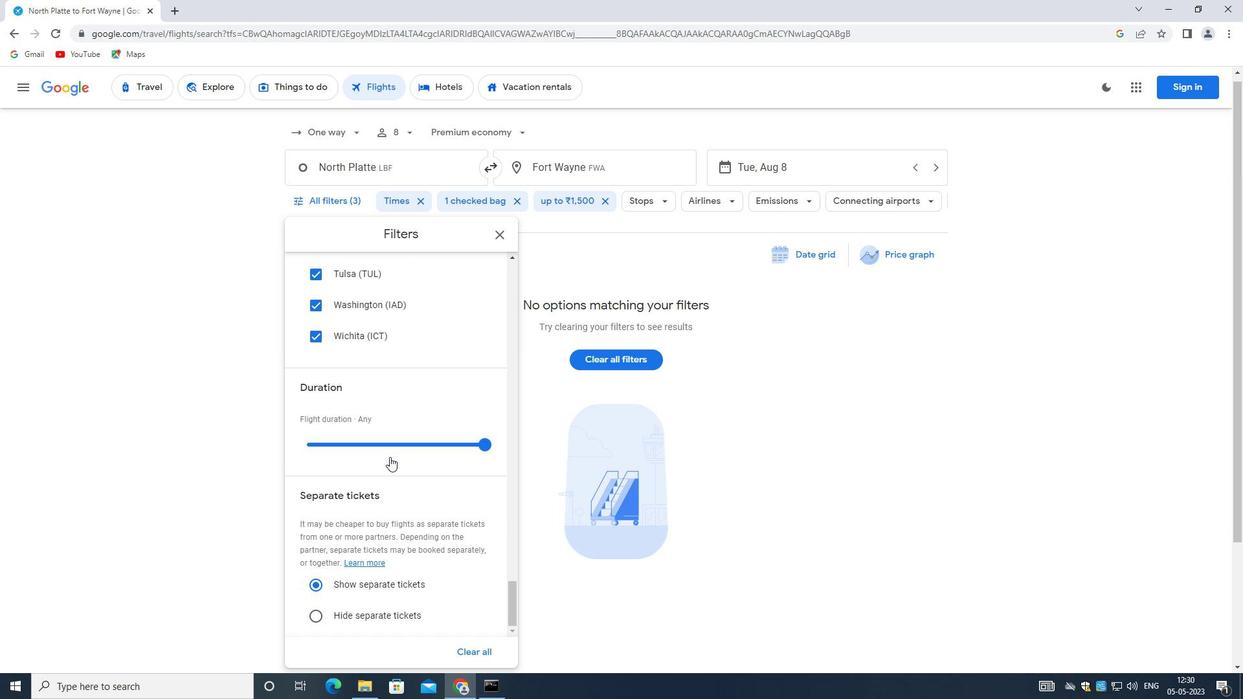 
Action: Mouse scrolled (388, 457) with delta (0, 0)
Screenshot: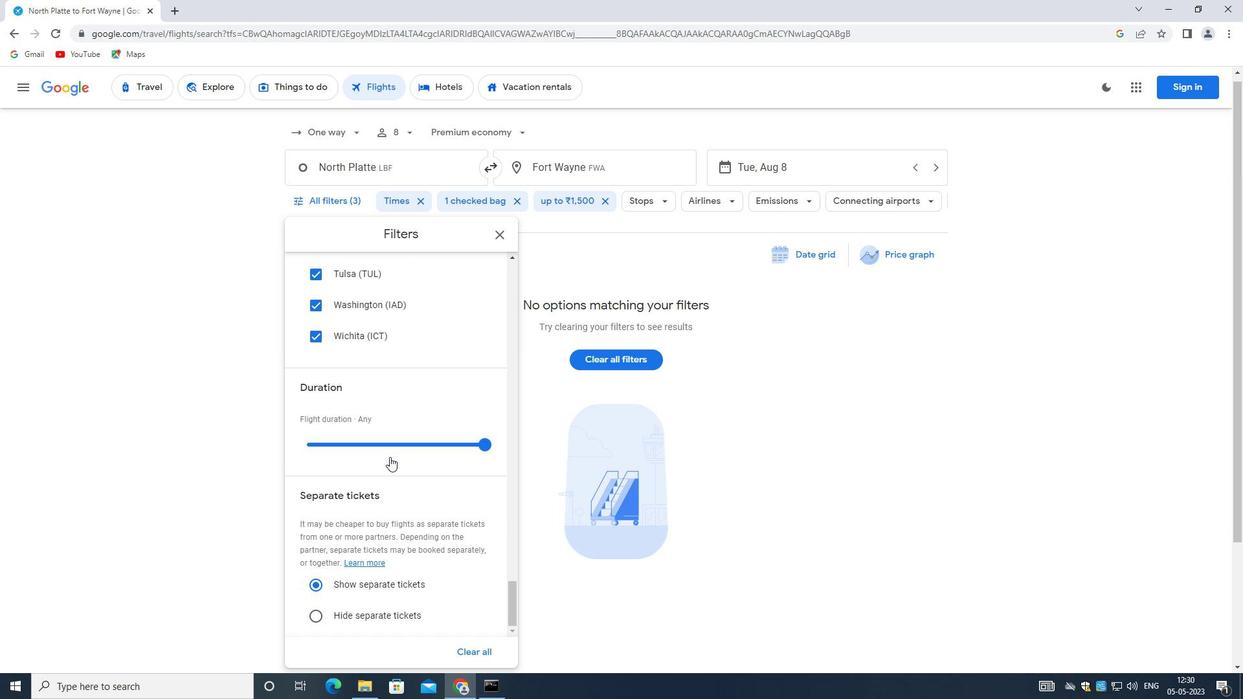 
Action: Mouse scrolled (388, 457) with delta (0, 0)
Screenshot: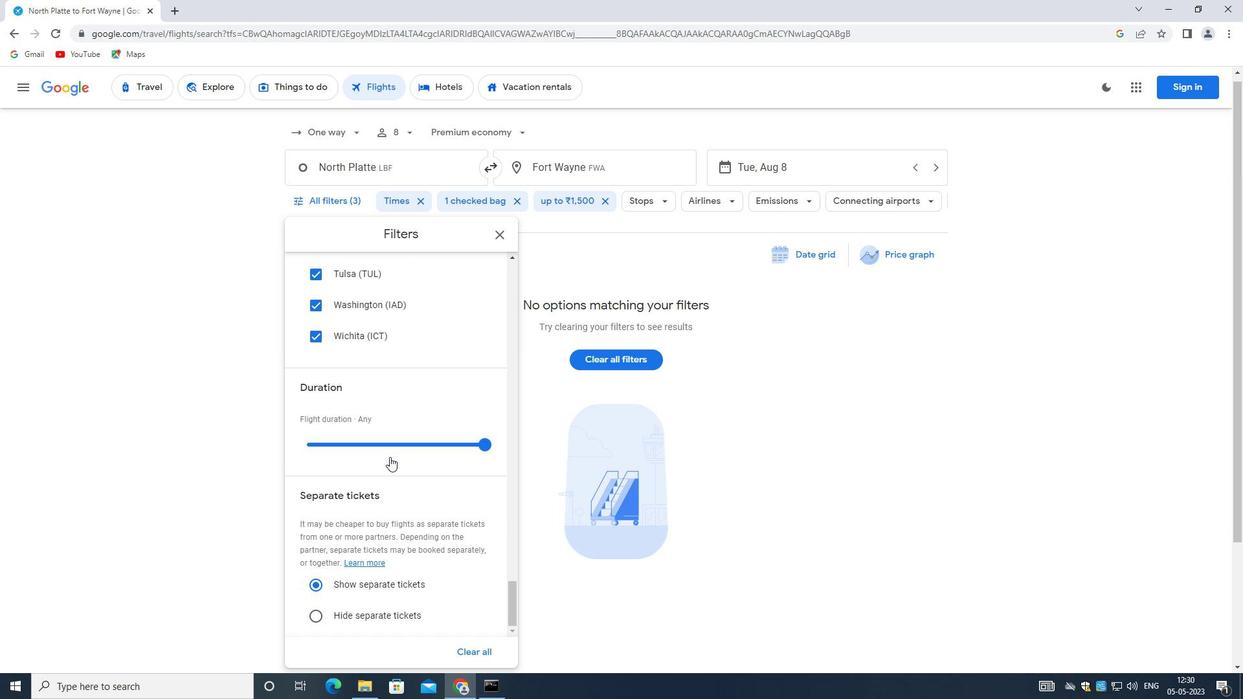 
Action: Mouse moved to (384, 462)
Screenshot: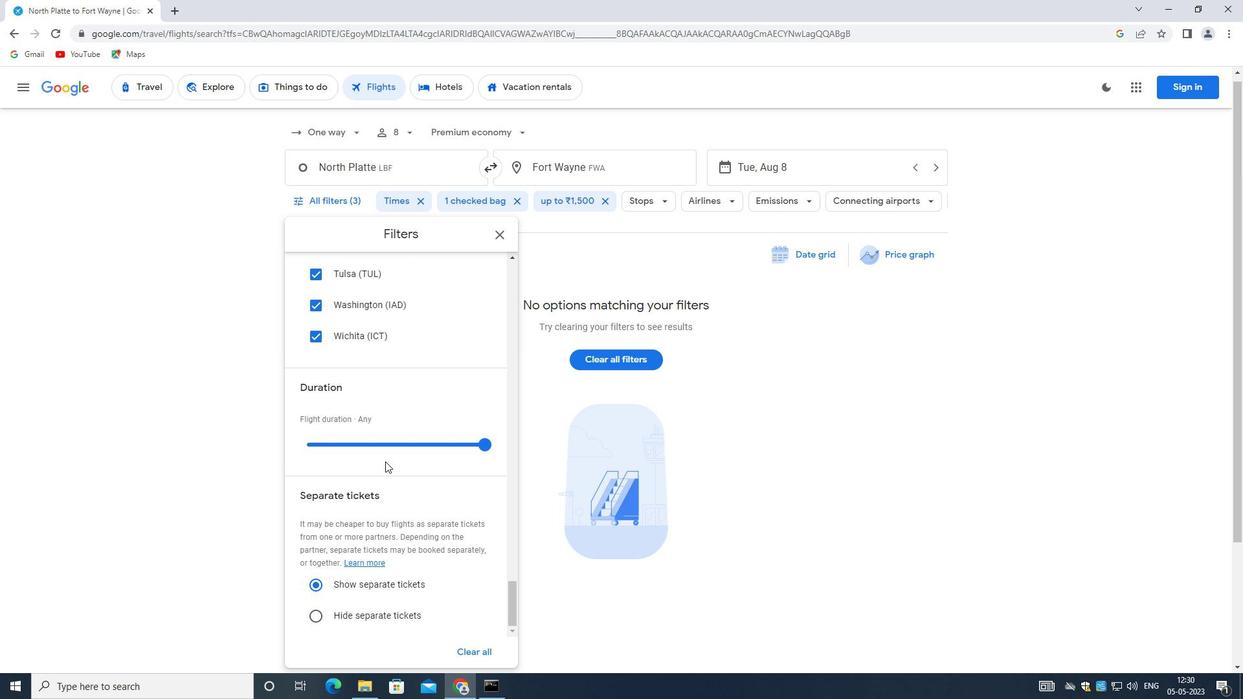 
Action: Mouse scrolled (384, 461) with delta (0, 0)
Screenshot: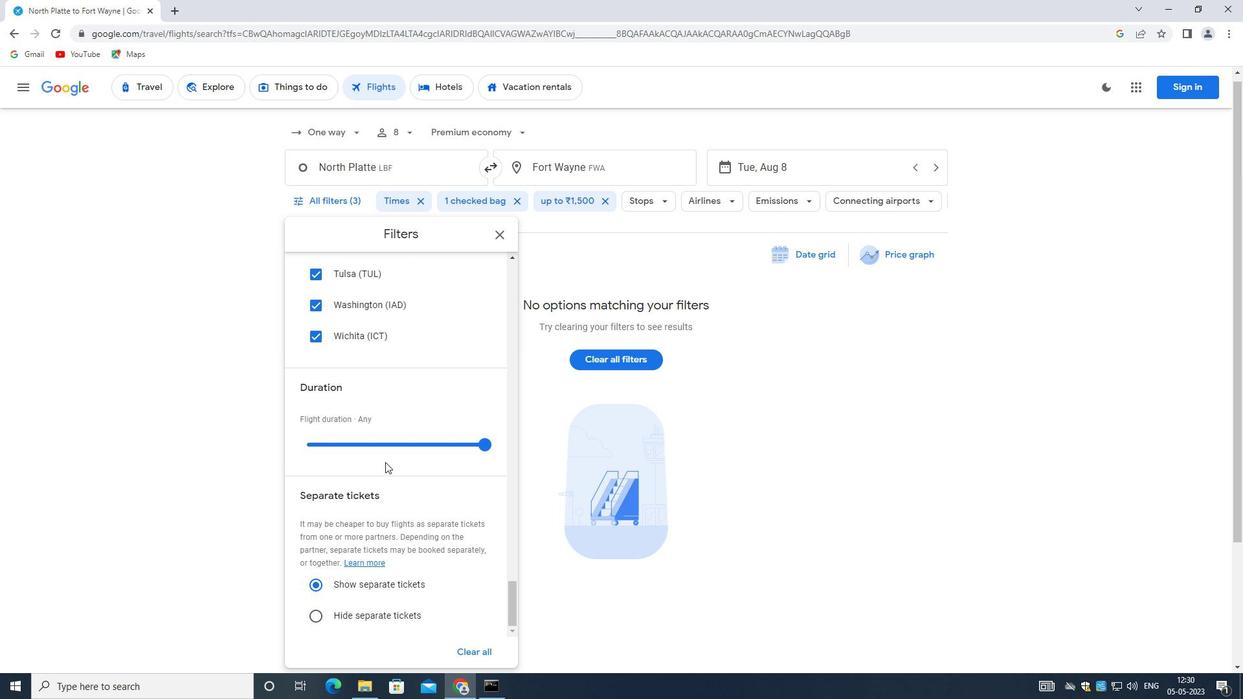 
Action: Mouse scrolled (384, 461) with delta (0, 0)
Screenshot: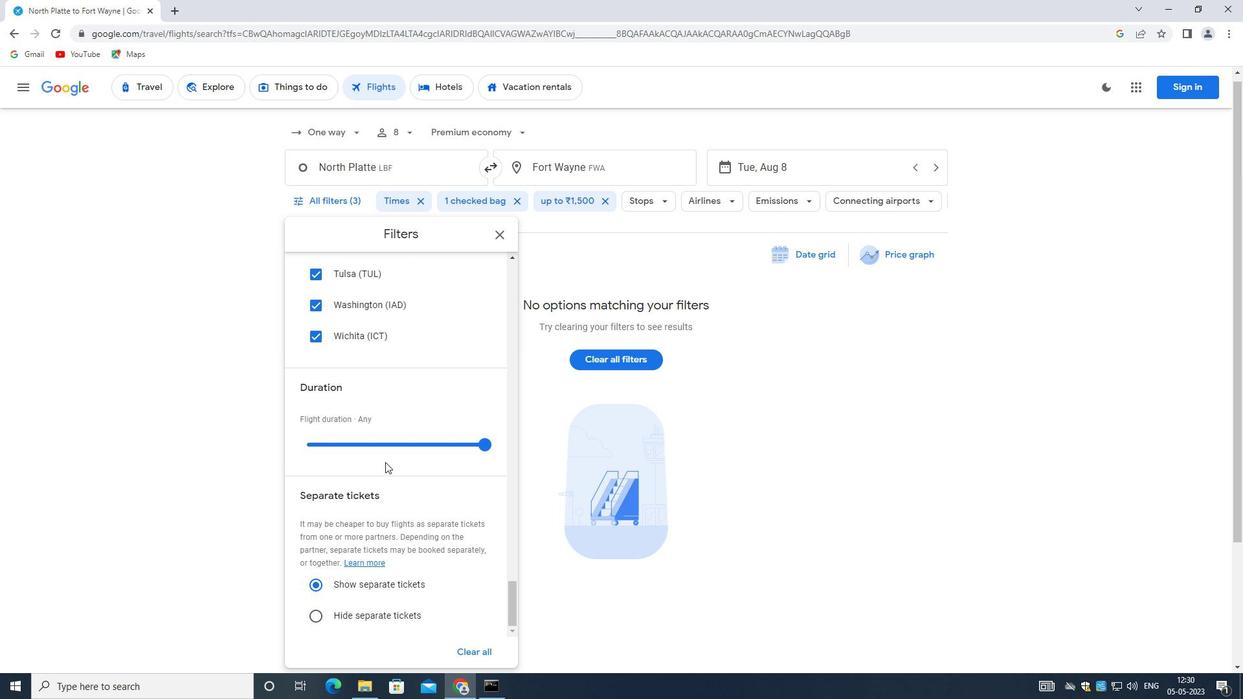 
Action: Mouse scrolled (384, 461) with delta (0, 0)
Screenshot: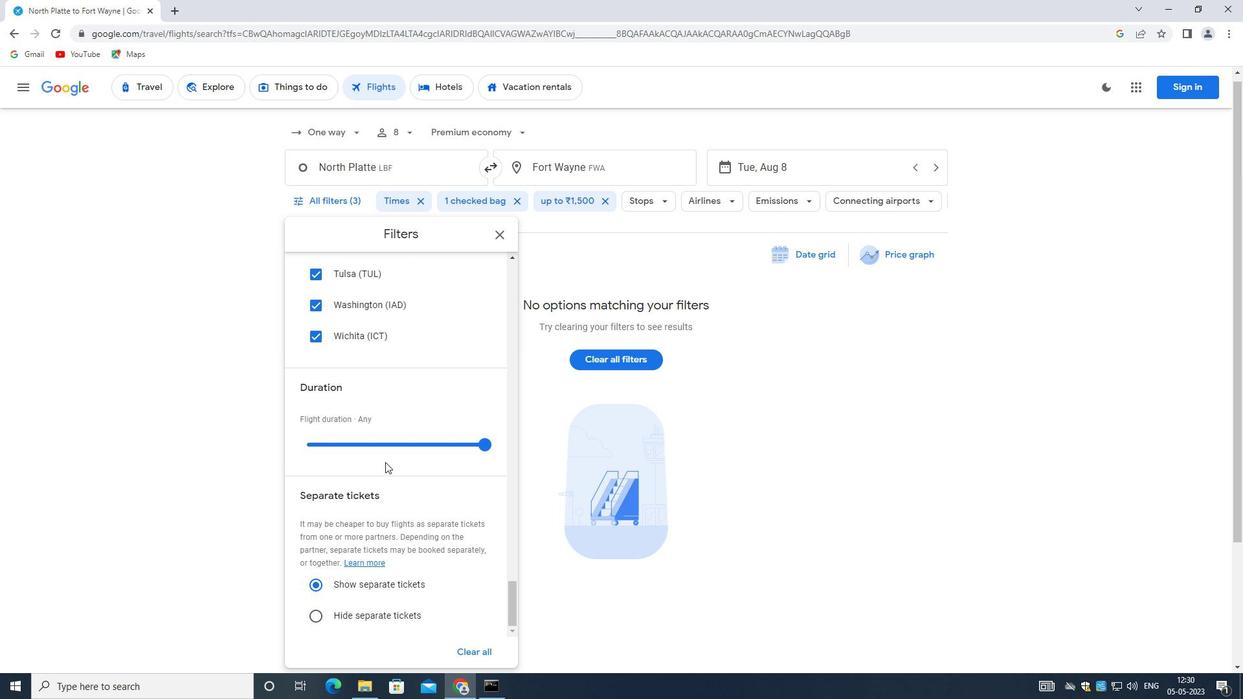 
